 Task: Any year calendar (Ion theme) blue modern-simple.
Action: Key pressed y<Key.backspace><Key.caps_lock>YERALY<Key.space>CAK<Key.backspace><Key.backspace>ALENDER<Key.space>TEMPLATES
Screenshot: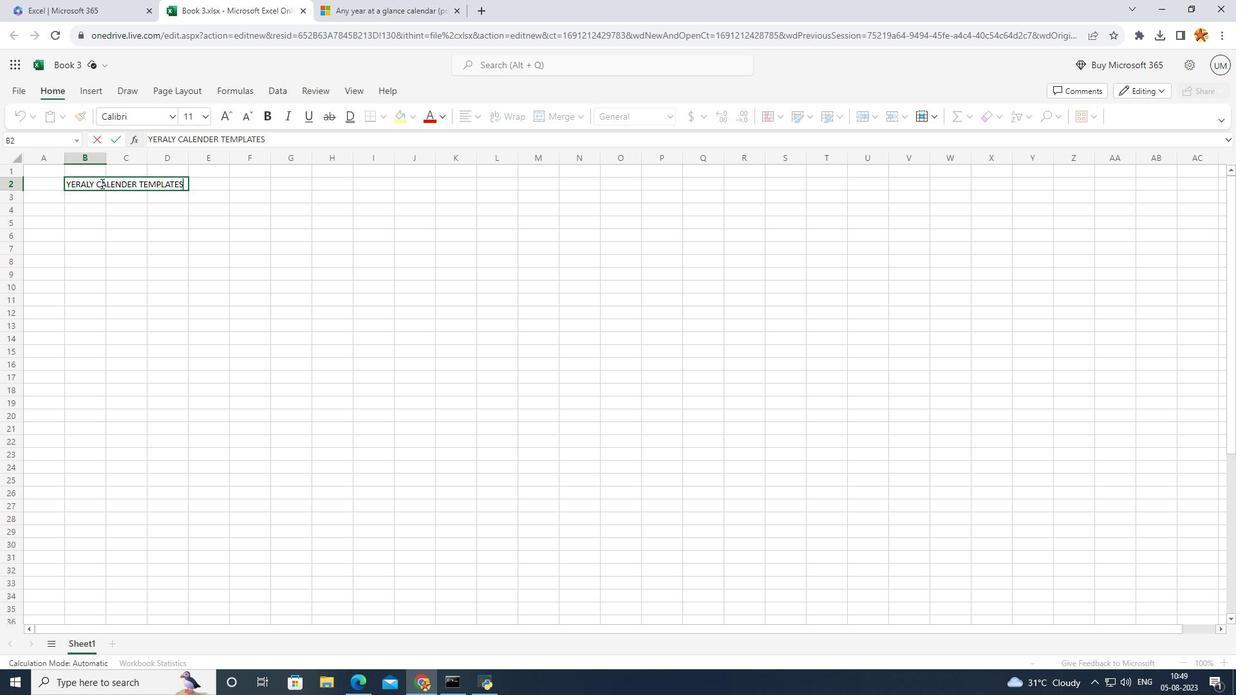 
Action: Mouse moved to (159, 356)
Screenshot: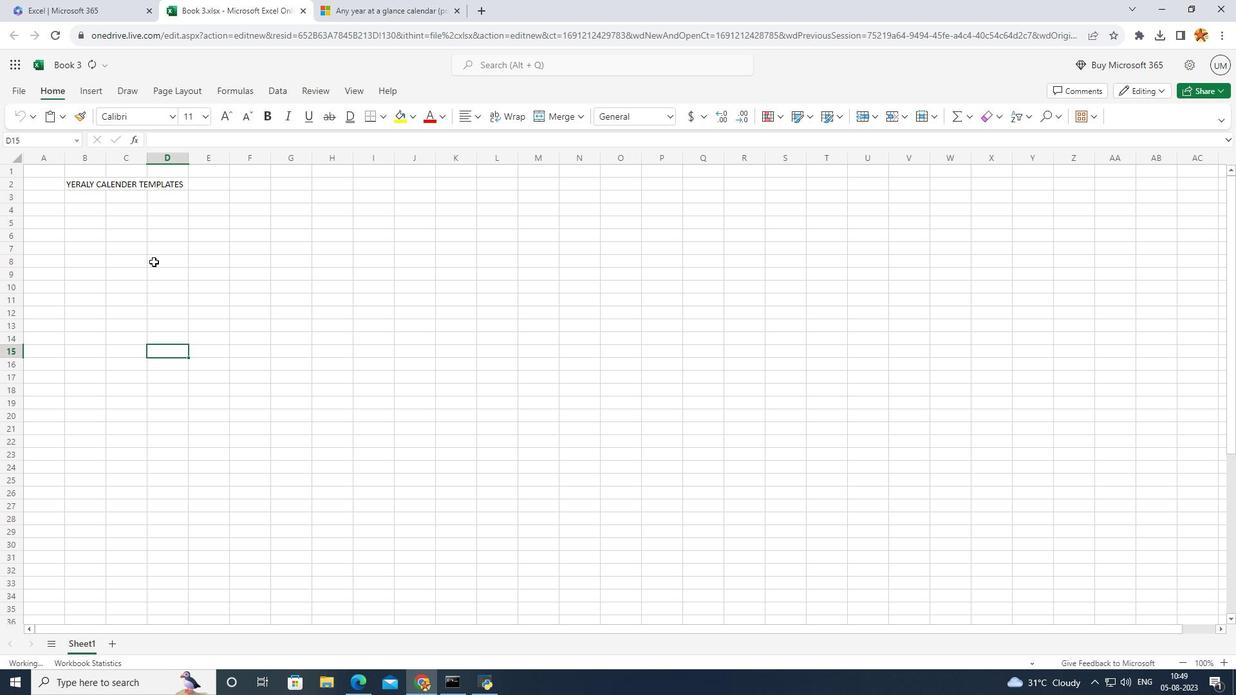 
Action: Mouse pressed left at (159, 356)
Screenshot: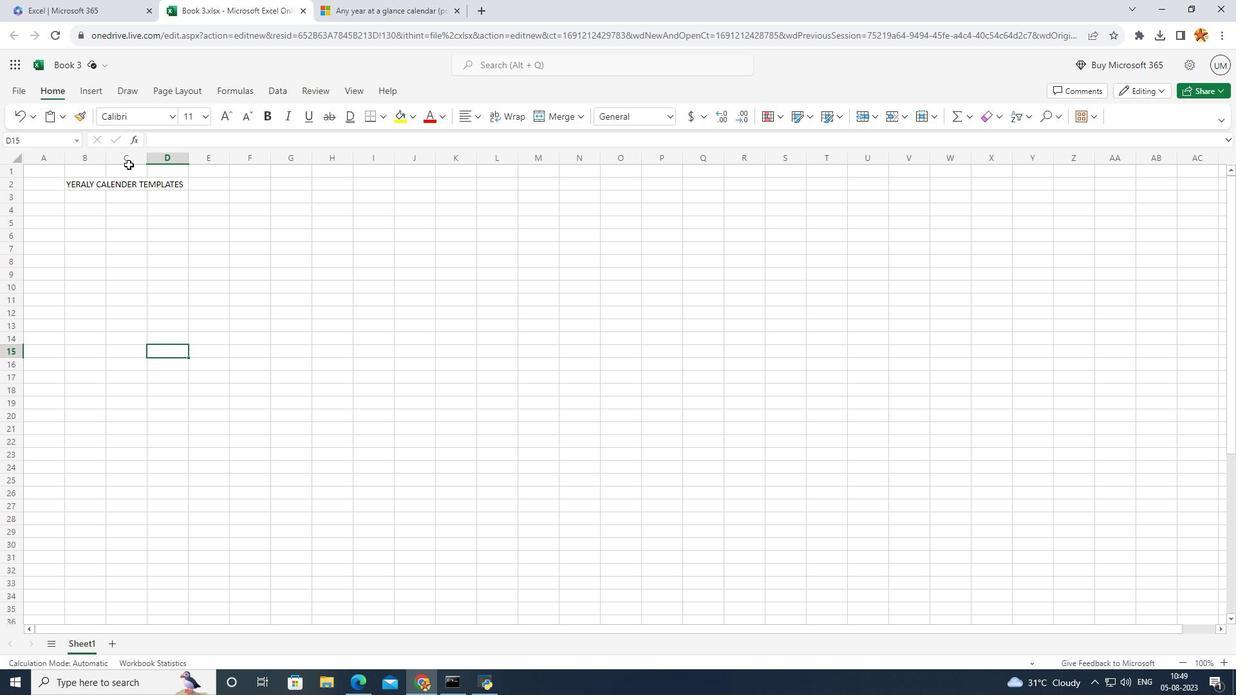 
Action: Mouse moved to (83, 180)
Screenshot: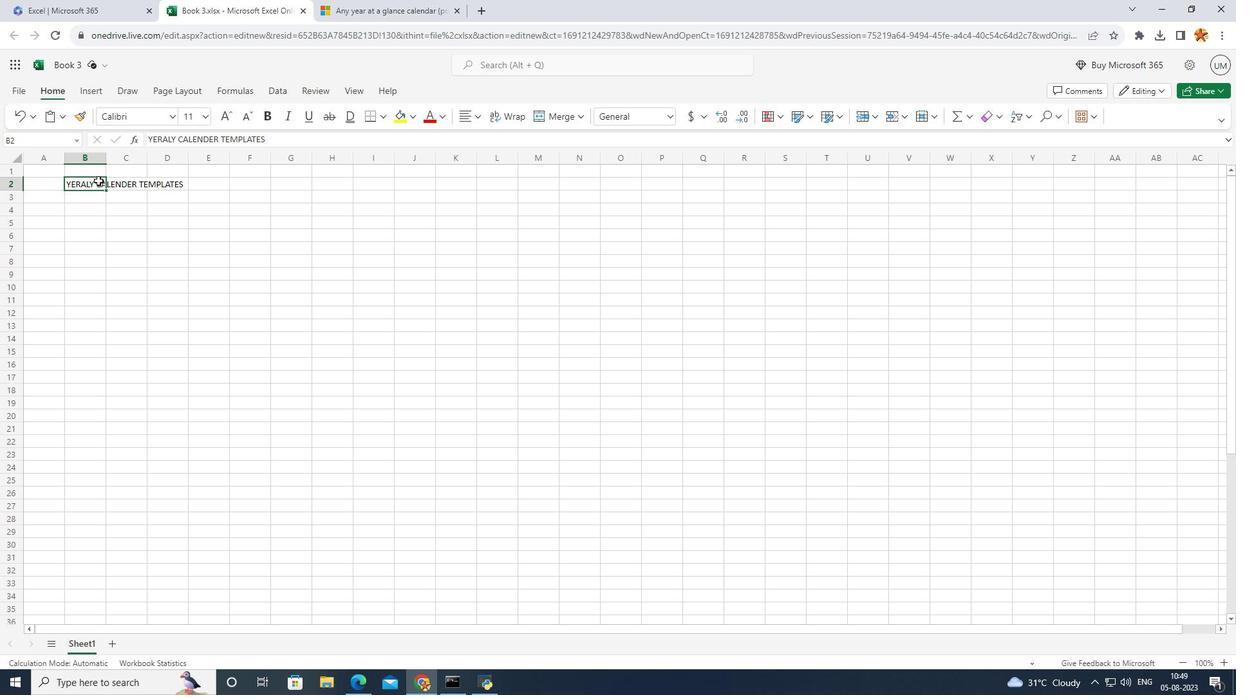 
Action: Mouse pressed left at (83, 180)
Screenshot: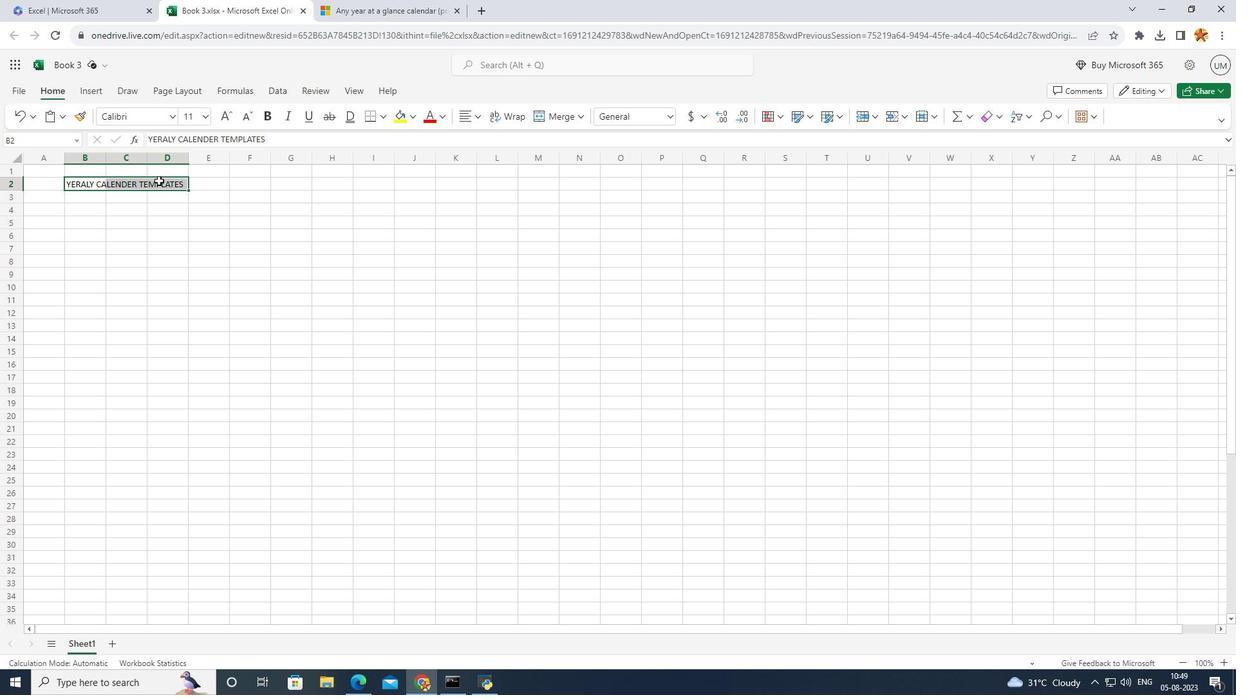 
Action: Mouse moved to (223, 113)
Screenshot: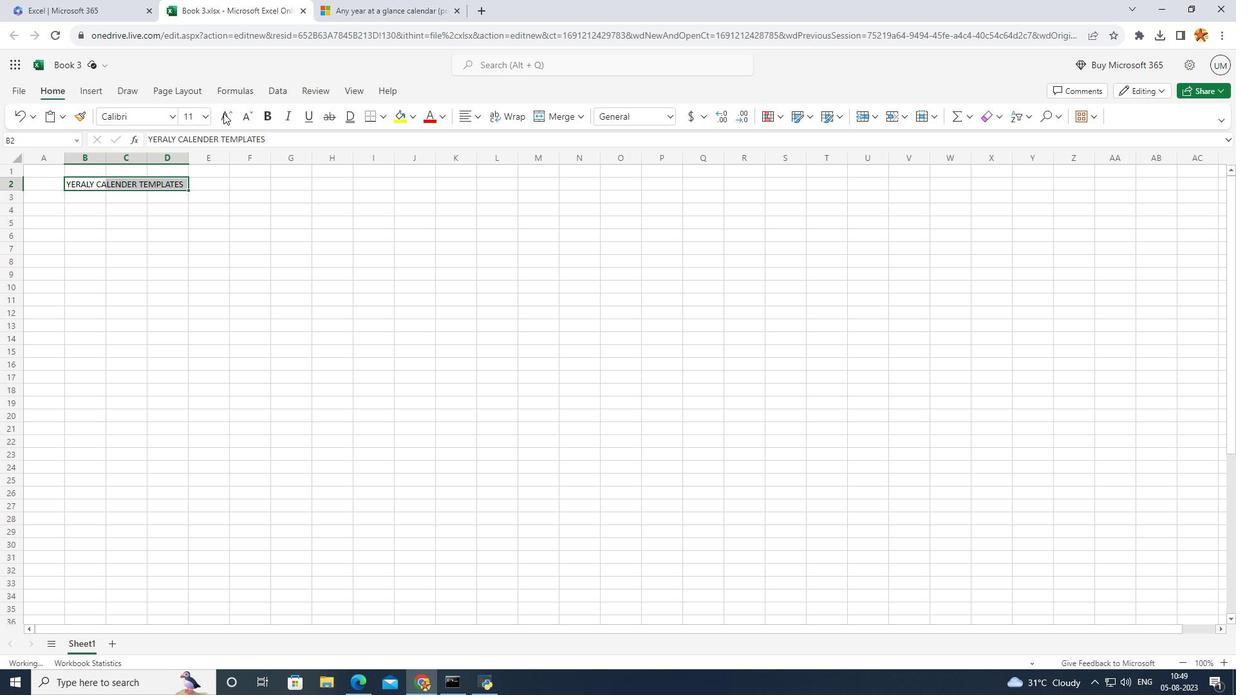 
Action: Mouse pressed left at (223, 113)
Screenshot: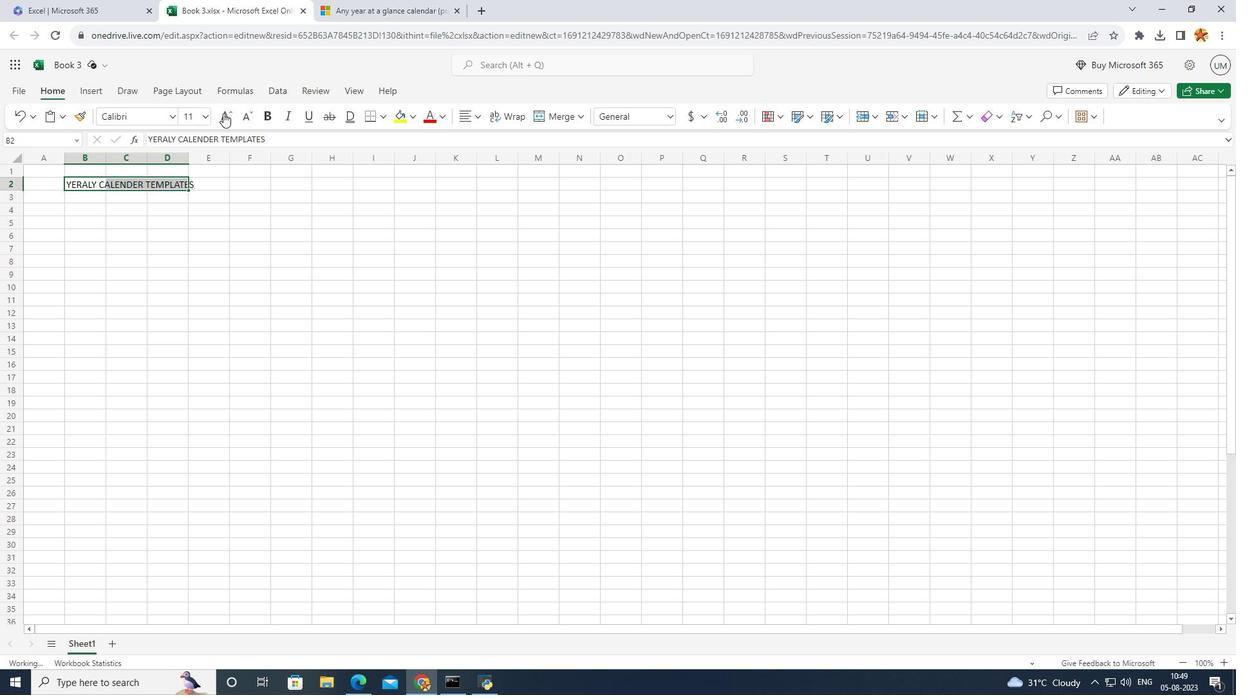 
Action: Mouse pressed left at (223, 113)
Screenshot: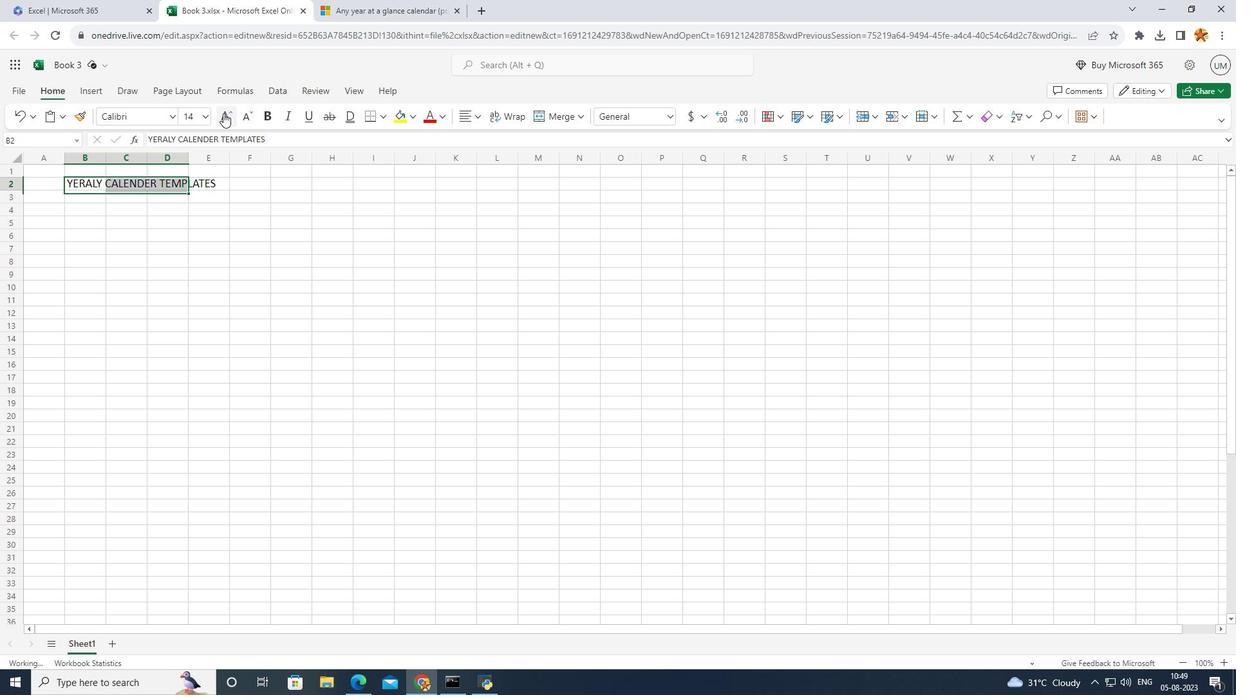 
Action: Mouse pressed left at (223, 113)
Screenshot: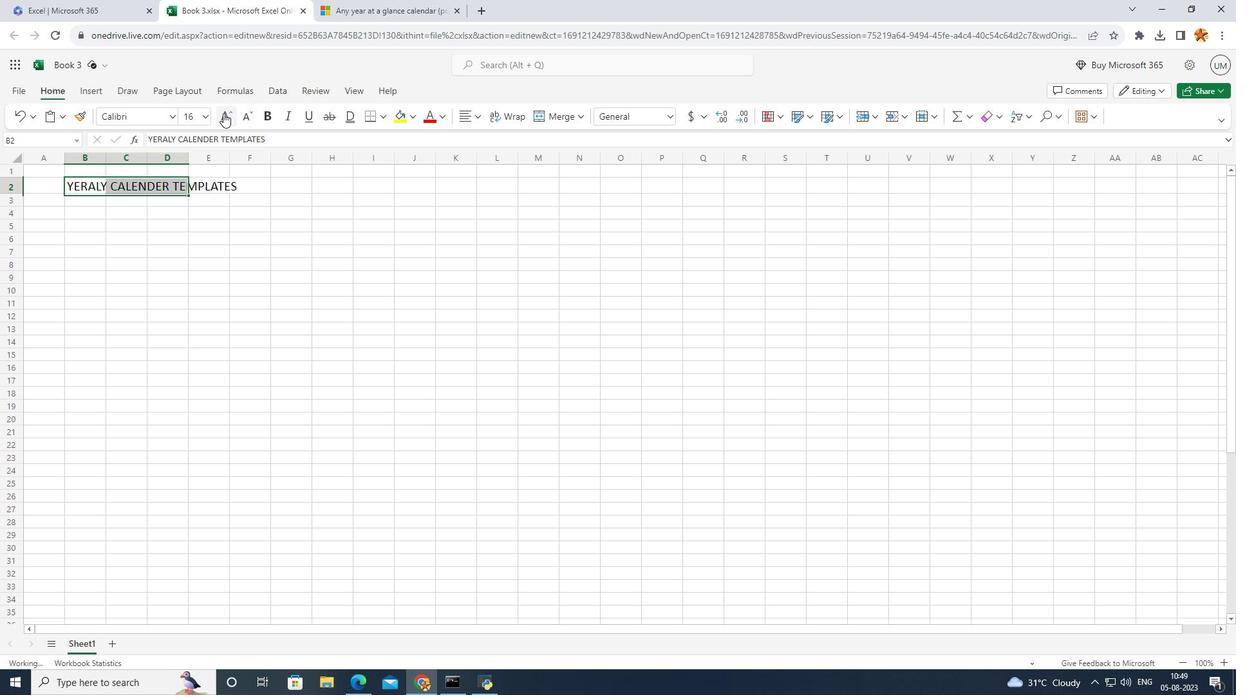 
Action: Mouse moved to (110, 182)
Screenshot: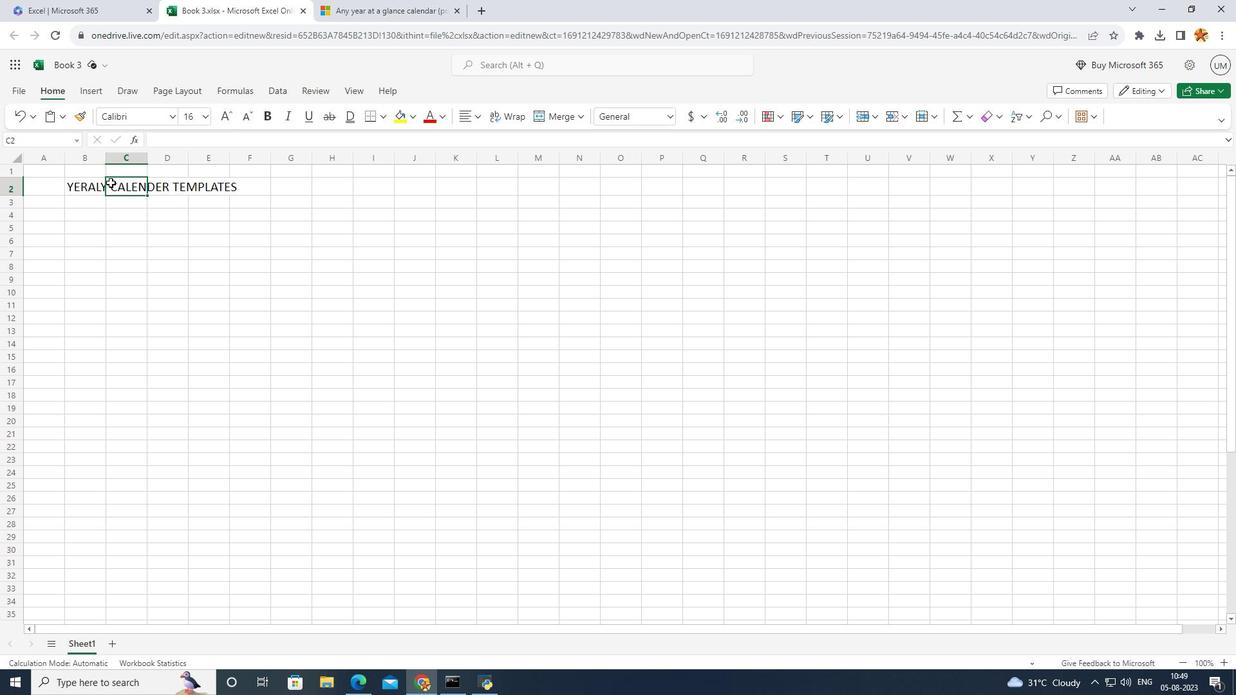 
Action: Mouse pressed left at (110, 182)
Screenshot: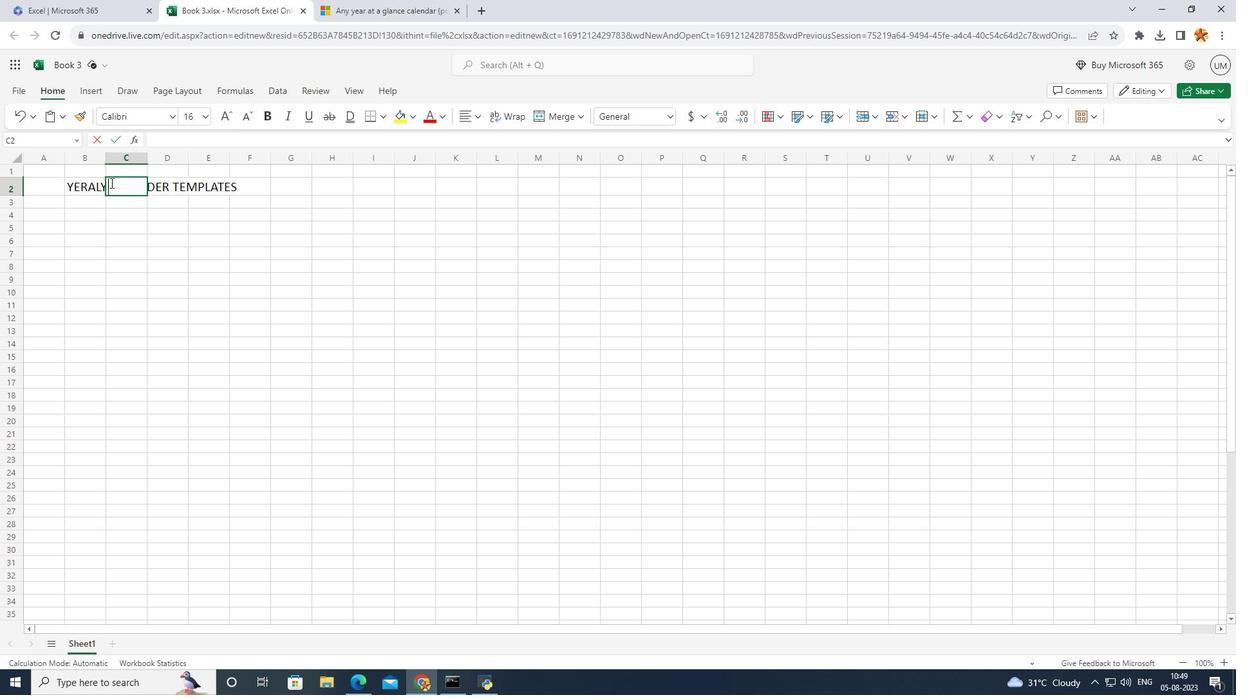 
Action: Mouse pressed left at (110, 182)
Screenshot: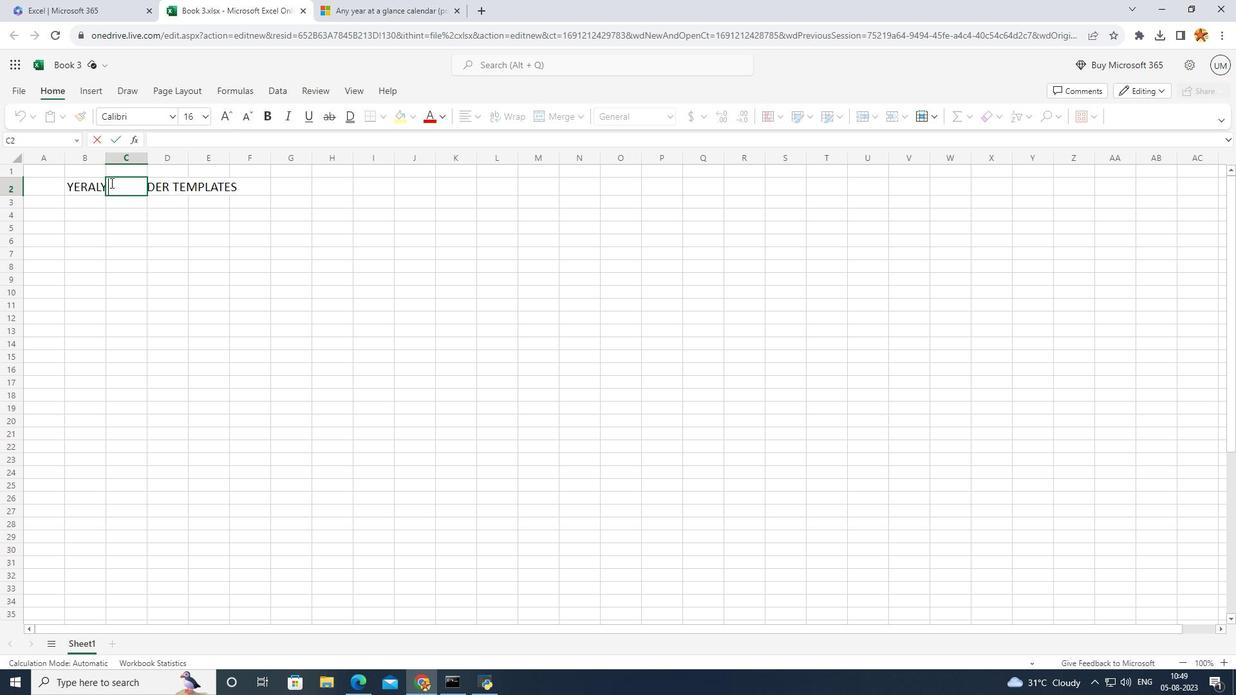 
Action: Mouse moved to (85, 183)
Screenshot: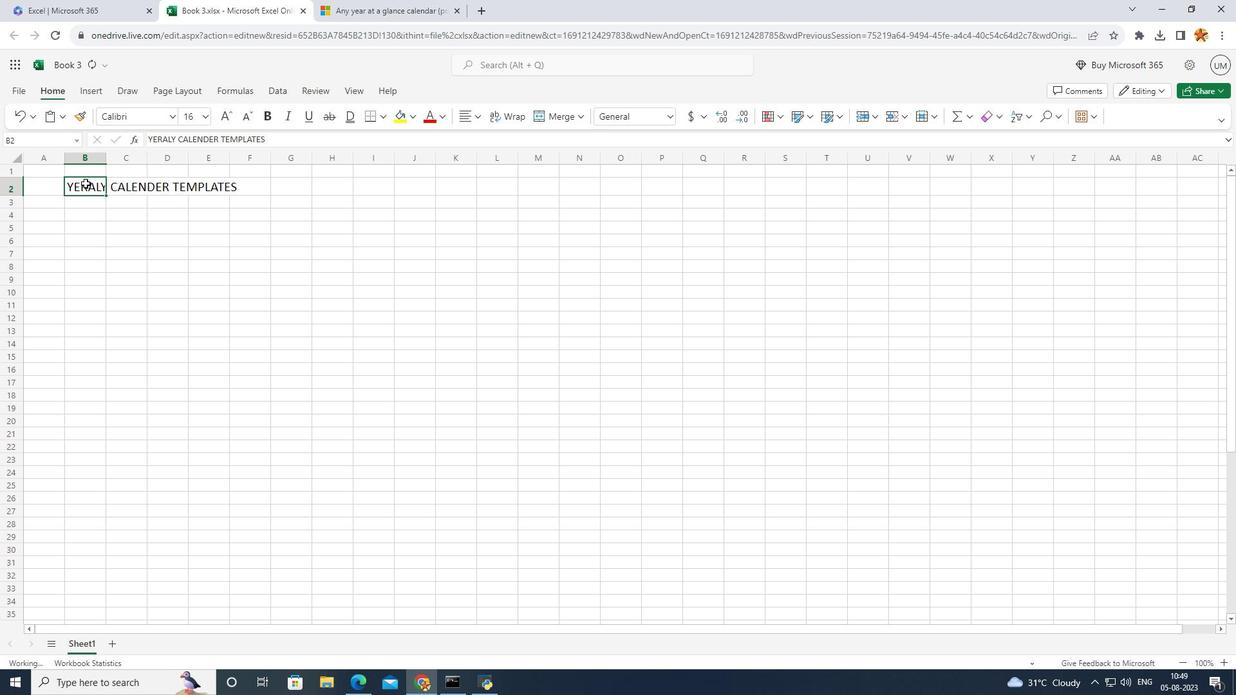 
Action: Mouse pressed left at (85, 183)
Screenshot: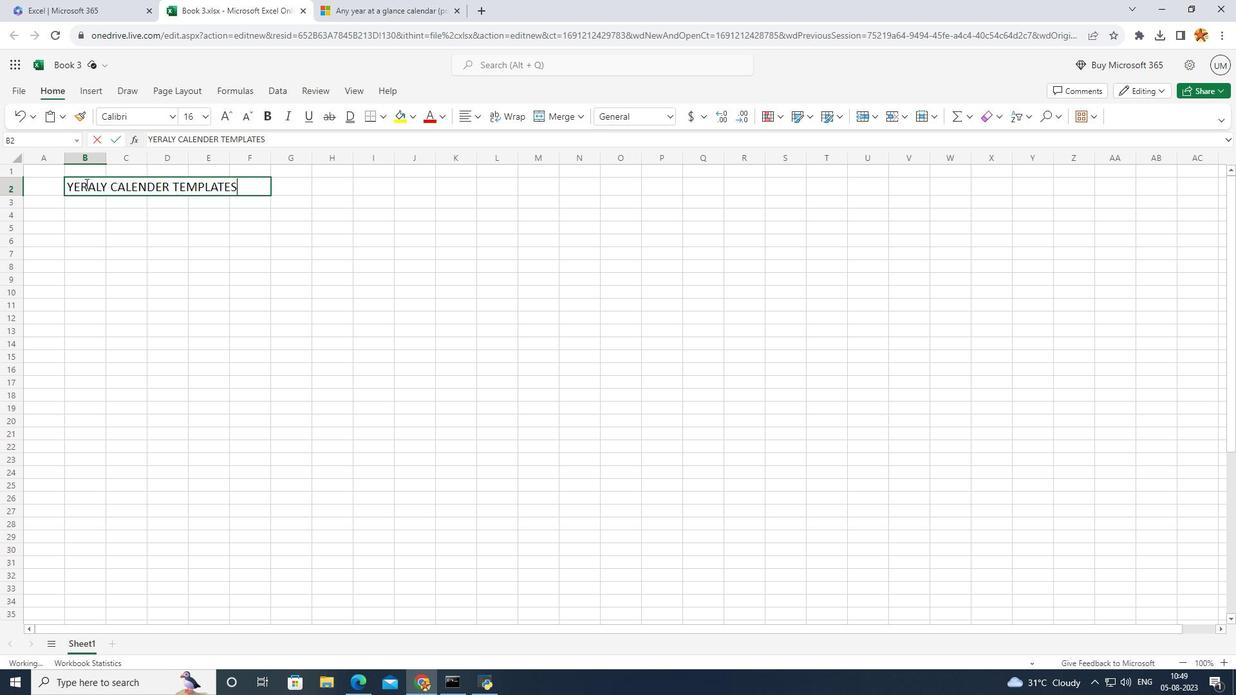 
Action: Mouse pressed left at (85, 183)
Screenshot: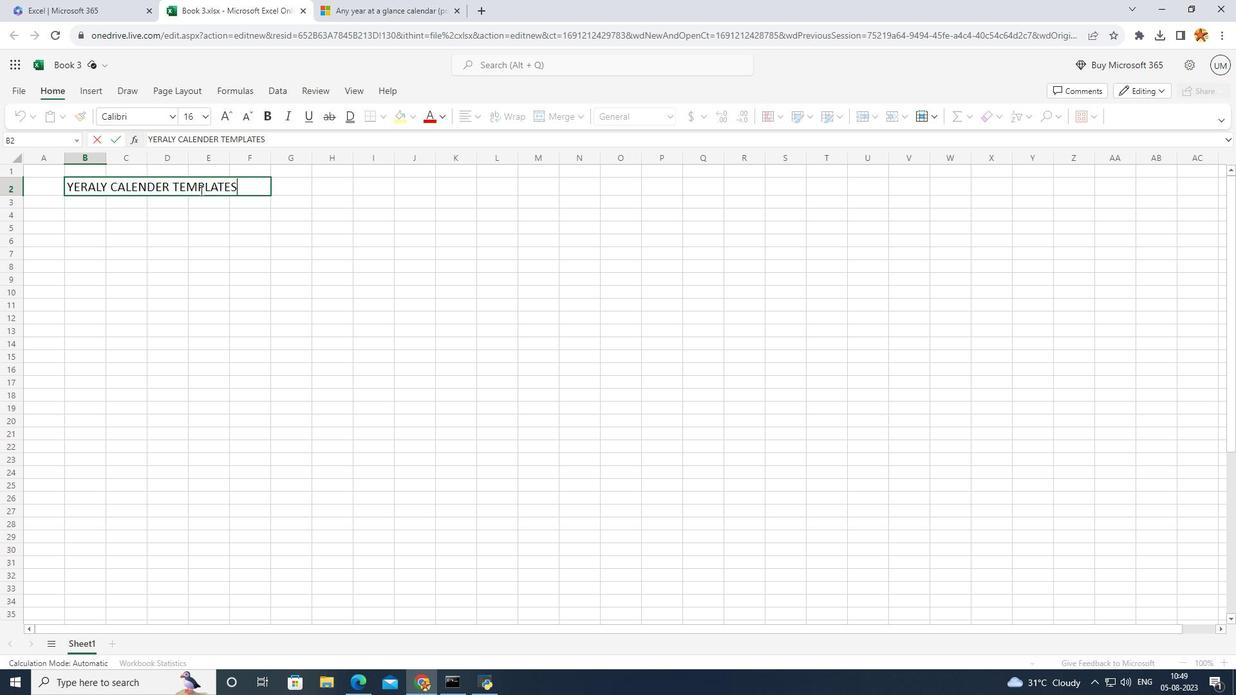 
Action: Mouse moved to (208, 189)
Screenshot: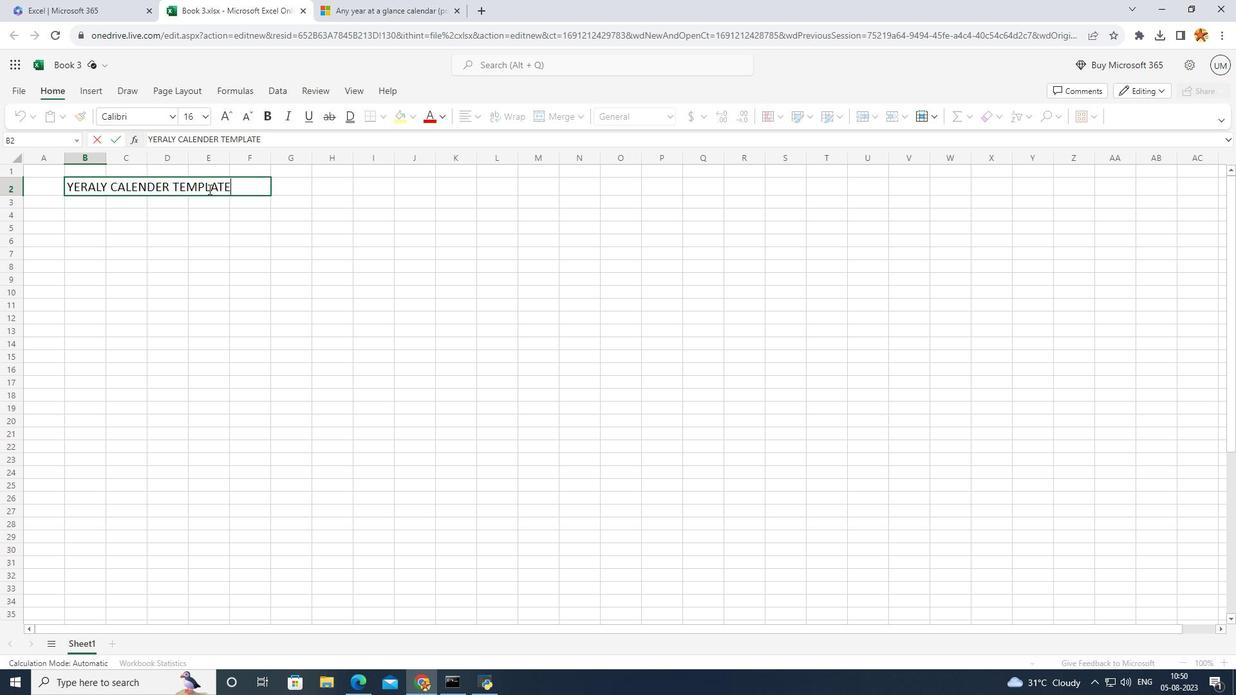 
Action: Key pressed <Key.backspace>
Screenshot: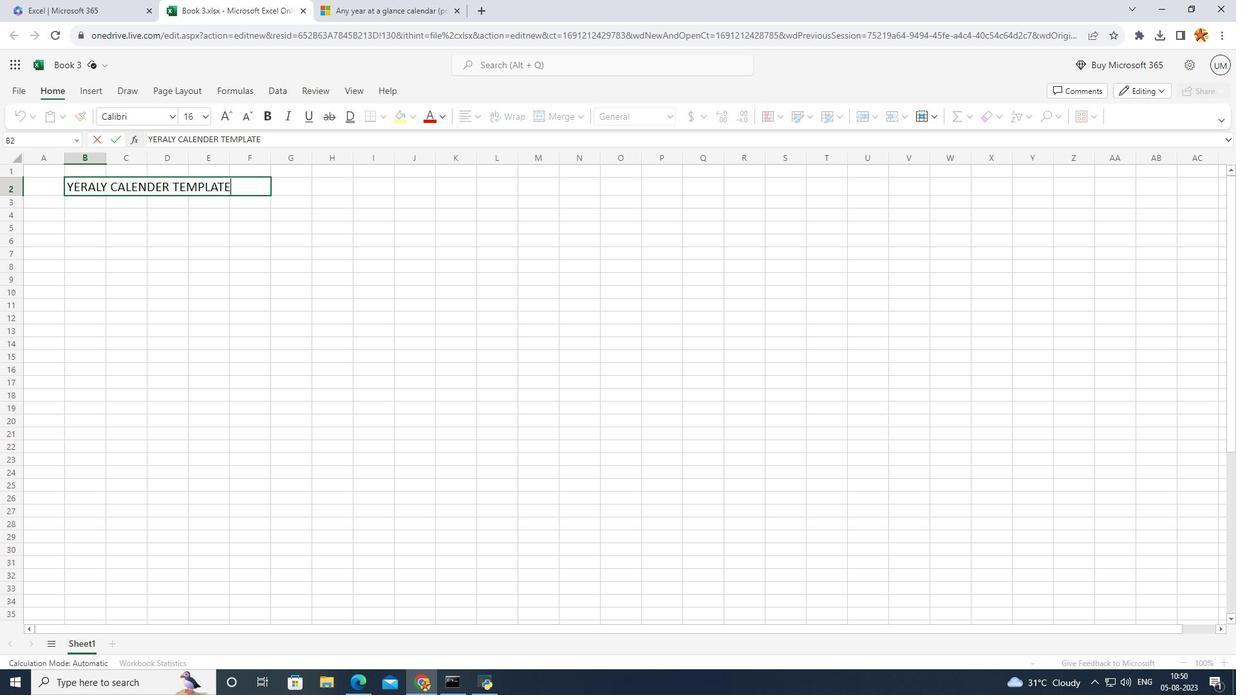 
Action: Mouse moved to (126, 271)
Screenshot: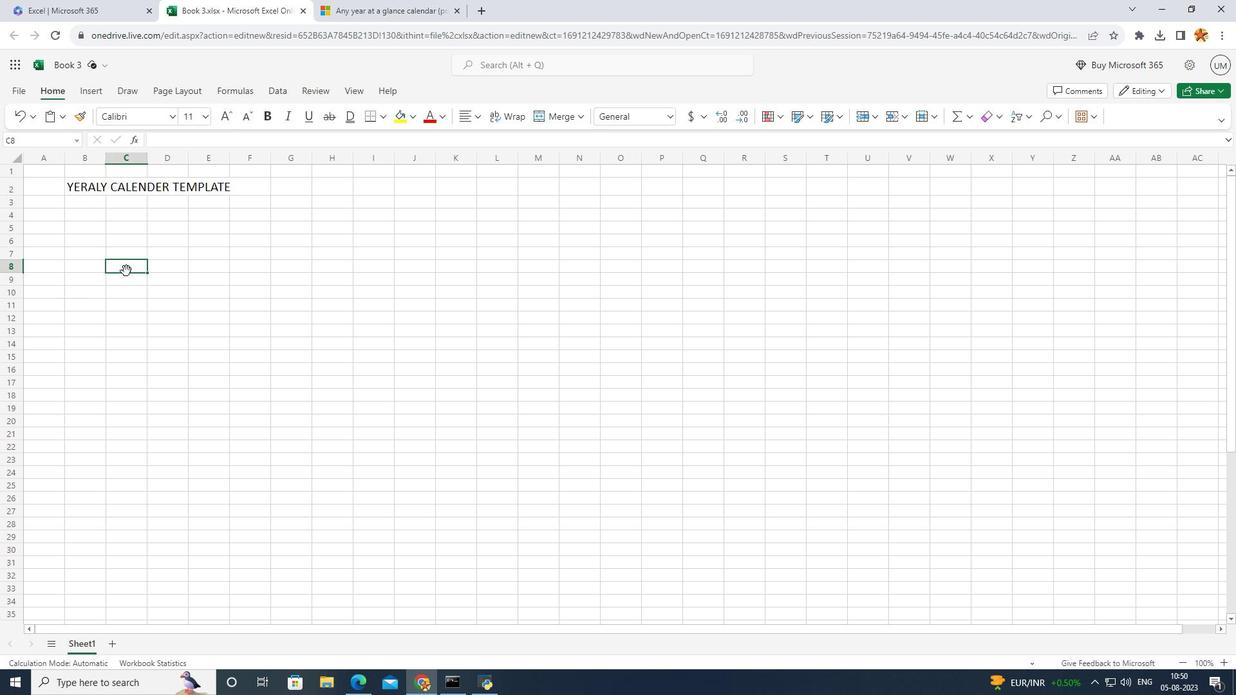 
Action: Mouse pressed left at (126, 271)
Screenshot: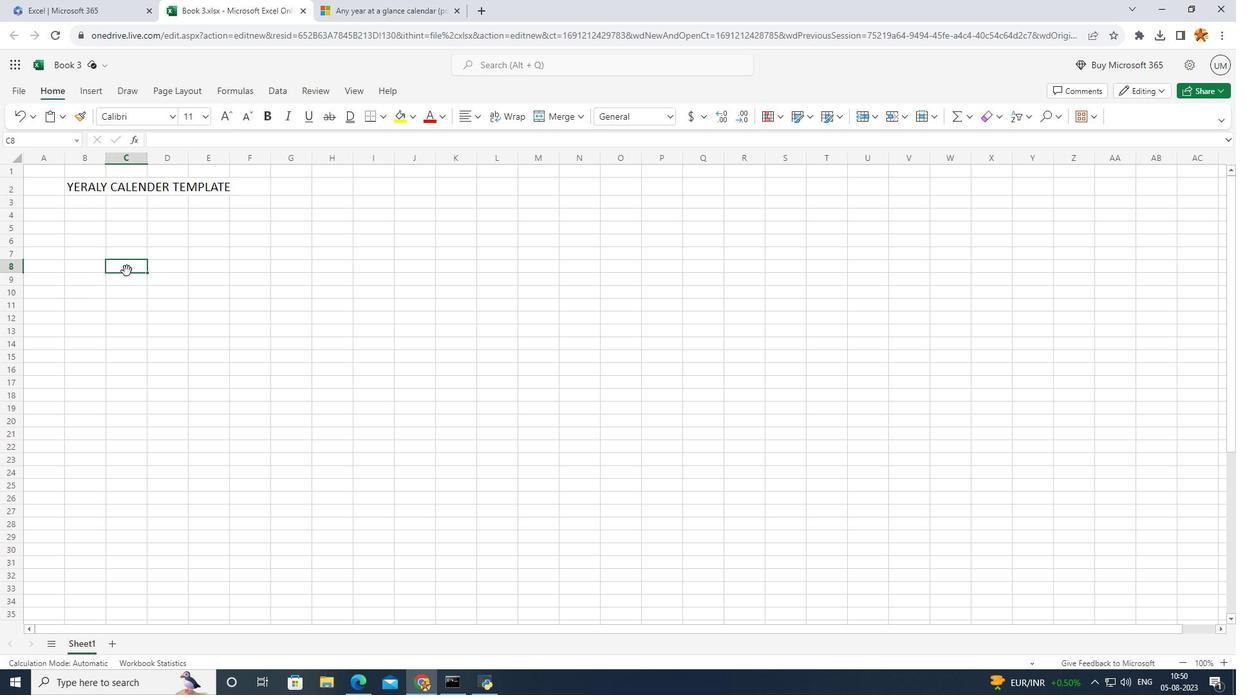 
Action: Mouse moved to (84, 188)
Screenshot: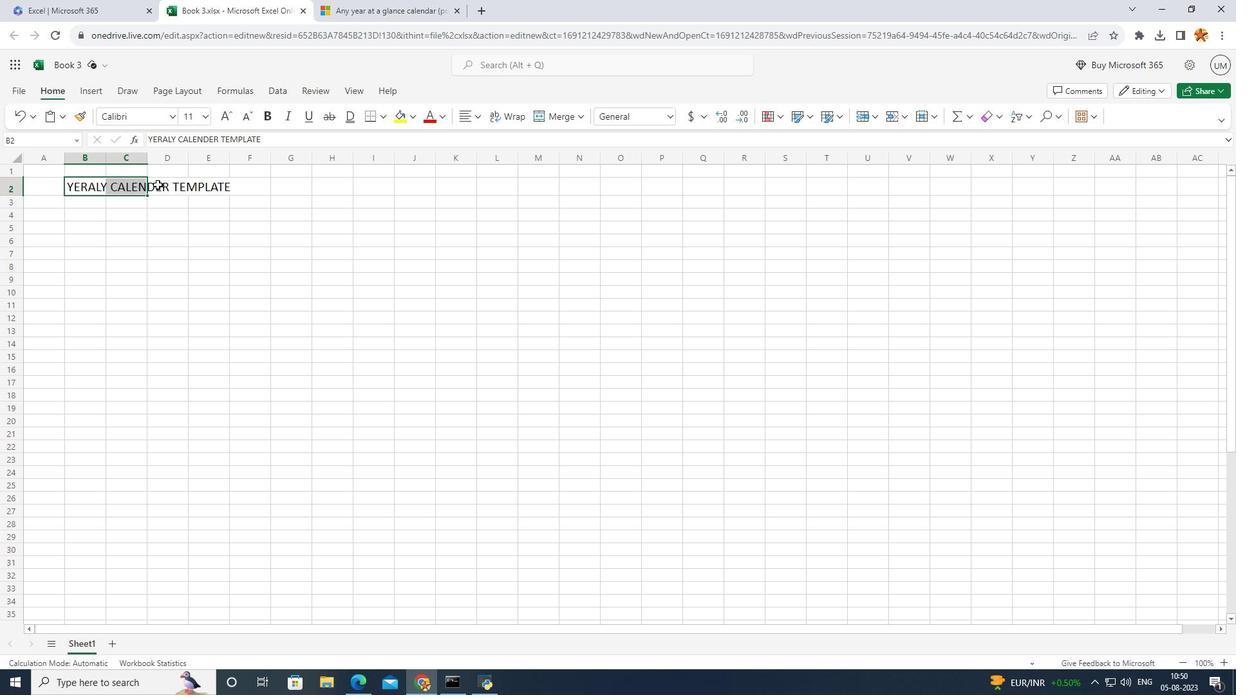
Action: Mouse pressed left at (84, 188)
Screenshot: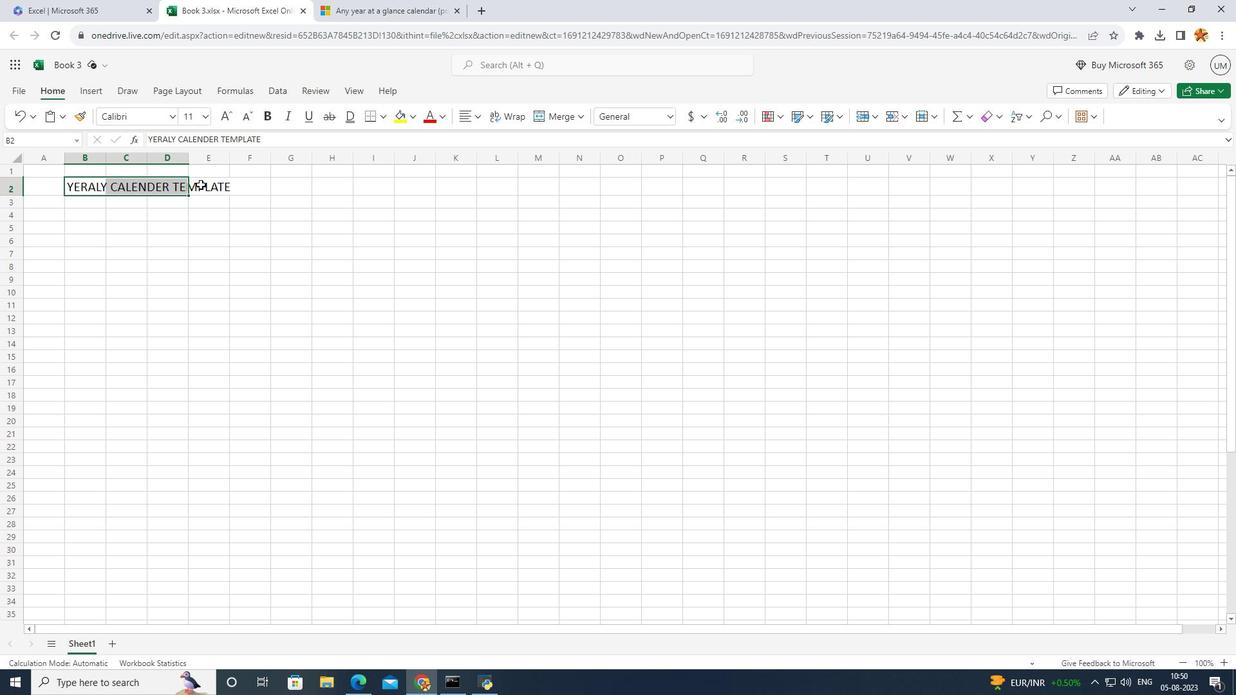
Action: Mouse moved to (127, 195)
Screenshot: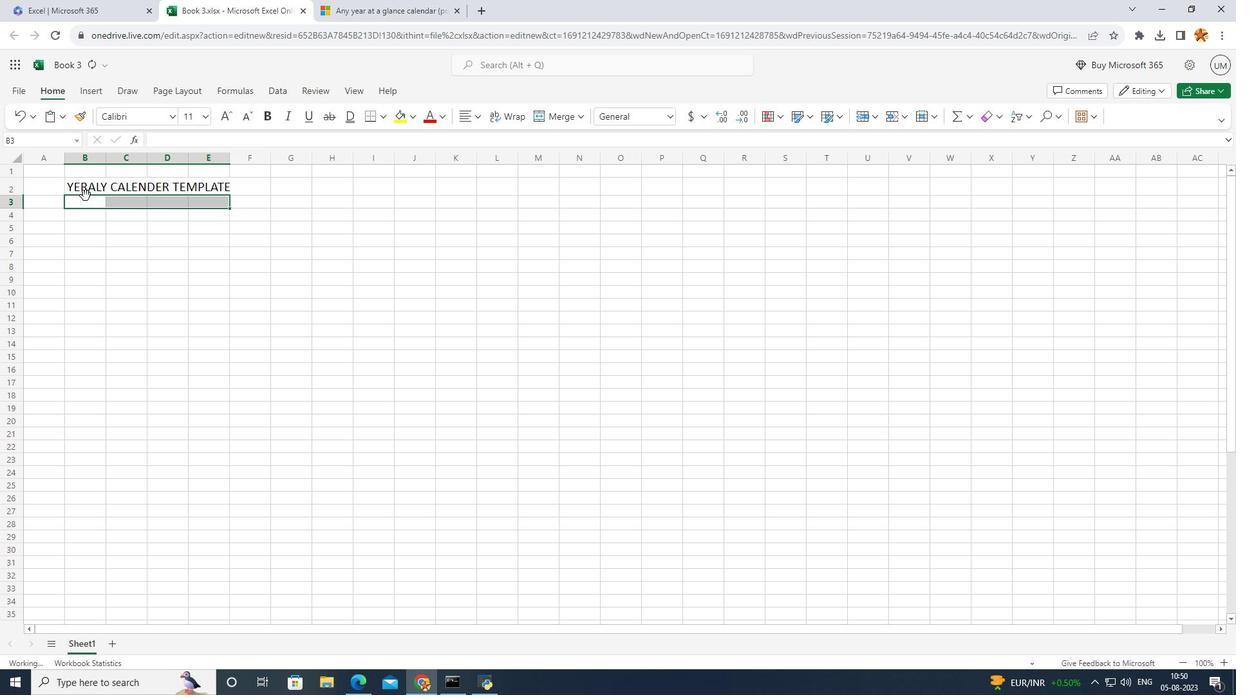 
Action: Mouse pressed left at (127, 195)
Screenshot: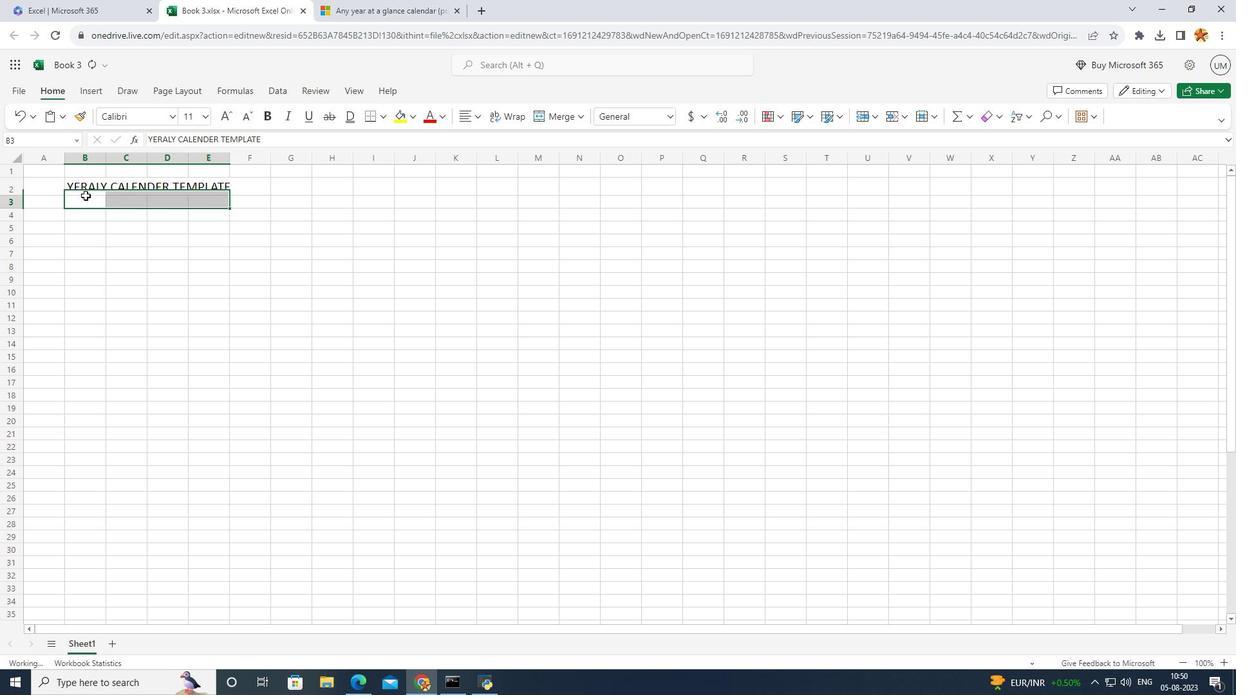 
Action: Mouse moved to (82, 198)
Screenshot: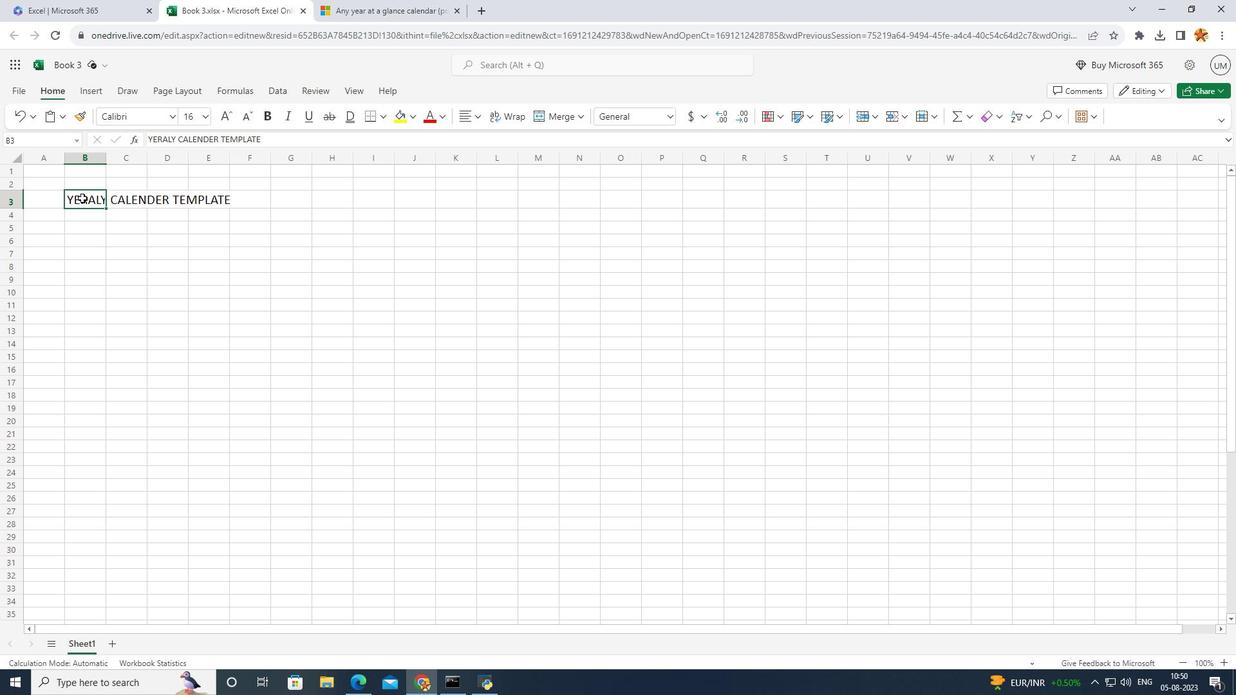 
Action: Mouse pressed left at (82, 198)
Screenshot: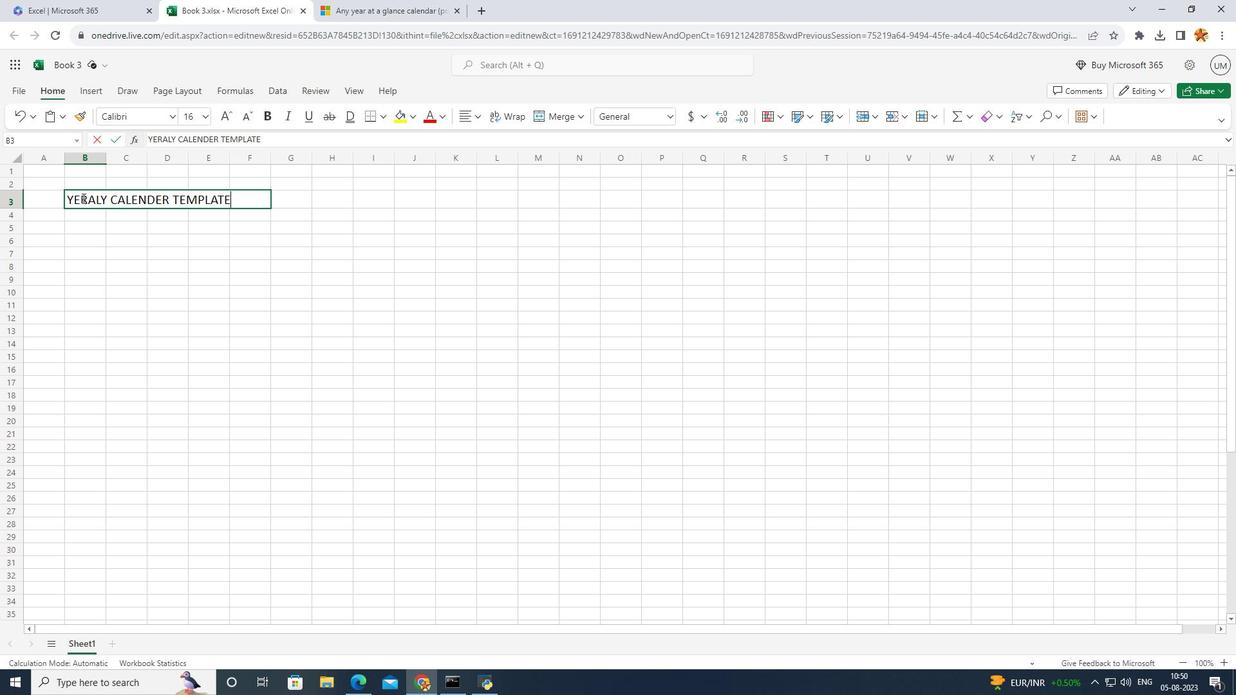 
Action: Mouse pressed left at (82, 198)
Screenshot: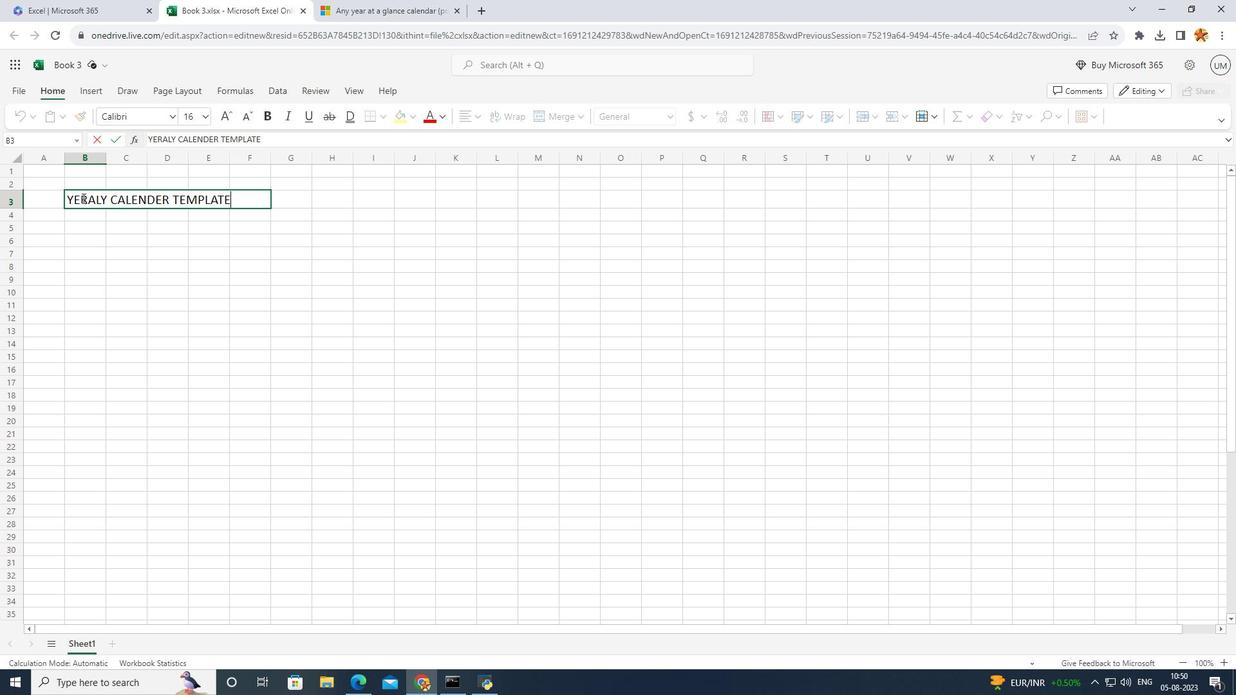 
Action: Mouse moved to (92, 195)
Screenshot: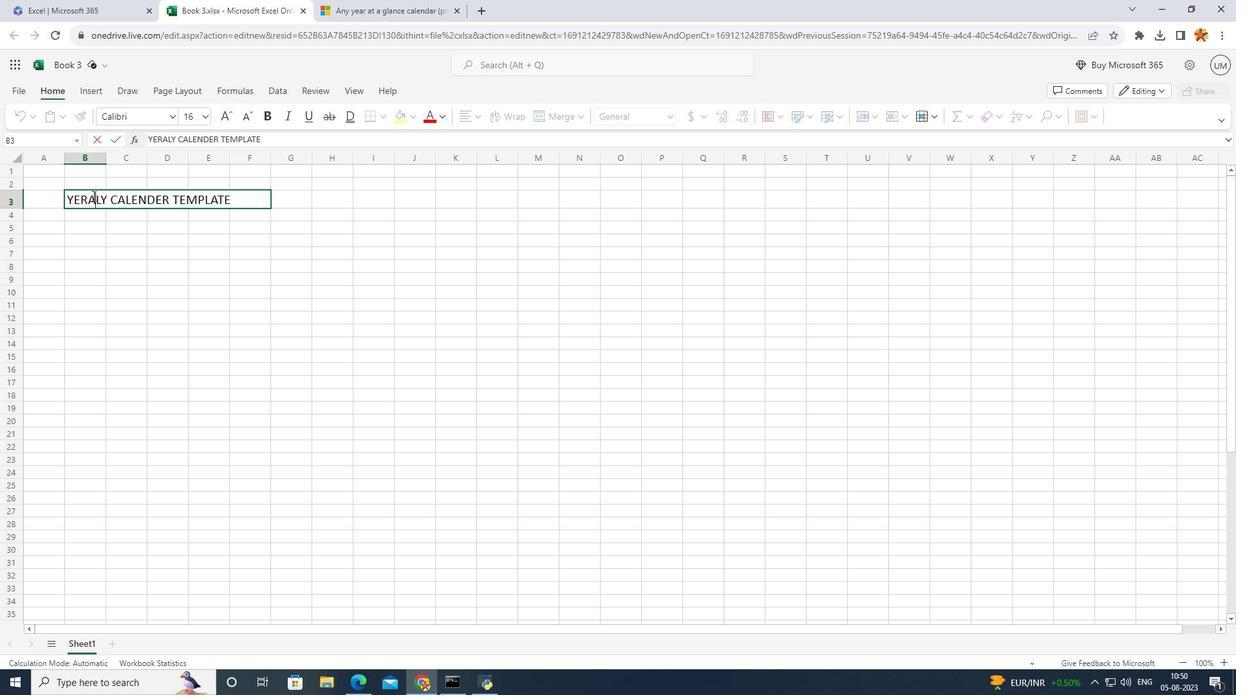 
Action: Mouse pressed left at (92, 195)
Screenshot: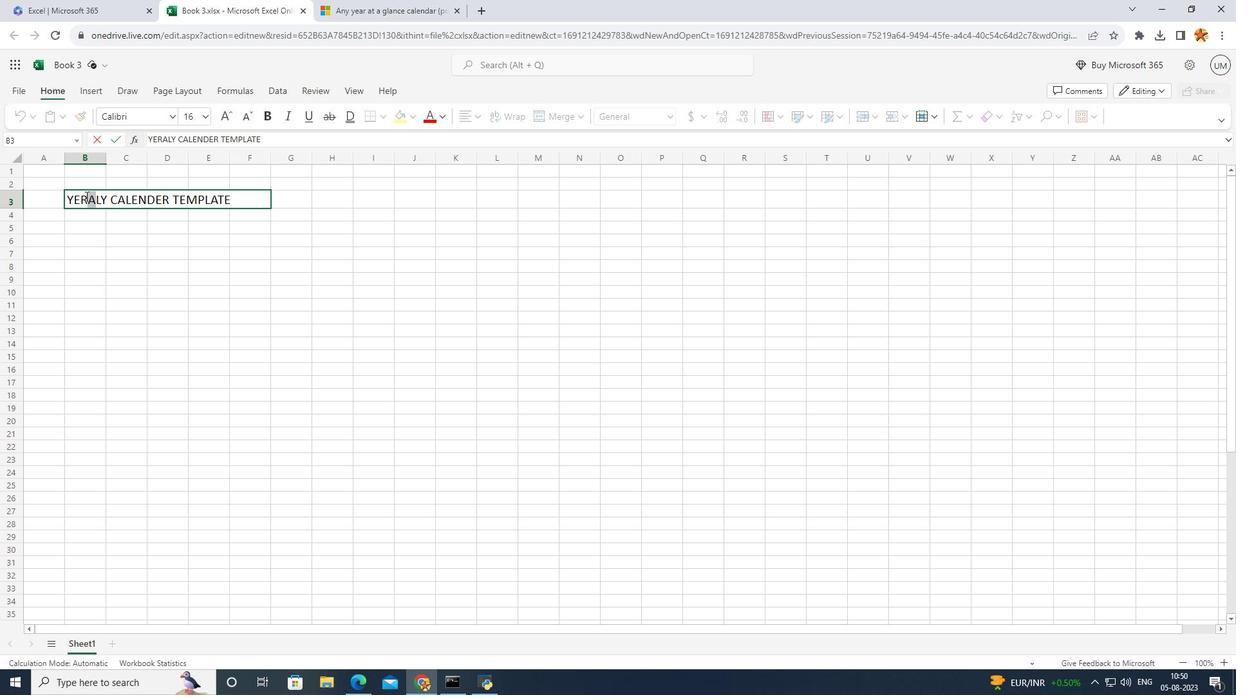 
Action: Mouse moved to (74, 198)
Screenshot: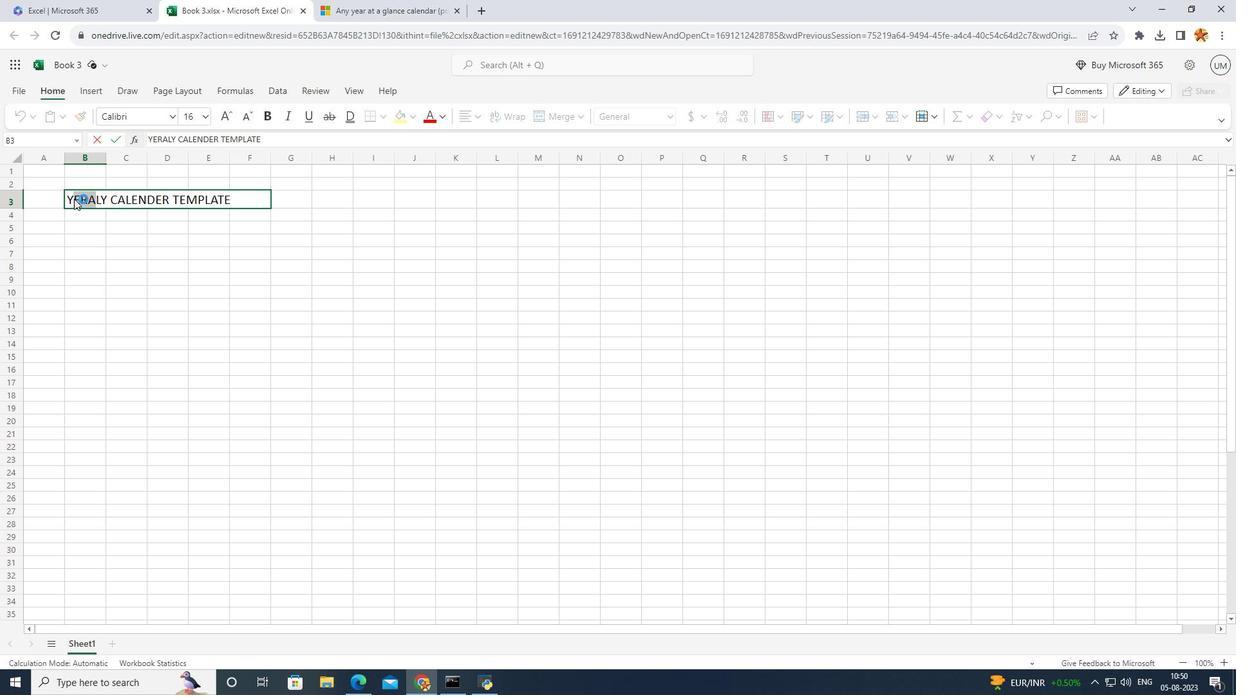 
Action: Key pressed EAR
Screenshot: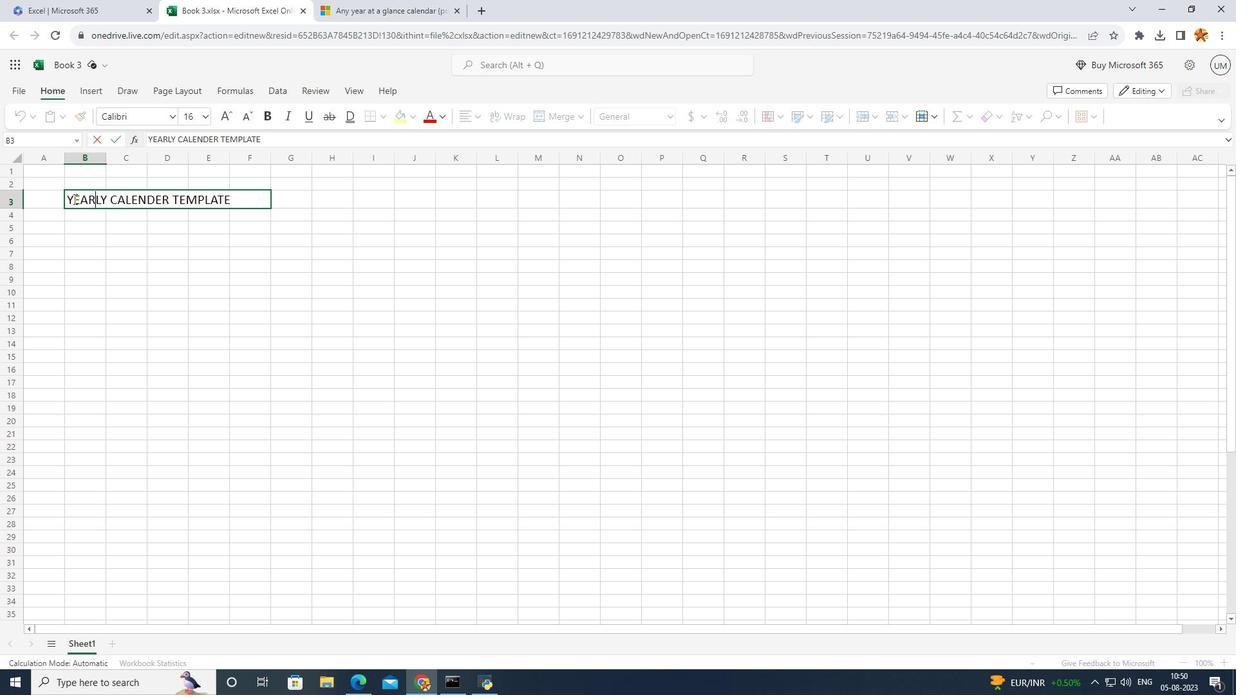 
Action: Mouse moved to (115, 257)
Screenshot: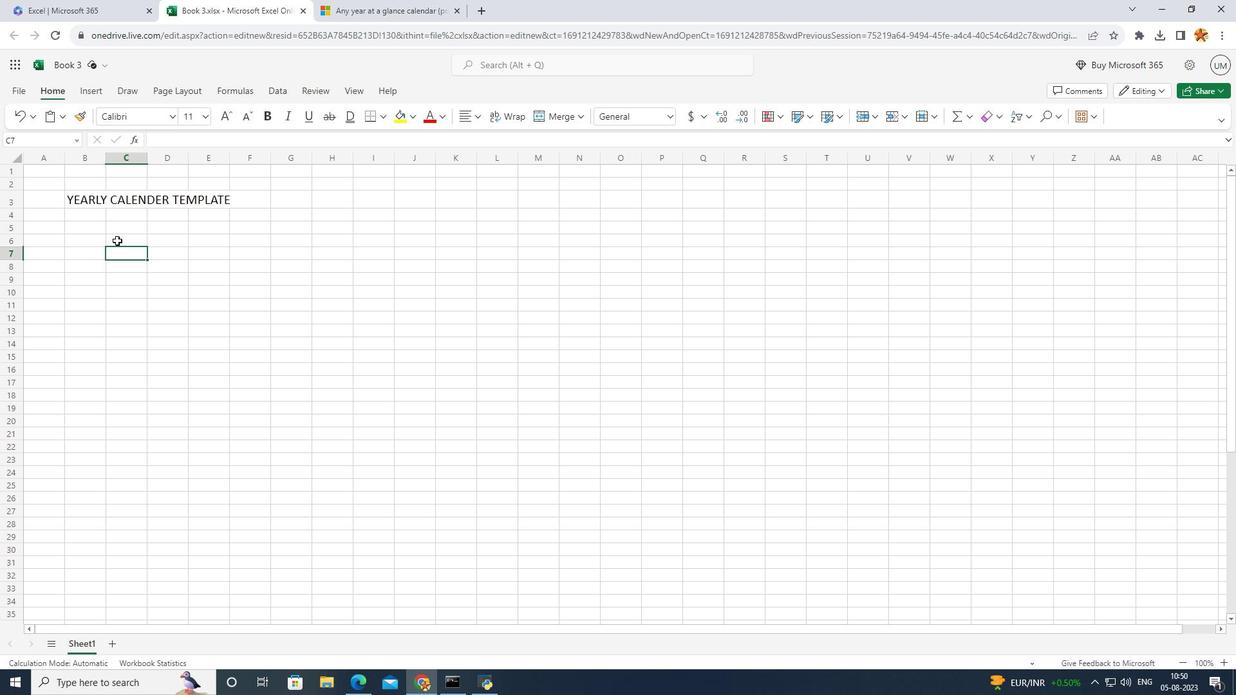 
Action: Mouse pressed left at (115, 257)
Screenshot: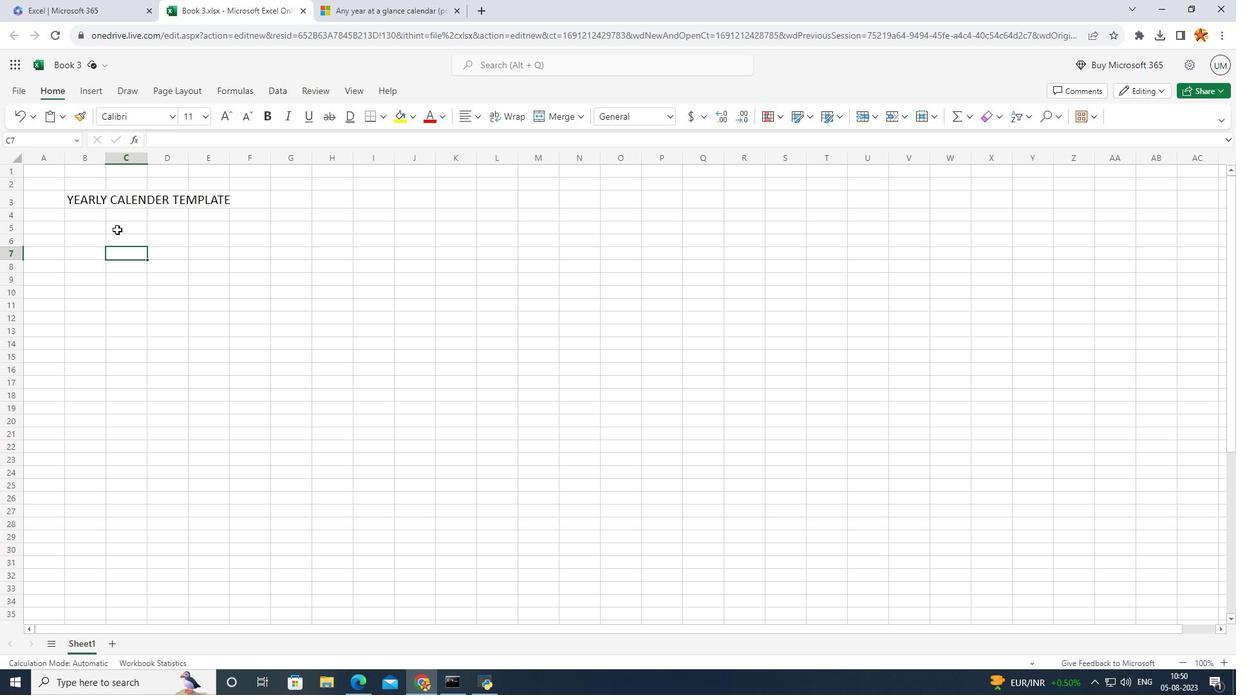 
Action: Mouse moved to (94, 197)
Screenshot: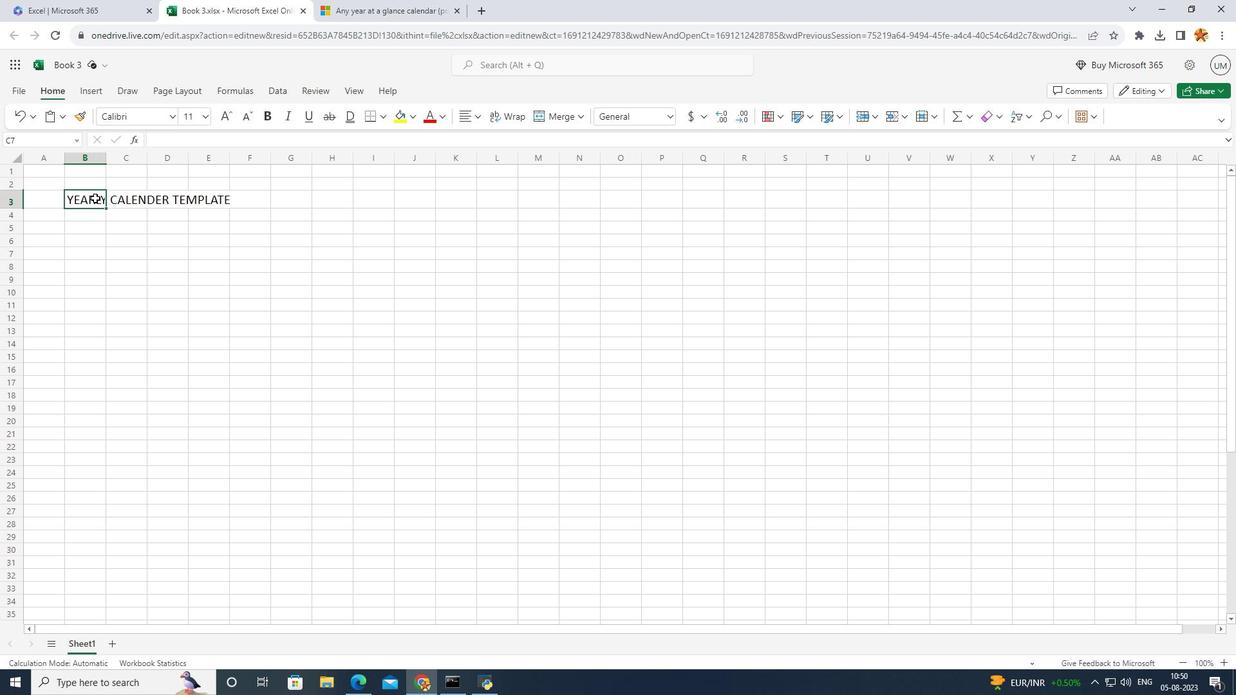 
Action: Mouse pressed left at (94, 197)
Screenshot: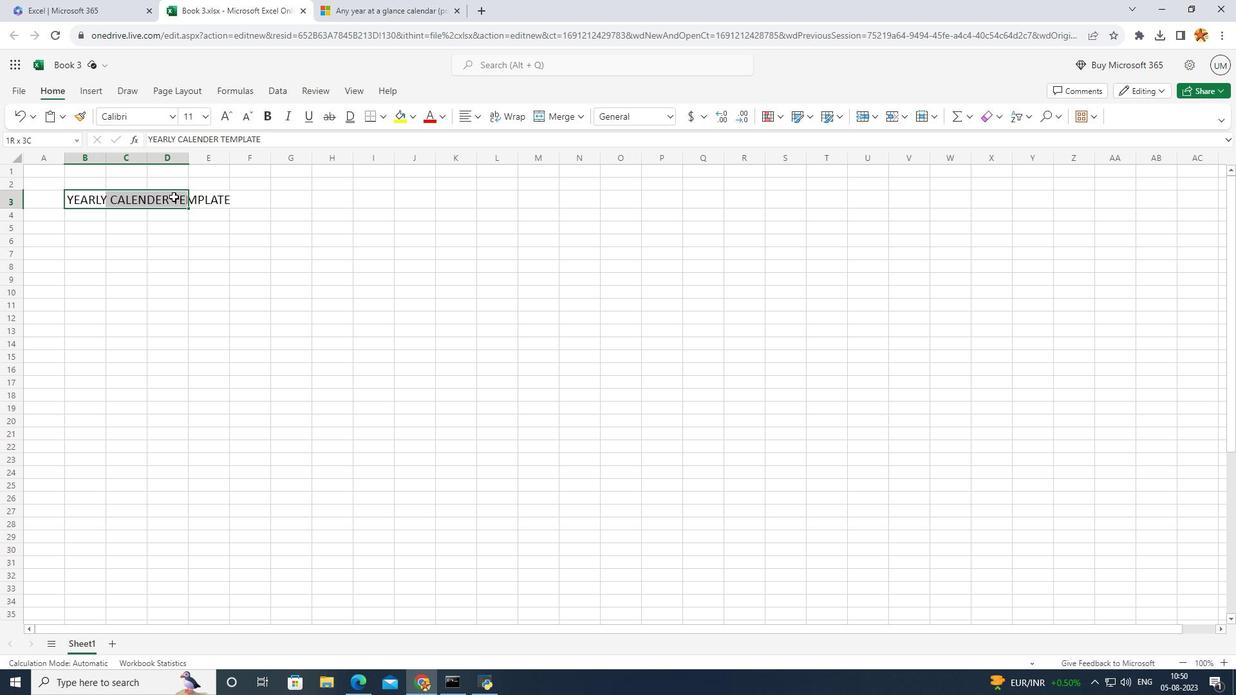 
Action: Mouse moved to (416, 124)
Screenshot: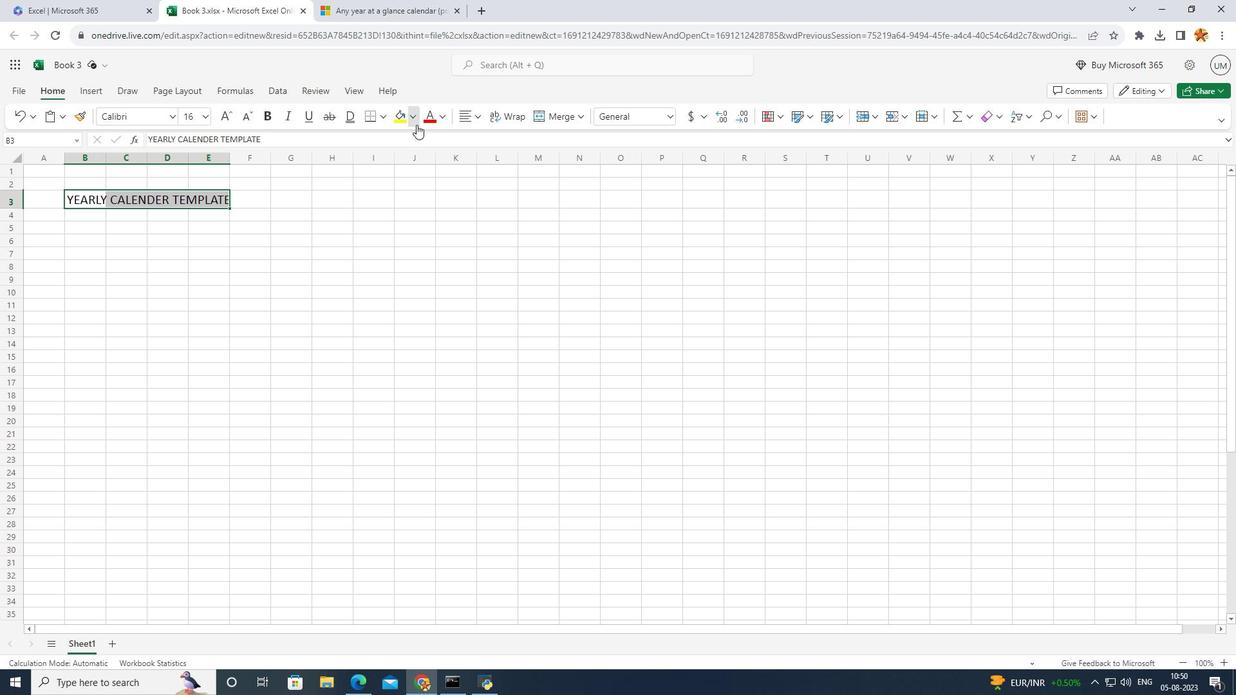 
Action: Mouse pressed left at (416, 124)
Screenshot: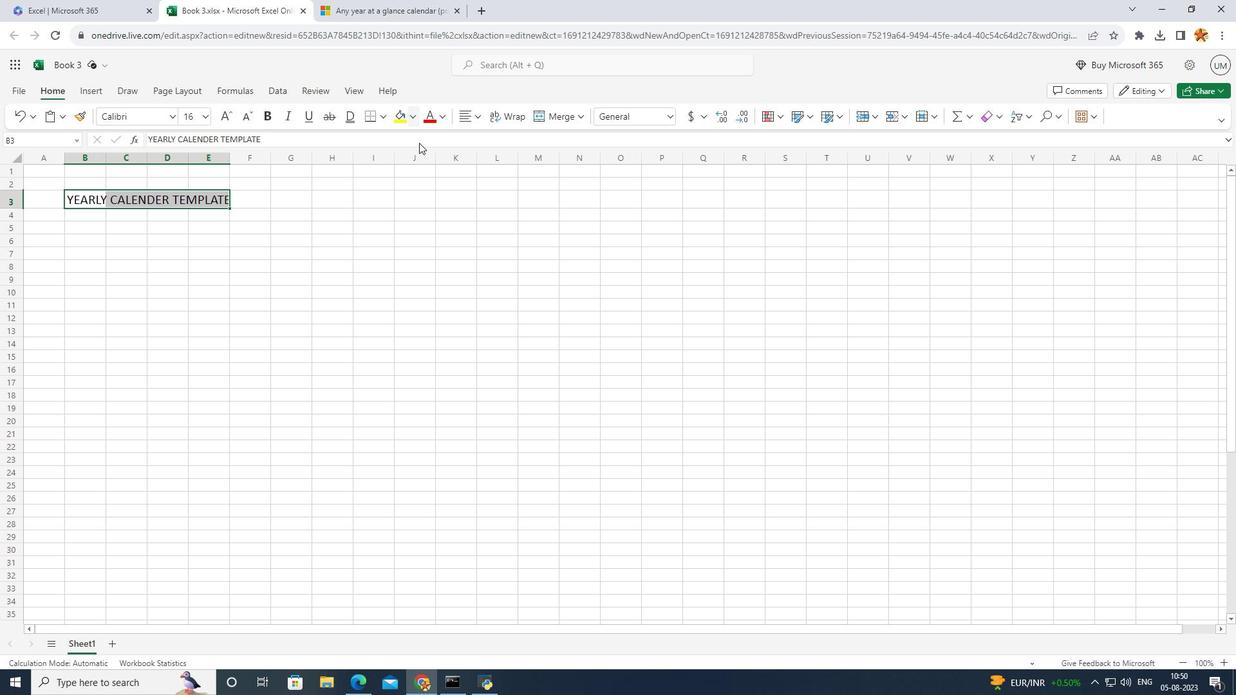 
Action: Mouse moved to (475, 206)
Screenshot: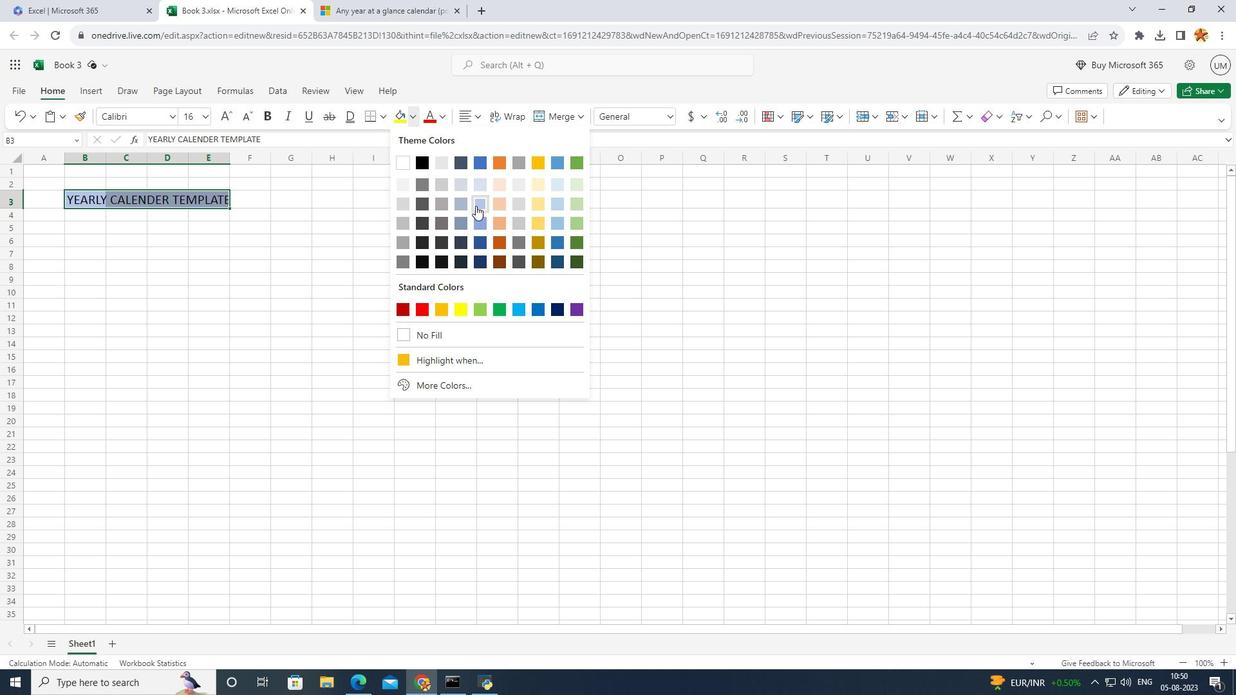 
Action: Mouse pressed left at (475, 206)
Screenshot: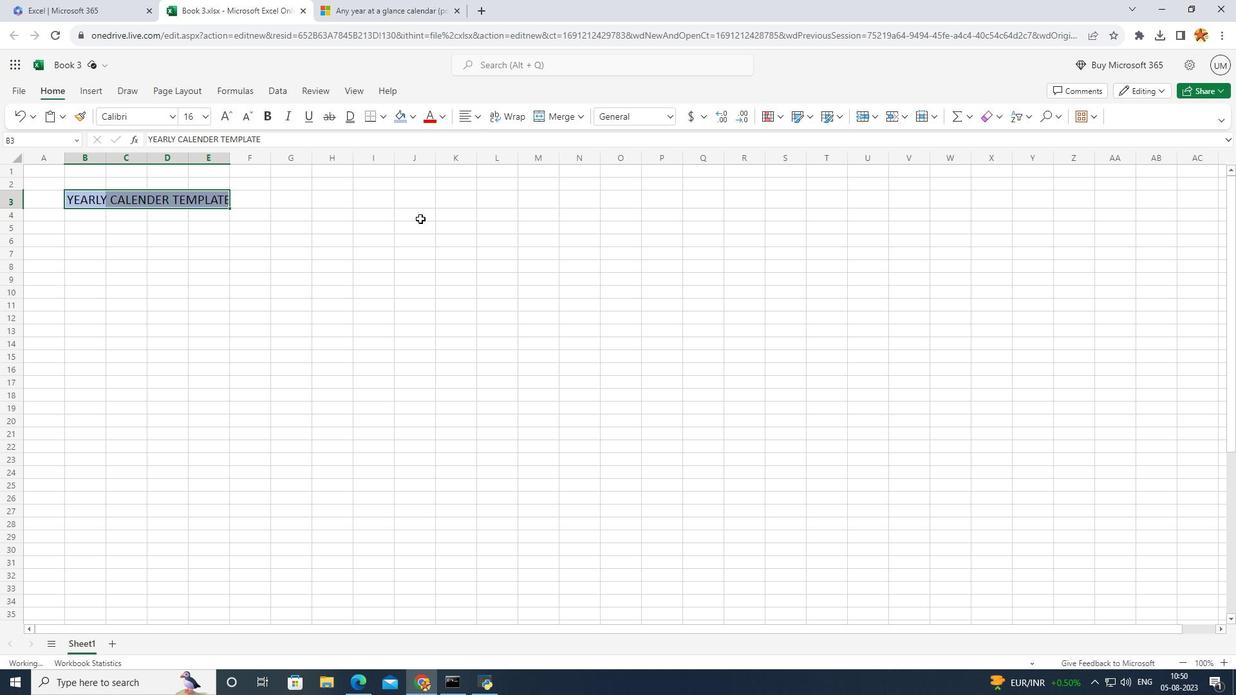 
Action: Mouse moved to (293, 231)
Screenshot: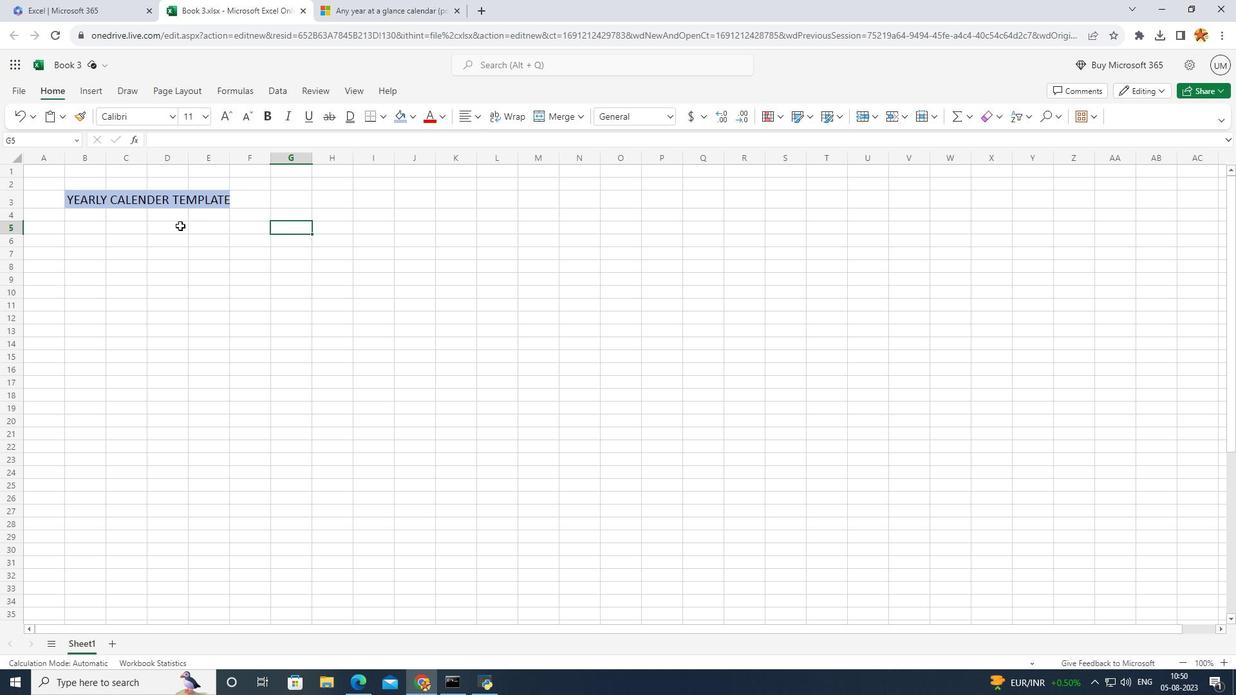 
Action: Mouse pressed left at (293, 231)
Screenshot: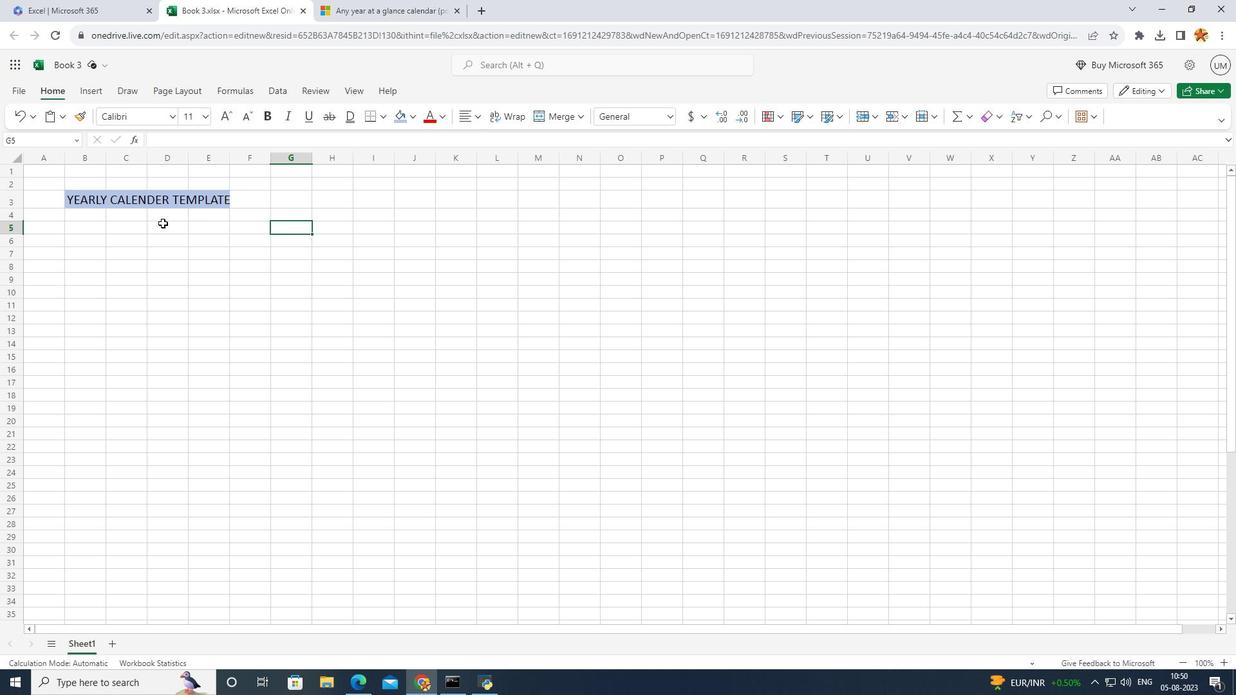 
Action: Mouse moved to (86, 220)
Screenshot: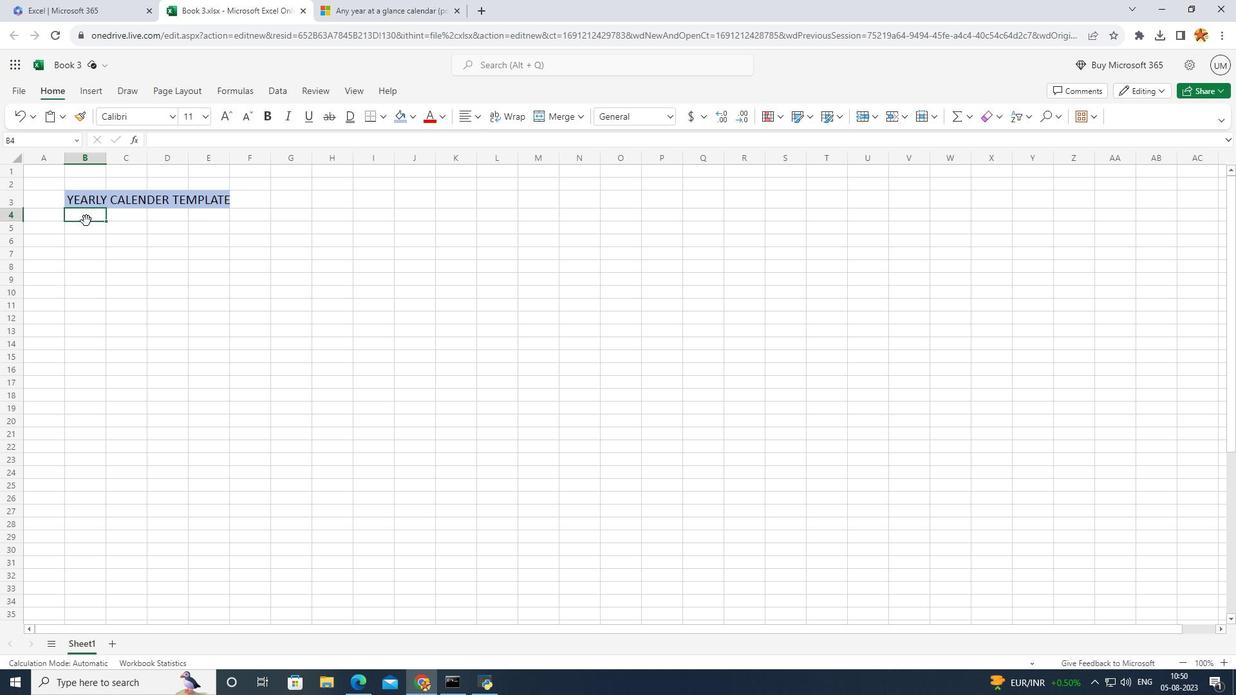 
Action: Mouse pressed left at (86, 220)
Screenshot: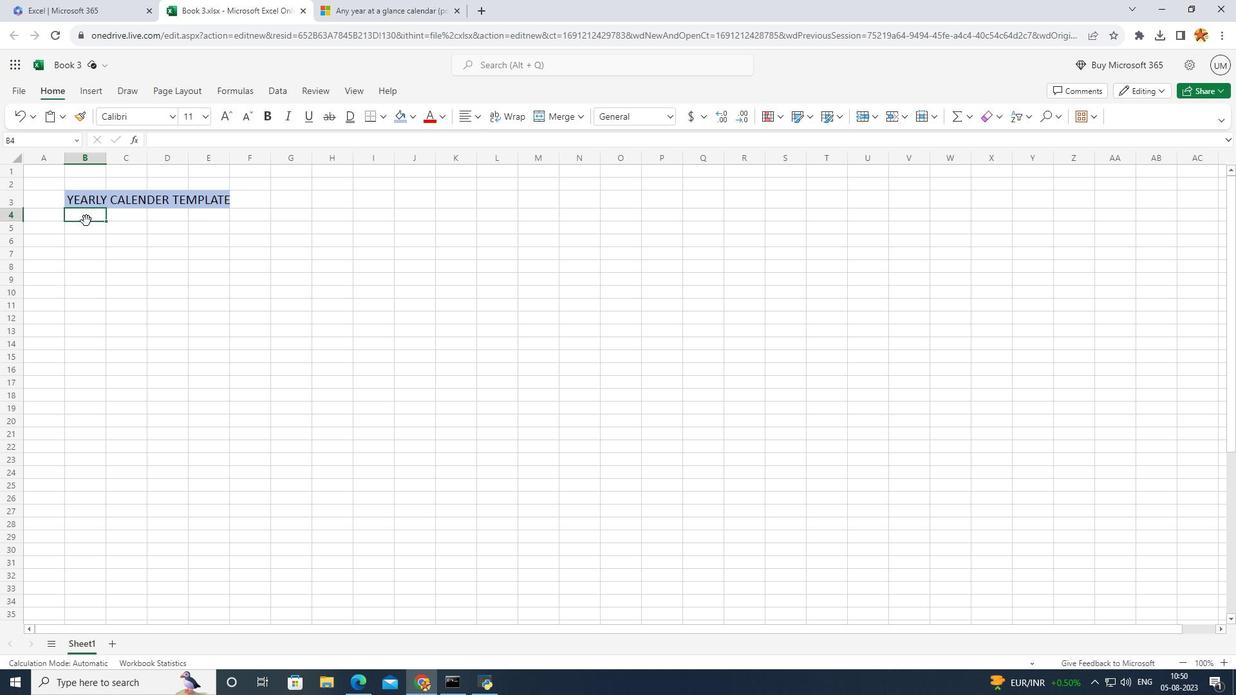 
Action: Key pressed TIME
Screenshot: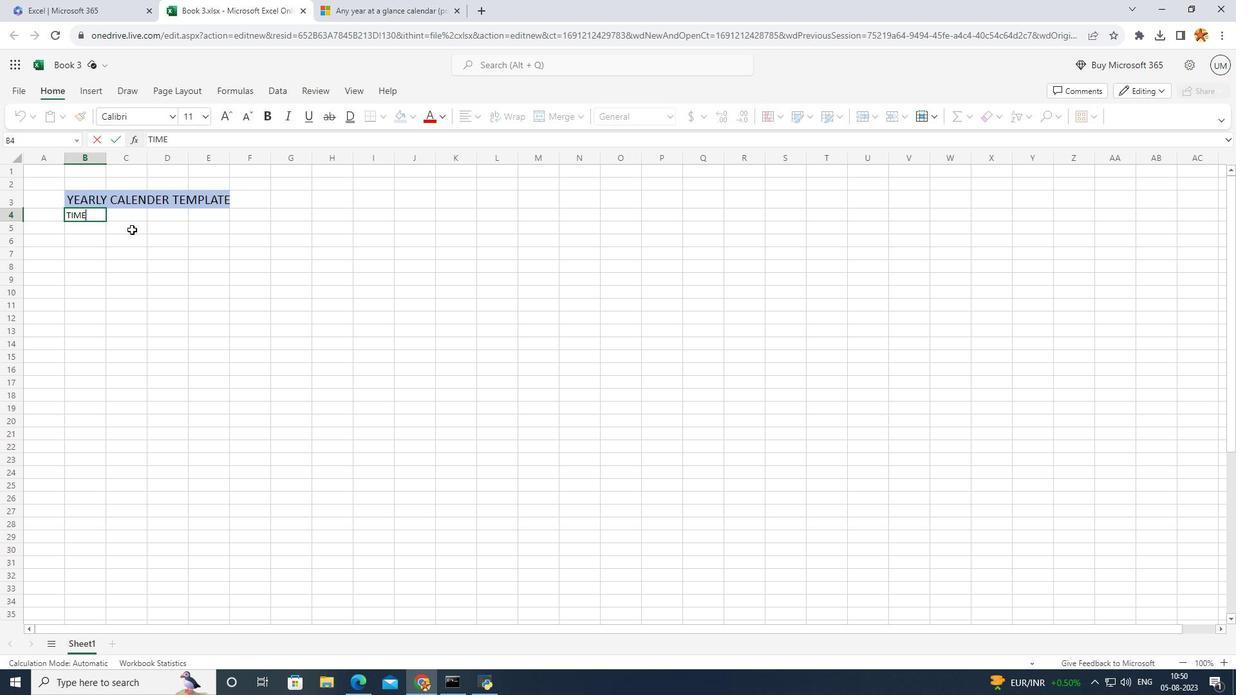 
Action: Mouse moved to (131, 229)
Screenshot: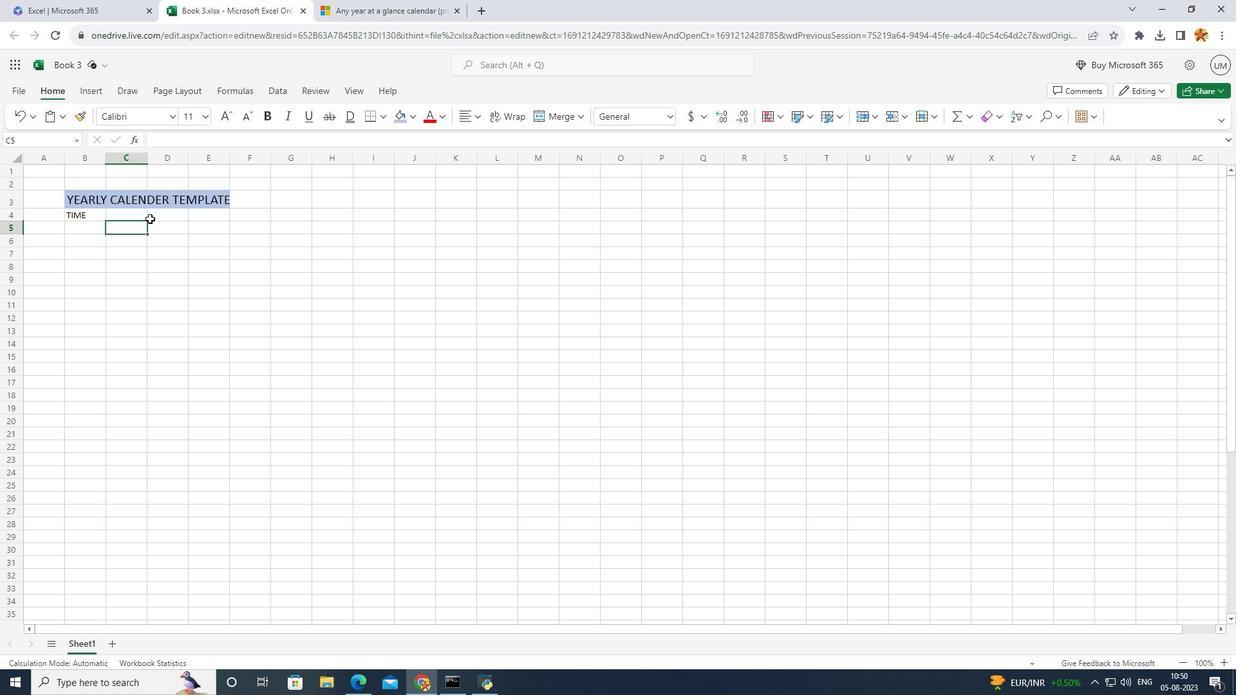 
Action: Mouse pressed left at (131, 229)
Screenshot: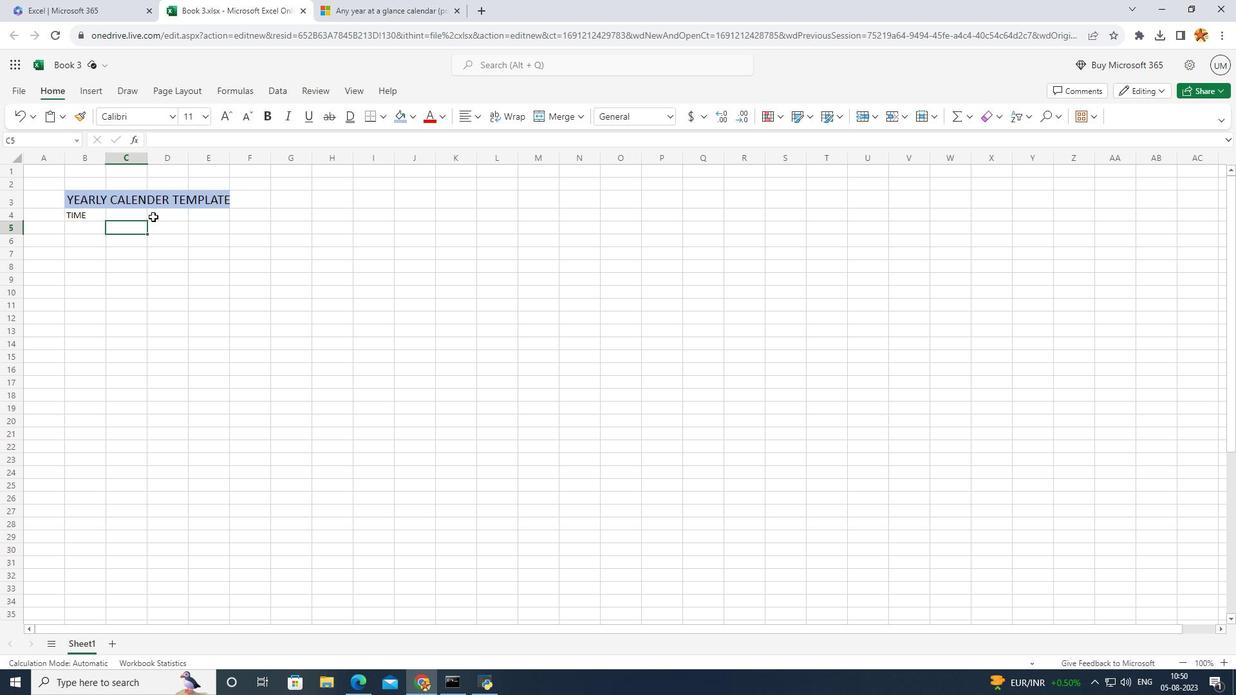 
Action: Mouse moved to (157, 215)
Screenshot: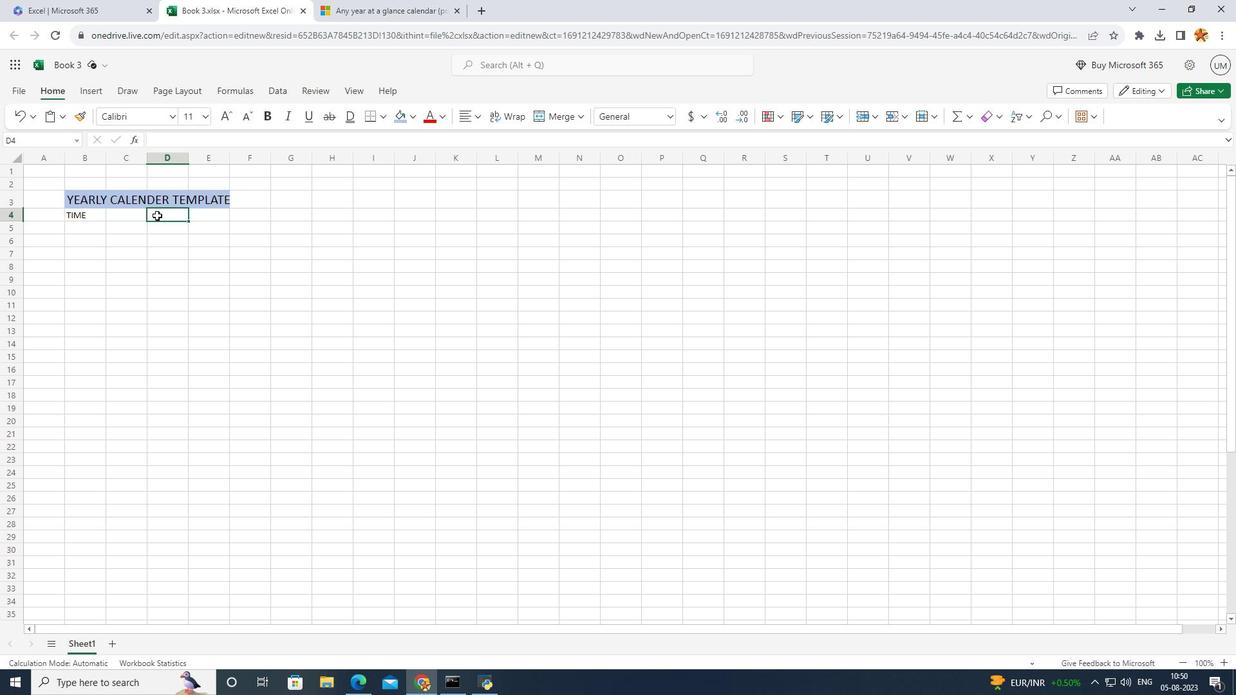 
Action: Mouse pressed left at (157, 215)
Screenshot: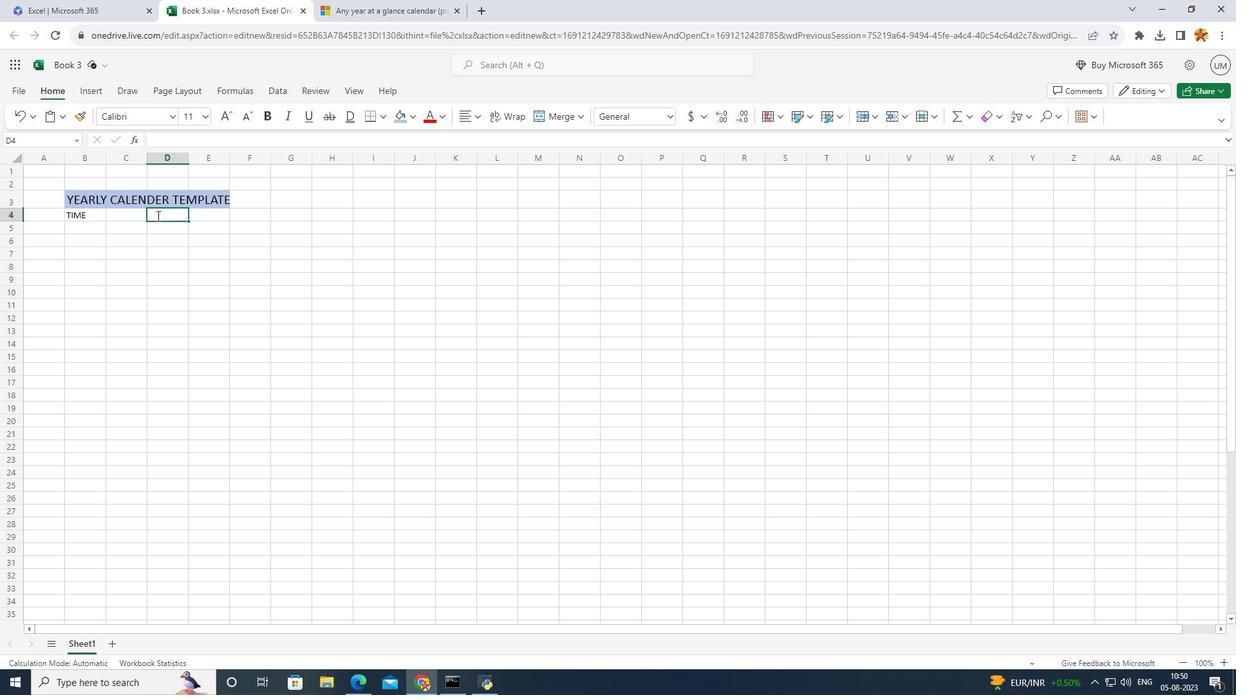
Action: Mouse pressed left at (157, 215)
Screenshot: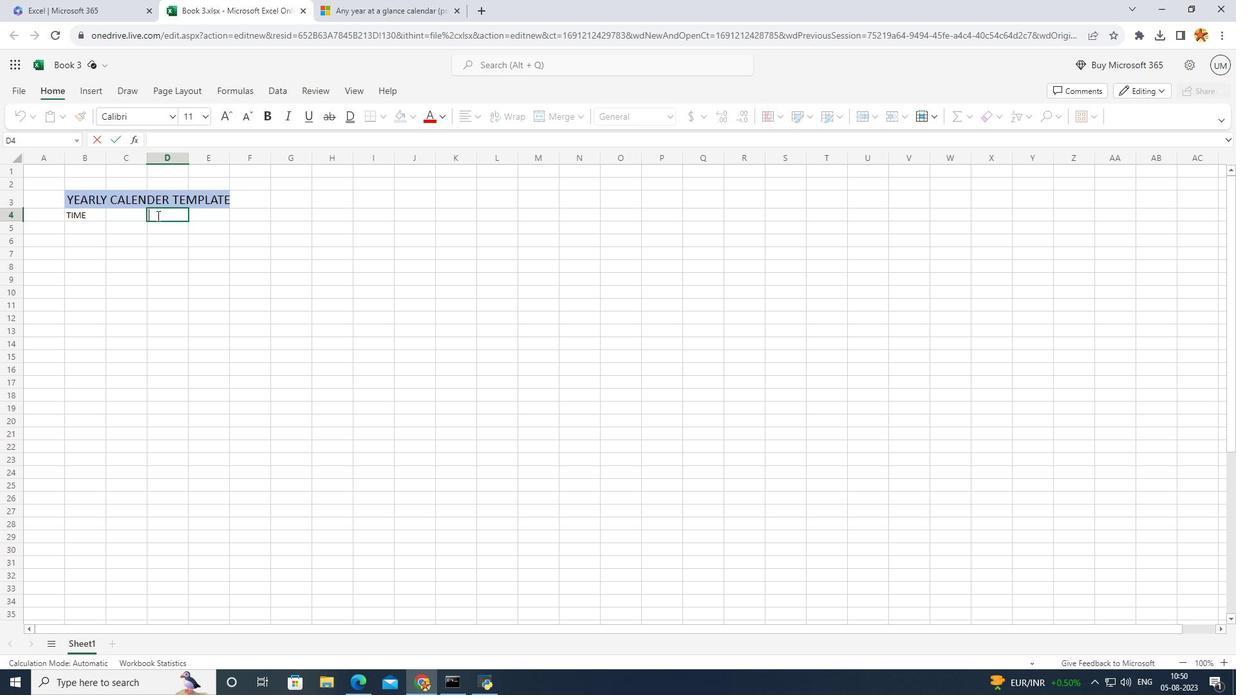 
Action: Key pressed START<Key.space>DAY
Screenshot: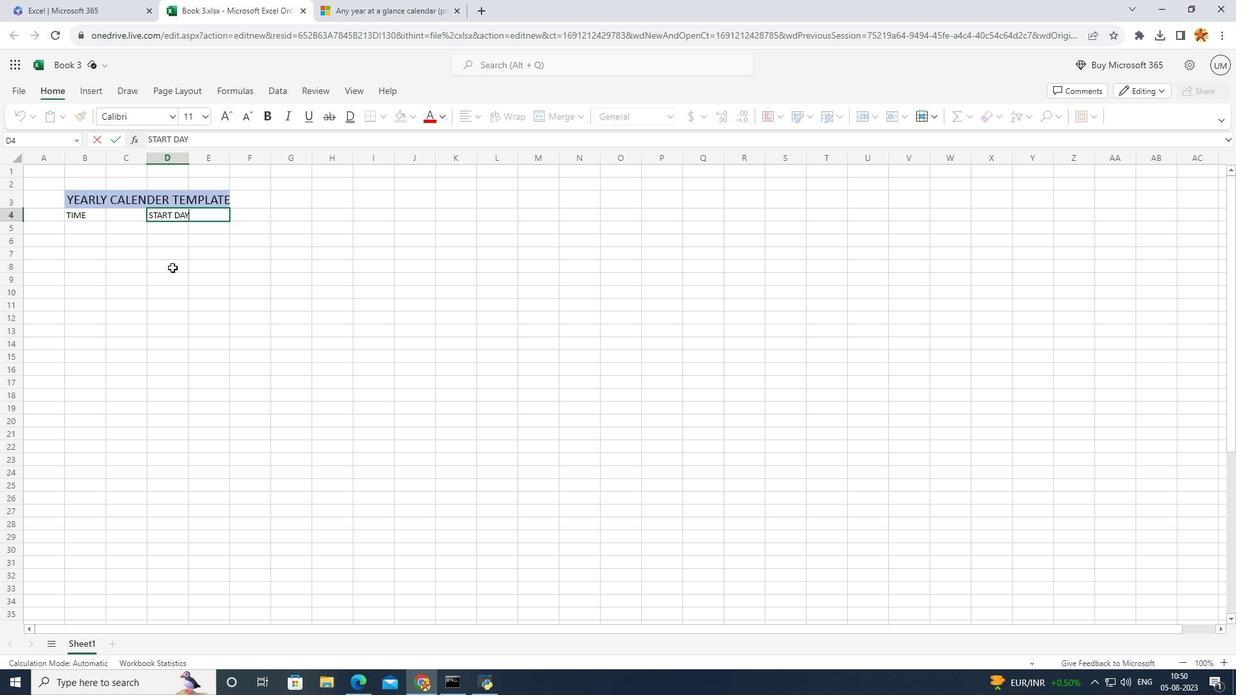 
Action: Mouse moved to (172, 267)
Screenshot: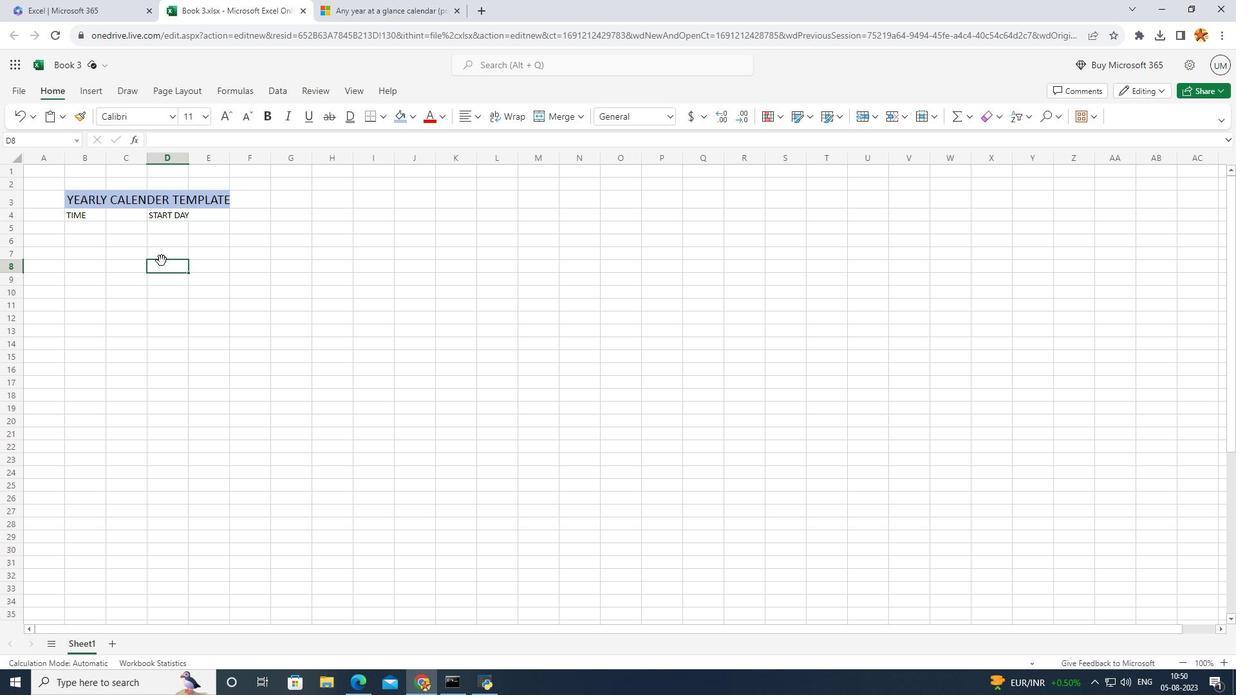 
Action: Mouse pressed left at (172, 267)
Screenshot: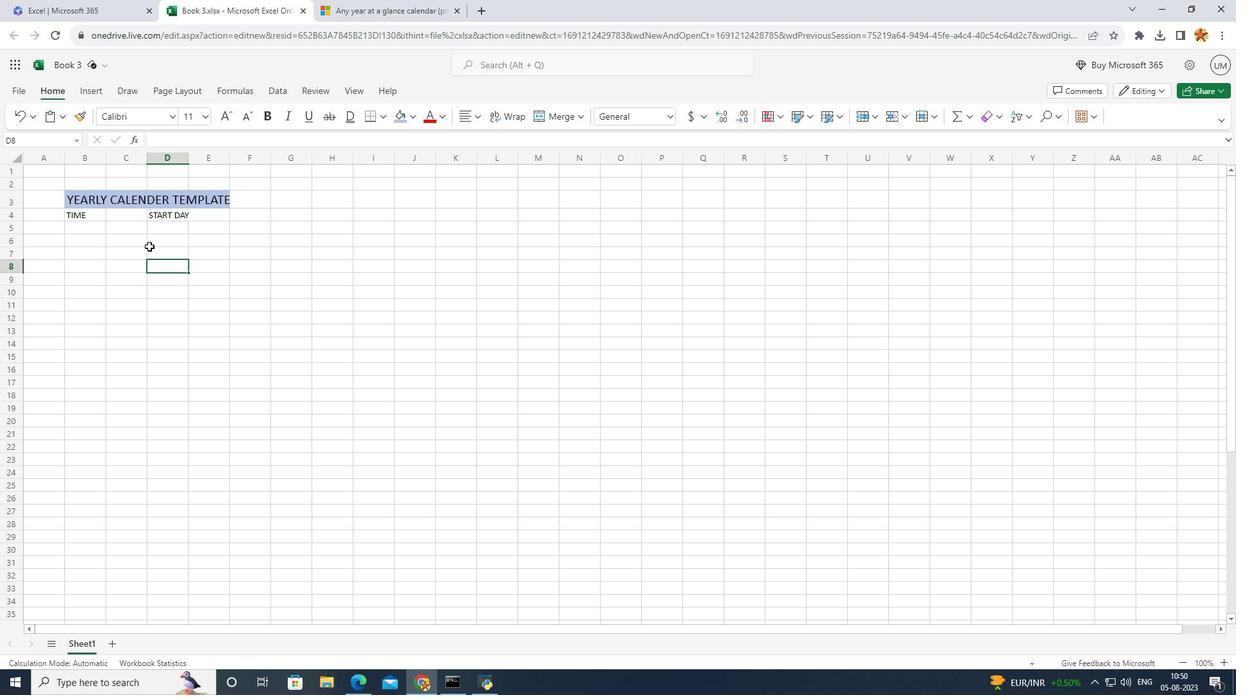 
Action: Mouse moved to (137, 239)
Screenshot: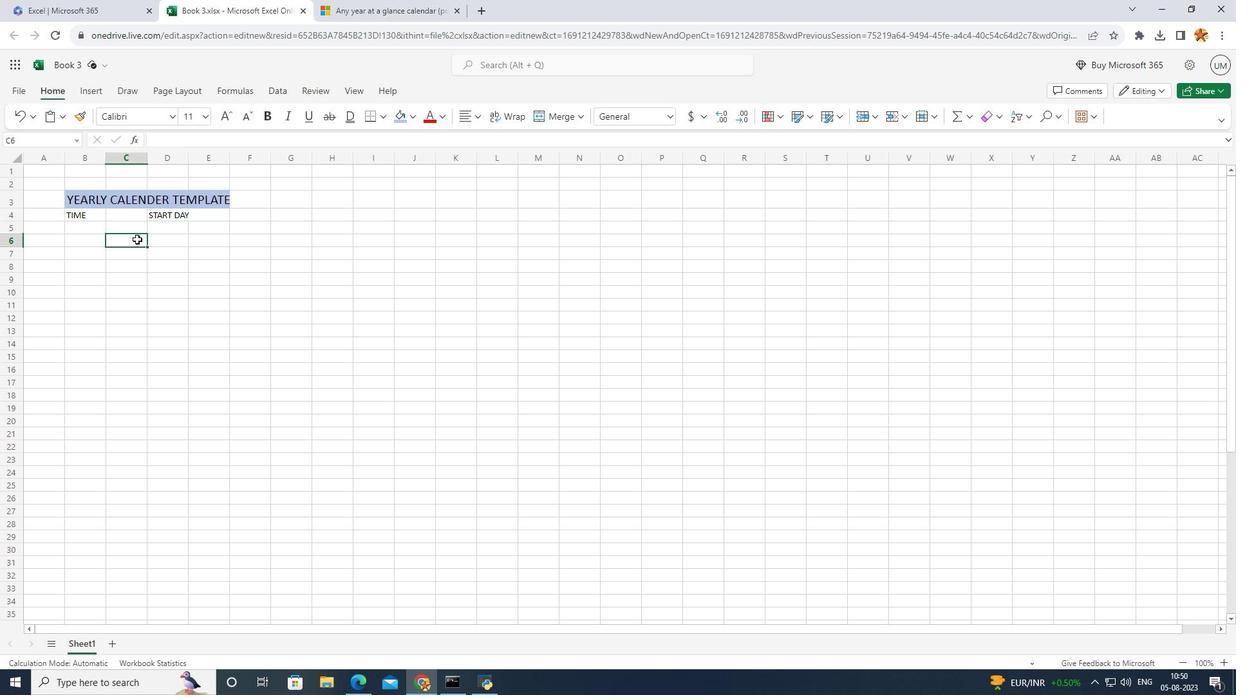 
Action: Mouse pressed left at (137, 239)
Screenshot: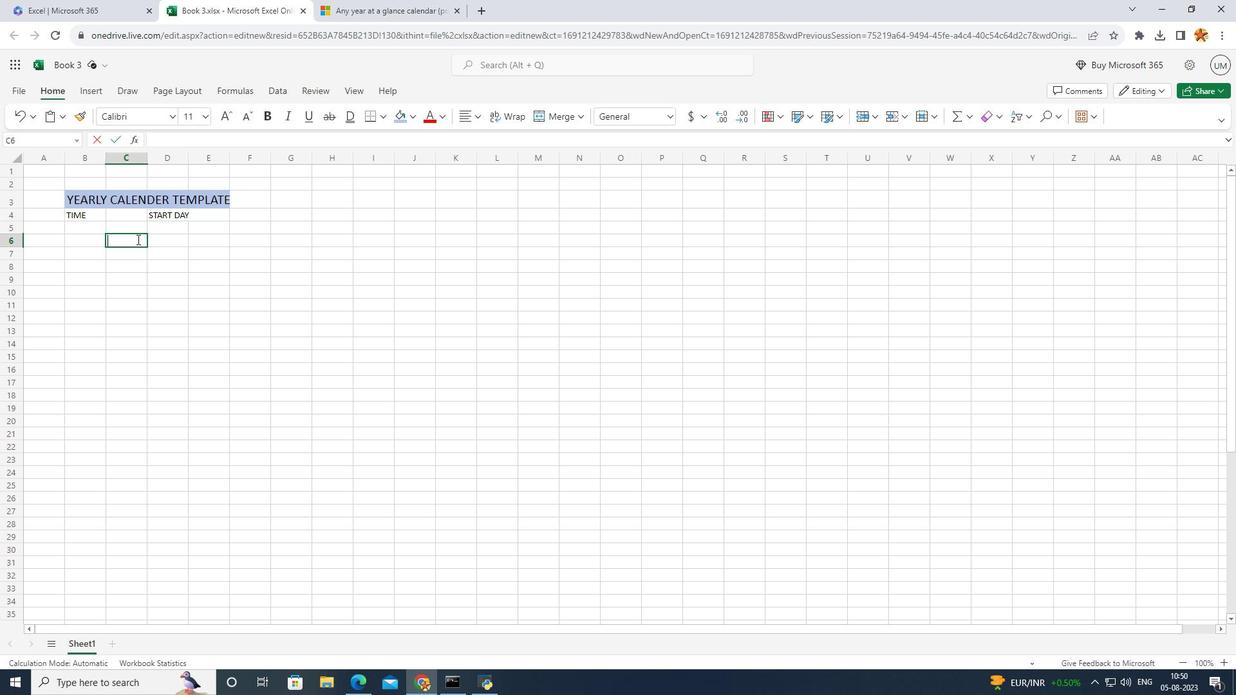 
Action: Mouse pressed left at (137, 239)
Screenshot: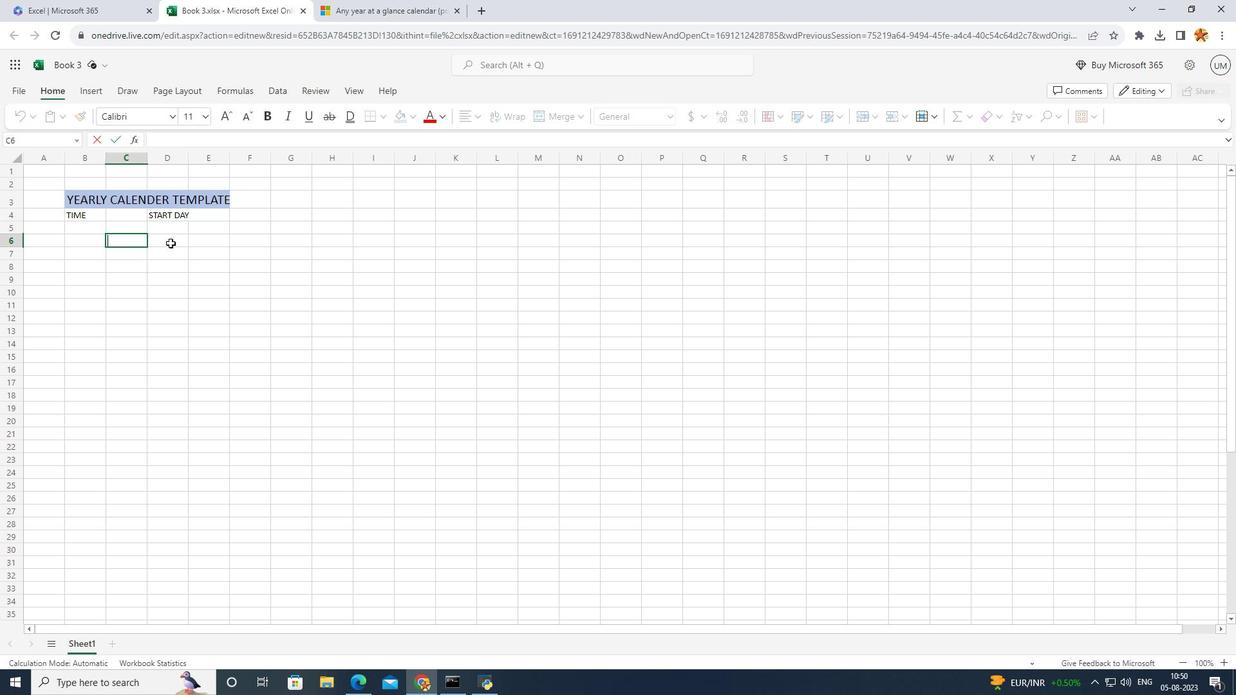 
Action: Mouse moved to (244, 240)
Screenshot: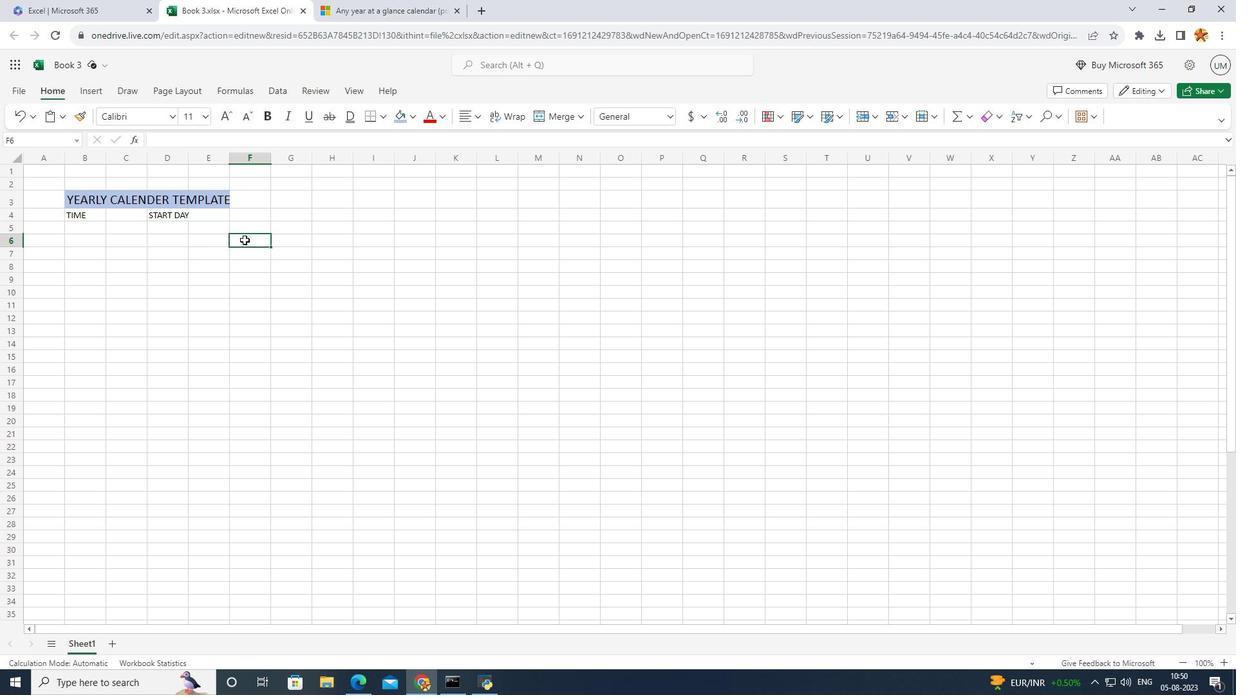 
Action: Mouse pressed left at (244, 240)
Screenshot: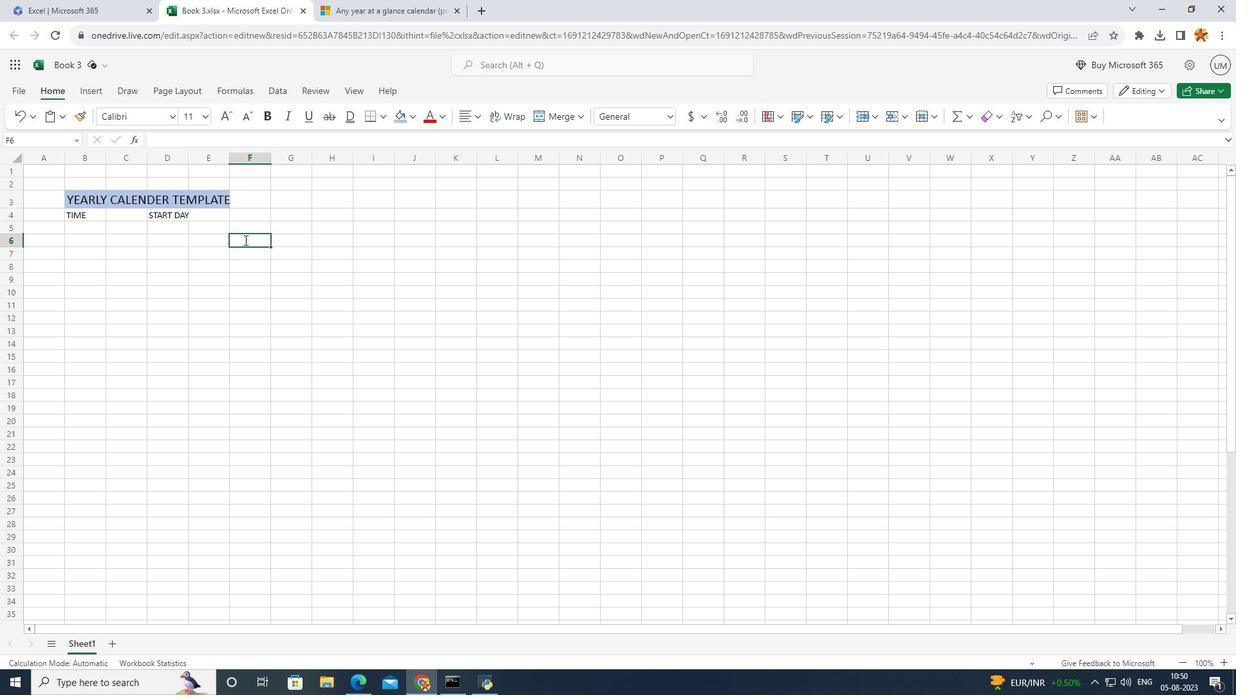 
Action: Mouse pressed left at (244, 240)
Screenshot: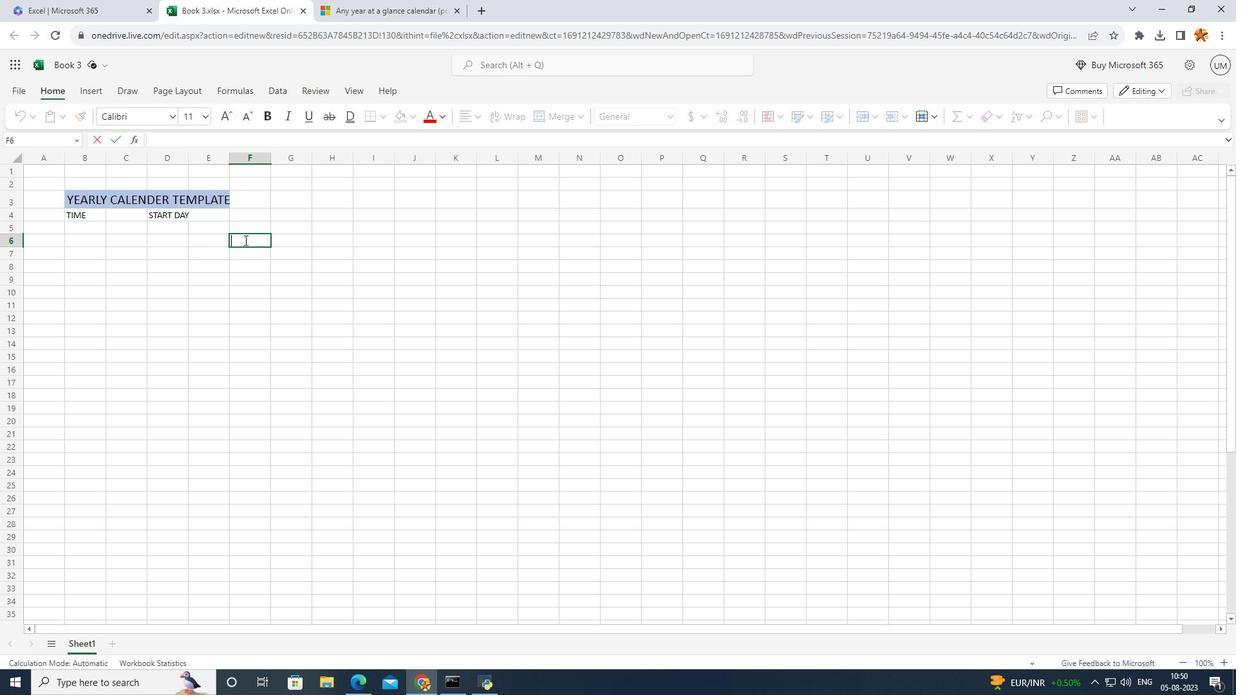 
Action: Key pressed E
Screenshot: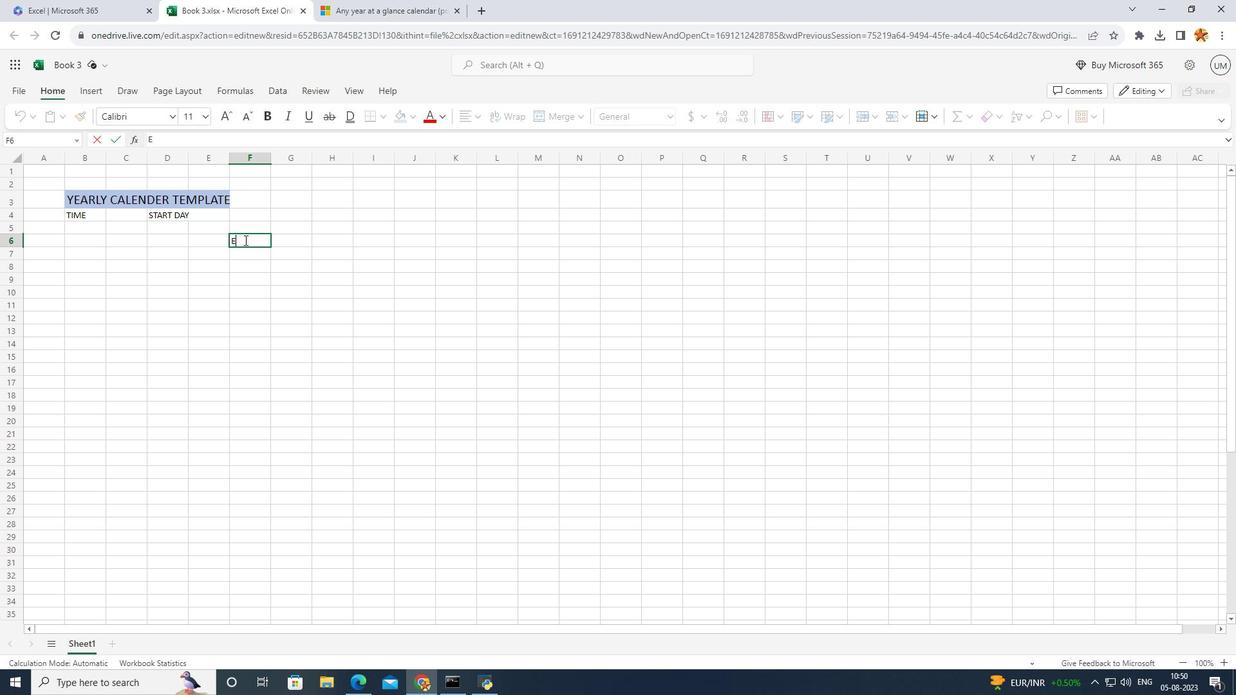 
Action: Mouse moved to (245, 239)
Screenshot: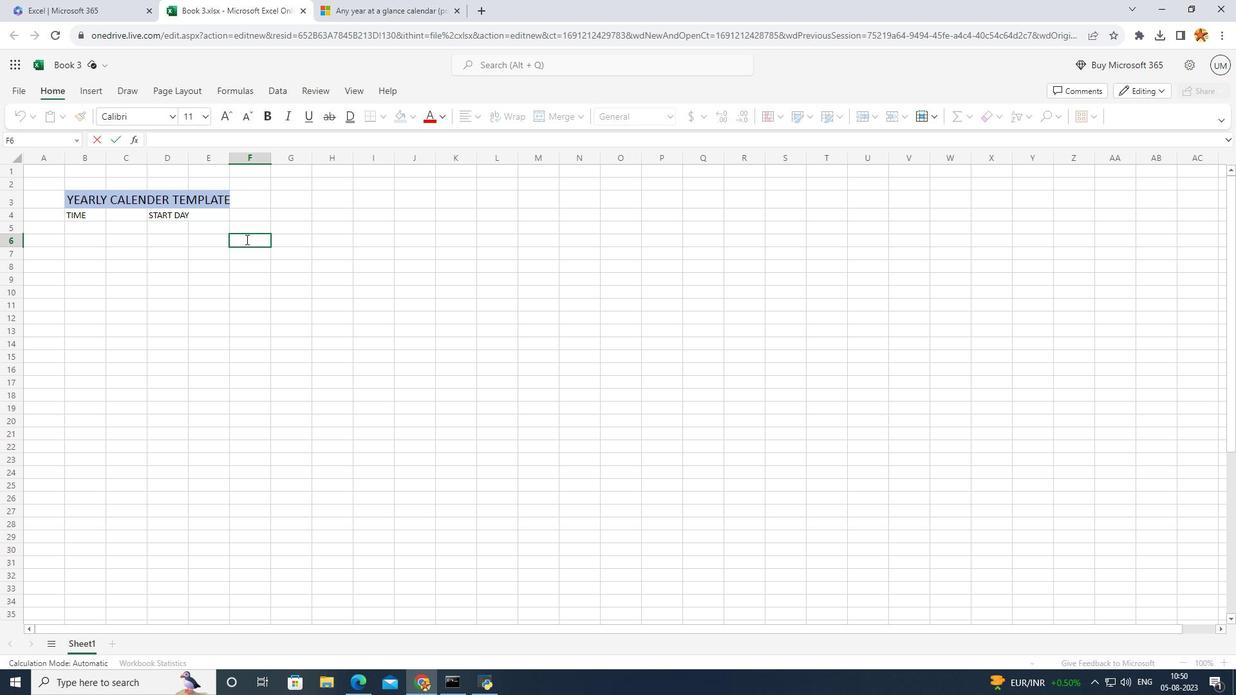 
Action: Key pressed <Key.backspace>CALENDAR<Key.space>
Screenshot: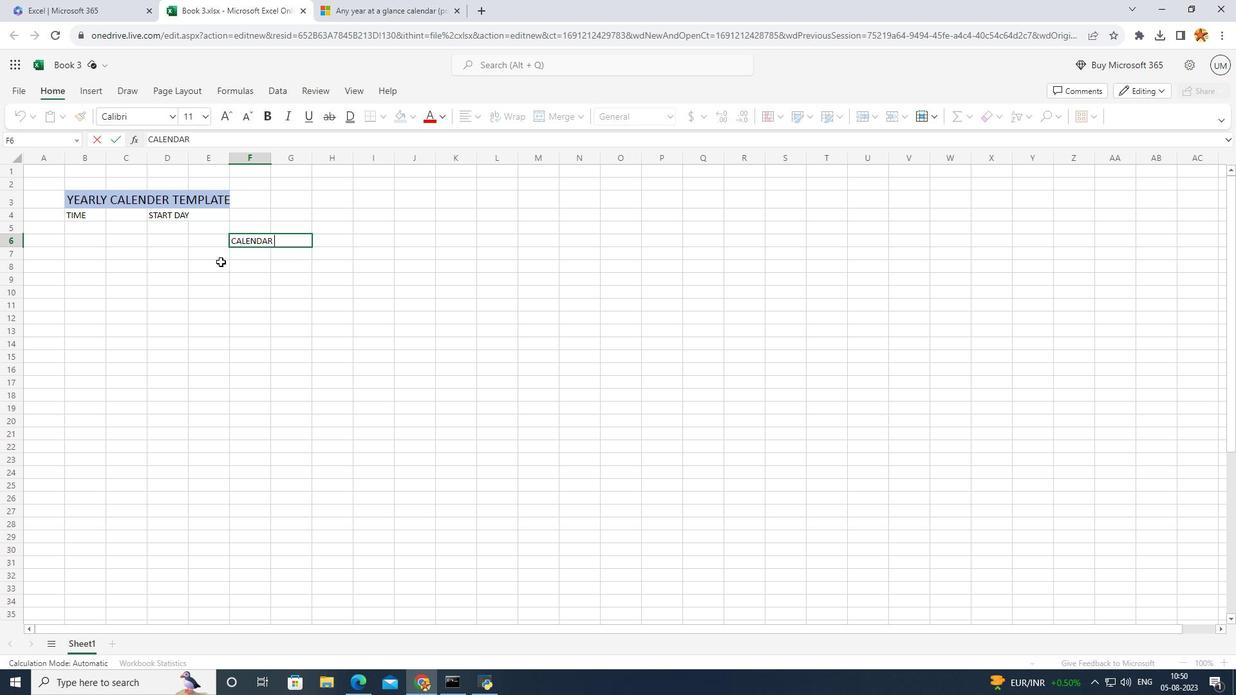 
Action: Mouse moved to (196, 278)
Screenshot: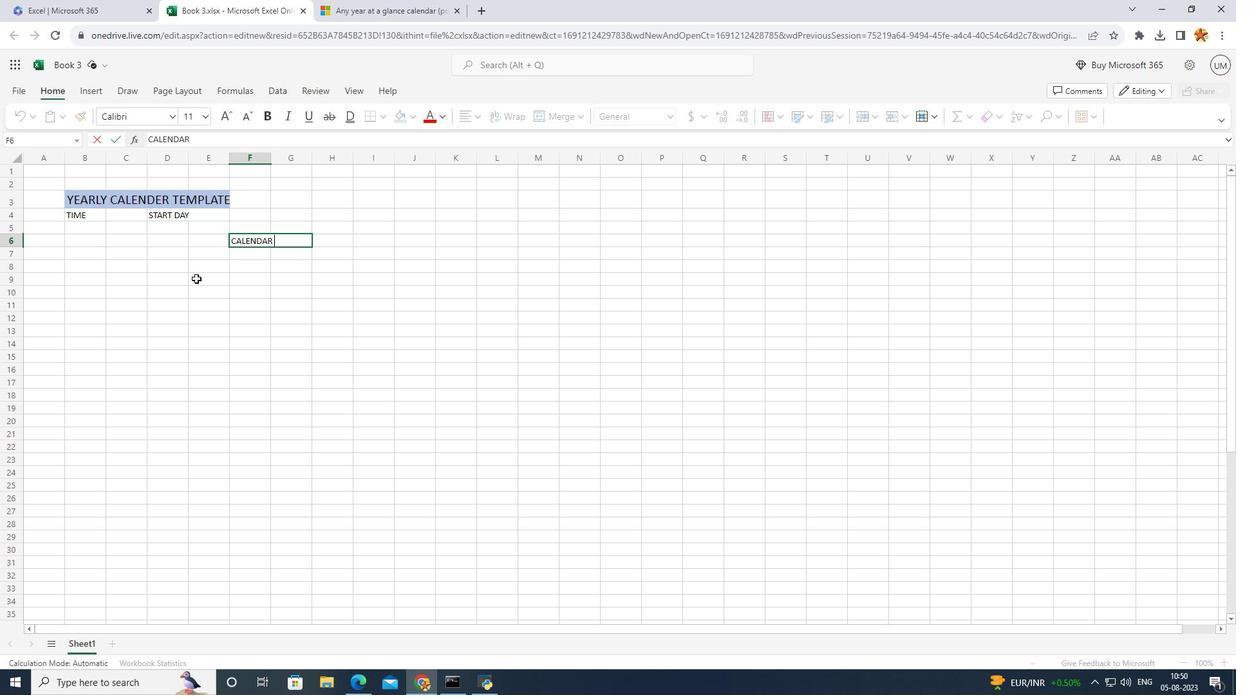 
Action: Key pressed <Key.space><Key.space><Key.space><Key.space>2020<Key.enter>
Screenshot: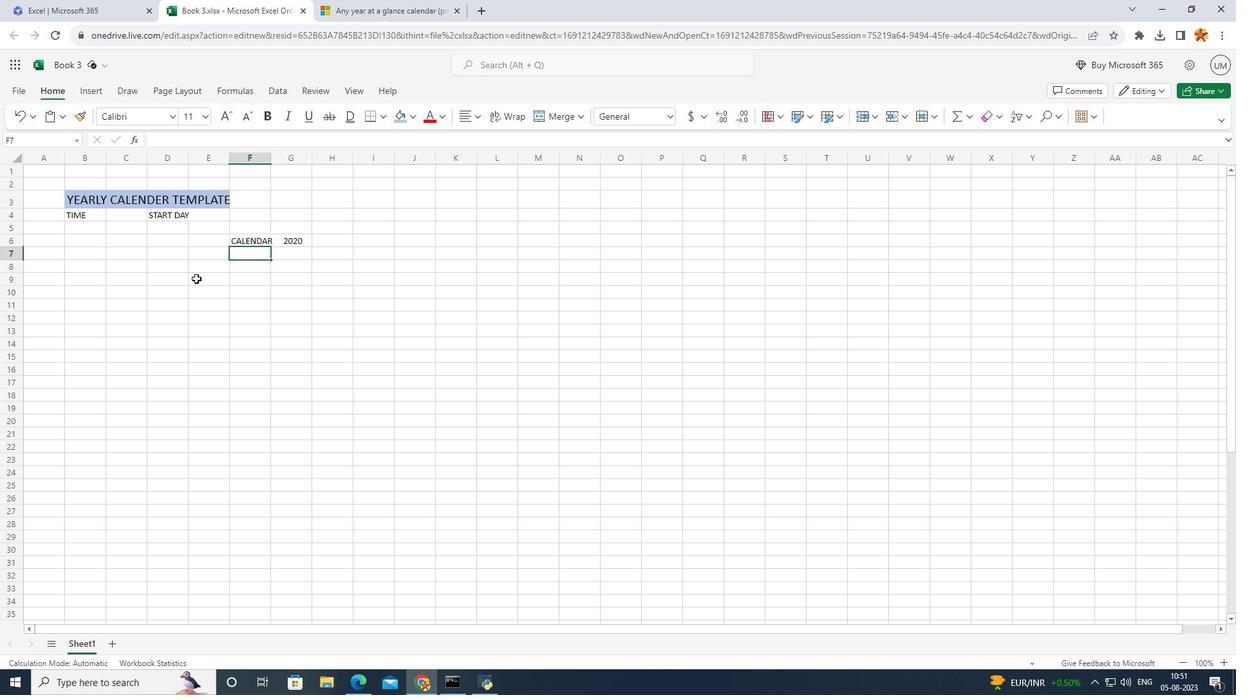 
Action: Mouse moved to (379, 323)
Screenshot: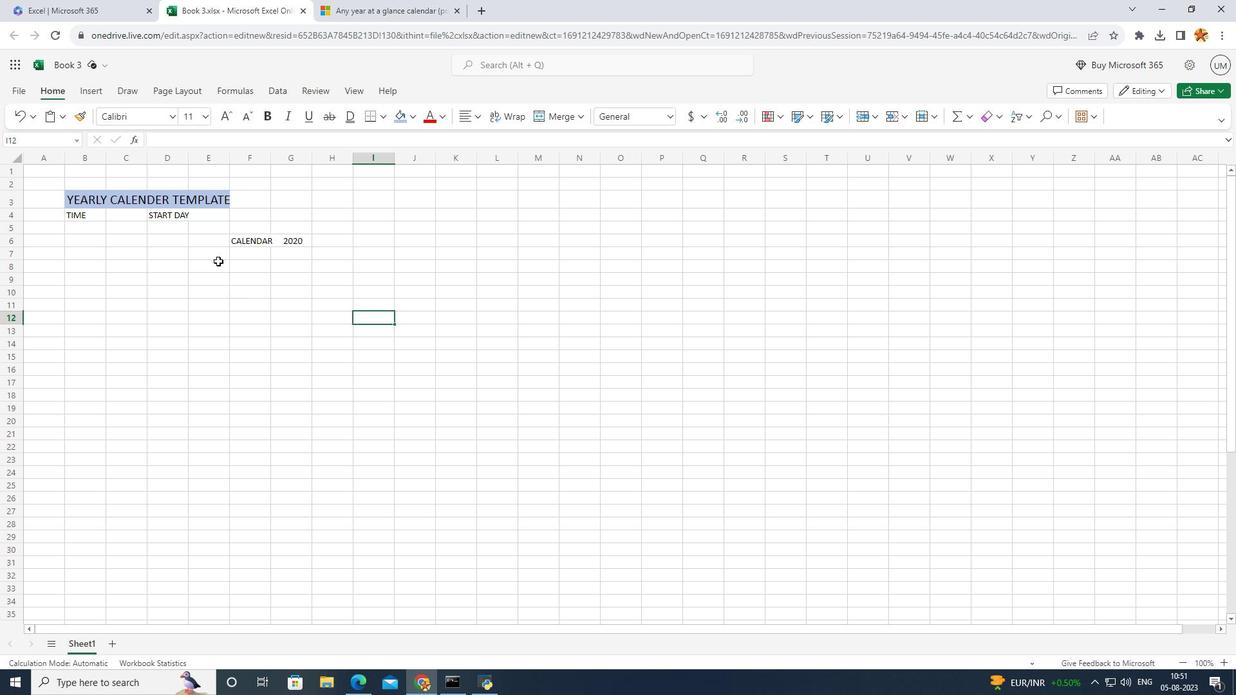 
Action: Mouse pressed left at (379, 323)
Screenshot: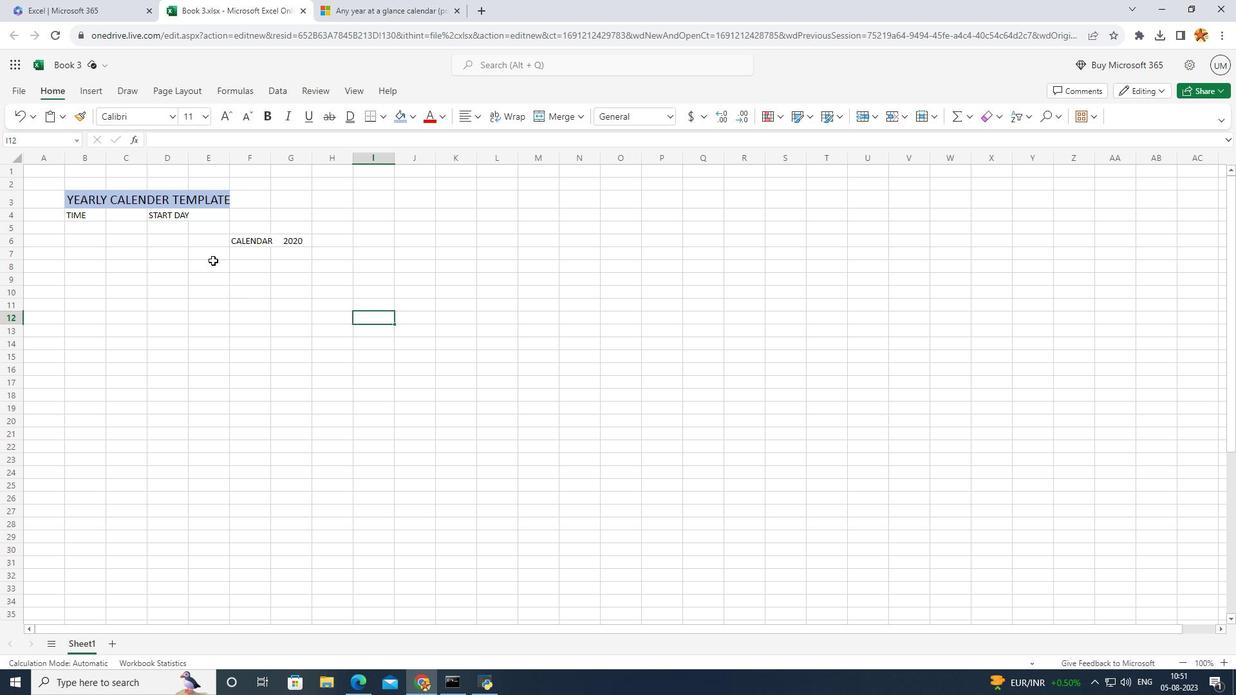 
Action: Mouse moved to (123, 255)
Screenshot: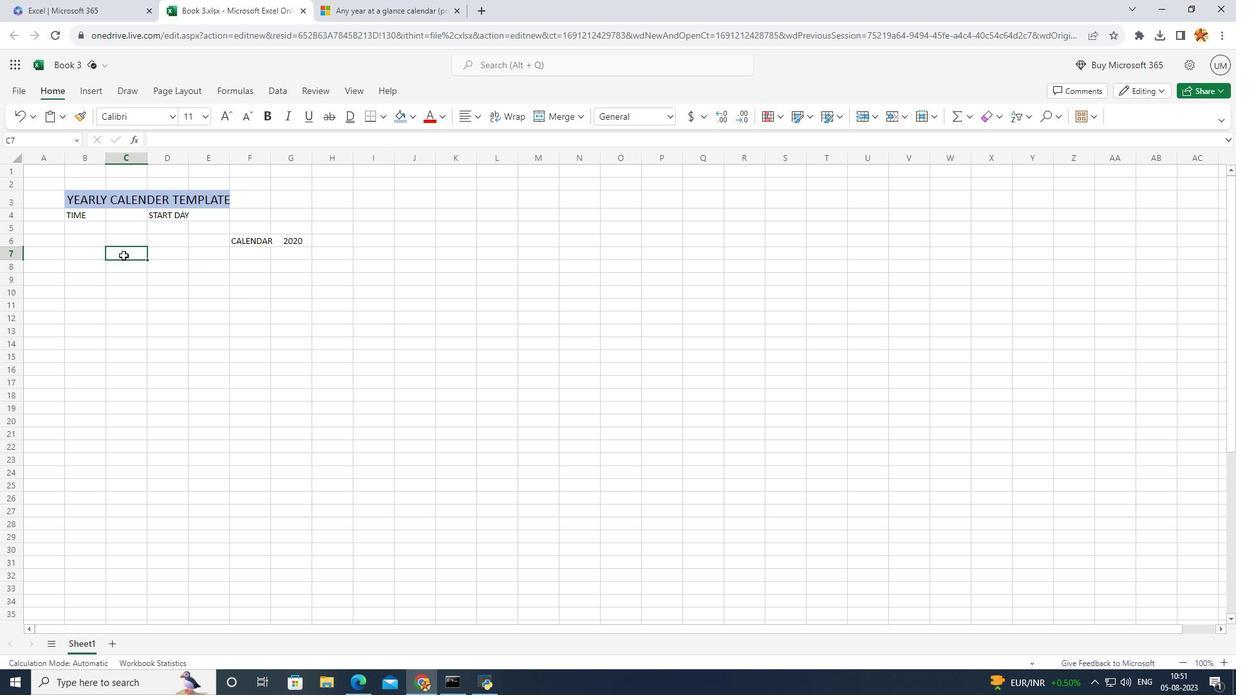 
Action: Mouse pressed left at (123, 255)
Screenshot: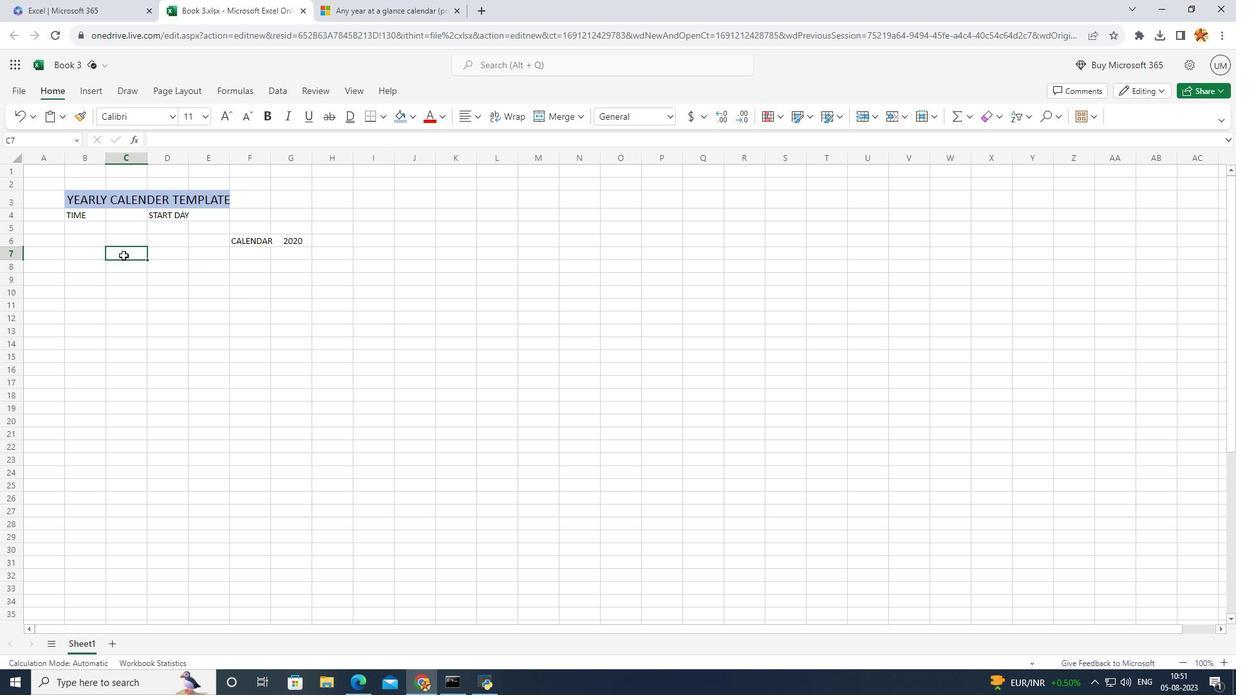
Action: Mouse pressed left at (123, 255)
Screenshot: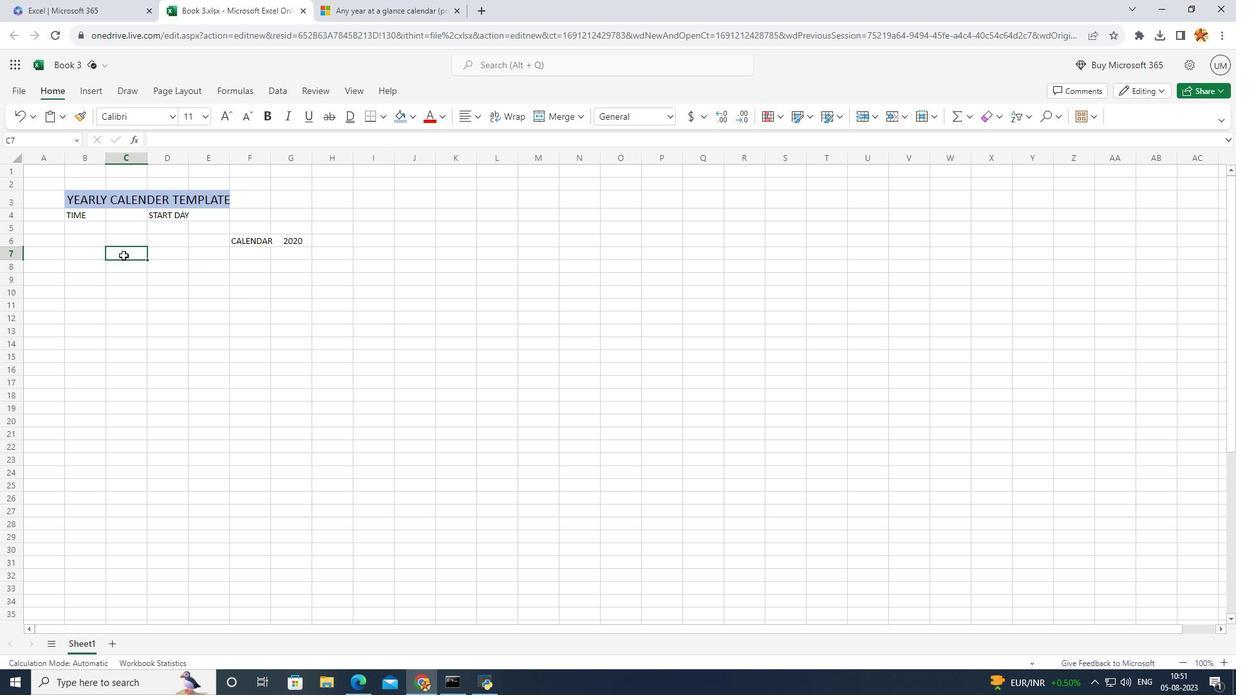 
Action: Mouse pressed left at (123, 255)
Screenshot: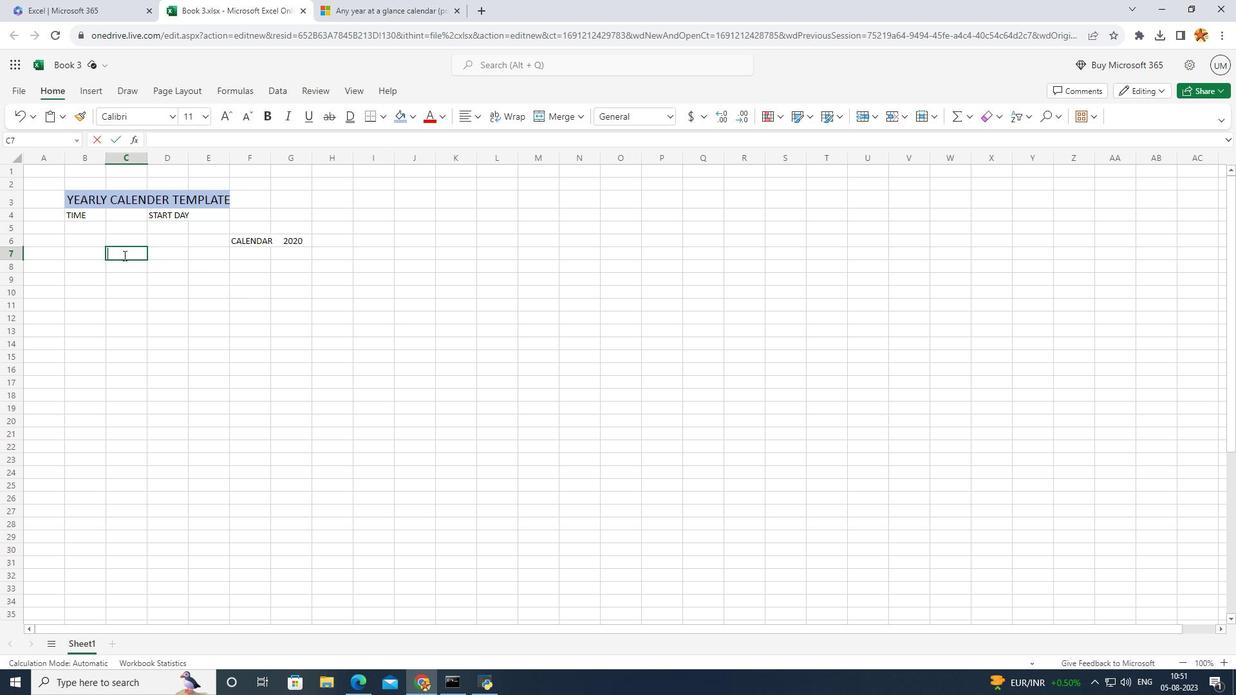 
Action: Mouse pressed left at (123, 255)
Screenshot: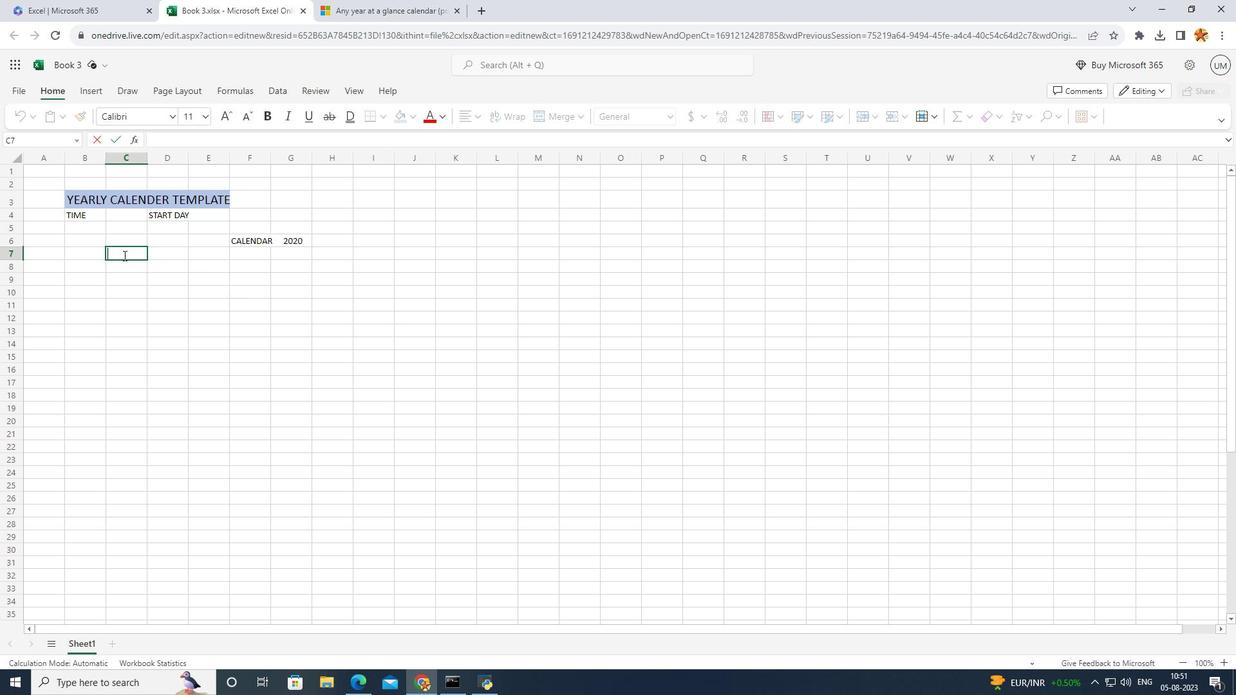 
Action: Key pressed JANUARY
Screenshot: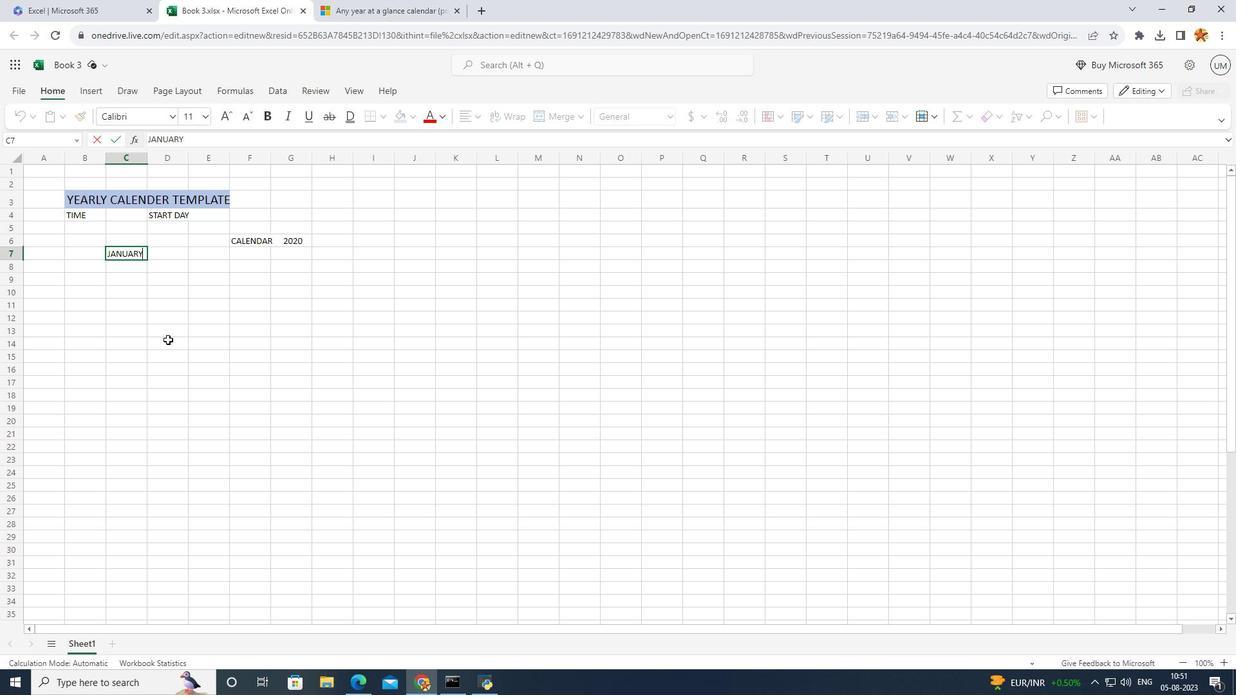 
Action: Mouse moved to (168, 339)
Screenshot: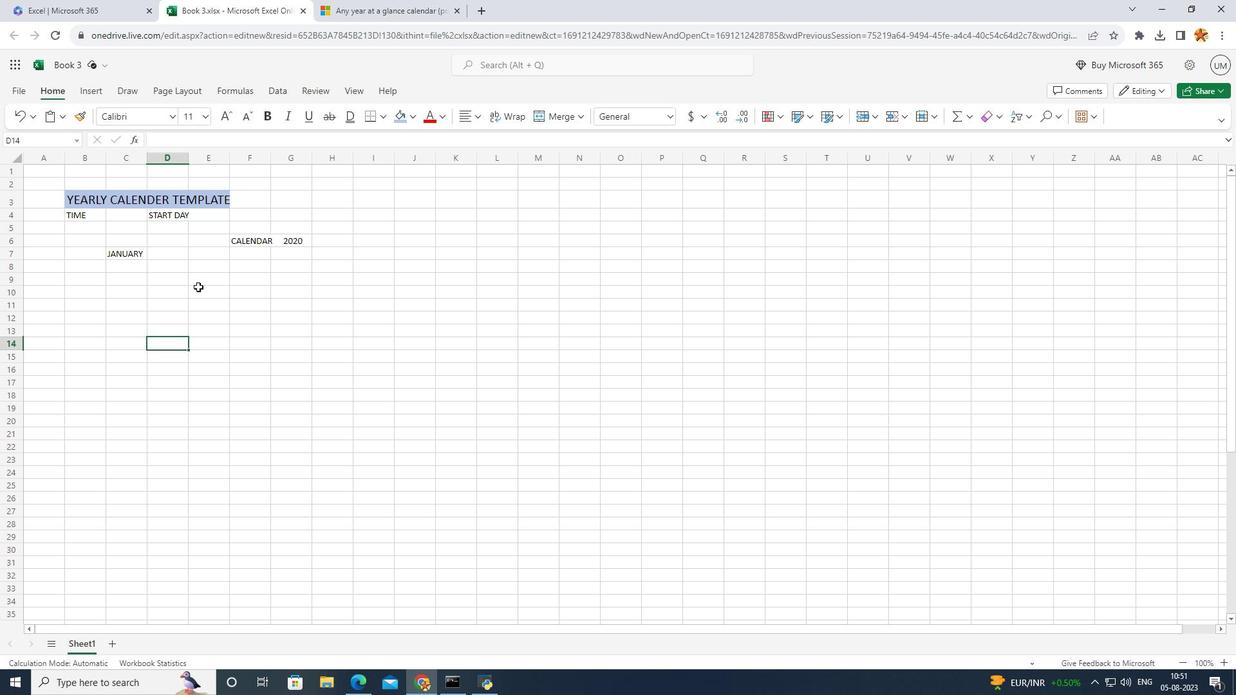 
Action: Mouse pressed left at (168, 339)
Screenshot: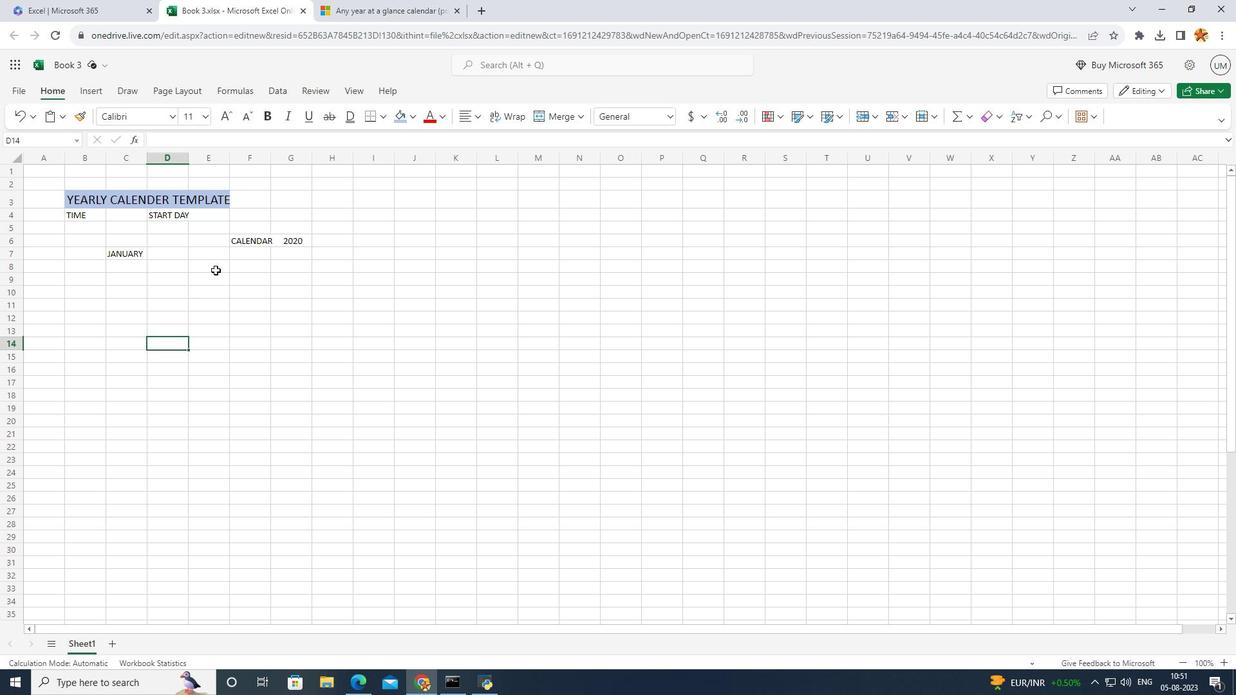 
Action: Mouse moved to (74, 265)
Screenshot: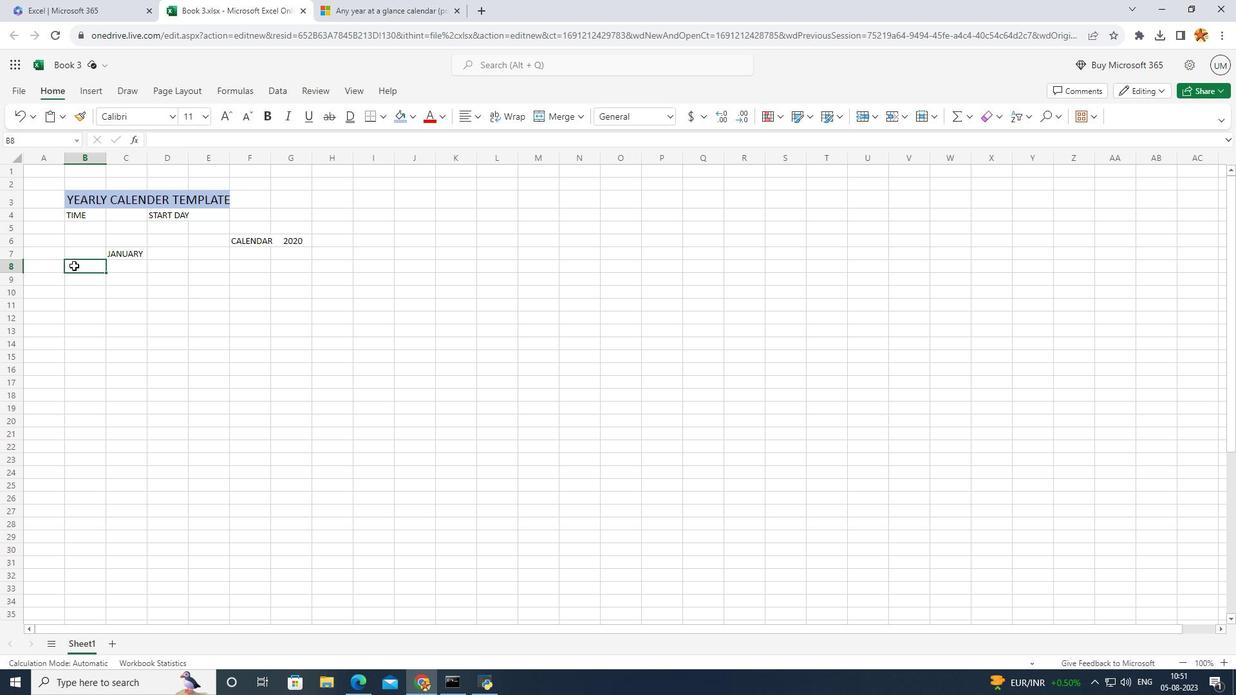 
Action: Mouse pressed left at (74, 265)
Screenshot: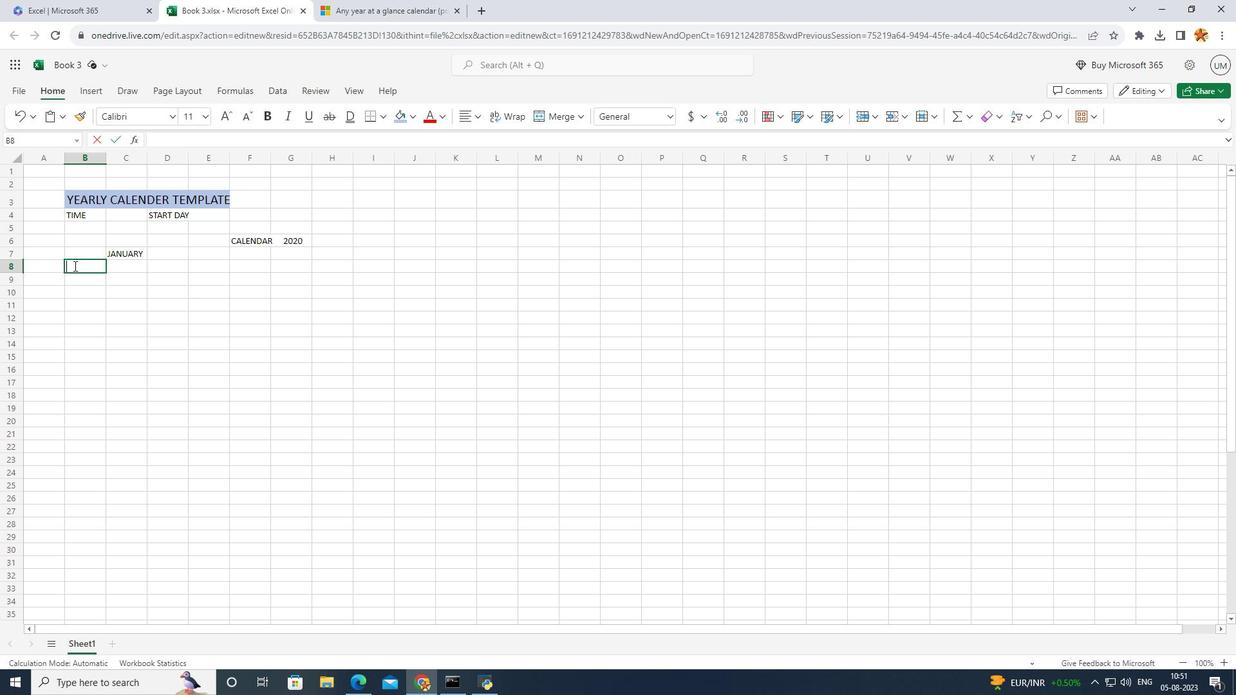 
Action: Mouse pressed left at (74, 265)
Screenshot: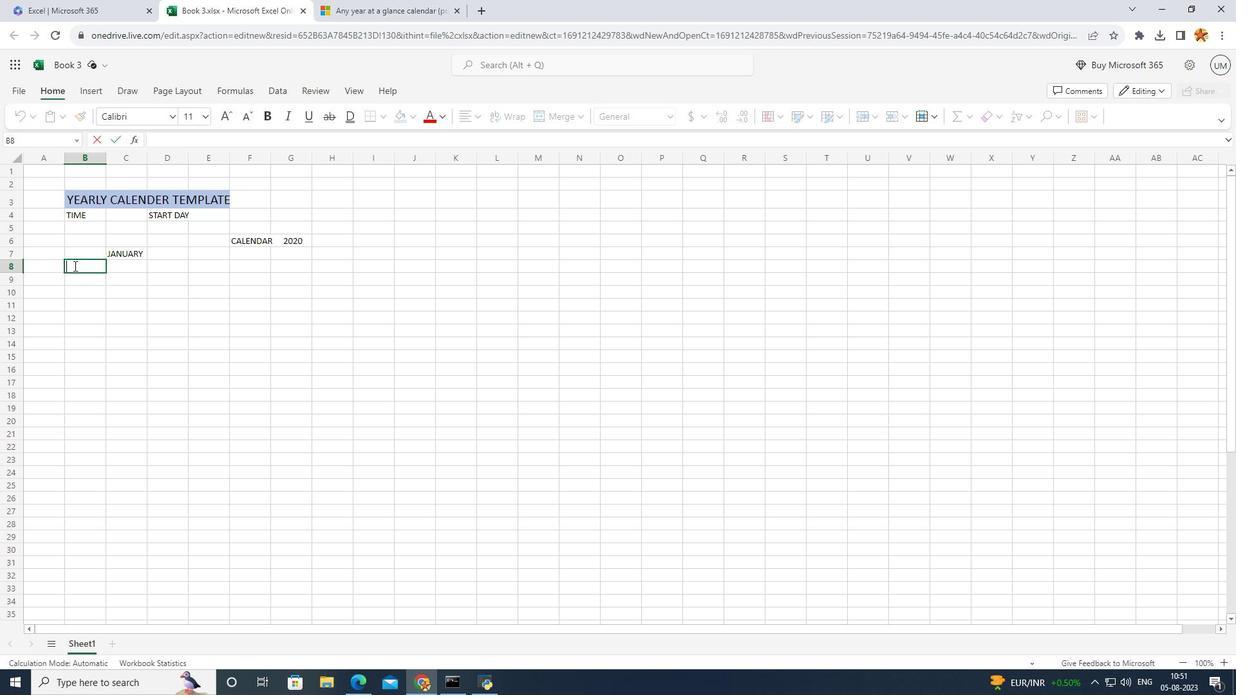
Action: Key pressed SUN
Screenshot: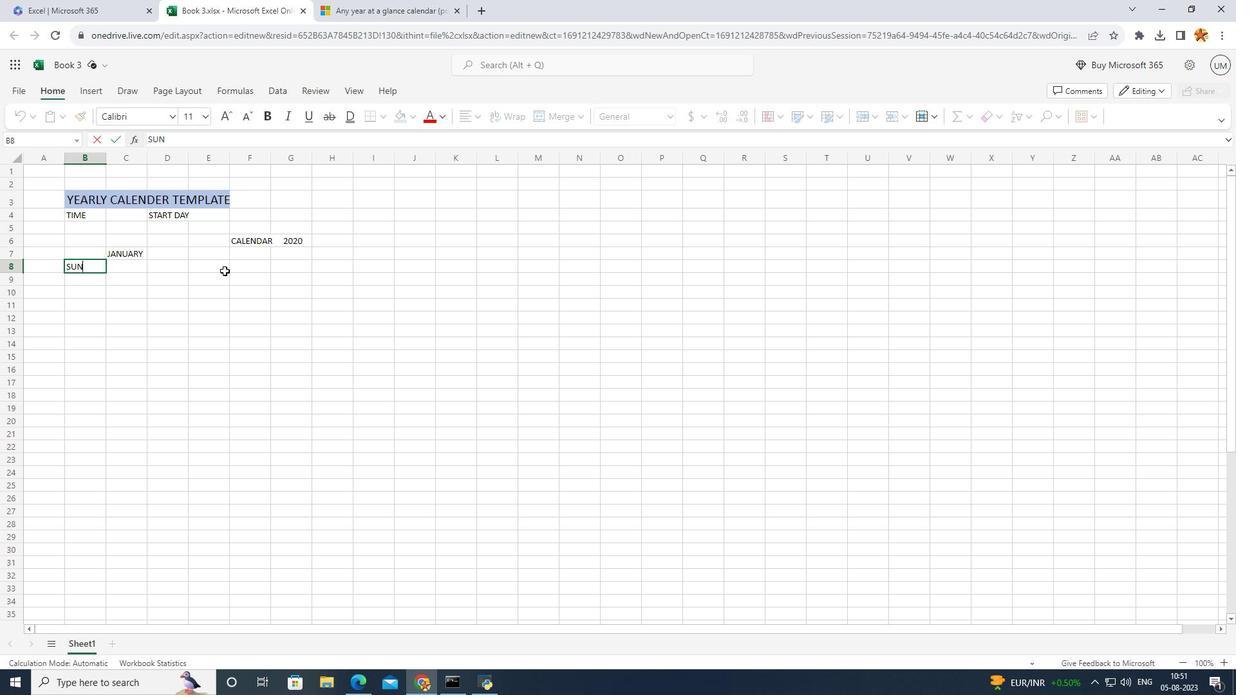 
Action: Mouse moved to (128, 267)
Screenshot: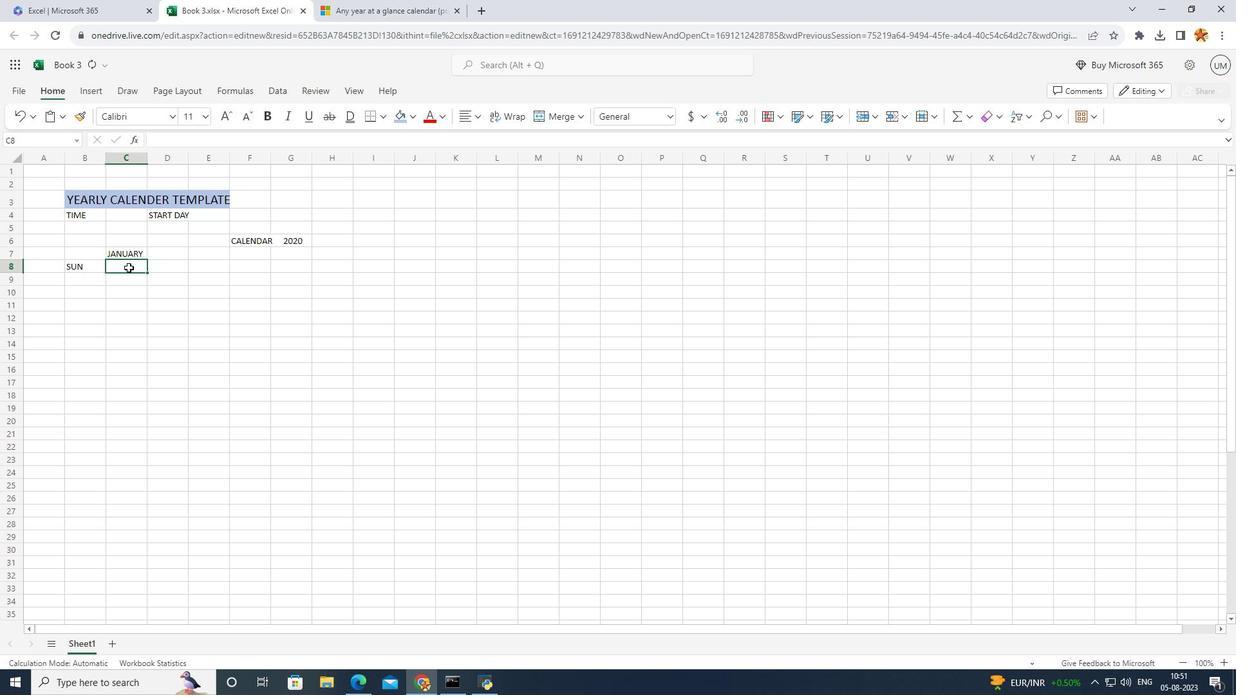 
Action: Mouse pressed left at (128, 267)
Screenshot: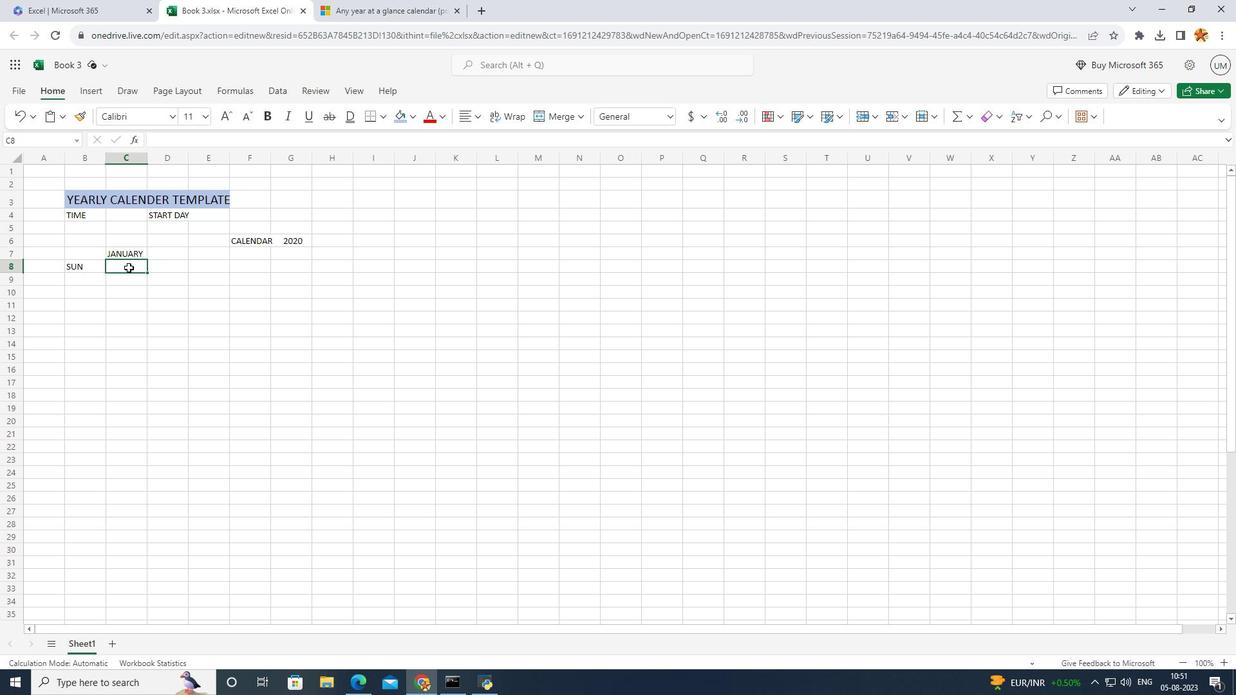 
Action: Mouse pressed left at (128, 267)
Screenshot: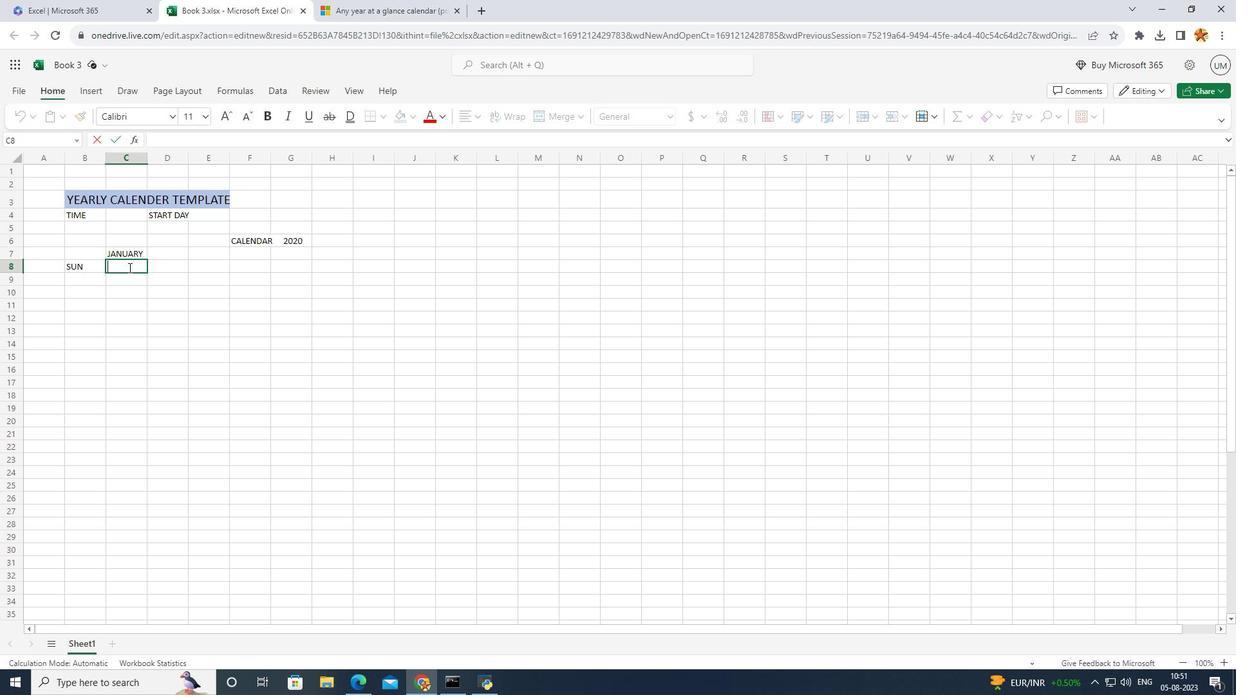 
Action: Key pressed MOB
Screenshot: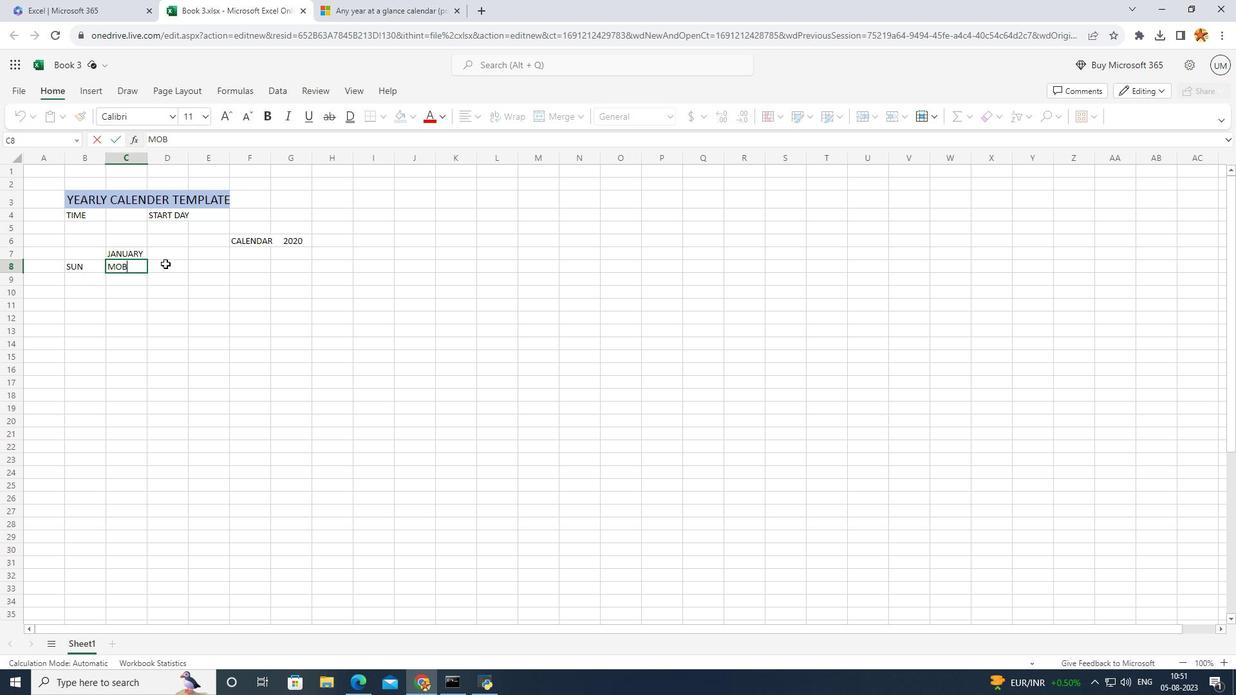 
Action: Mouse moved to (165, 263)
Screenshot: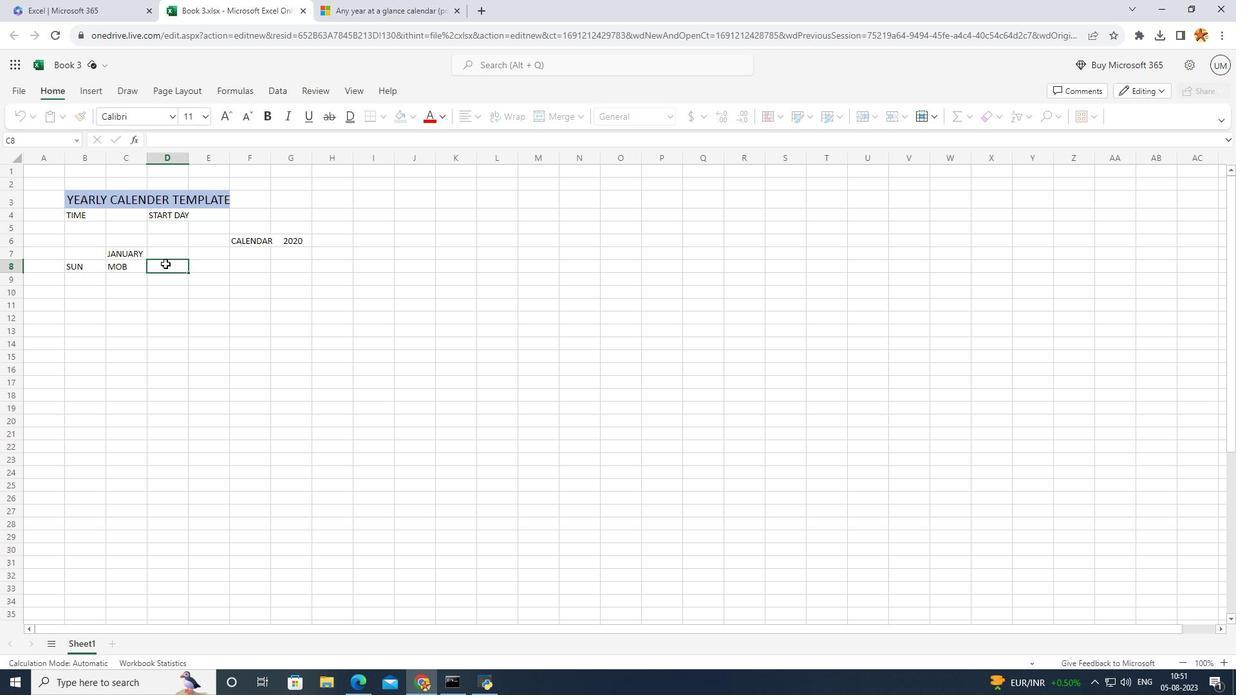 
Action: Mouse pressed left at (165, 263)
Screenshot: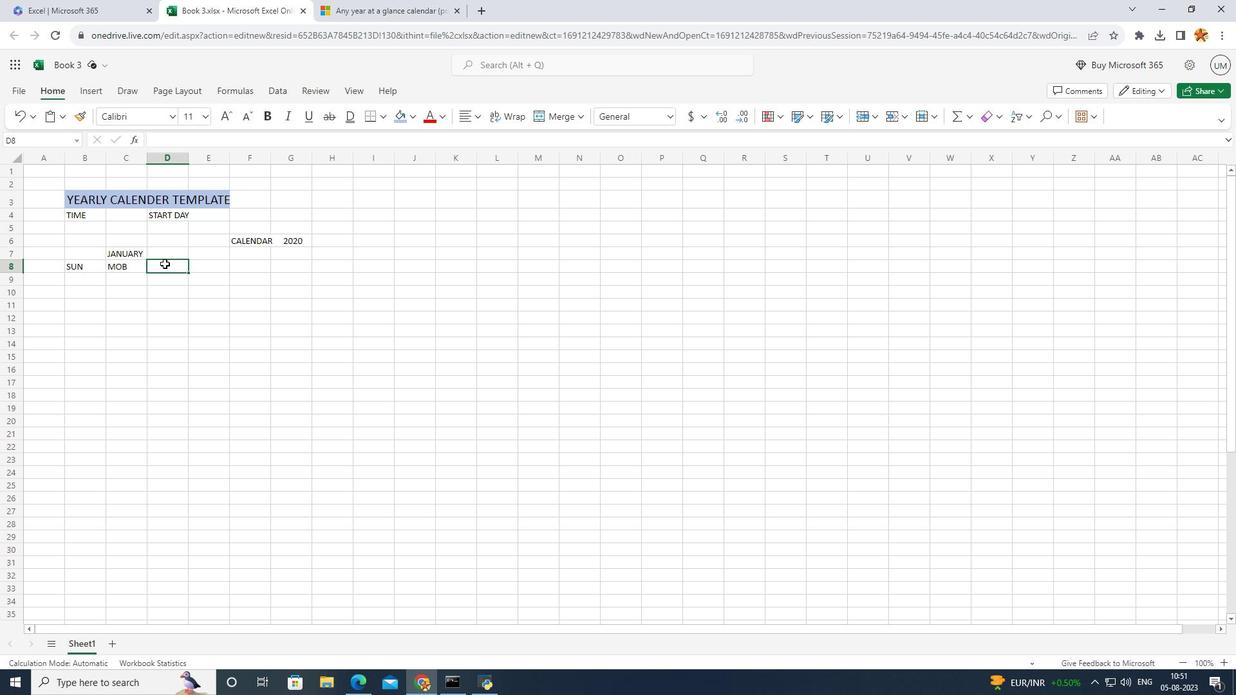 
Action: Mouse moved to (121, 267)
Screenshot: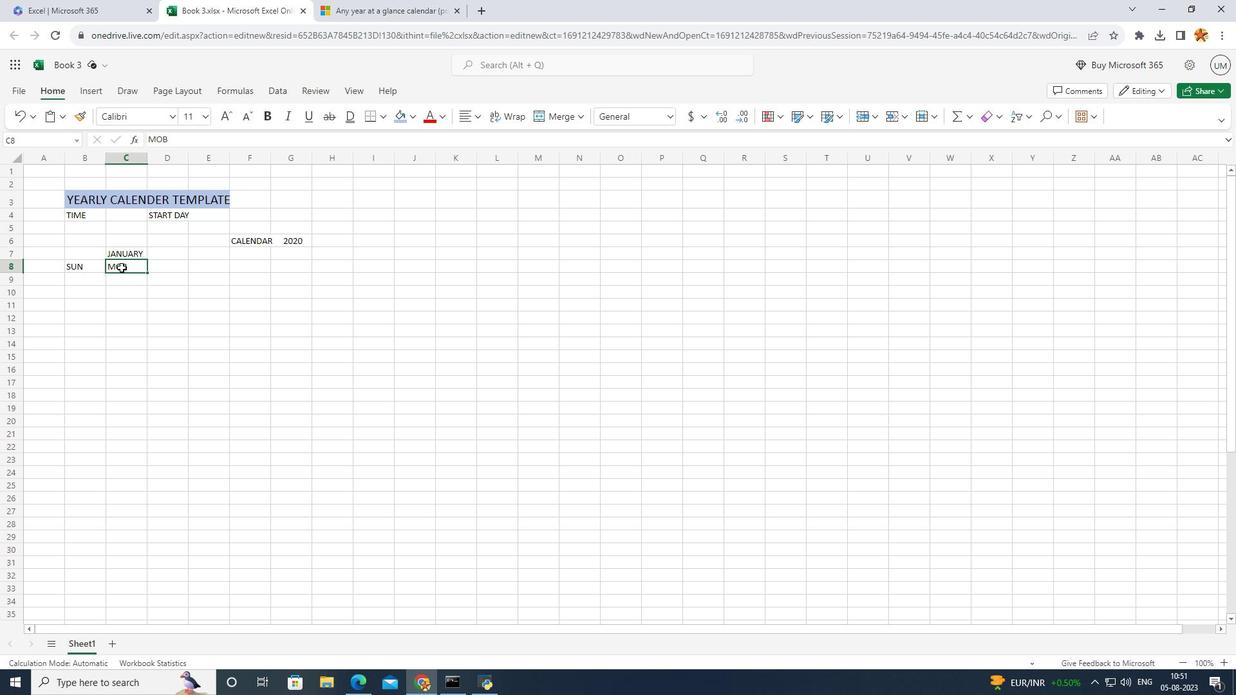 
Action: Mouse pressed left at (121, 267)
Screenshot: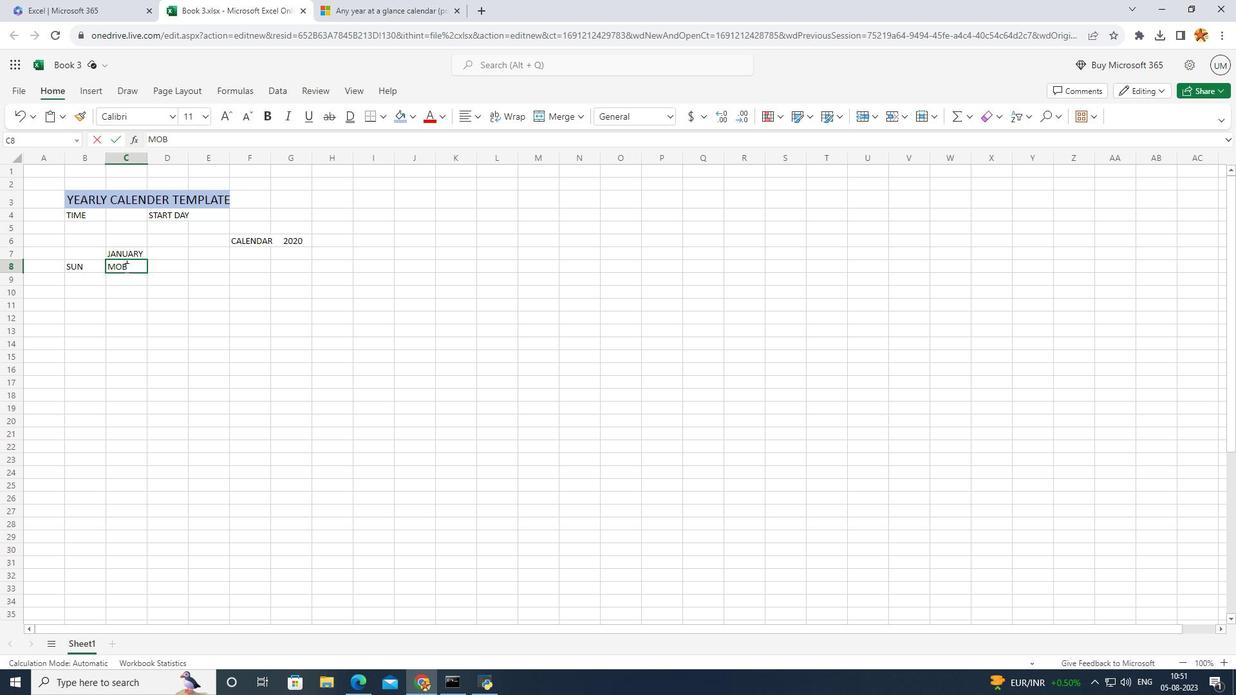 
Action: Mouse pressed left at (121, 267)
Screenshot: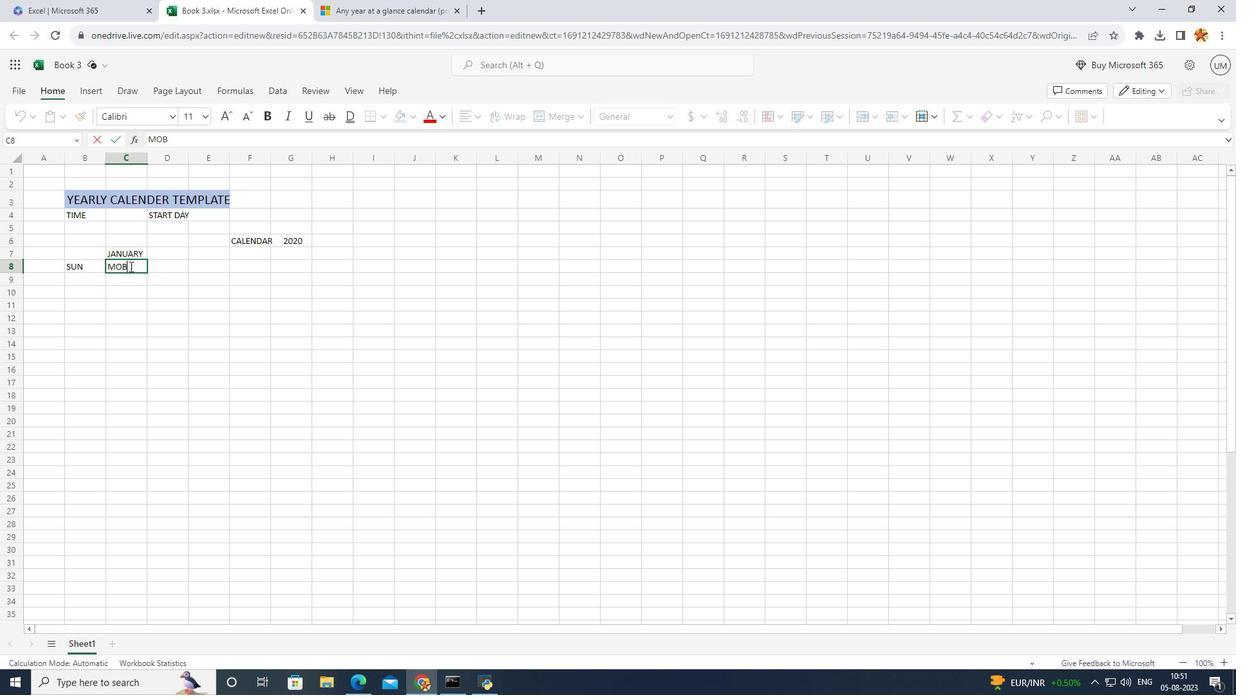 
Action: Mouse moved to (130, 266)
Screenshot: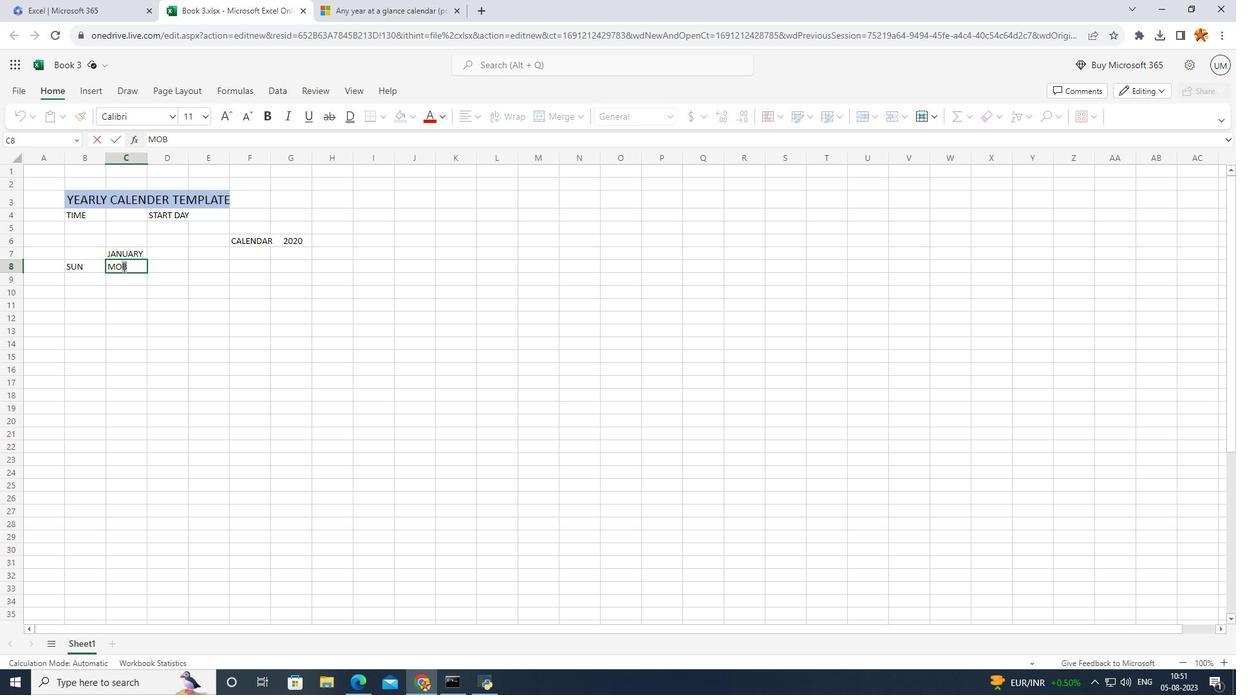 
Action: Mouse pressed left at (130, 266)
Screenshot: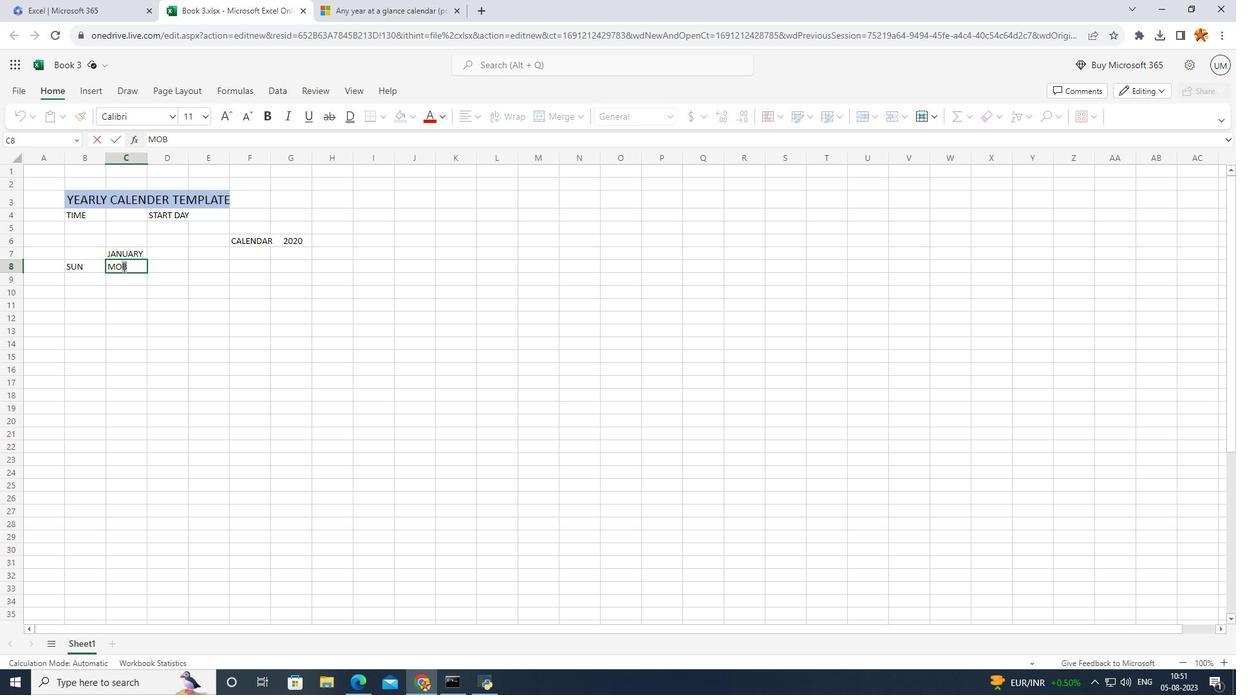 
Action: Mouse moved to (122, 267)
Screenshot: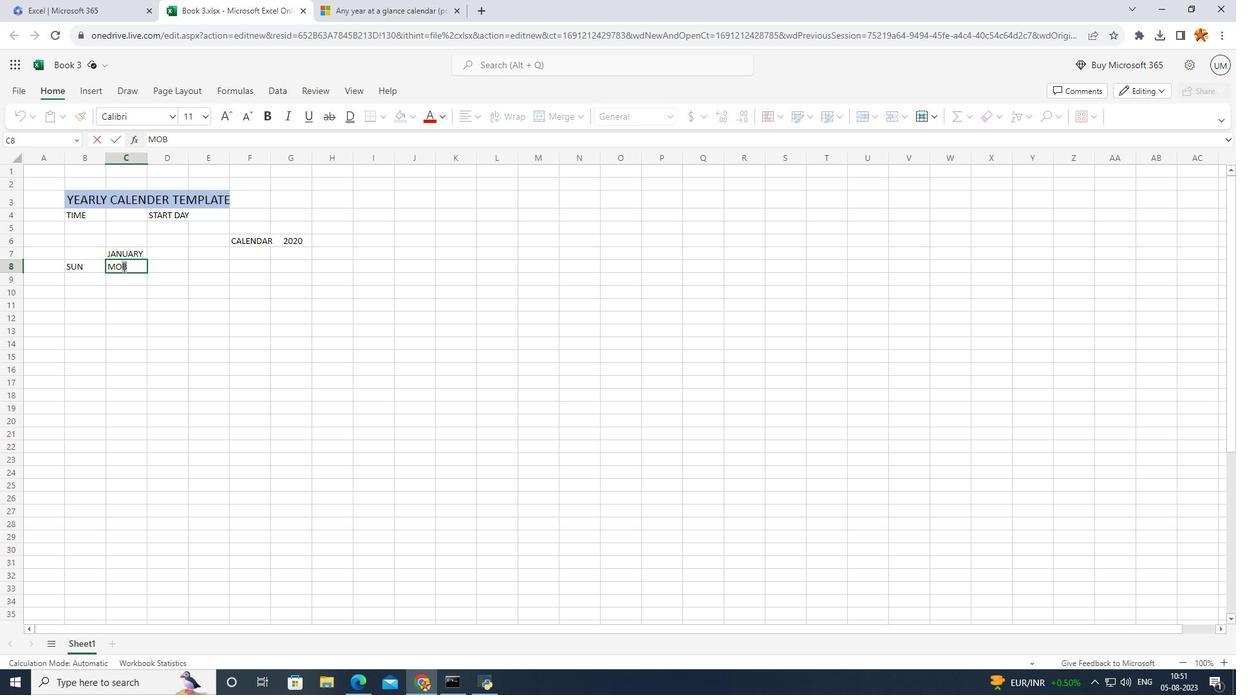 
Action: Key pressed N
Screenshot: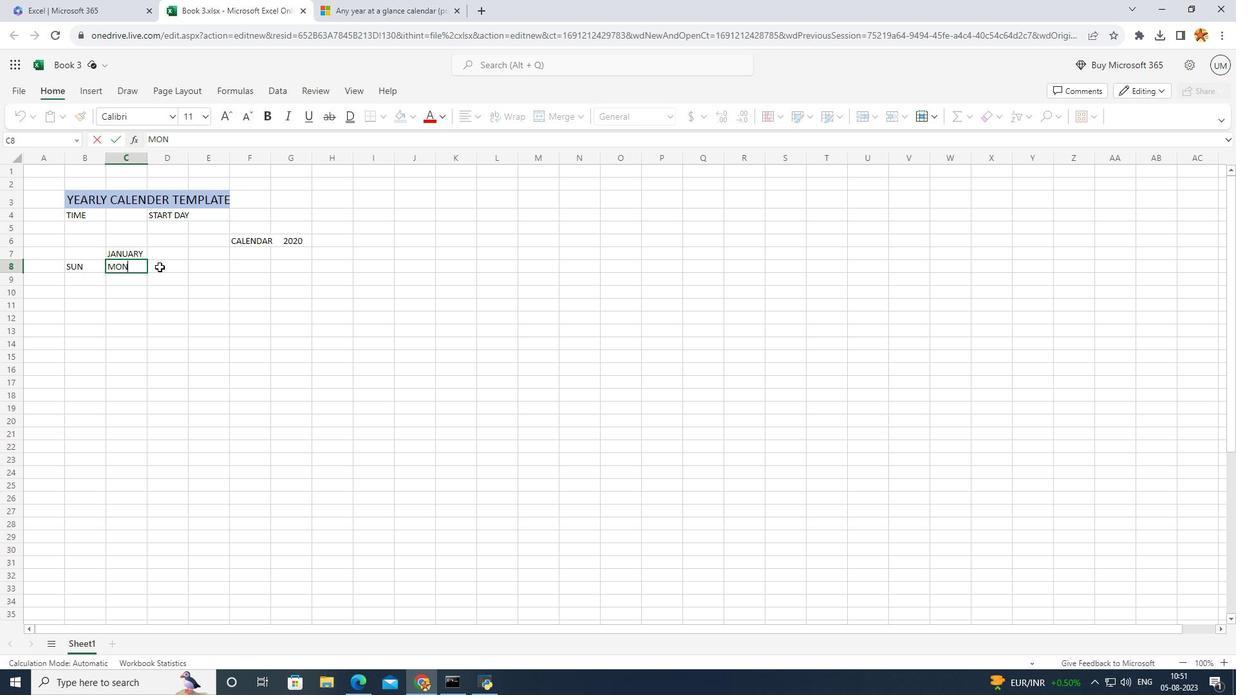 
Action: Mouse moved to (159, 267)
Screenshot: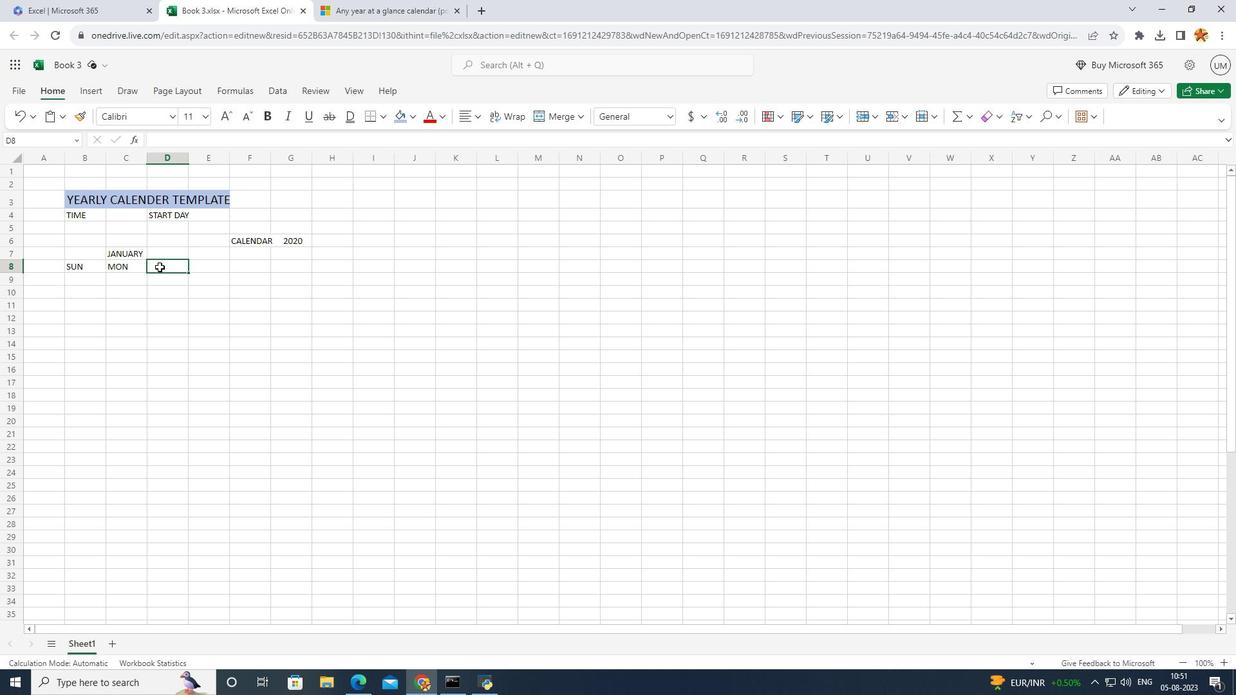 
Action: Mouse pressed left at (159, 267)
Screenshot: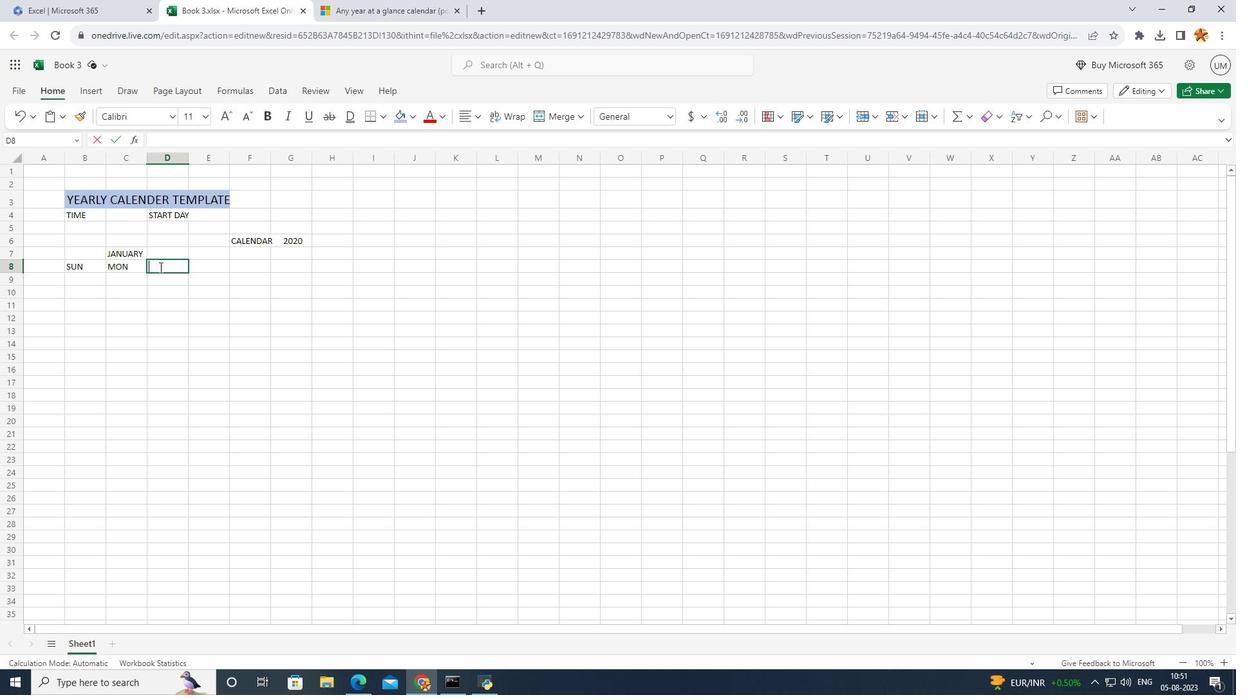 
Action: Mouse pressed left at (159, 267)
Screenshot: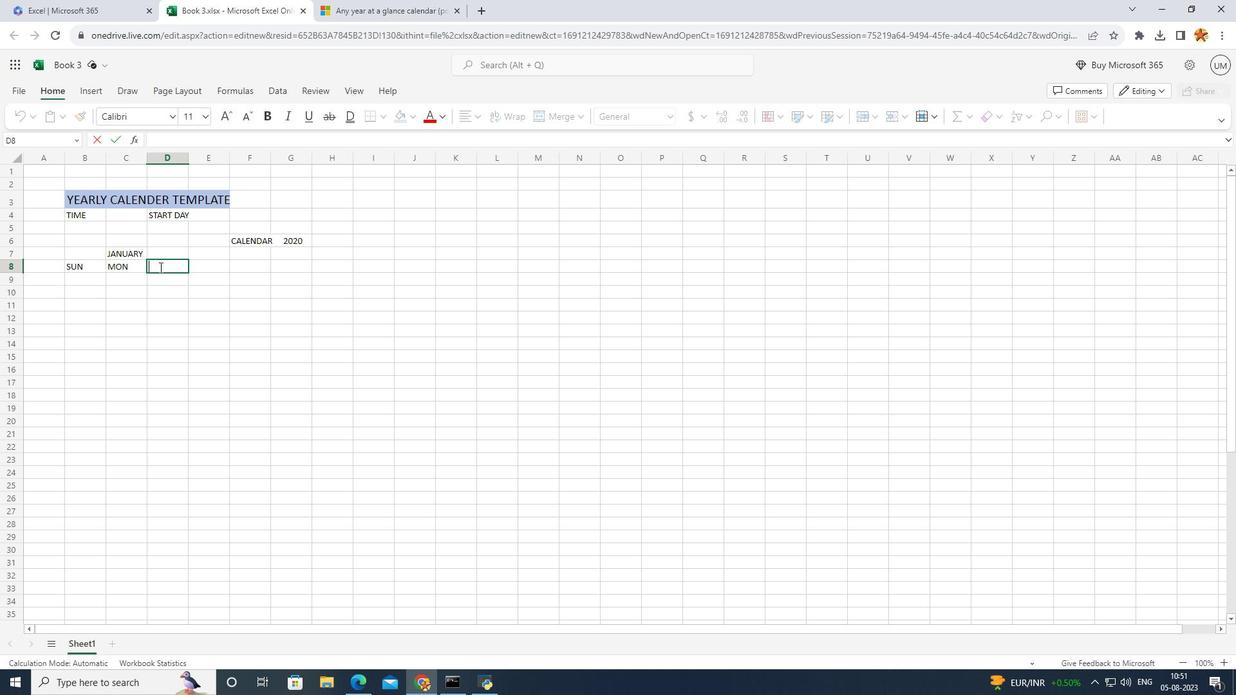 
Action: Key pressed T
Screenshot: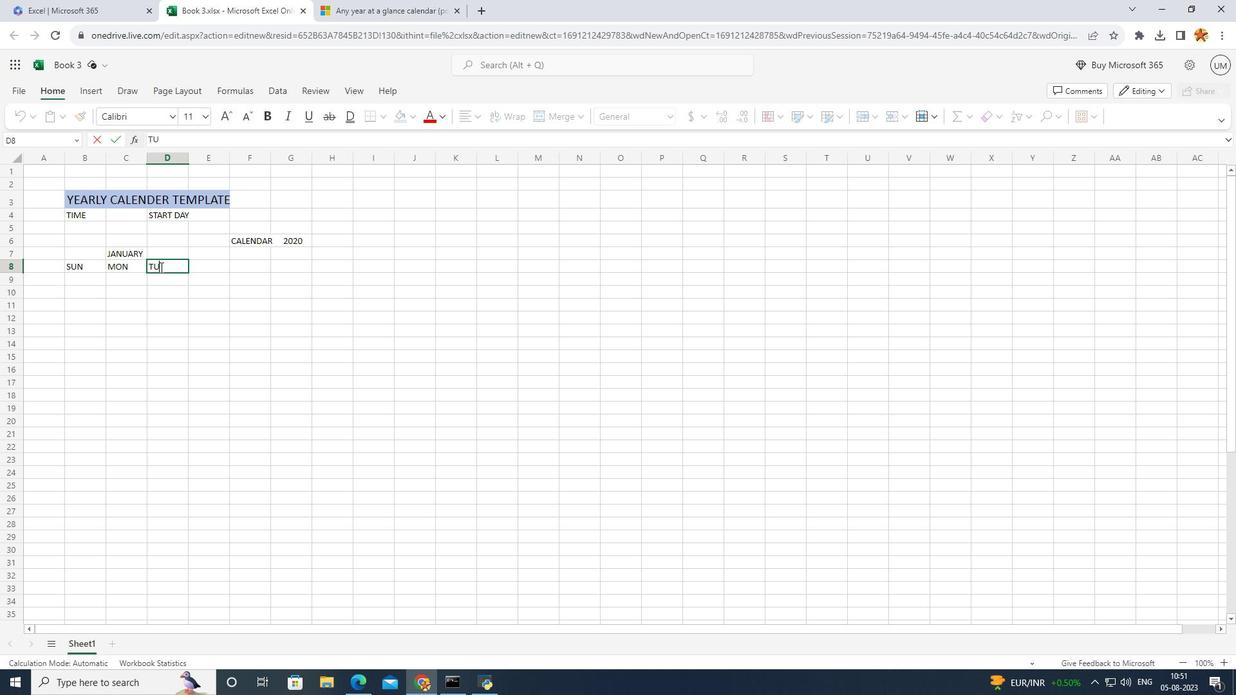 
Action: Mouse moved to (160, 267)
Screenshot: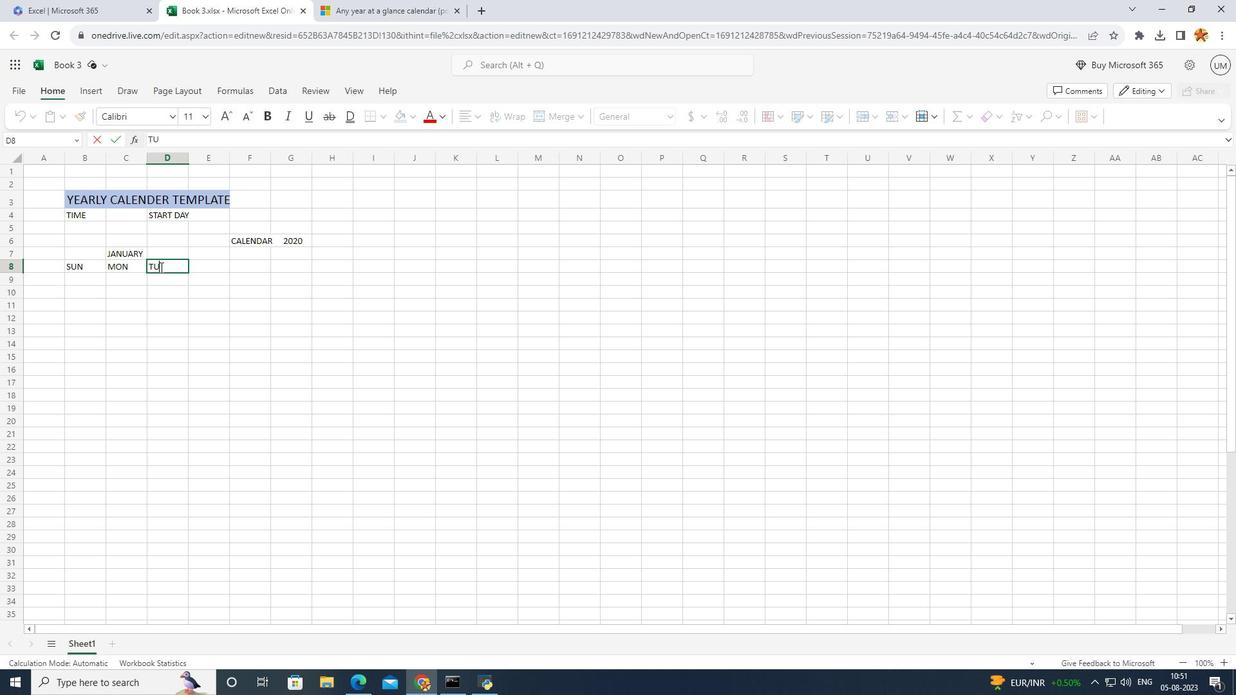 
Action: Key pressed UE
Screenshot: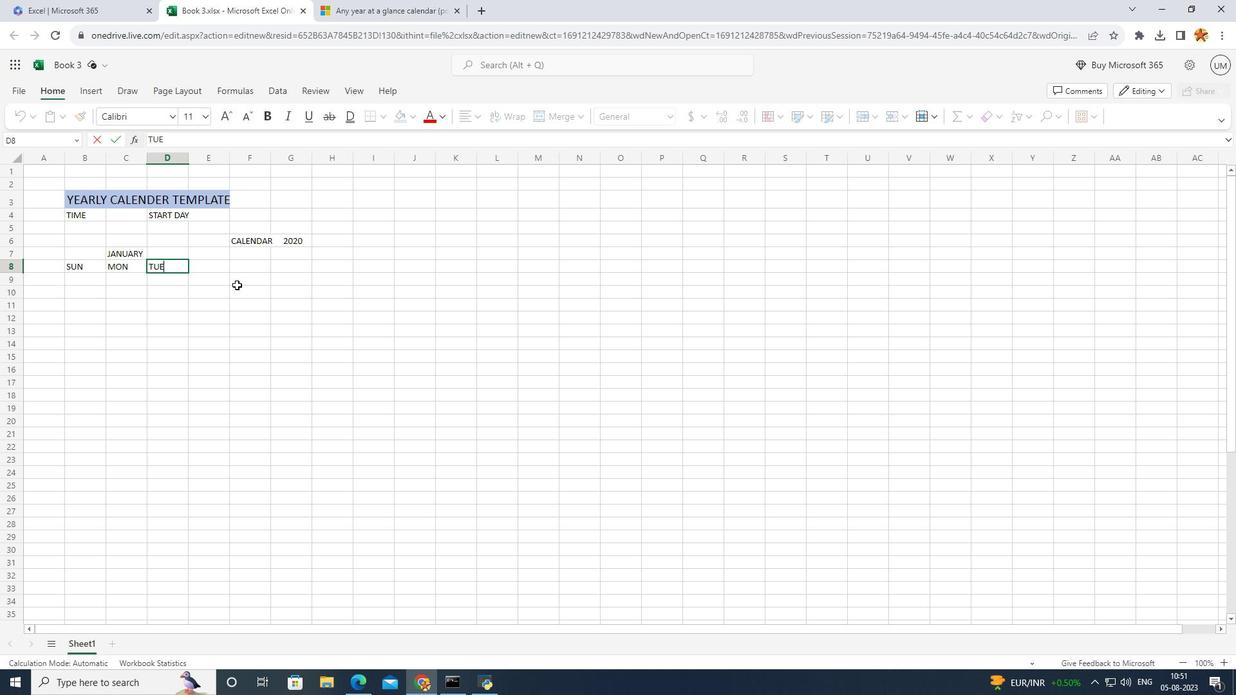 
Action: Mouse moved to (216, 267)
Screenshot: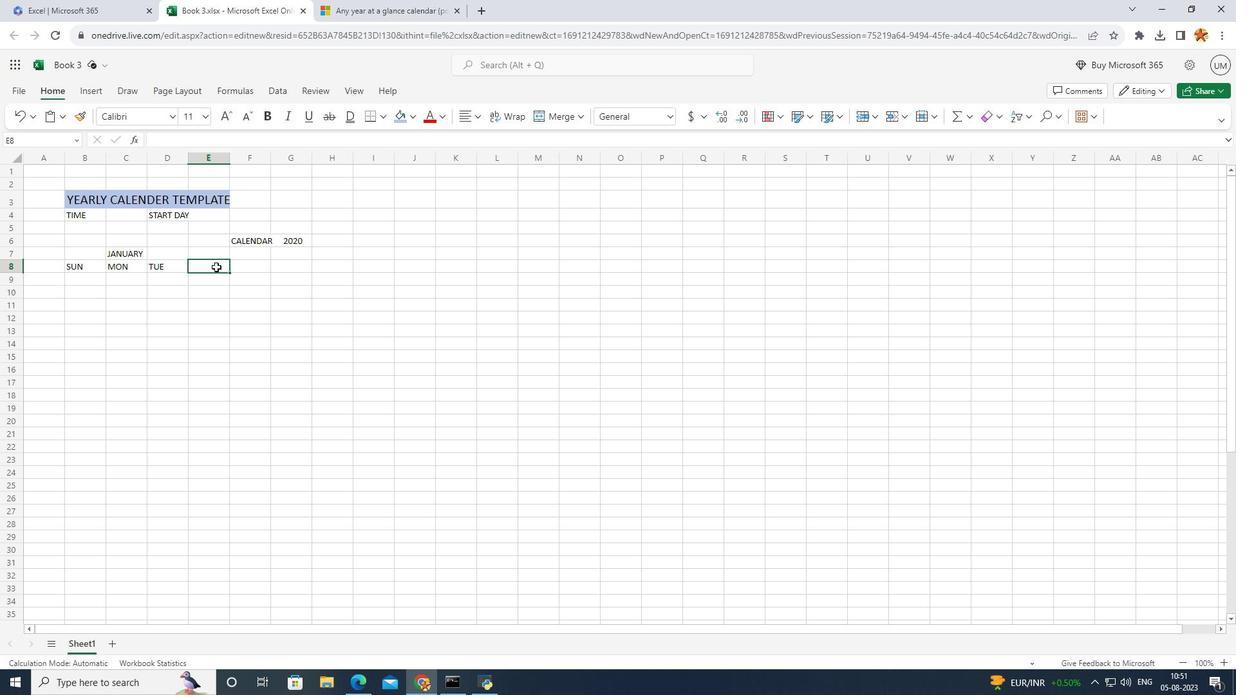 
Action: Mouse pressed left at (216, 267)
Screenshot: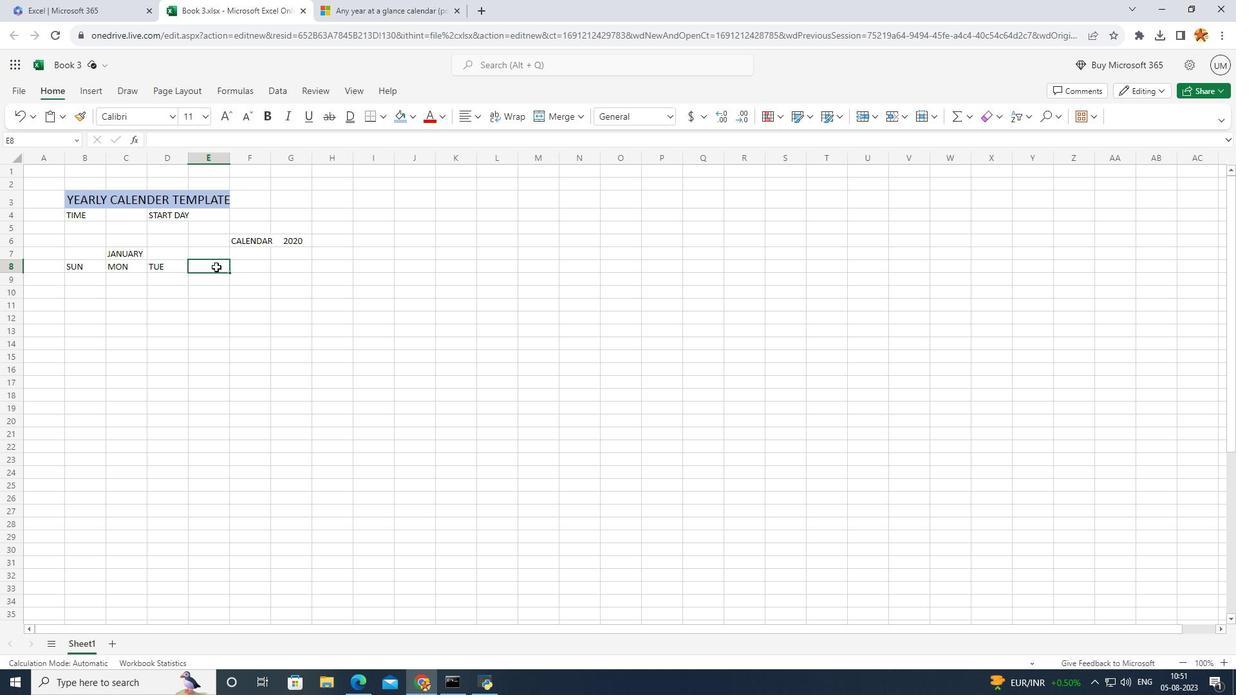 
Action: Key pressed WED
Screenshot: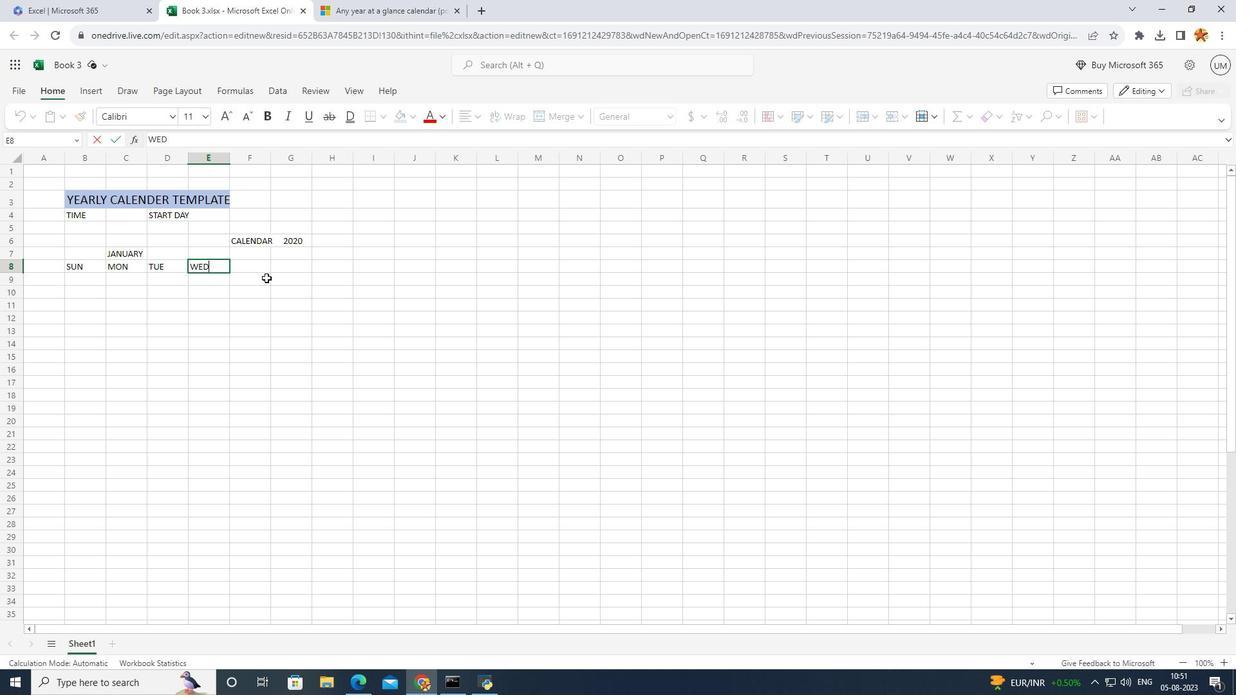 
Action: Mouse moved to (253, 264)
Screenshot: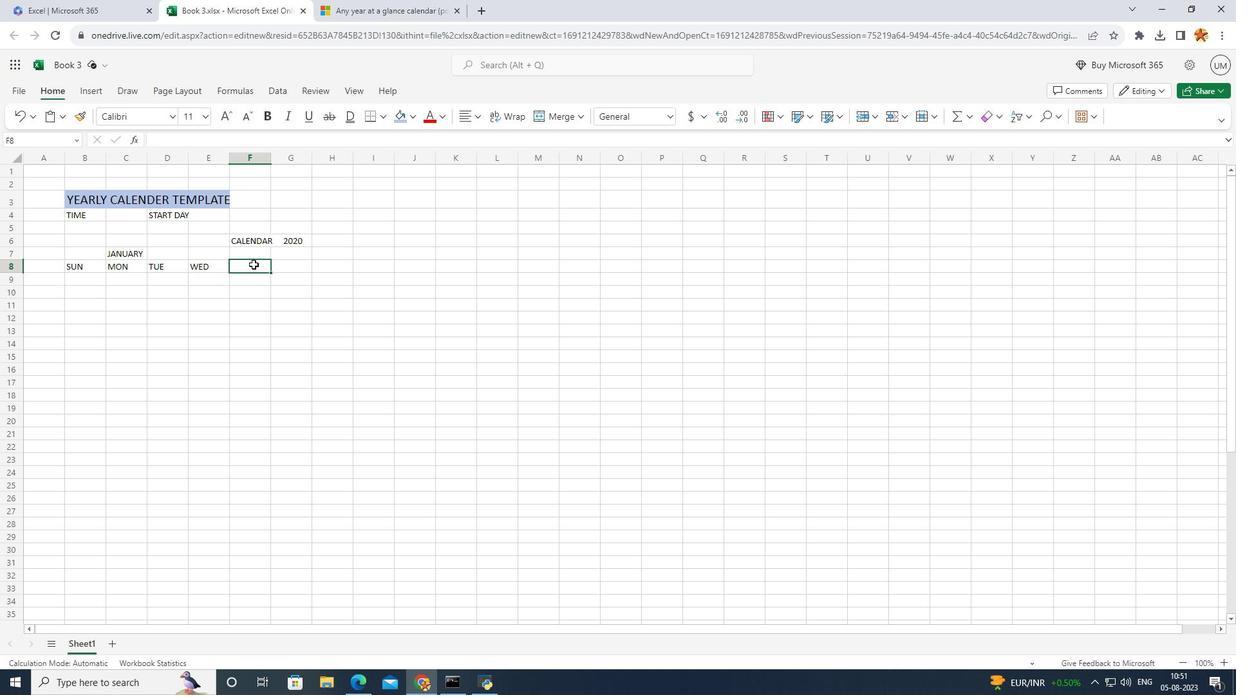 
Action: Mouse pressed left at (253, 264)
Screenshot: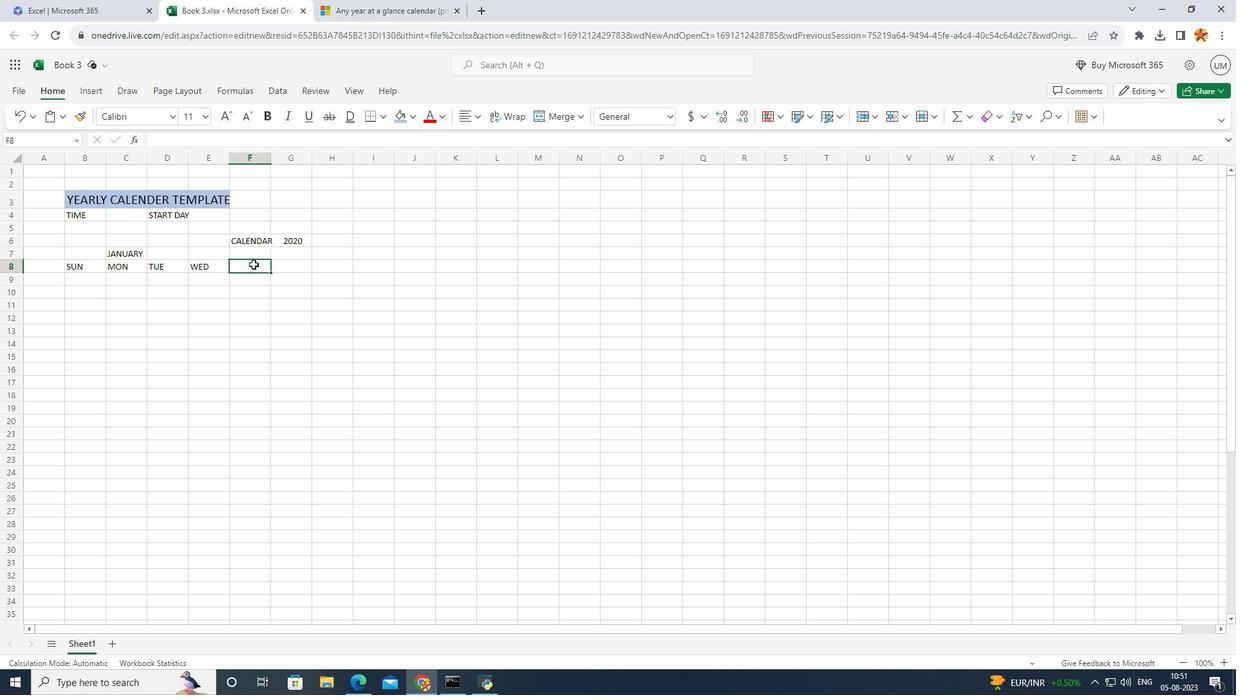 
Action: Key pressed THU
Screenshot: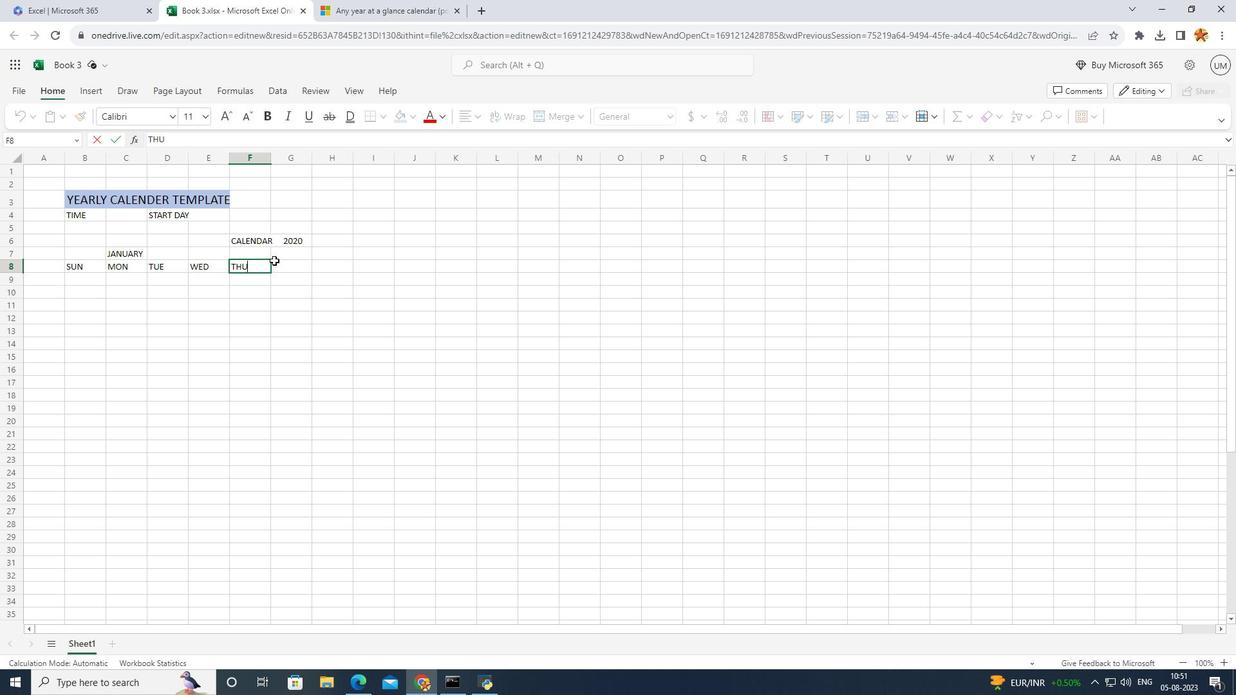 
Action: Mouse moved to (274, 265)
Screenshot: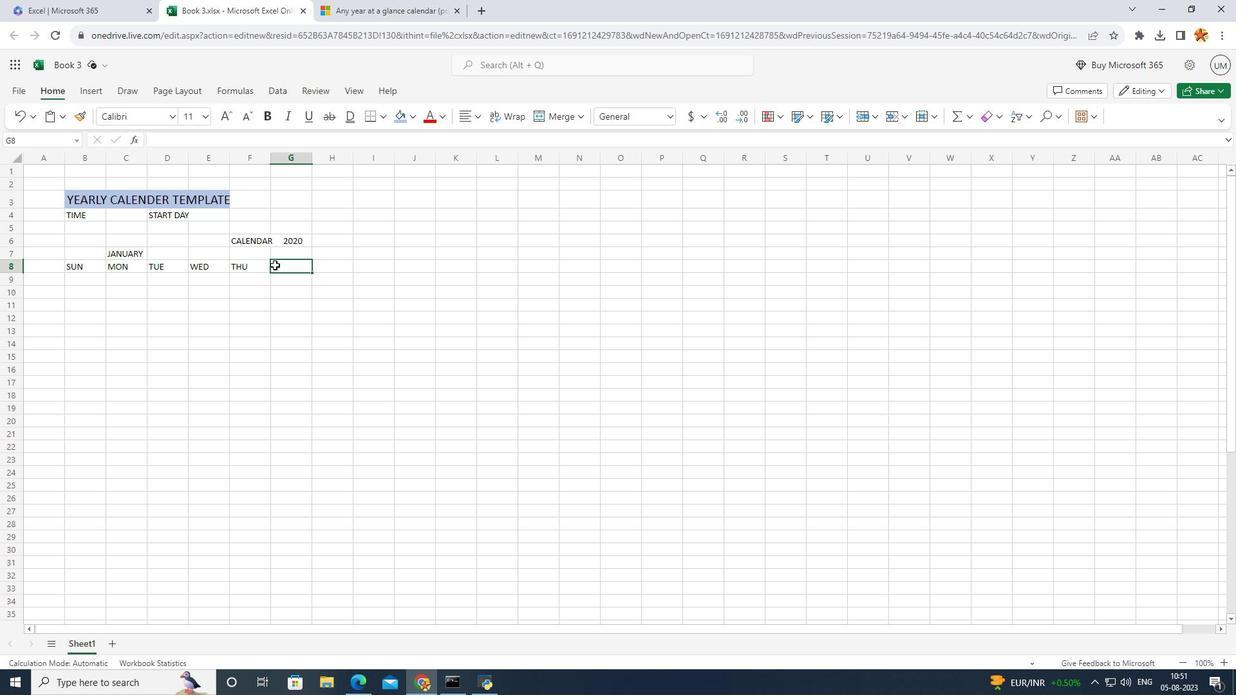 
Action: Mouse pressed left at (274, 265)
Screenshot: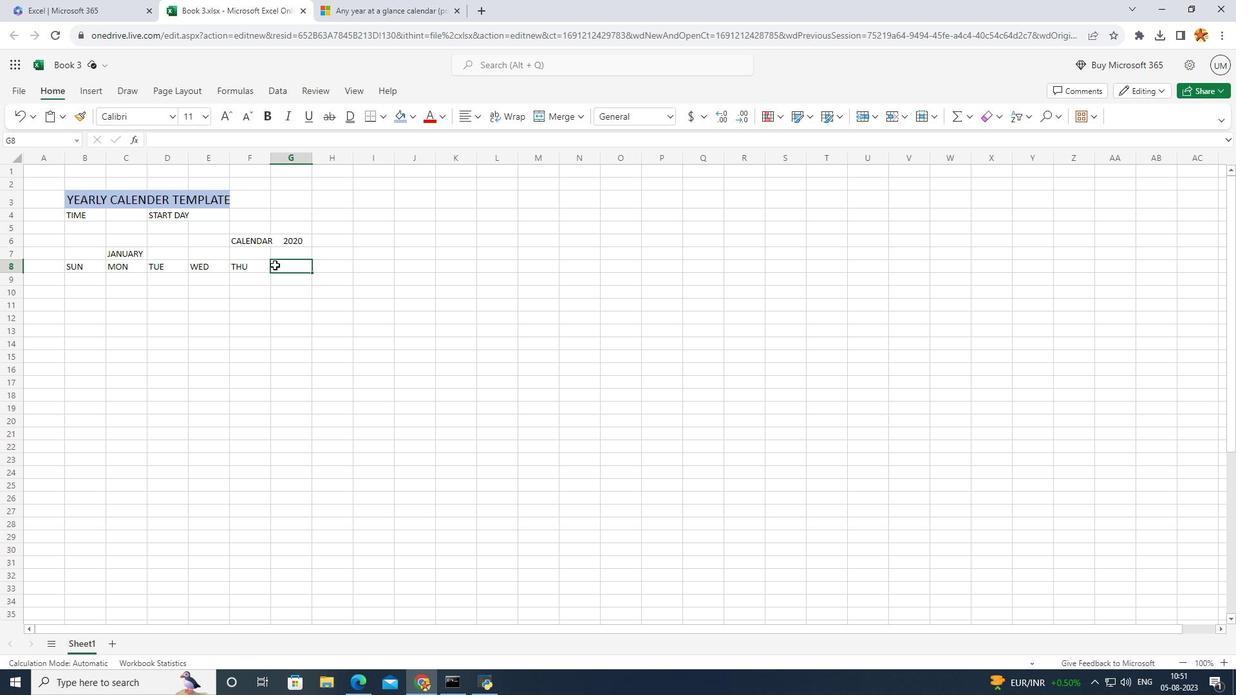 
Action: Key pressed FRI
Screenshot: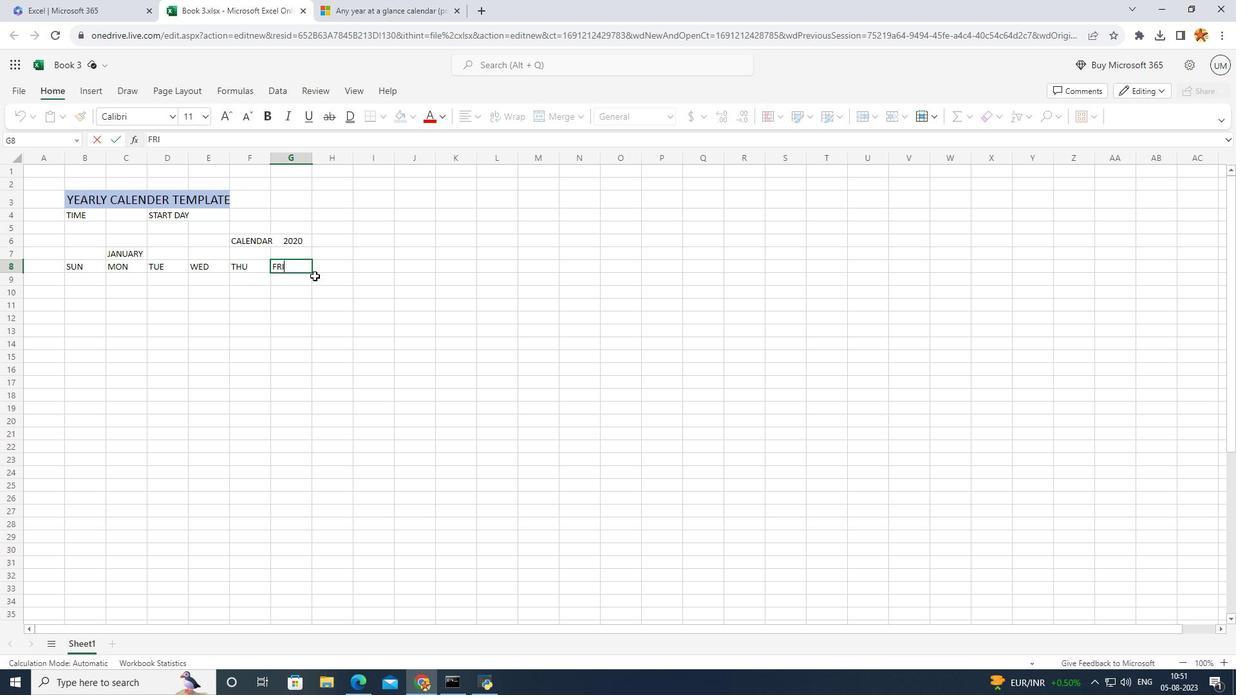 
Action: Mouse moved to (332, 268)
Screenshot: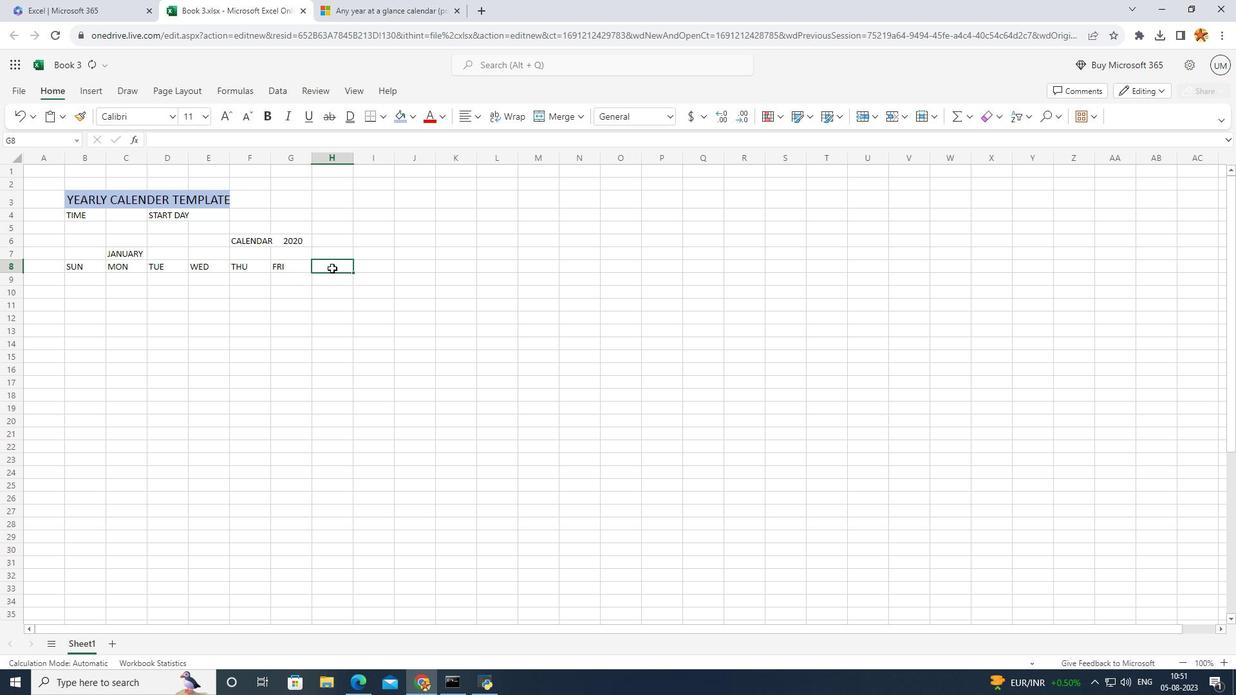 
Action: Mouse pressed left at (332, 268)
Screenshot: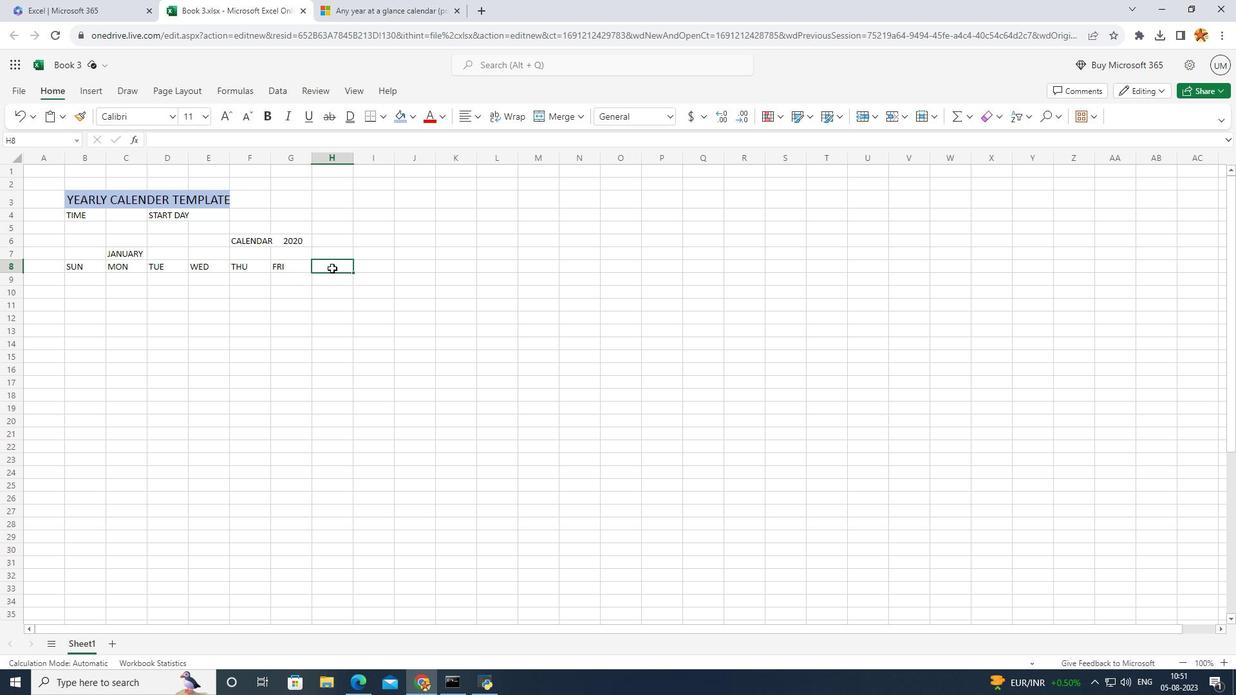 
Action: Key pressed D<Key.backspace>
Screenshot: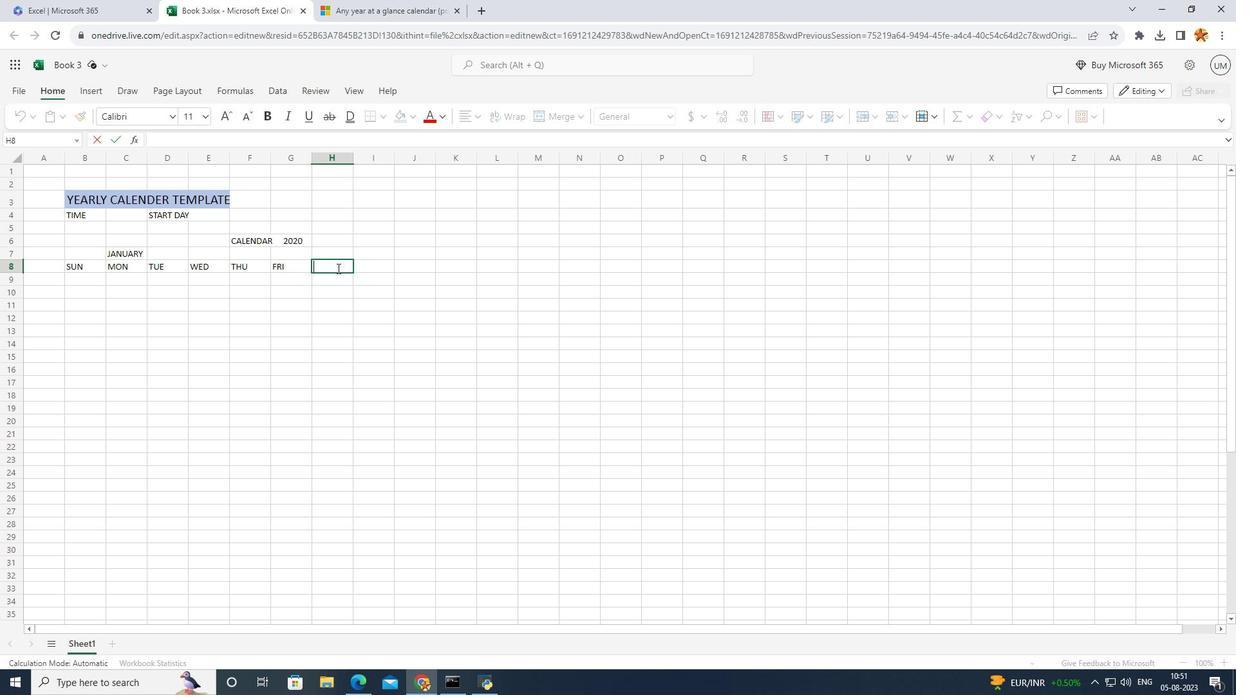 
Action: Mouse moved to (337, 268)
Screenshot: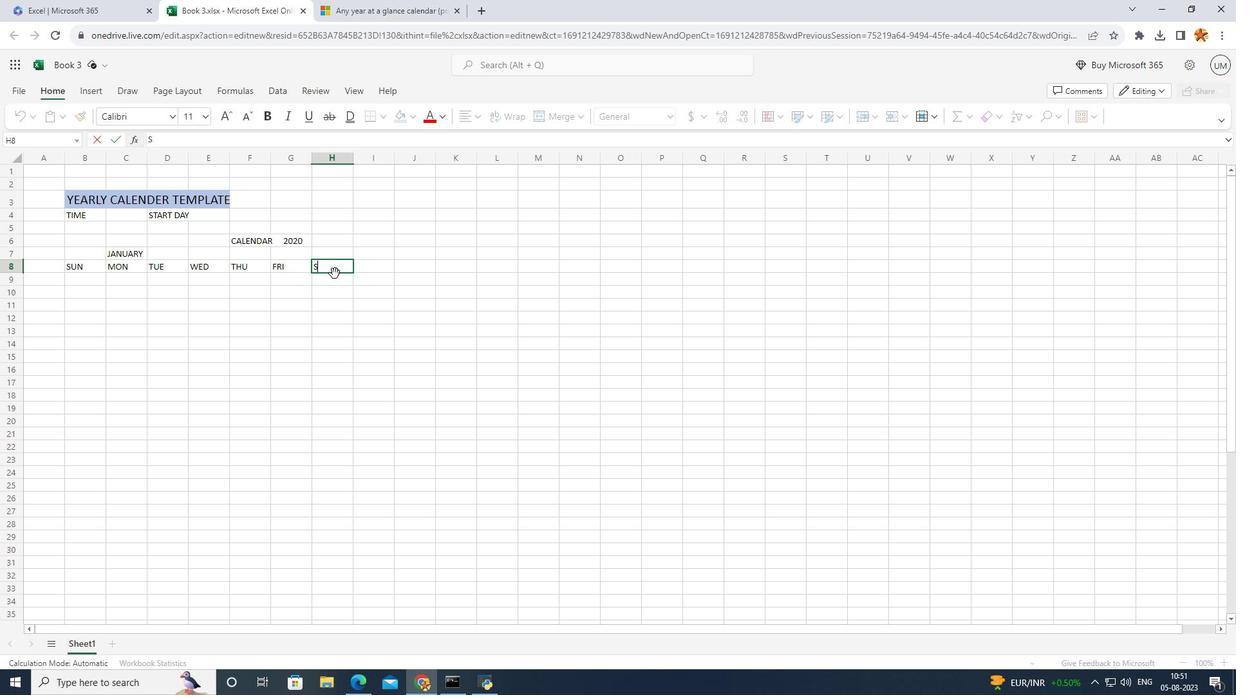 
Action: Key pressed S
Screenshot: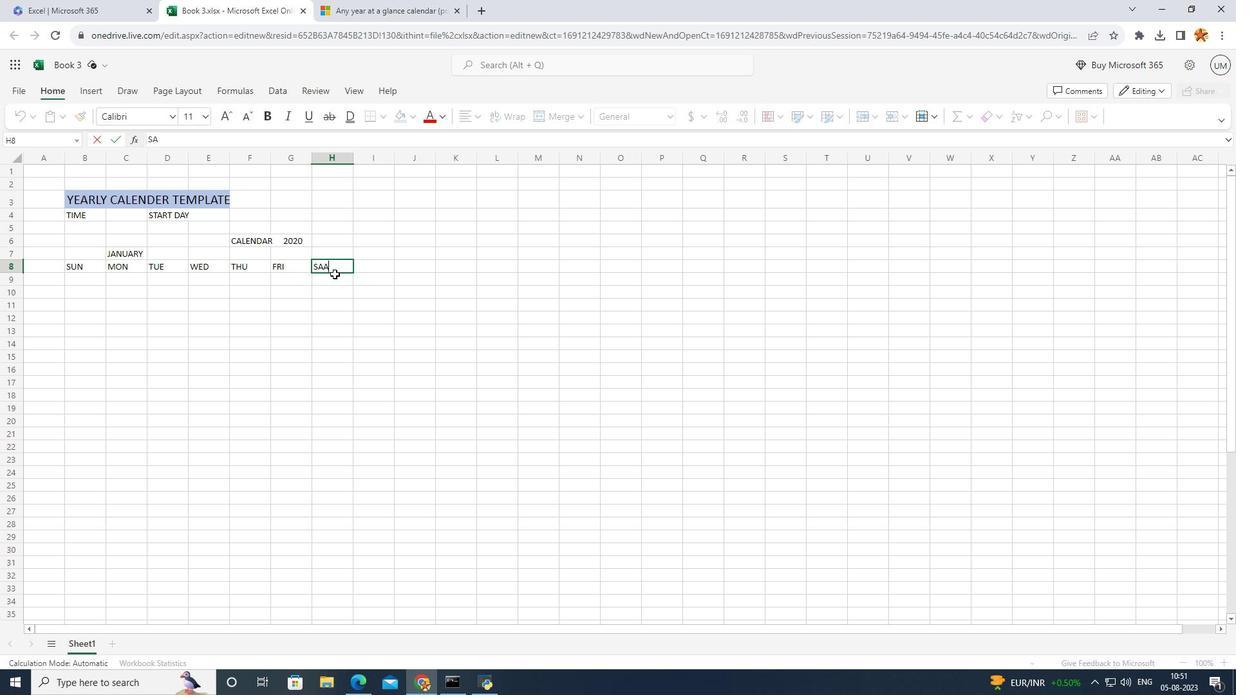
Action: Mouse moved to (334, 274)
Screenshot: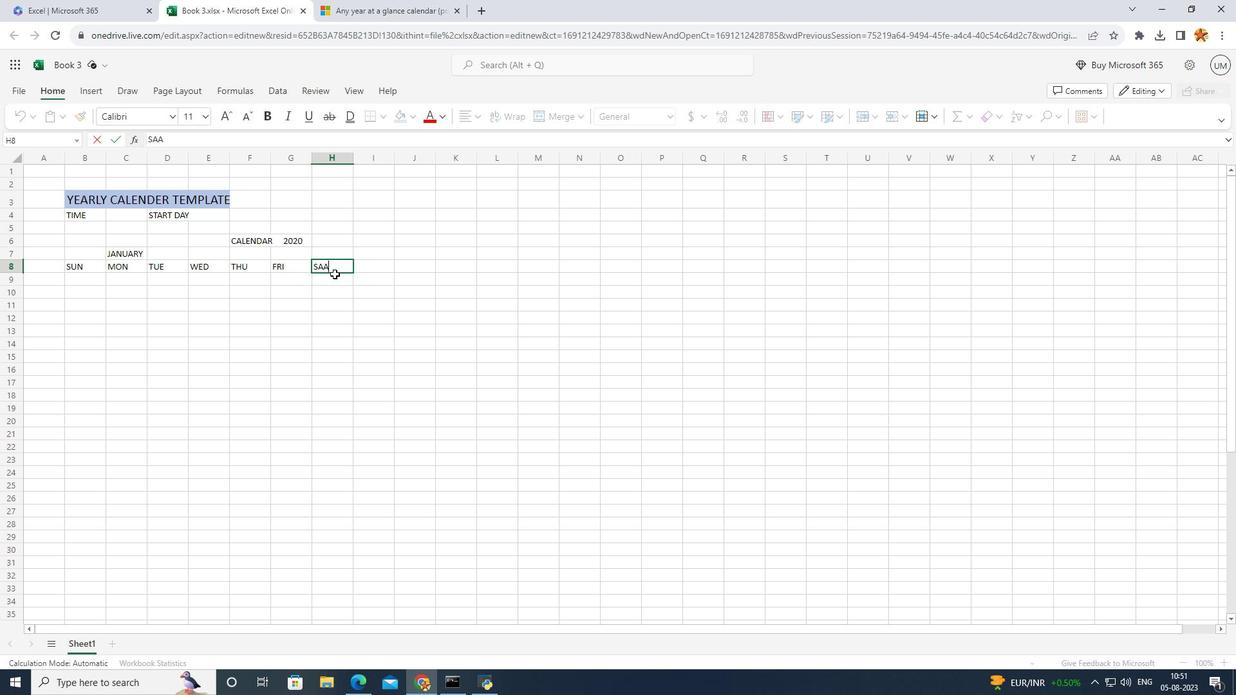 
Action: Key pressed AAT
Screenshot: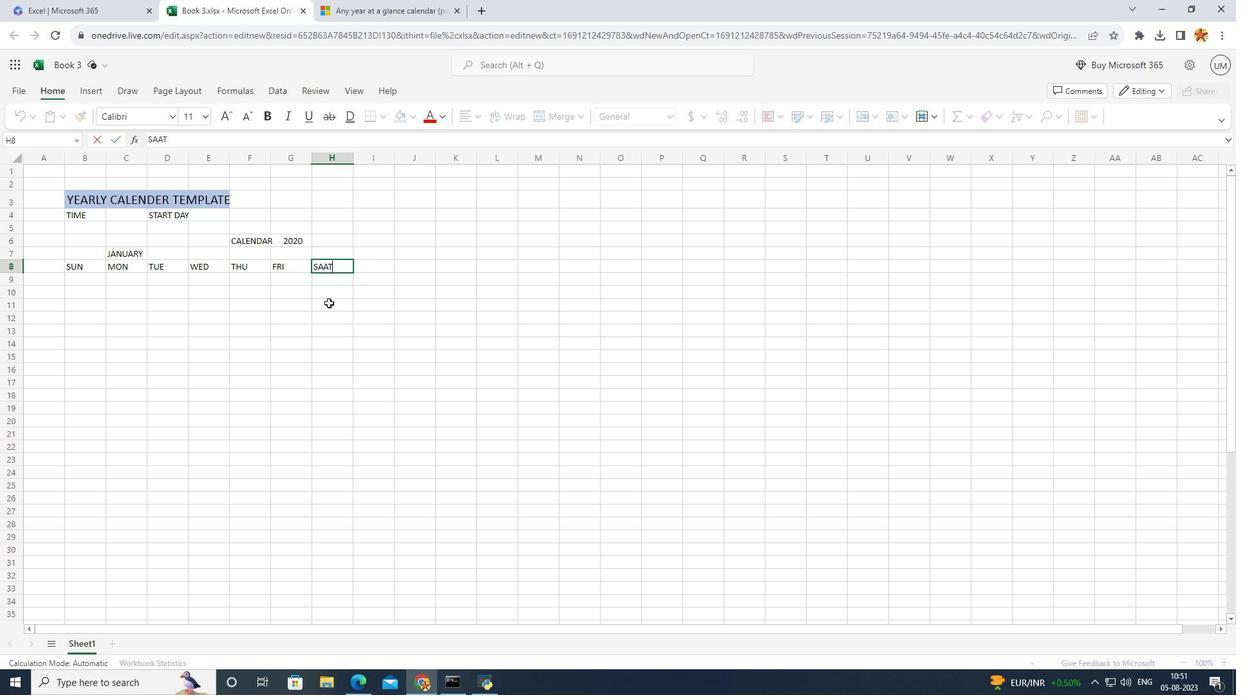 
Action: Mouse moved to (328, 303)
Screenshot: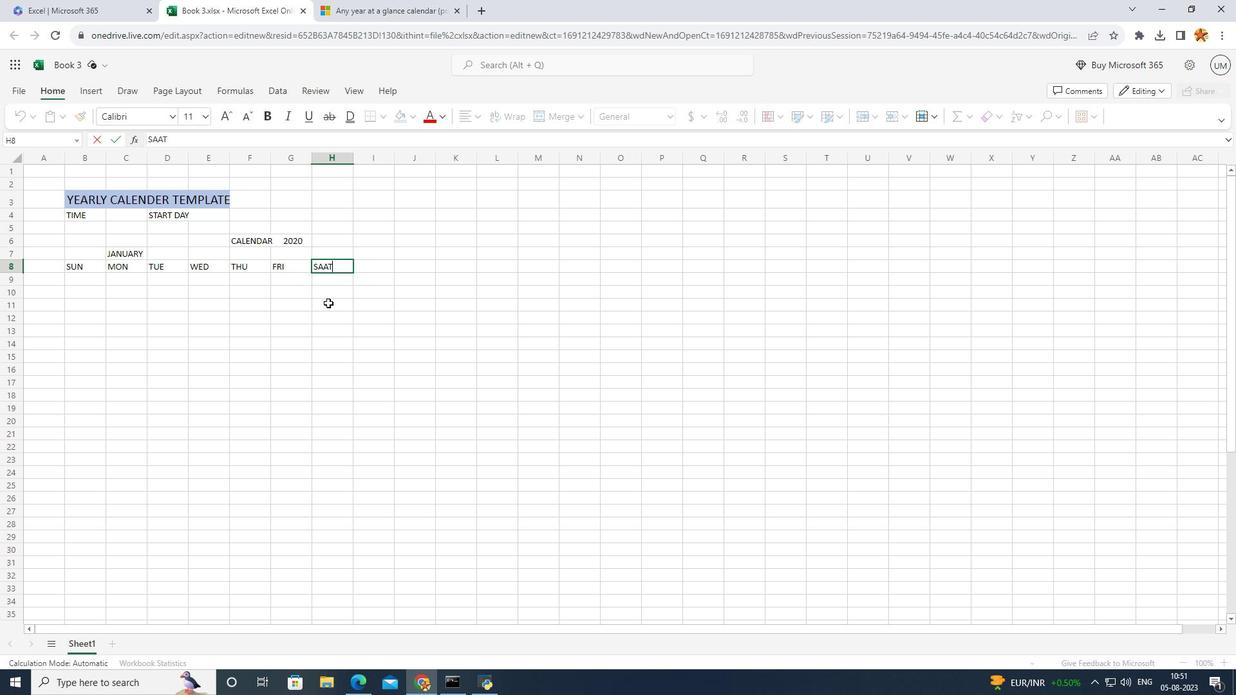 
Action: Key pressed <Key.backspace>
Screenshot: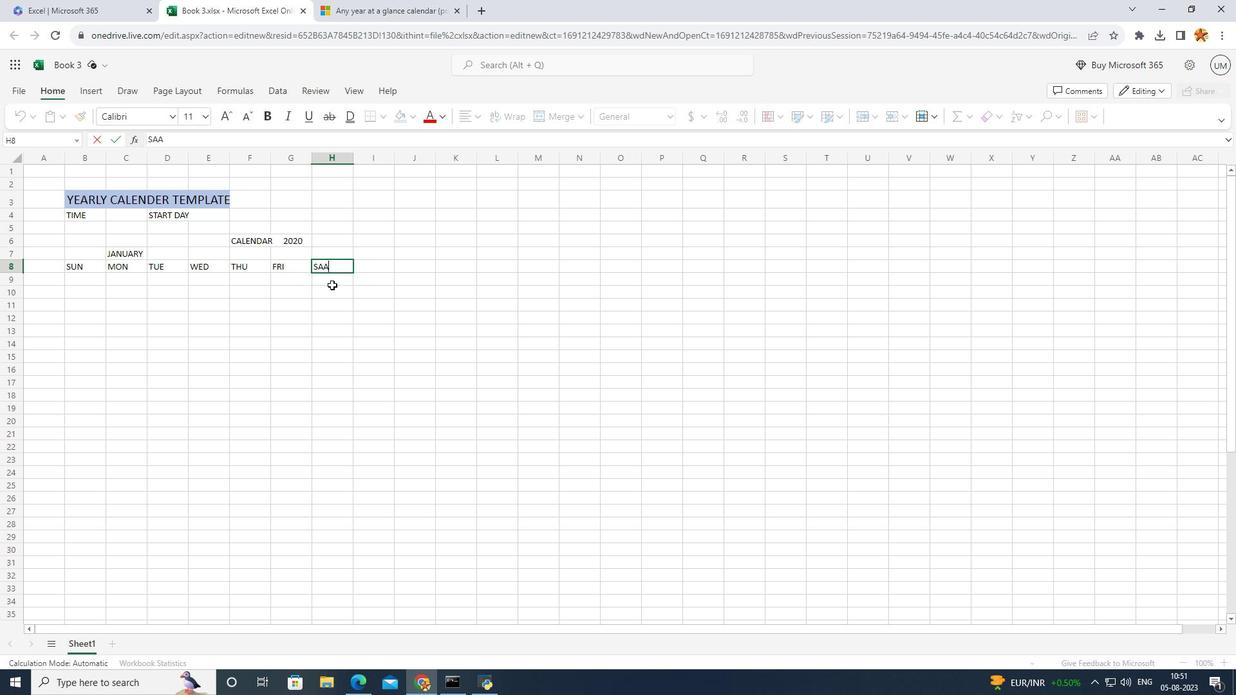 
Action: Mouse moved to (332, 285)
Screenshot: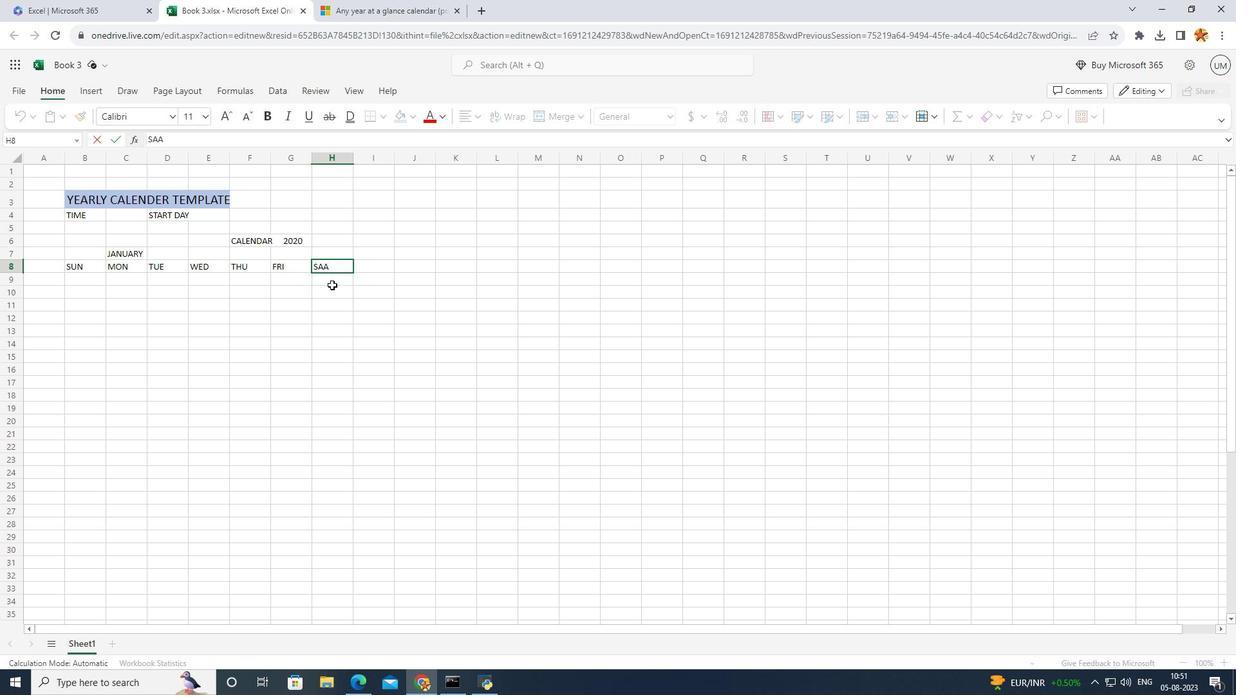 
Action: Key pressed <Key.backspace>
Screenshot: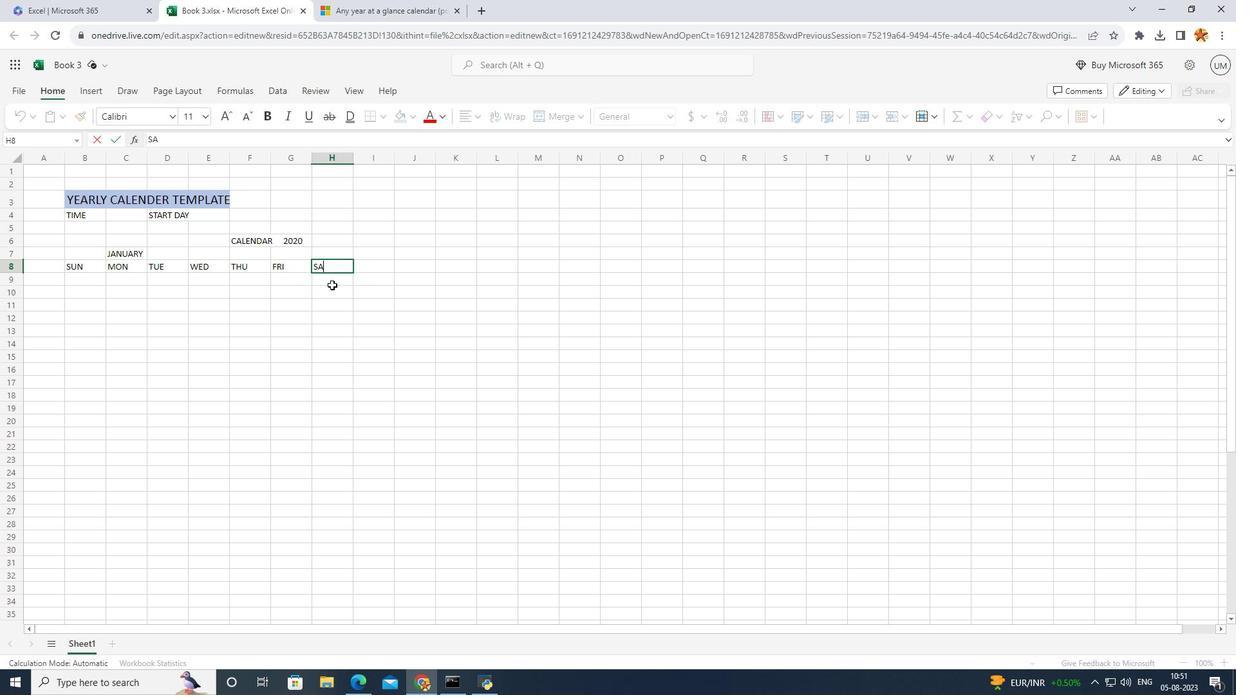 
Action: Mouse moved to (330, 285)
Screenshot: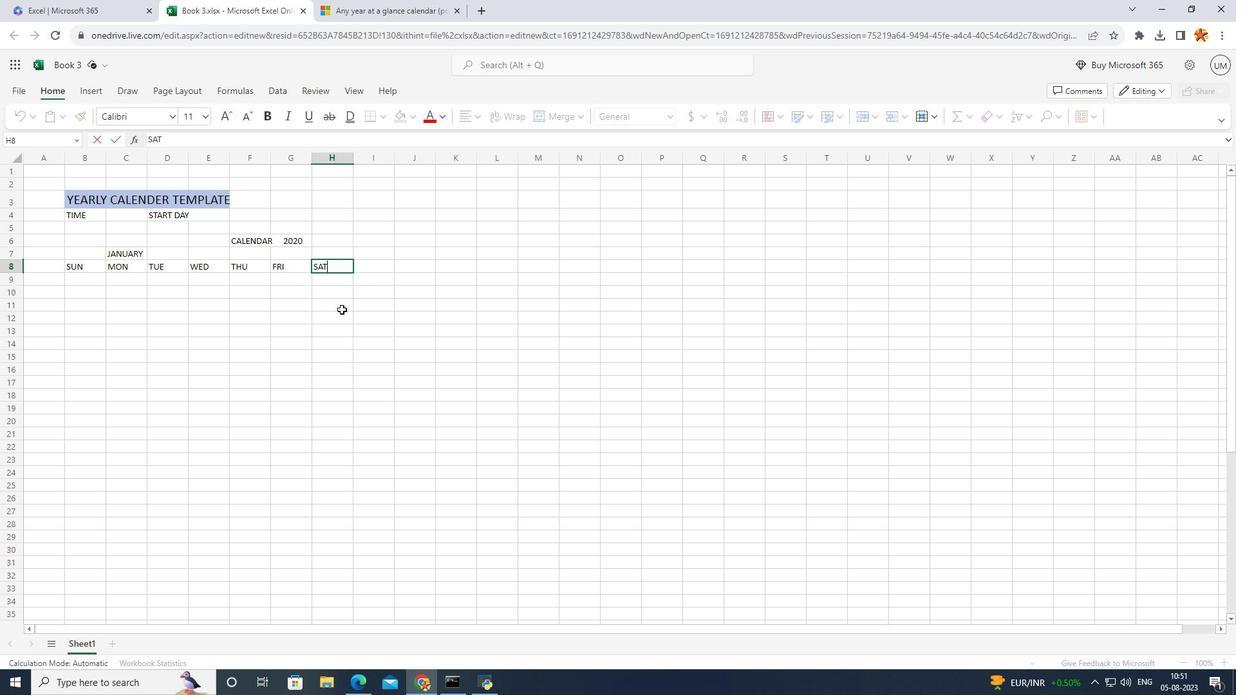 
Action: Key pressed T
Screenshot: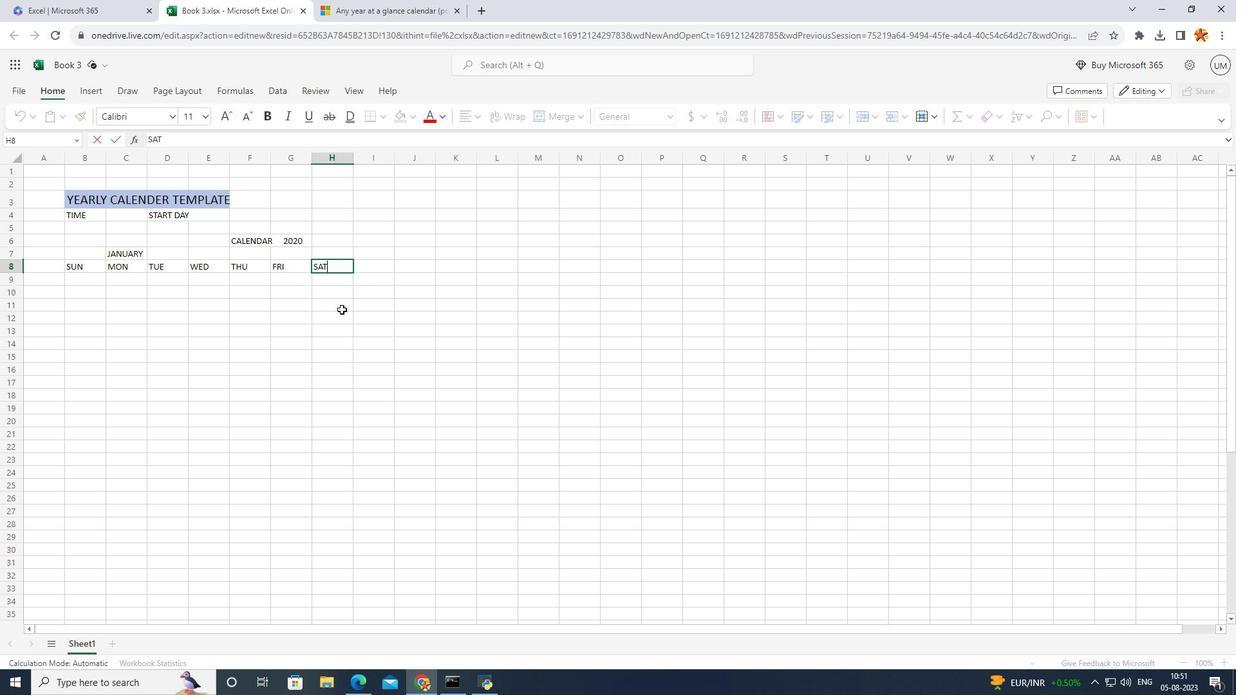 
Action: Mouse moved to (341, 309)
Screenshot: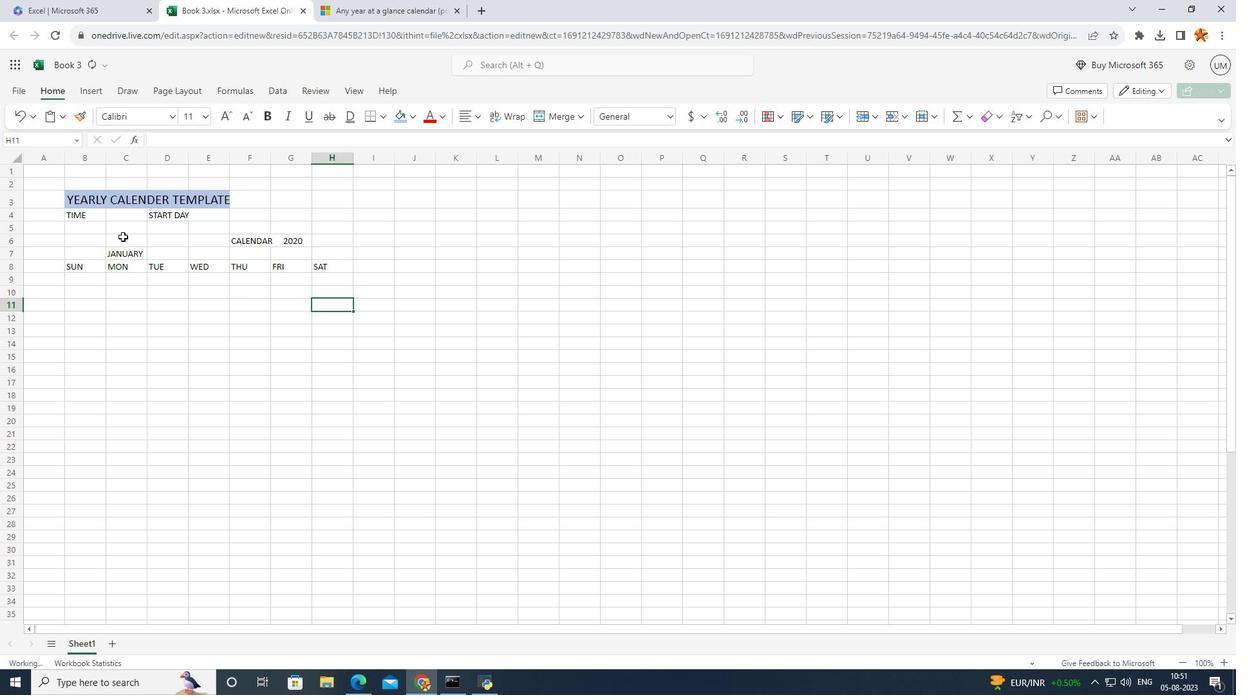 
Action: Mouse pressed left at (341, 309)
Screenshot: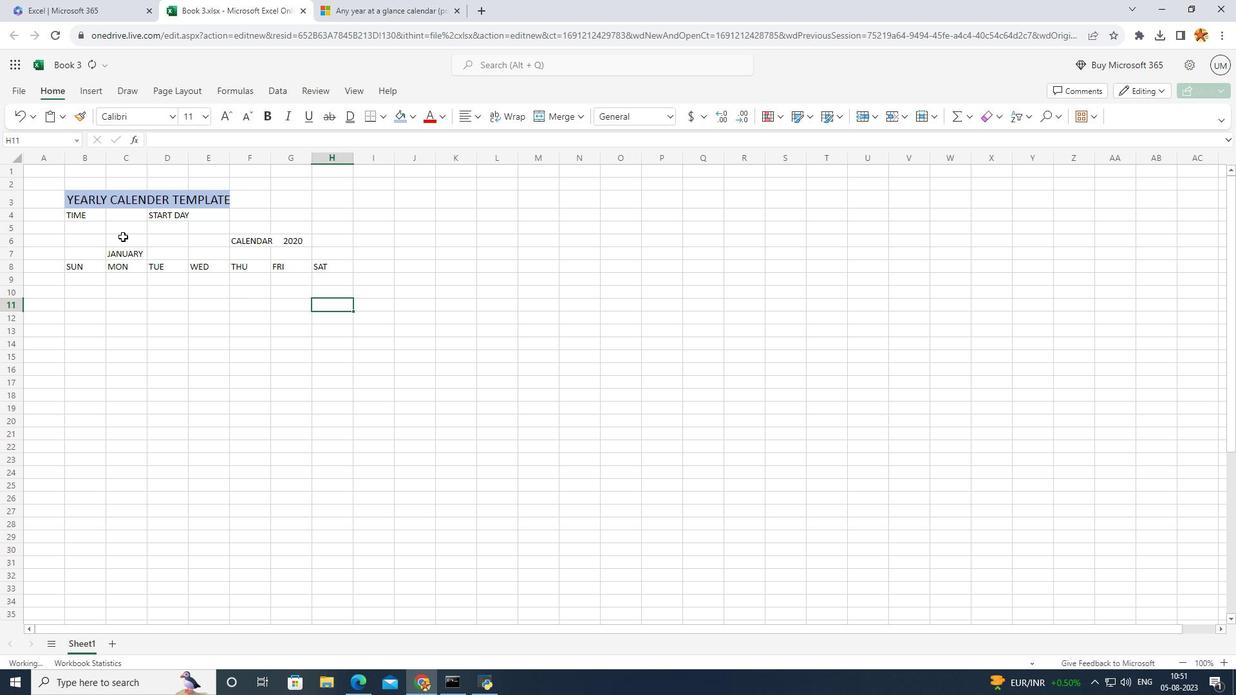 
Action: Mouse moved to (119, 253)
Screenshot: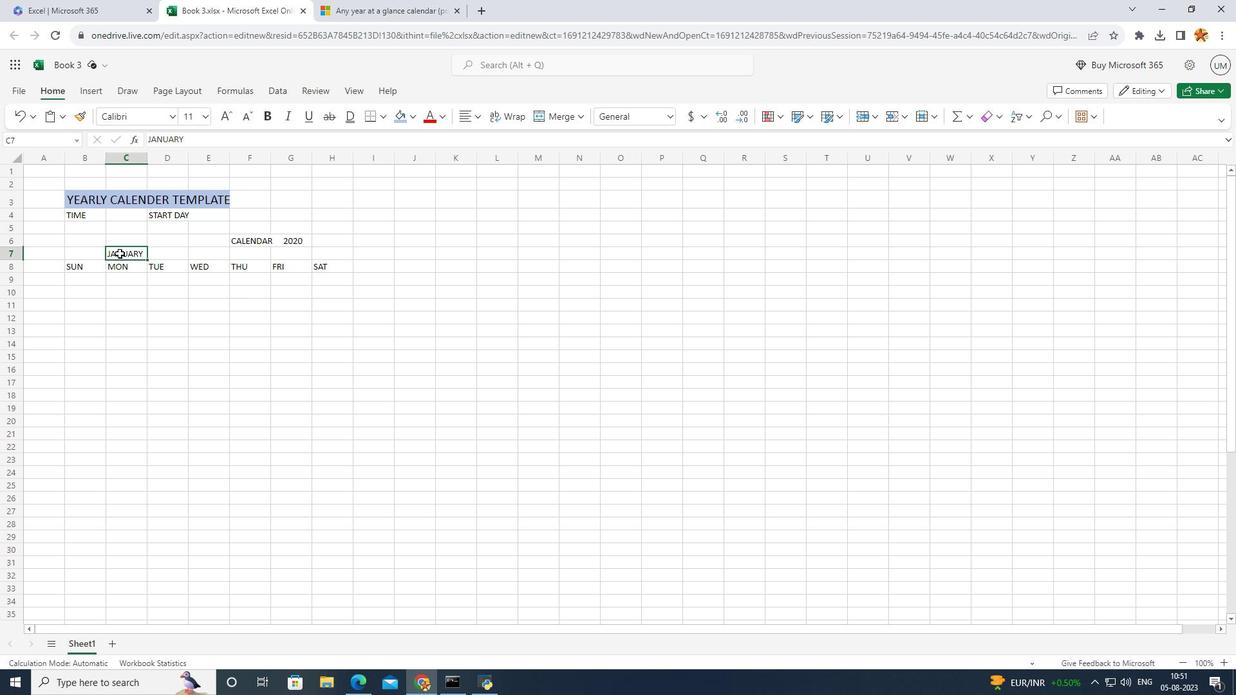 
Action: Mouse pressed left at (119, 253)
Screenshot: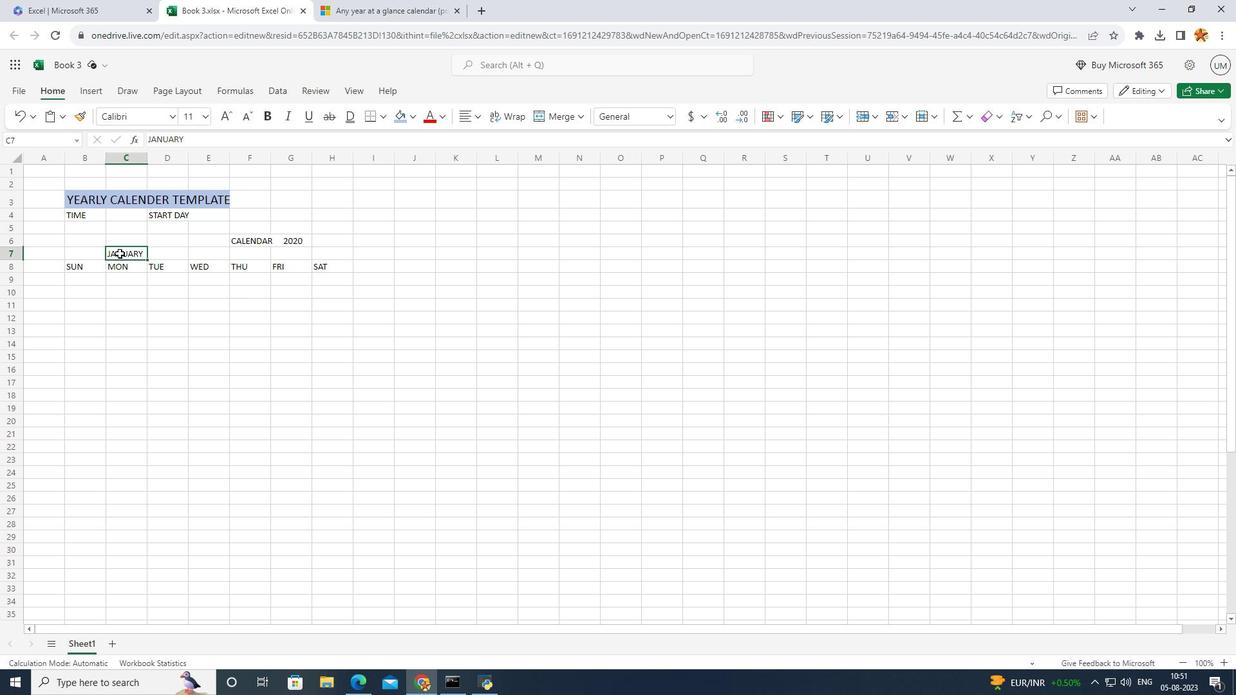 
Action: Mouse pressed right at (119, 253)
Screenshot: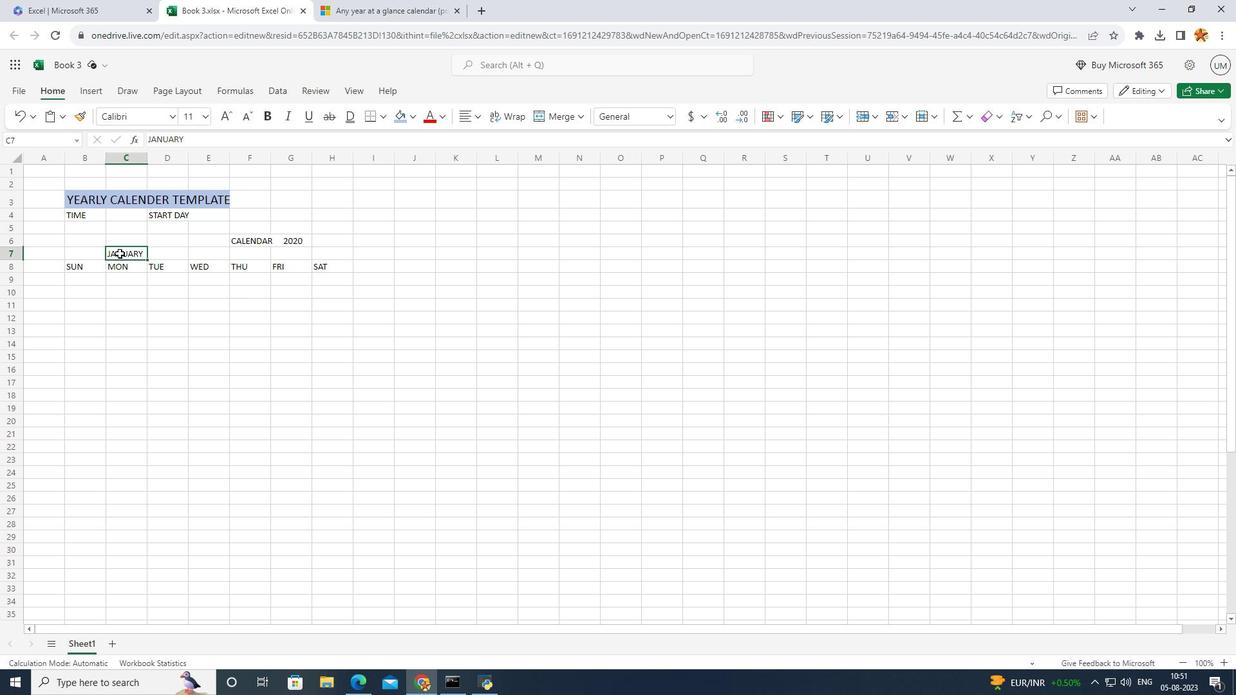 
Action: Mouse moved to (131, 283)
Screenshot: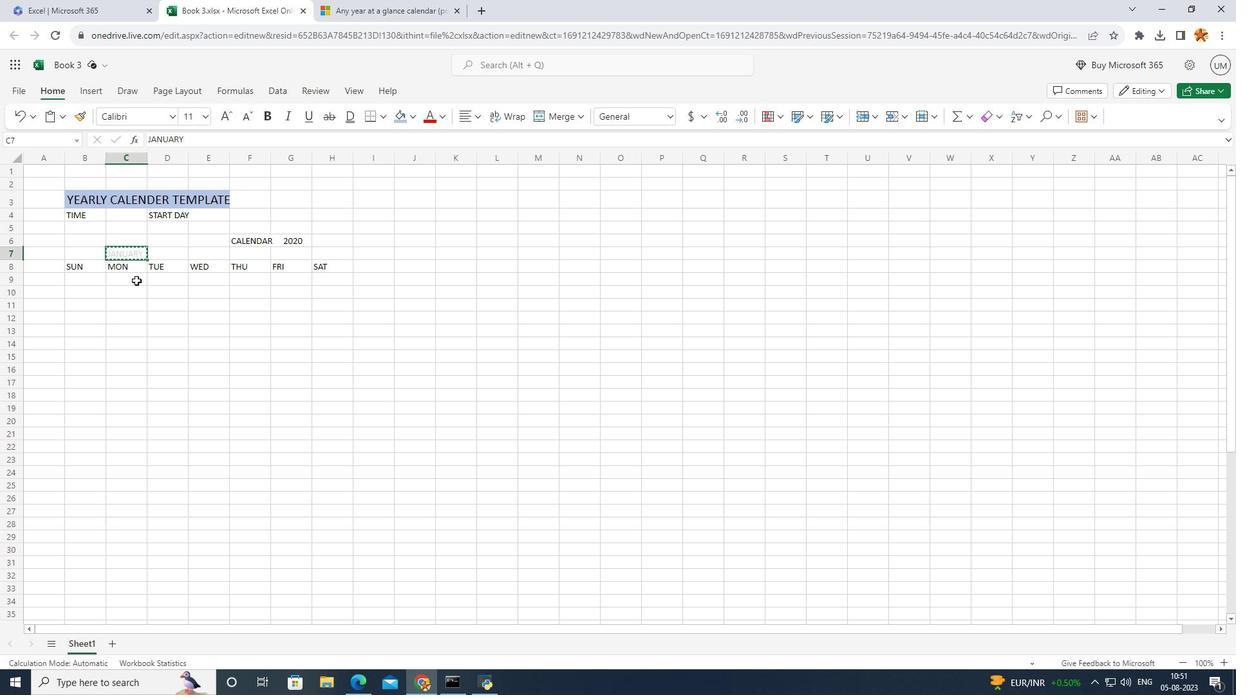
Action: Mouse pressed left at (131, 283)
Screenshot: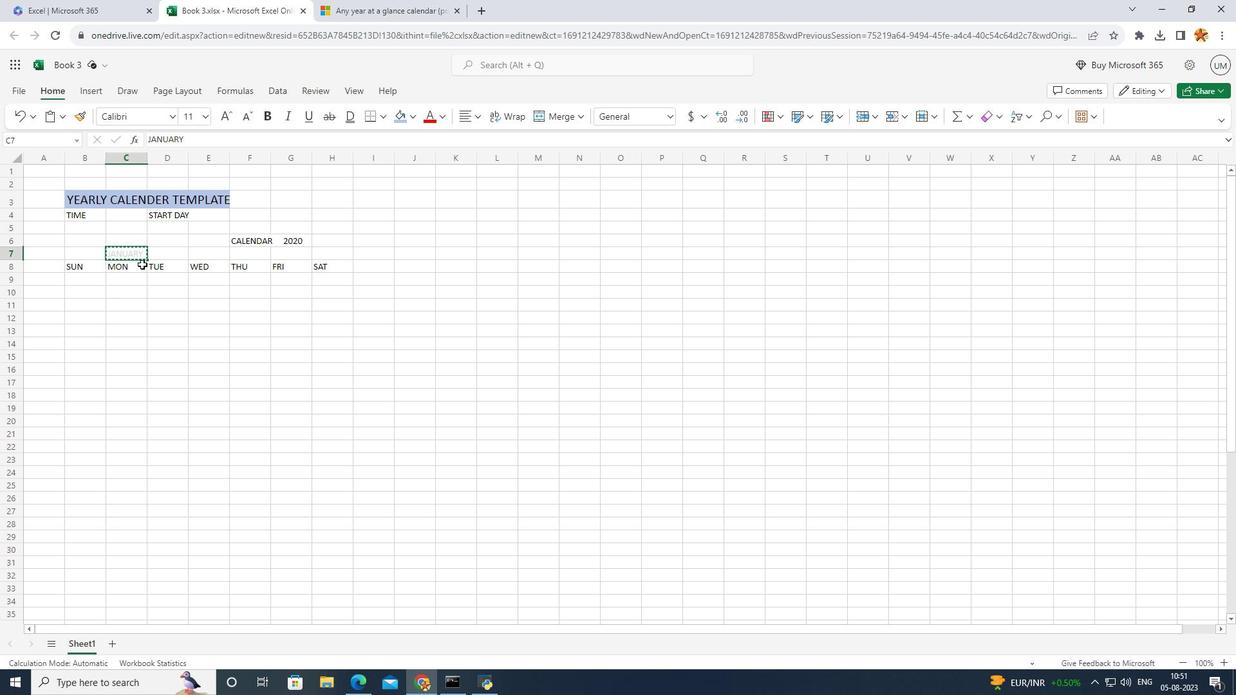 
Action: Mouse moved to (164, 253)
Screenshot: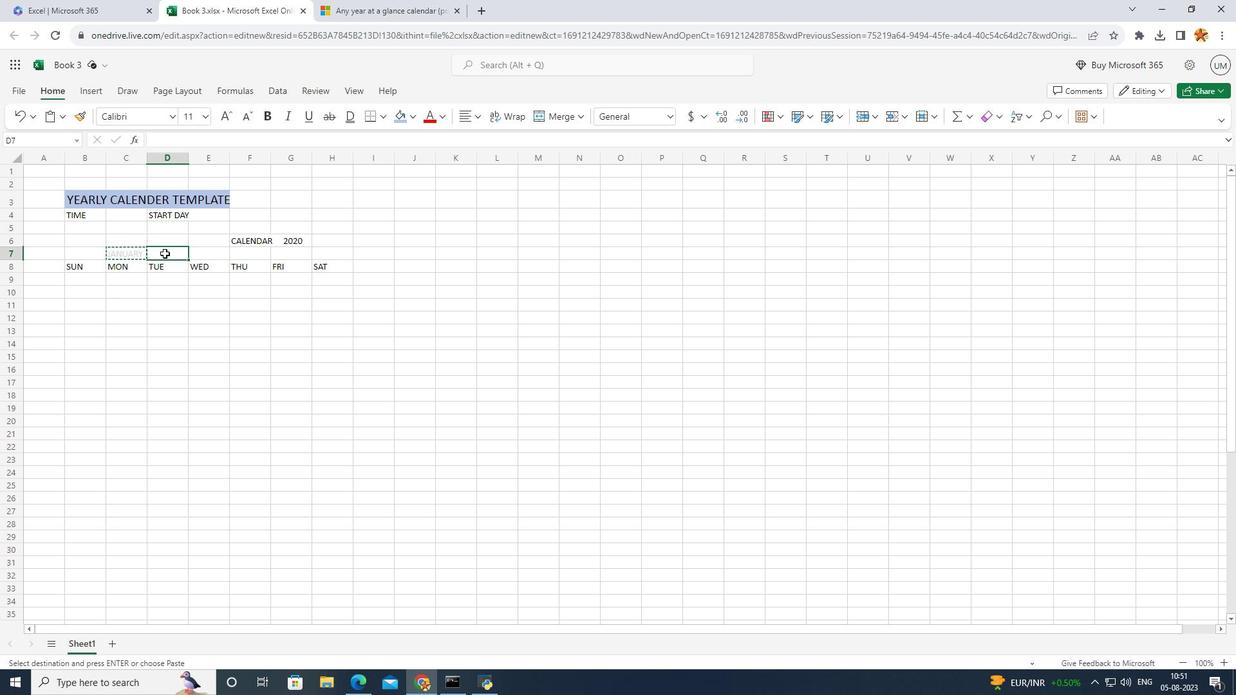 
Action: Mouse pressed left at (164, 253)
Screenshot: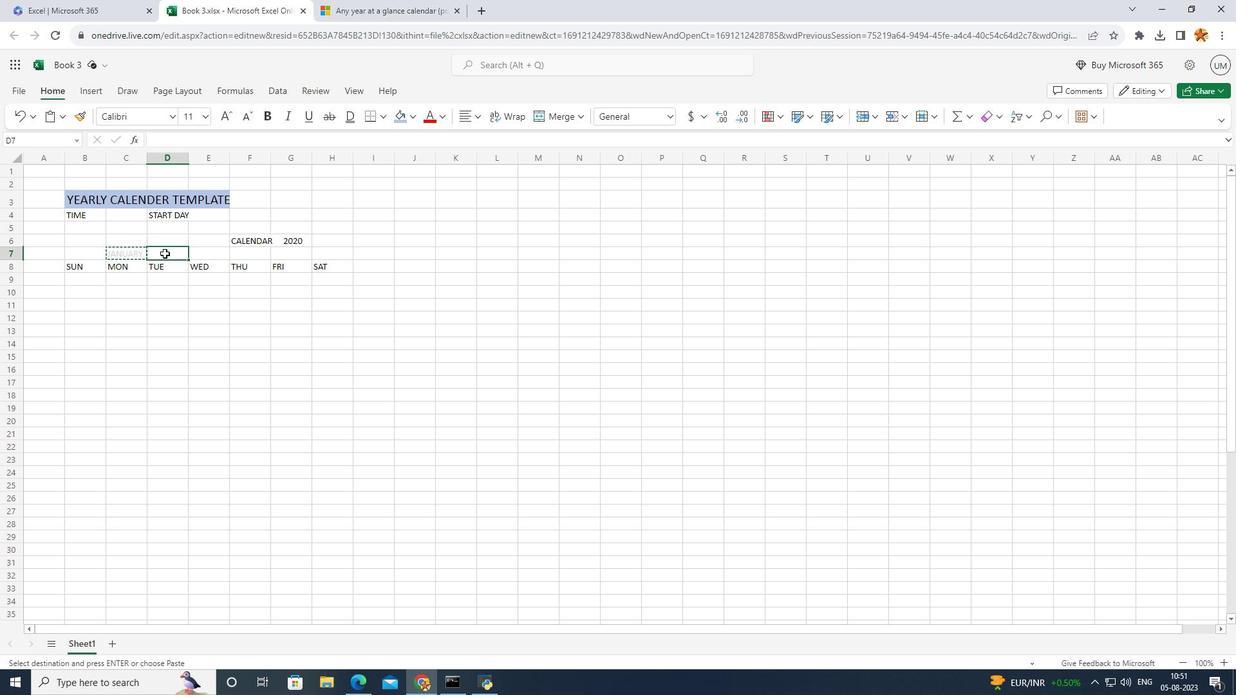 
Action: Key pressed ctrl+V
Screenshot: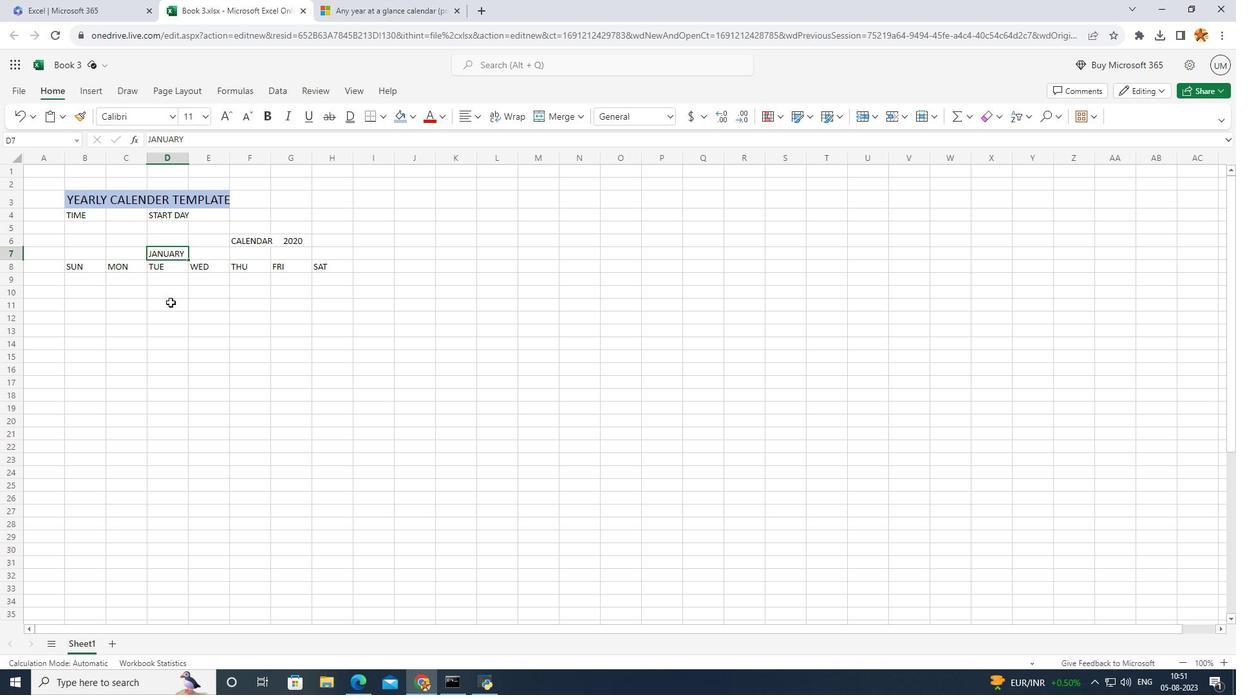 
Action: Mouse moved to (169, 341)
Screenshot: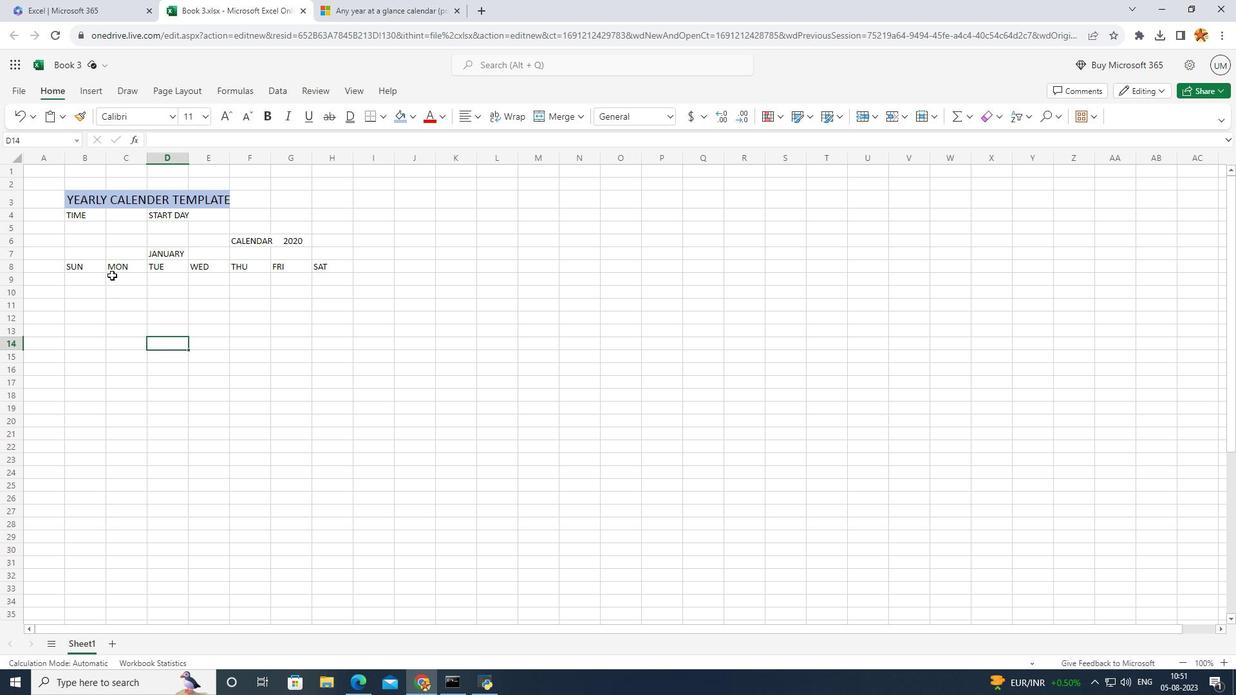 
Action: Mouse pressed left at (169, 341)
Screenshot: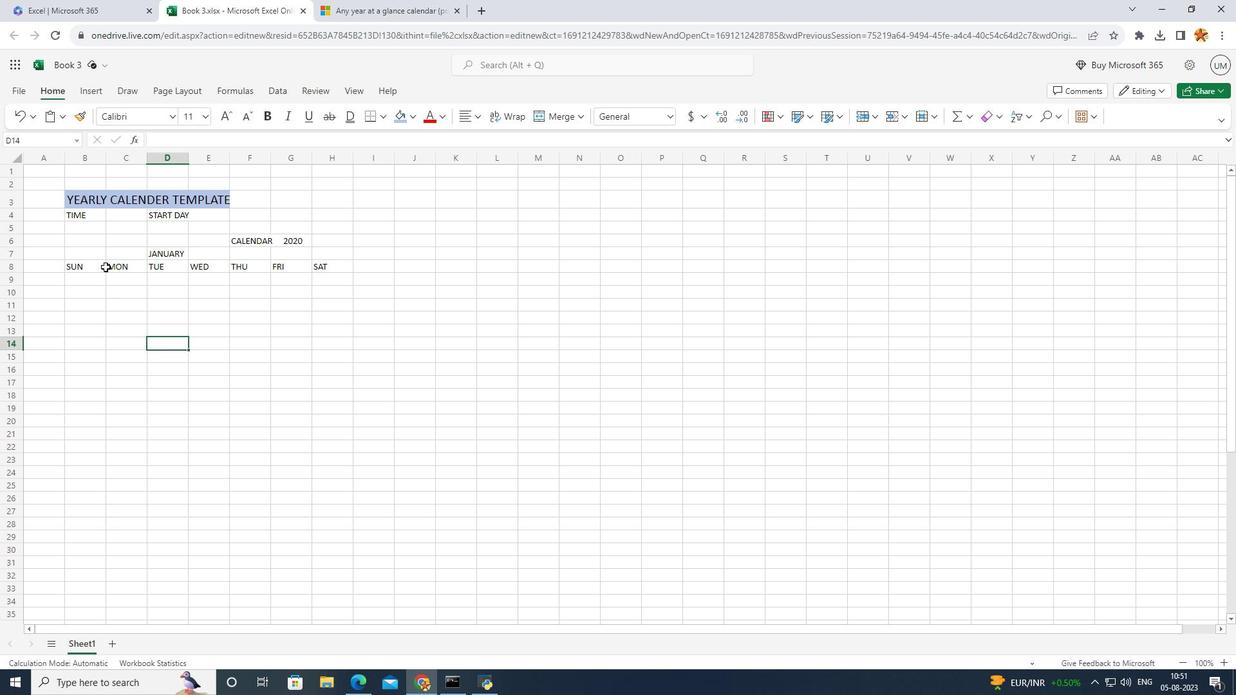 
Action: Mouse moved to (88, 267)
Screenshot: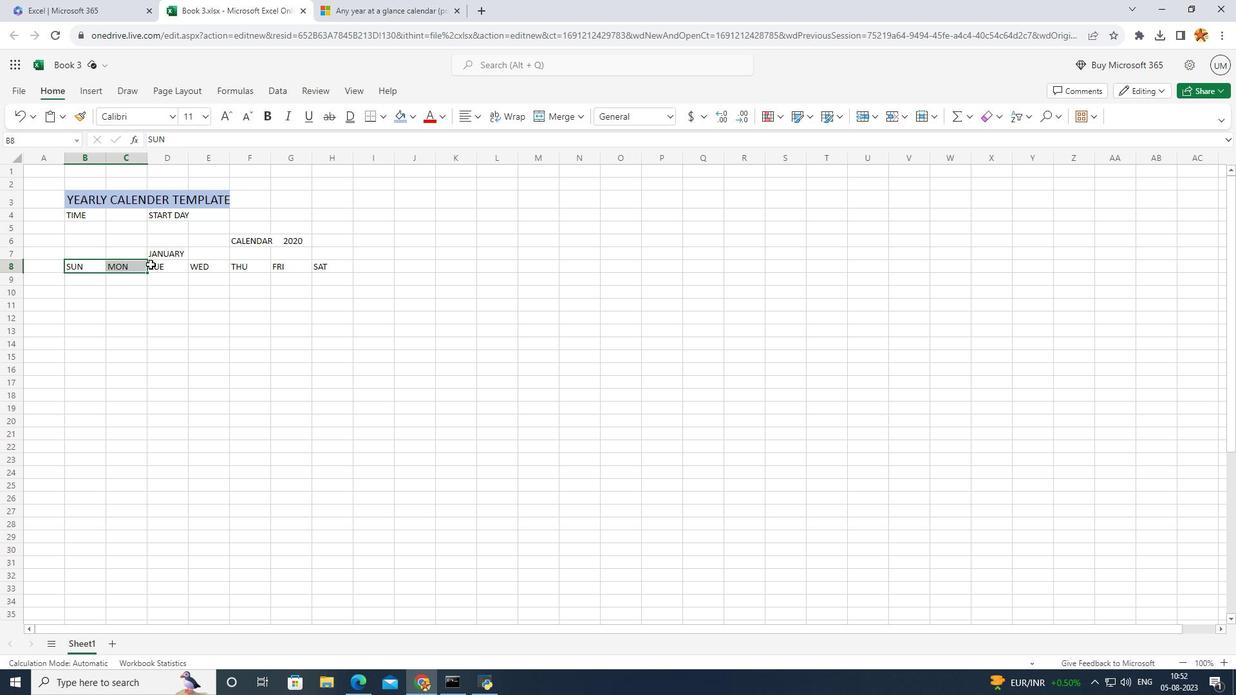 
Action: Mouse pressed left at (88, 267)
Screenshot: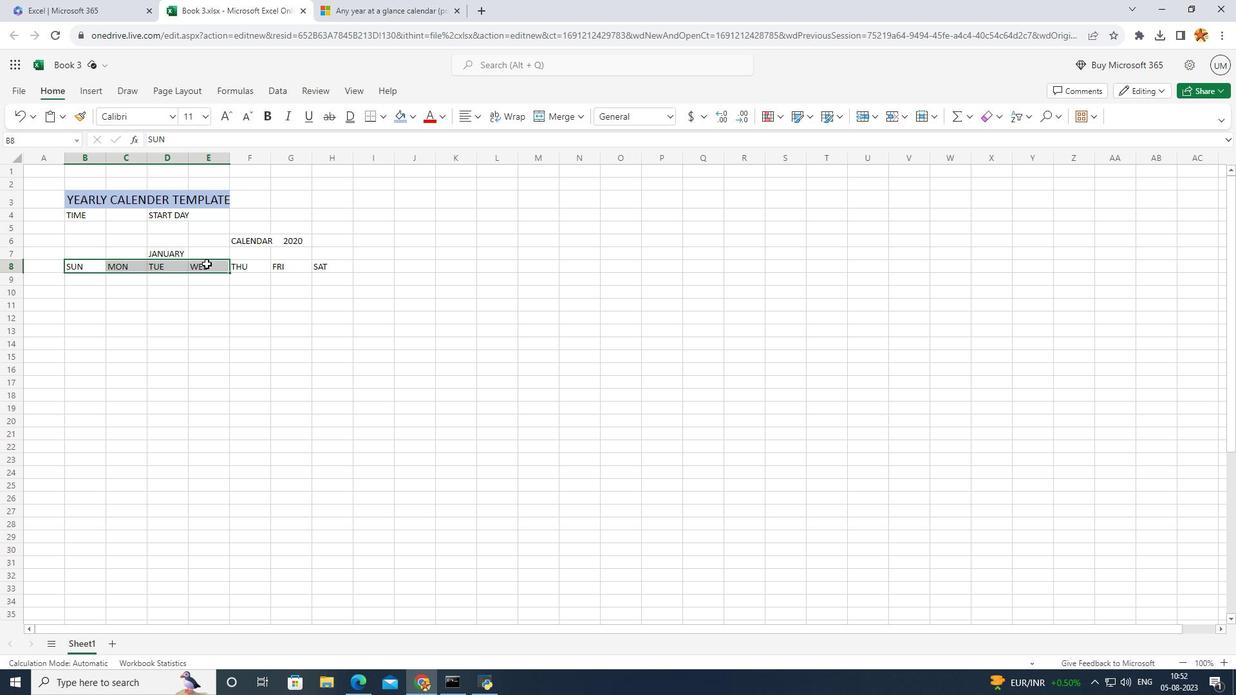 
Action: Mouse moved to (379, 272)
Screenshot: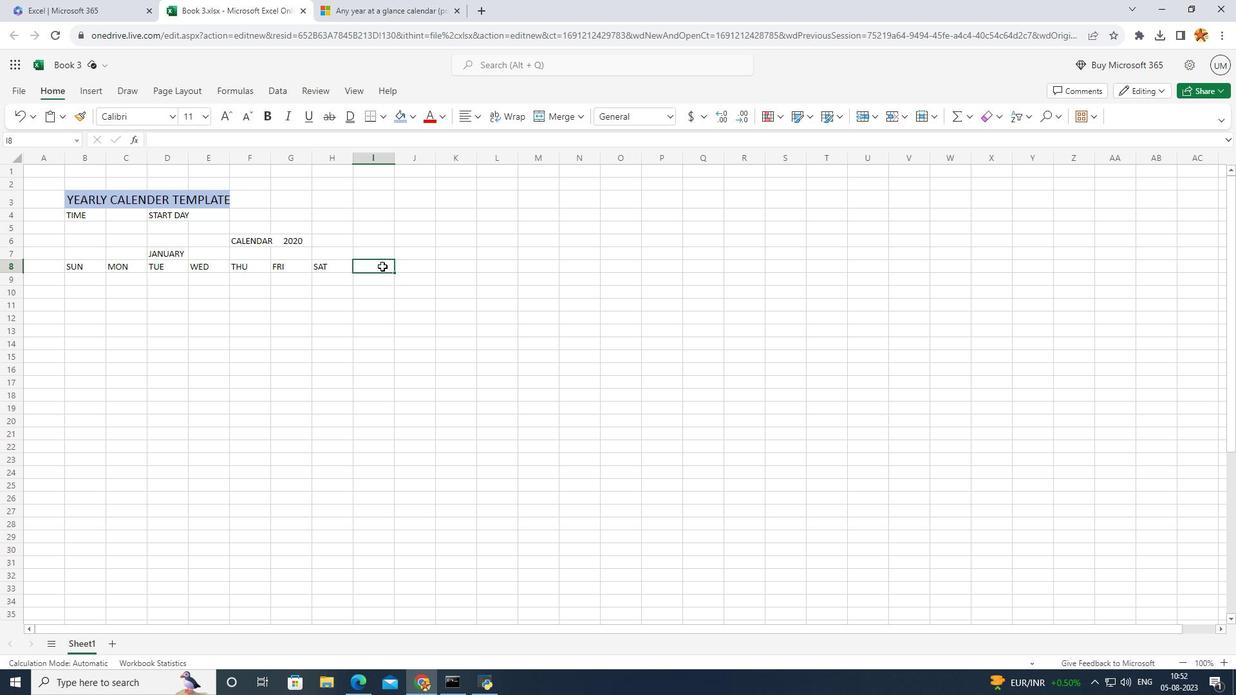 
Action: Mouse pressed left at (379, 272)
Screenshot: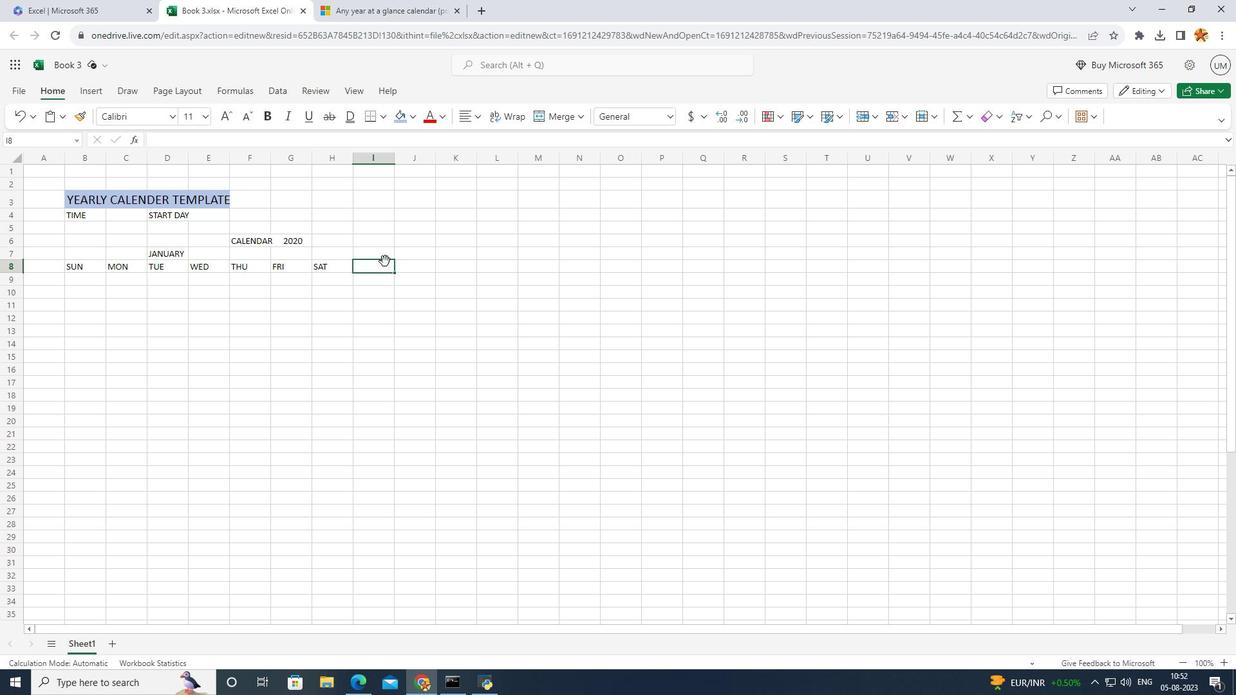 
Action: Mouse moved to (416, 253)
Screenshot: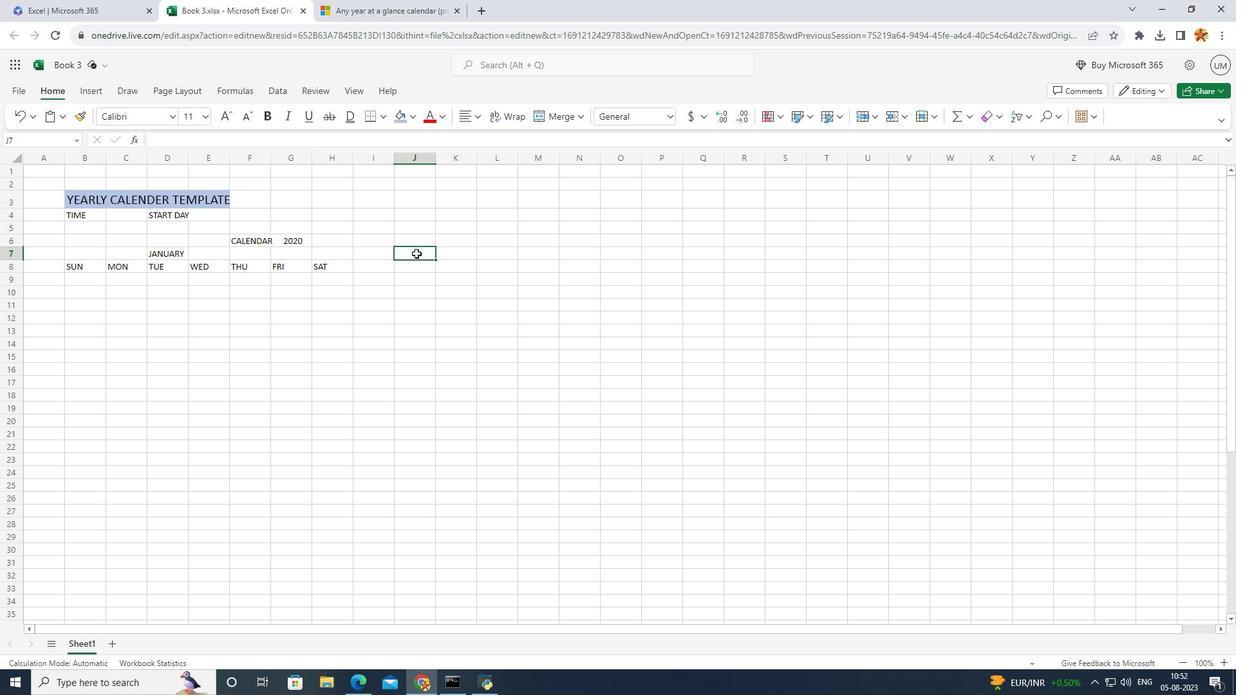 
Action: Mouse pressed left at (416, 253)
Screenshot: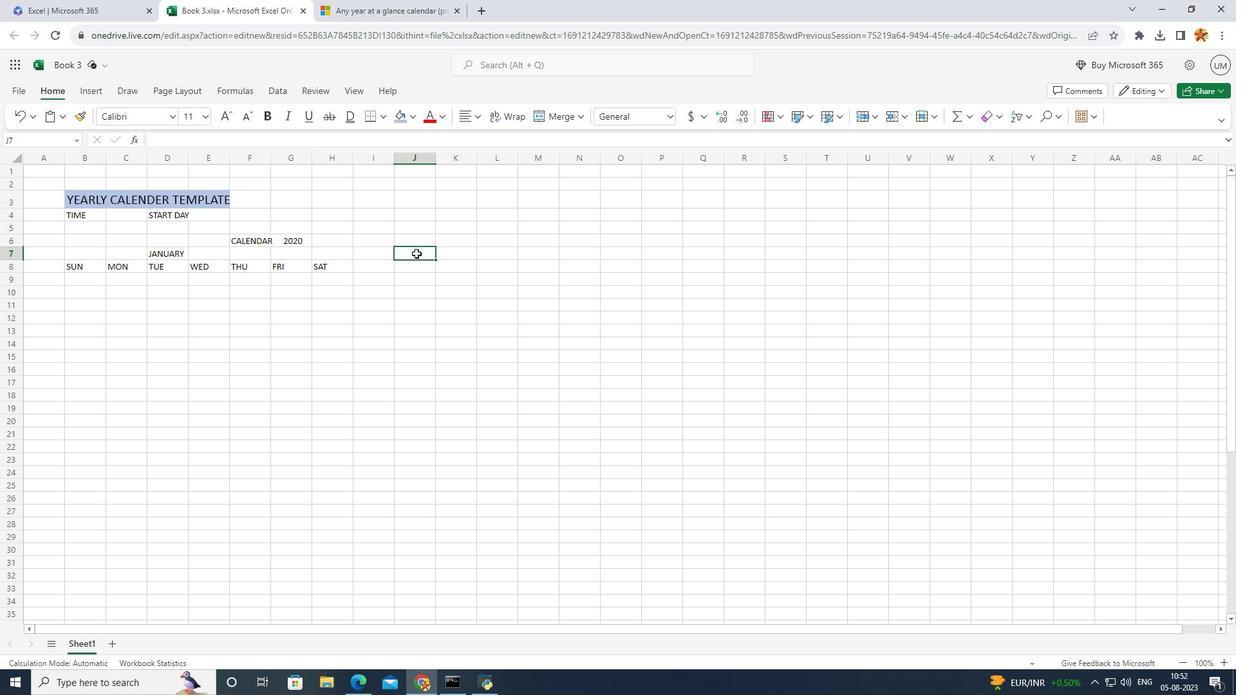 
Action: Mouse pressed left at (416, 253)
Screenshot: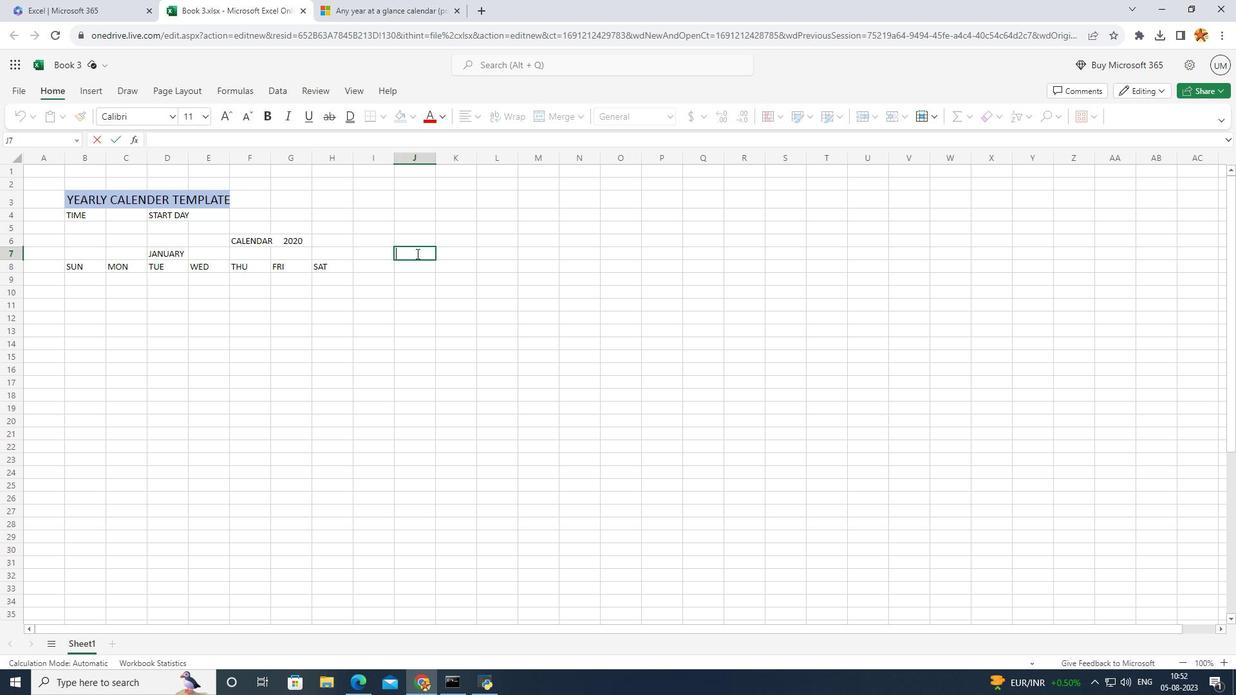 
Action: Key pressed FR
Screenshot: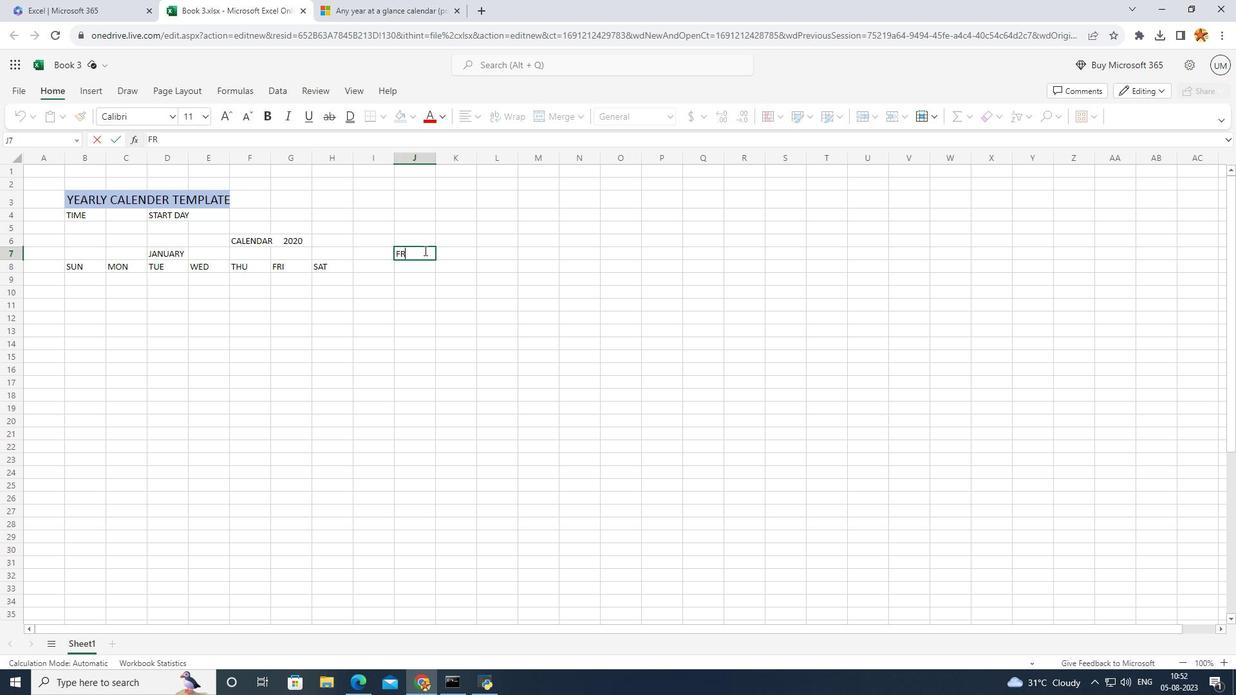 
Action: Mouse moved to (513, 251)
Screenshot: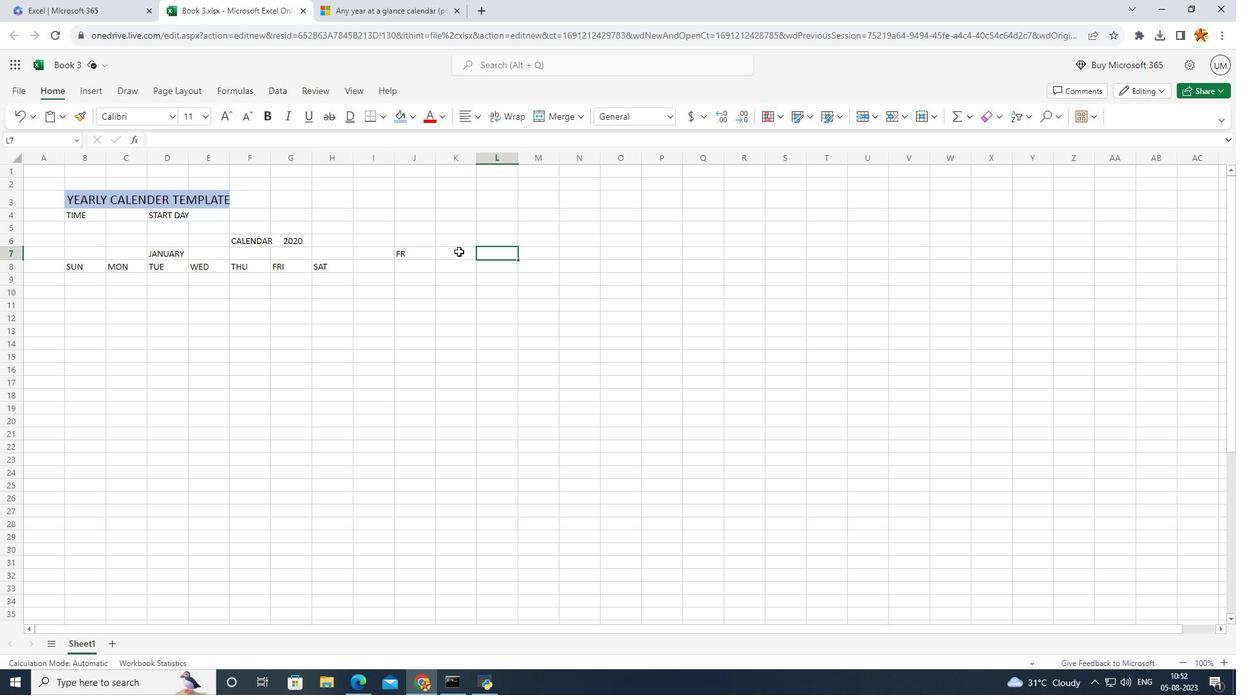 
Action: Mouse pressed left at (513, 251)
Screenshot: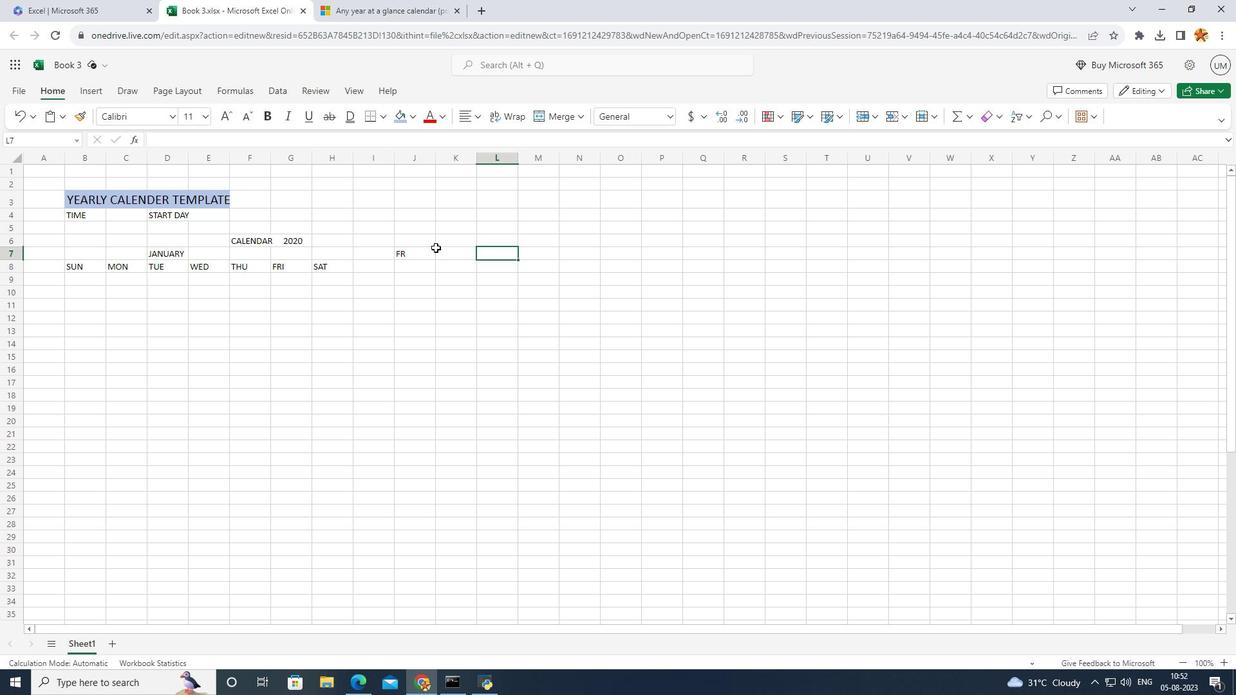 
Action: Mouse moved to (424, 247)
Screenshot: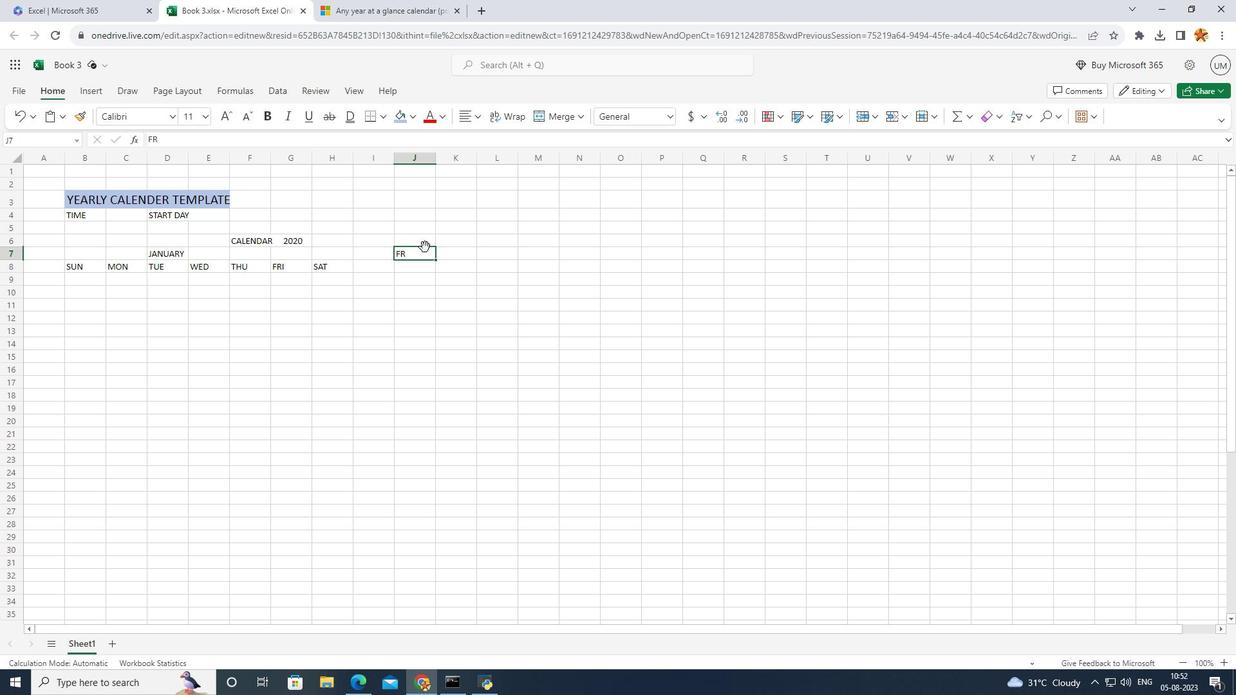 
Action: Mouse pressed left at (424, 247)
Screenshot: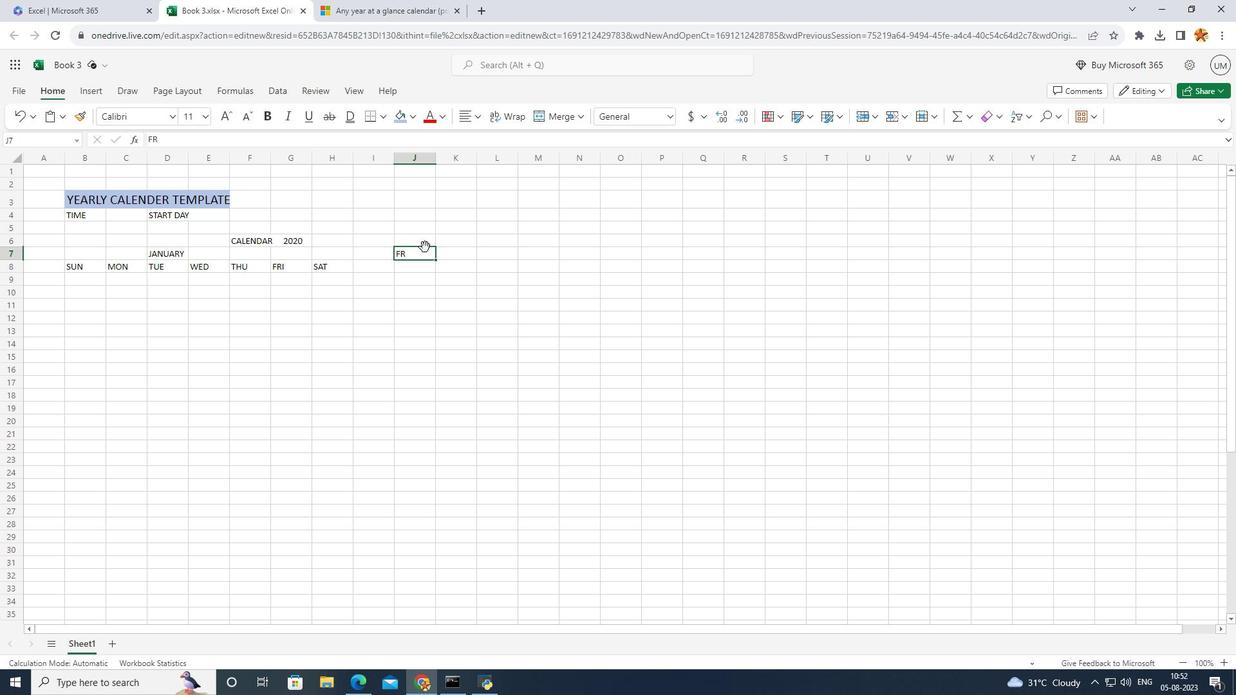 
Action: Key pressed <Key.backspace><Key.backspace>
Screenshot: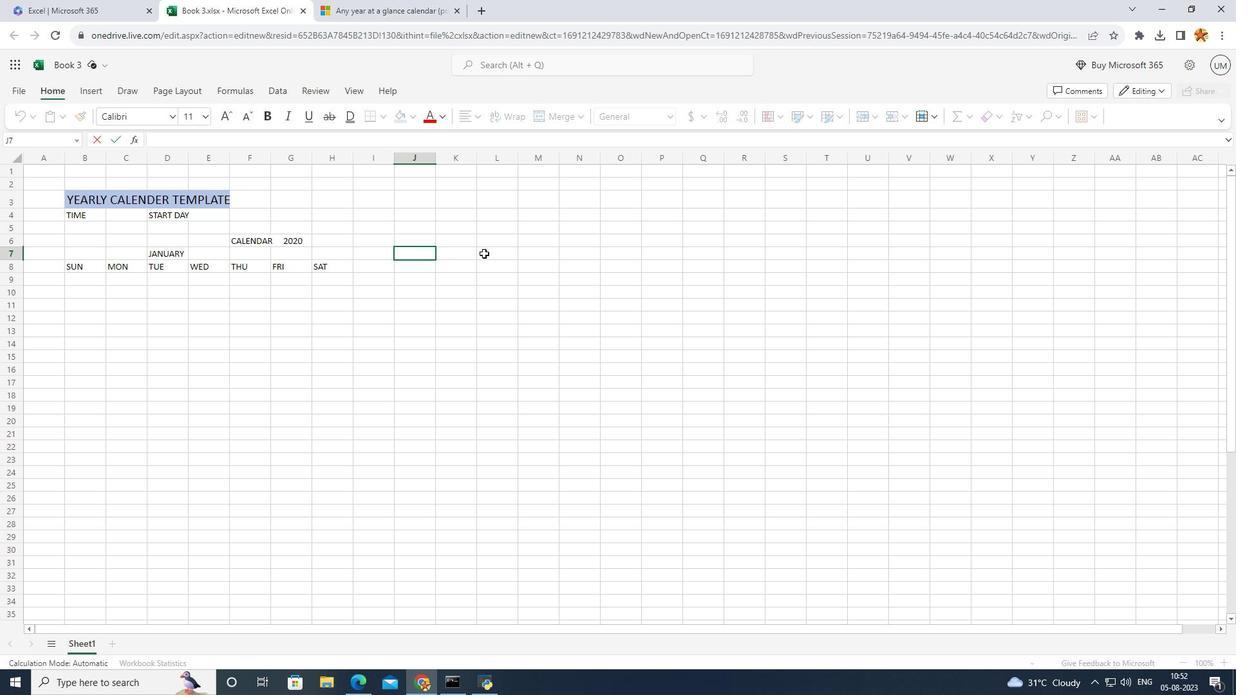 
Action: Mouse moved to (484, 253)
Screenshot: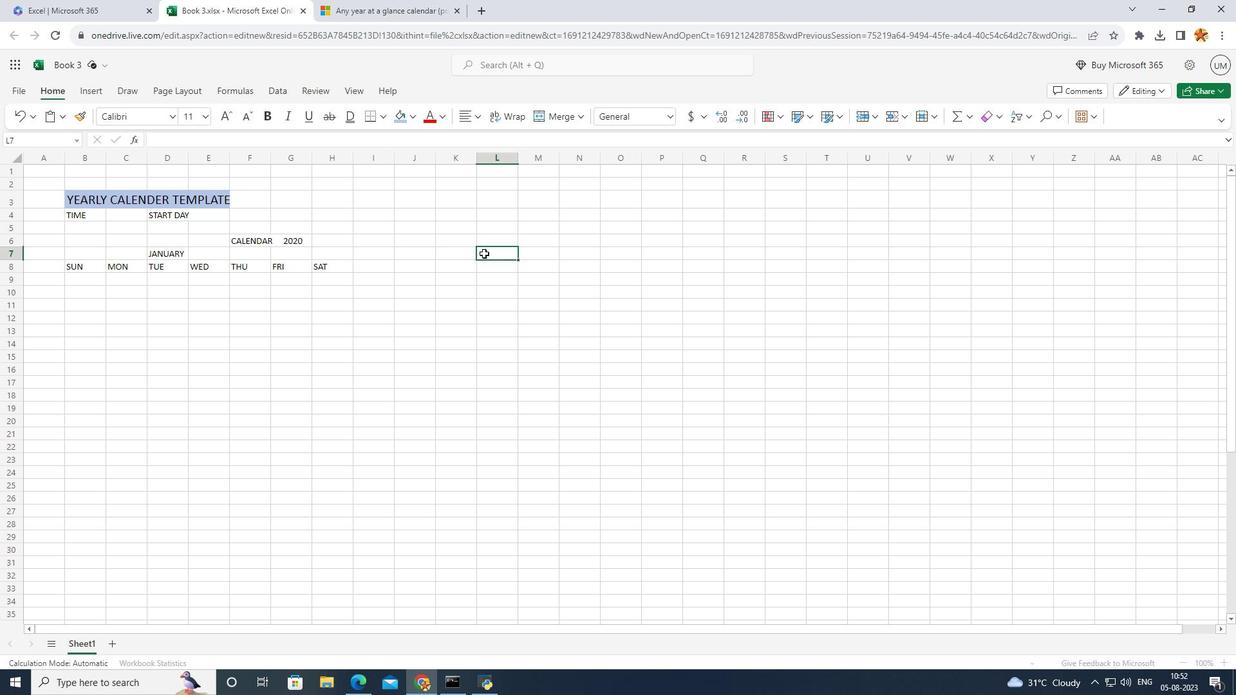 
Action: Mouse pressed left at (484, 253)
Screenshot: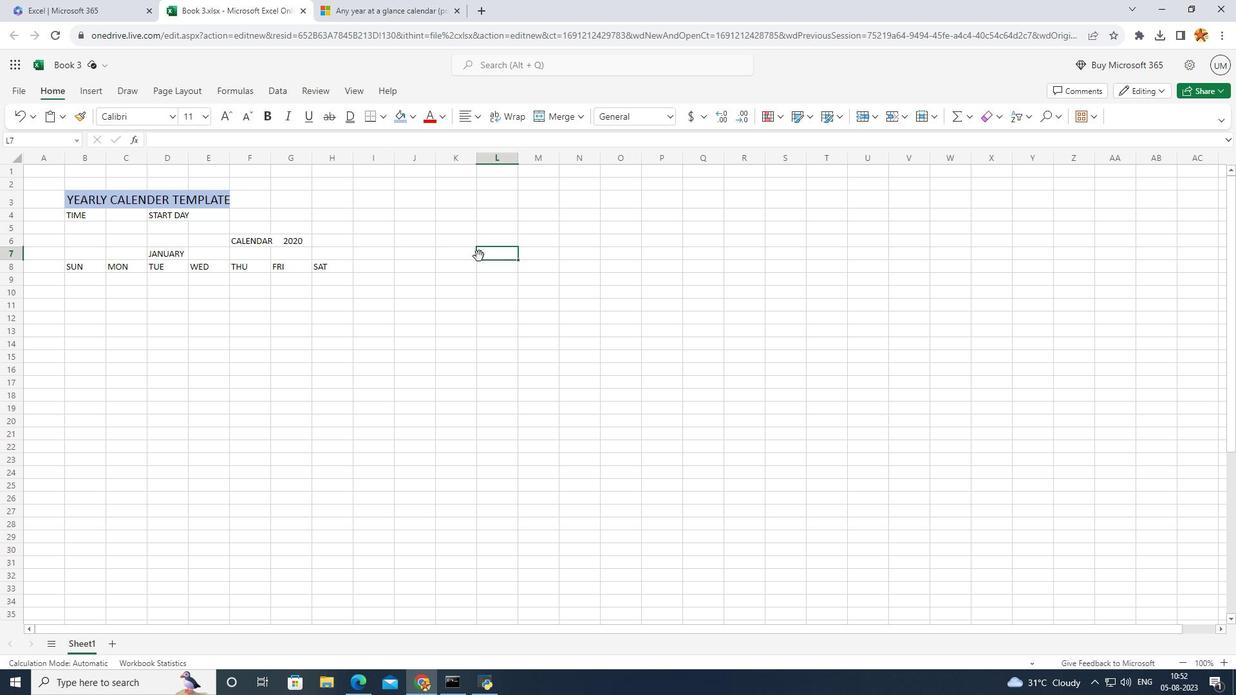 
Action: Mouse moved to (477, 256)
Screenshot: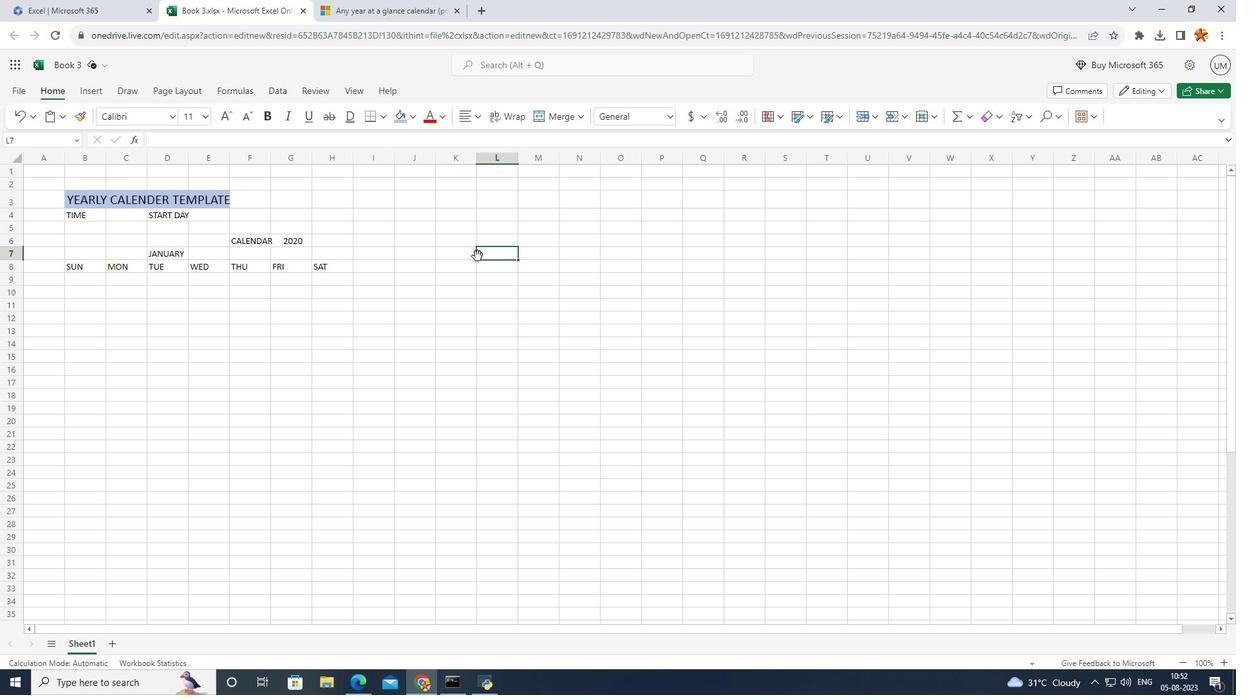 
Action: Key pressed FR<Key.backspace>EBRUAAR<Key.backspace>T<Key.backspace>RU<Key.backspace><Key.backspace><Key.backspace>RY
Screenshot: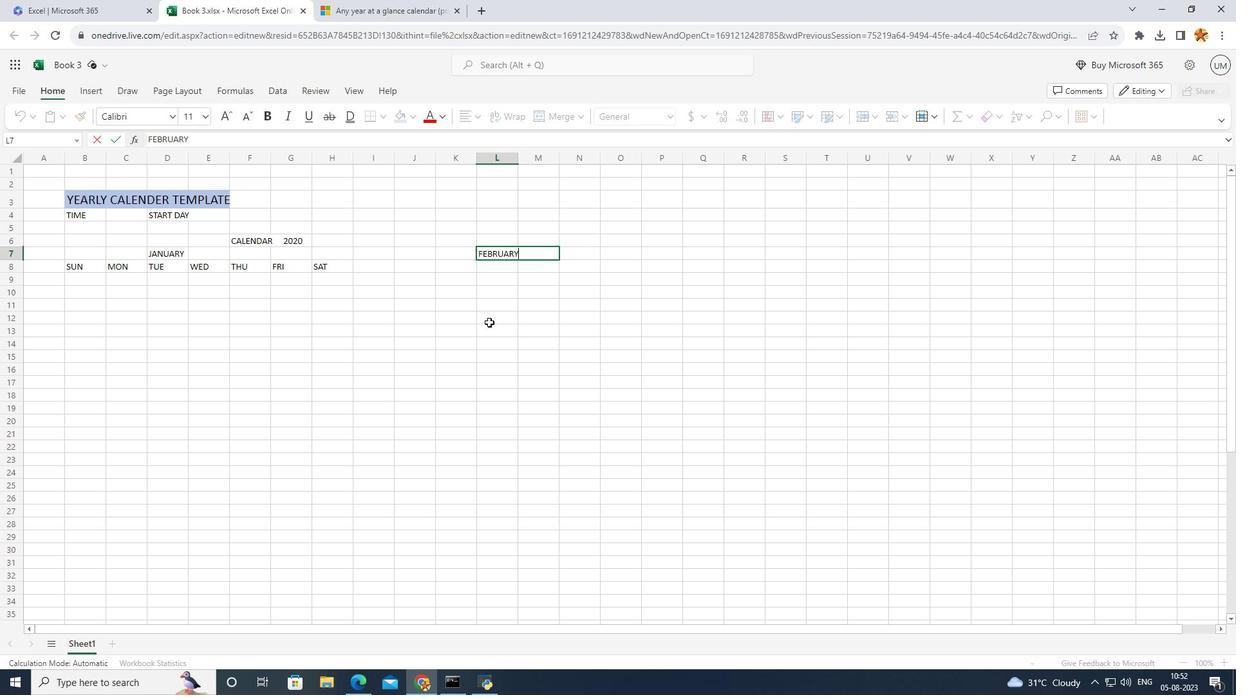 
Action: Mouse moved to (489, 322)
Screenshot: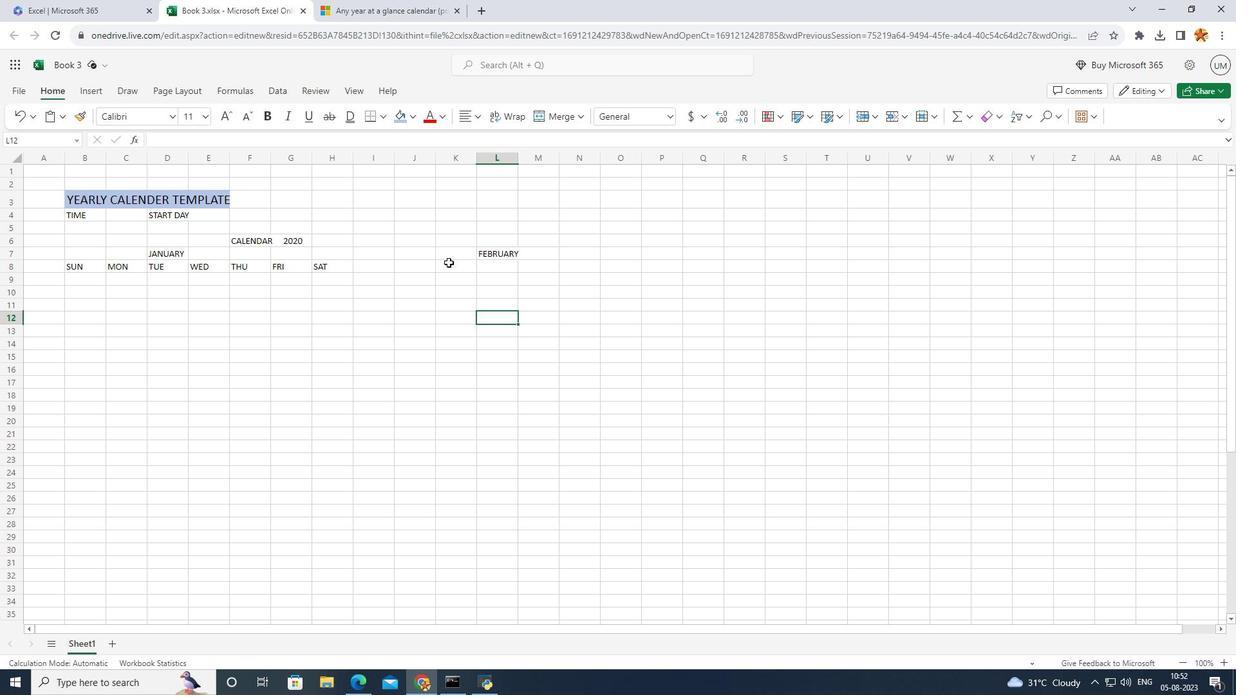 
Action: Mouse pressed left at (489, 322)
Screenshot: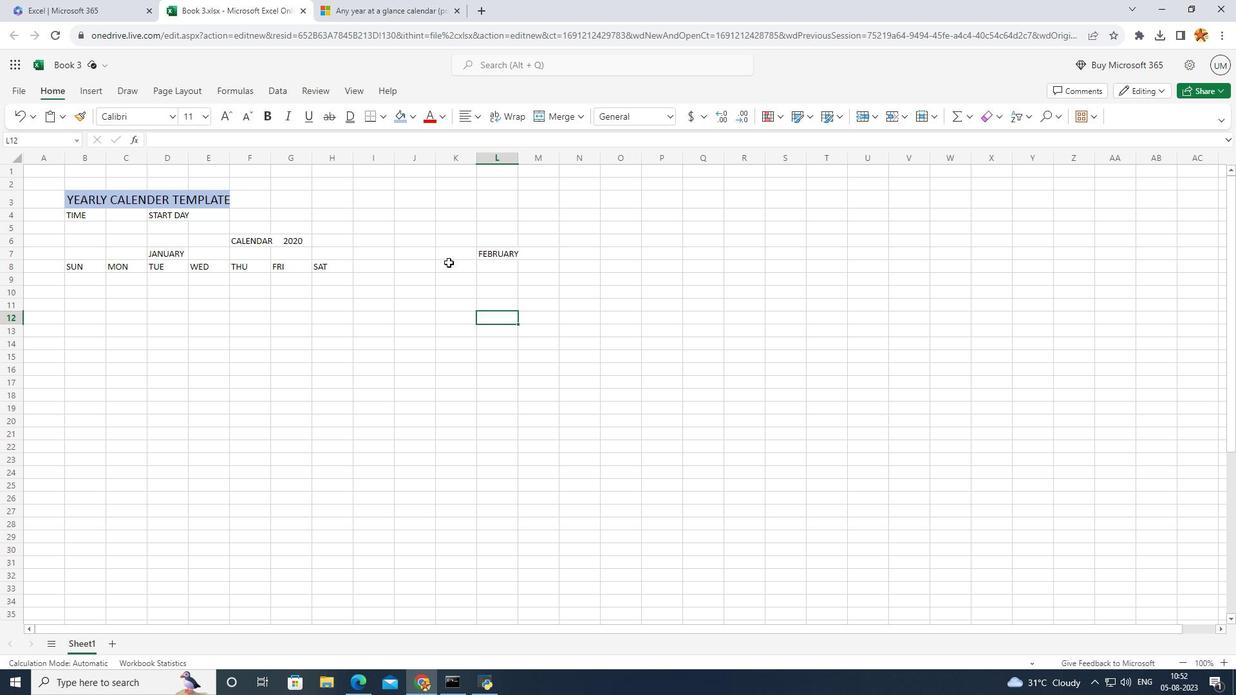 
Action: Mouse moved to (383, 269)
Screenshot: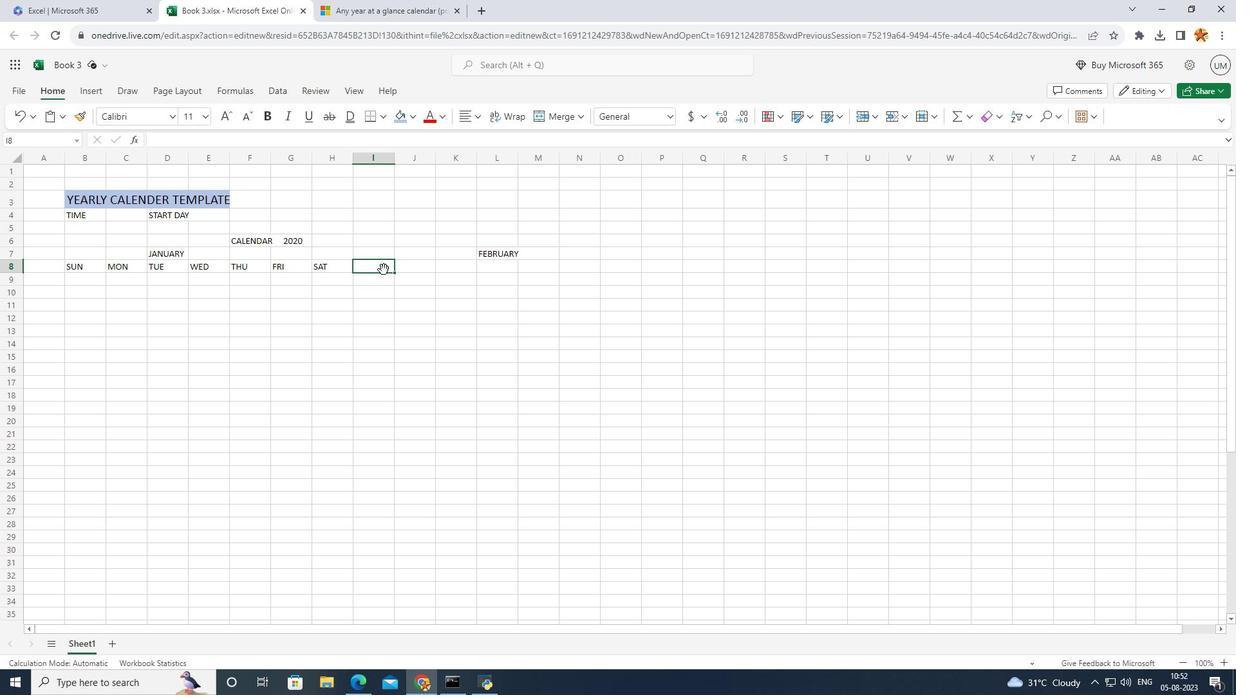 
Action: Mouse pressed left at (383, 269)
Screenshot: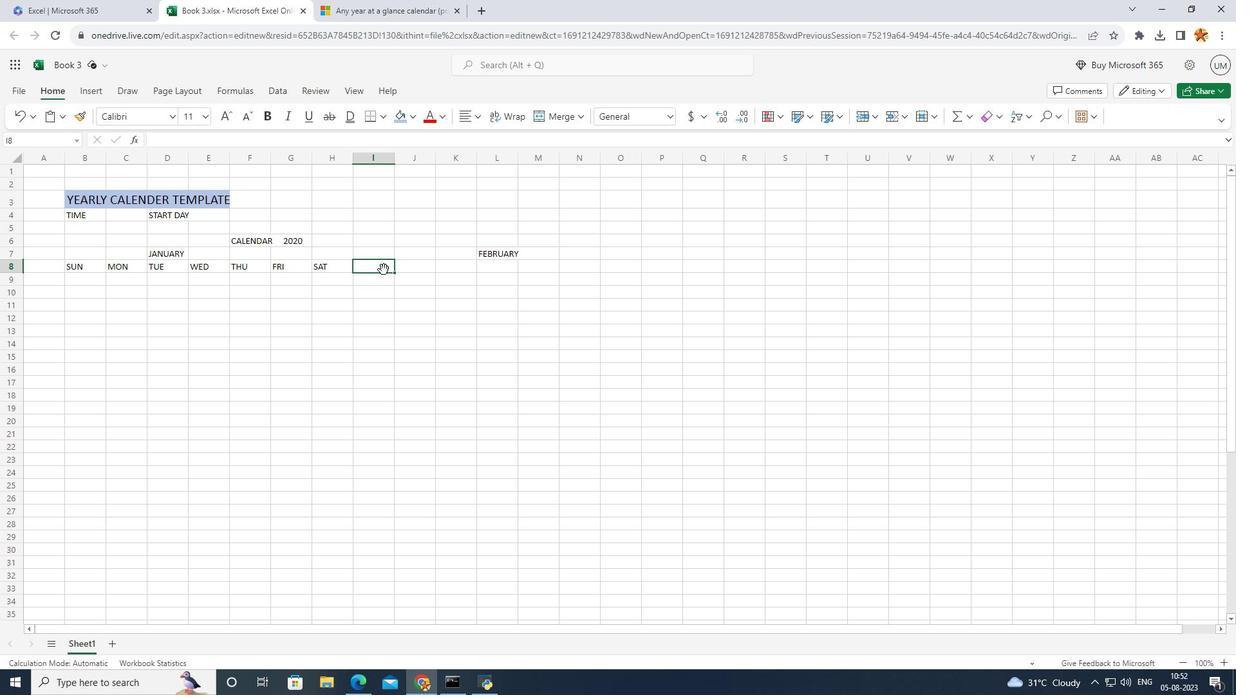 
Action: Mouse pressed left at (383, 269)
Screenshot: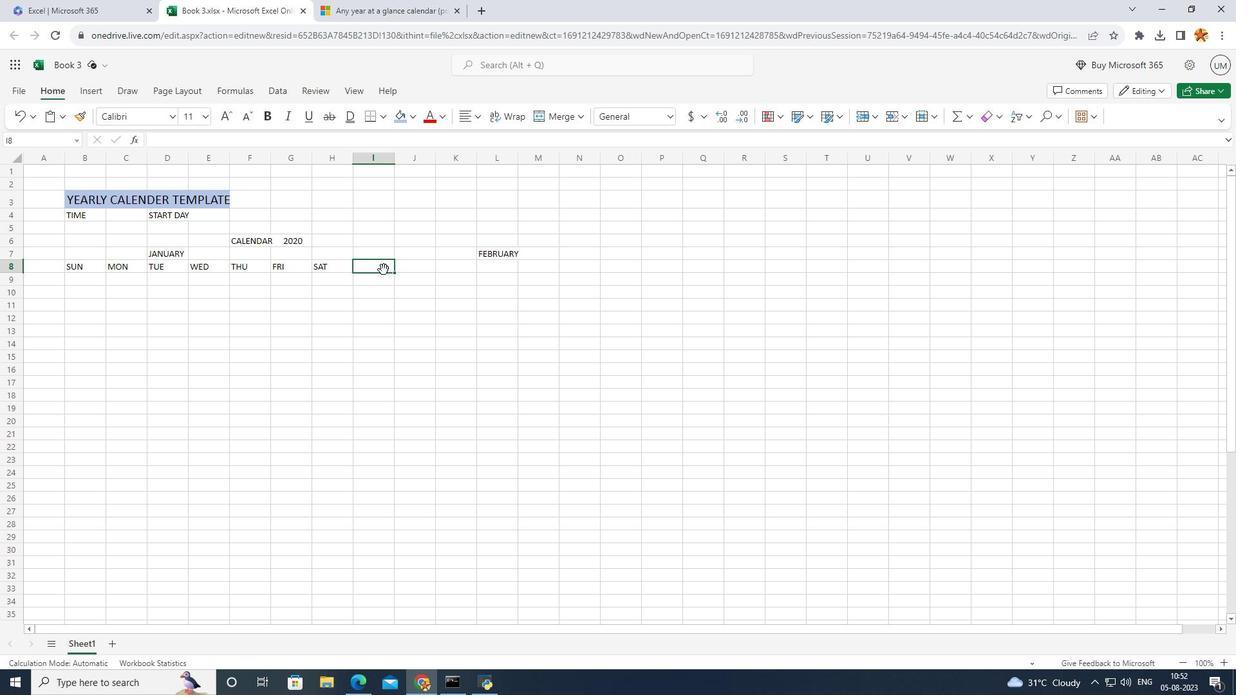 
Action: Key pressed SUN
Screenshot: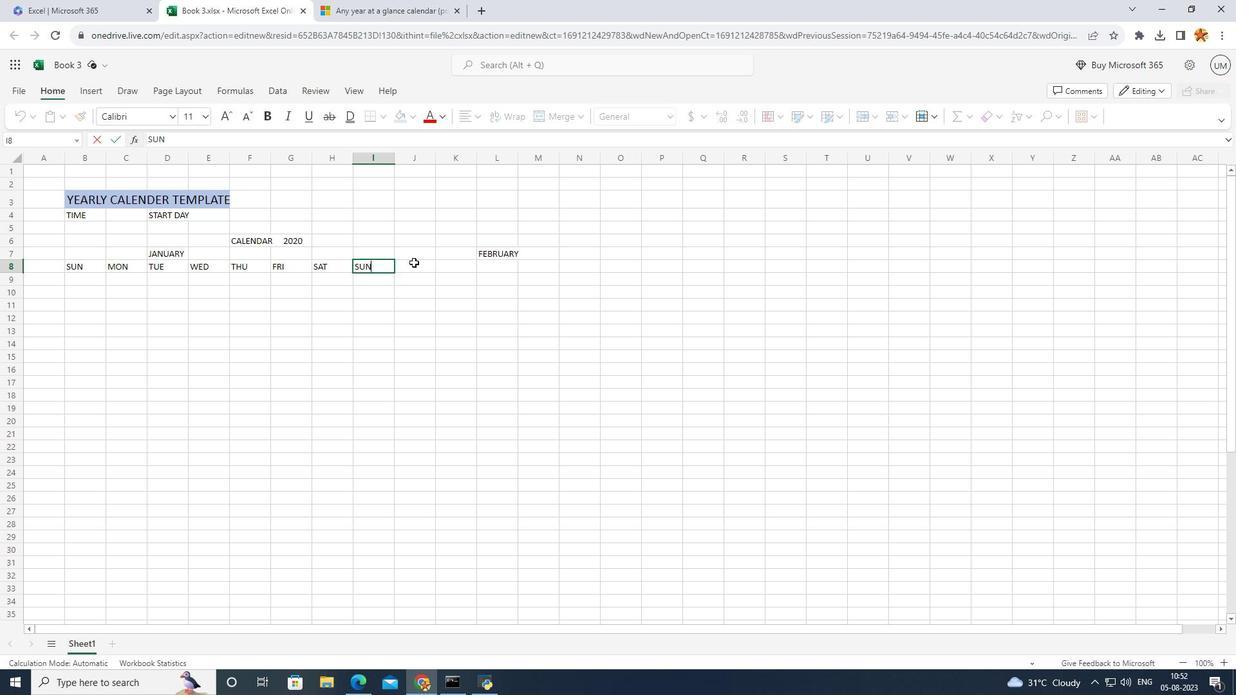 
Action: Mouse moved to (414, 262)
Screenshot: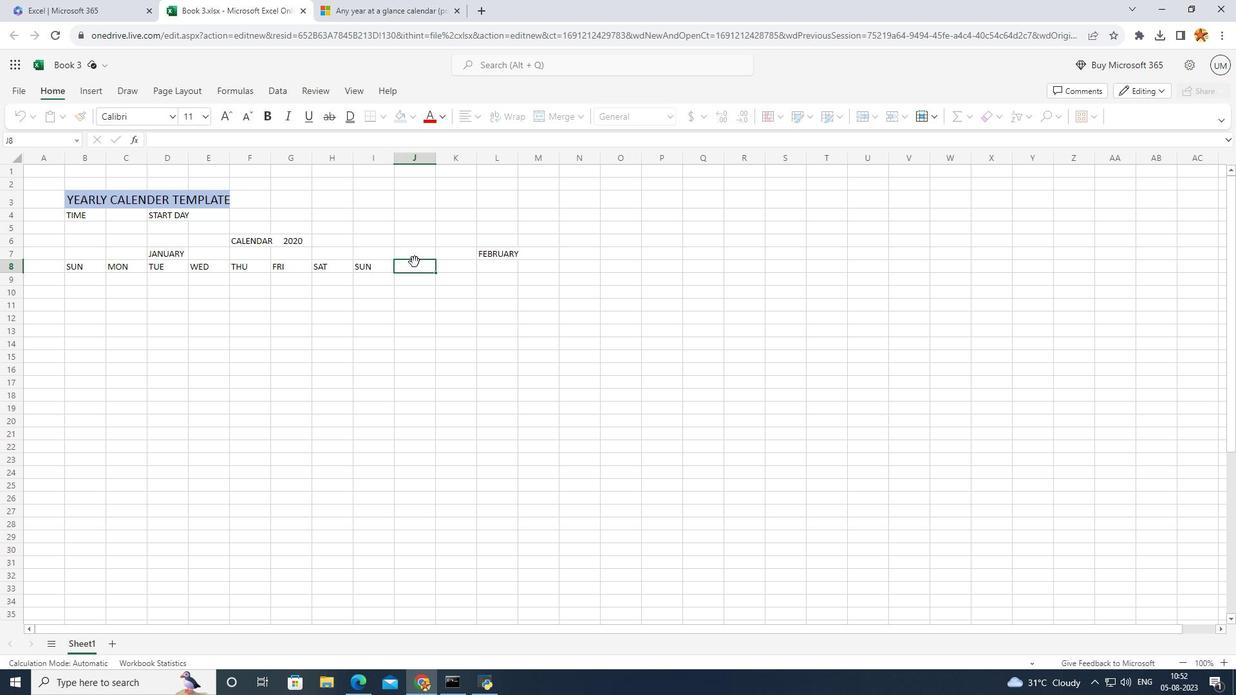 
Action: Mouse pressed left at (414, 262)
Screenshot: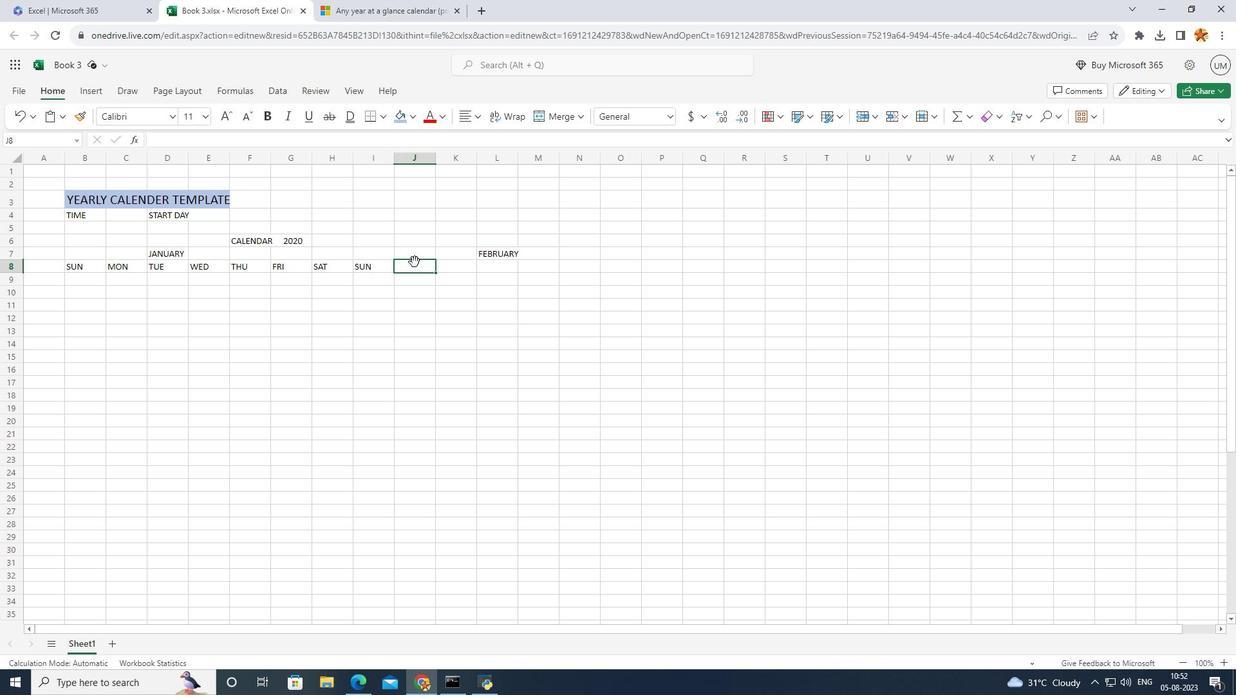 
Action: Key pressed MON
Screenshot: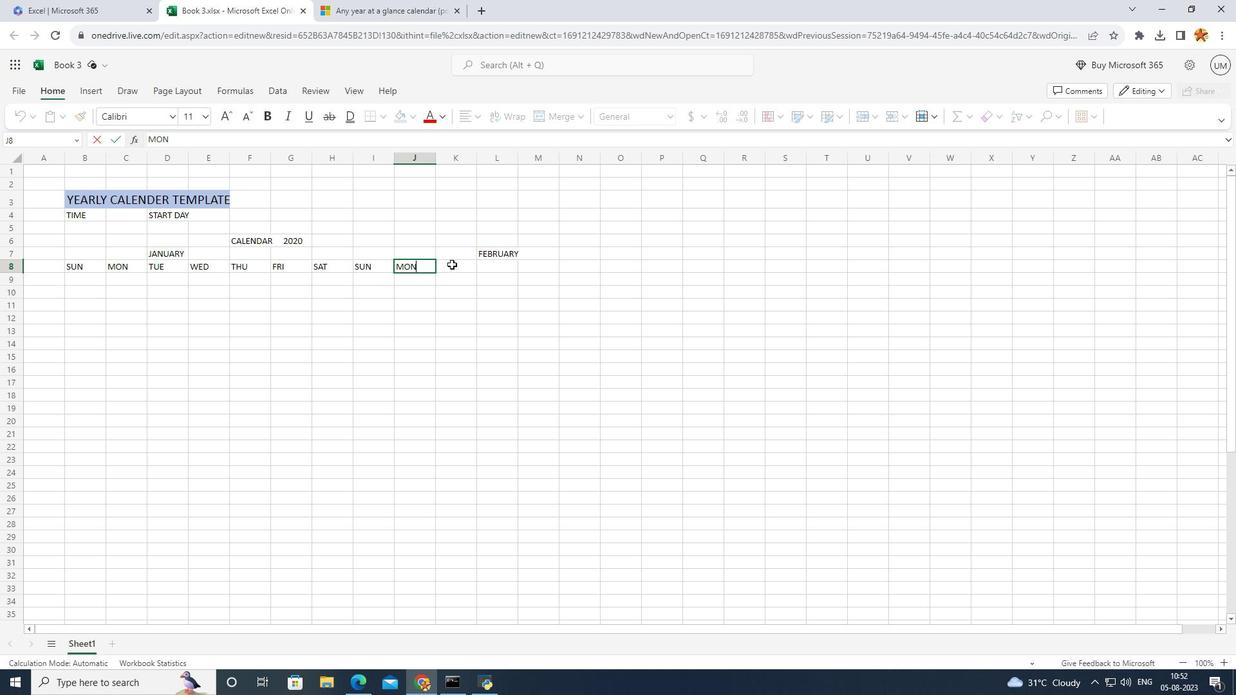
Action: Mouse moved to (462, 263)
Screenshot: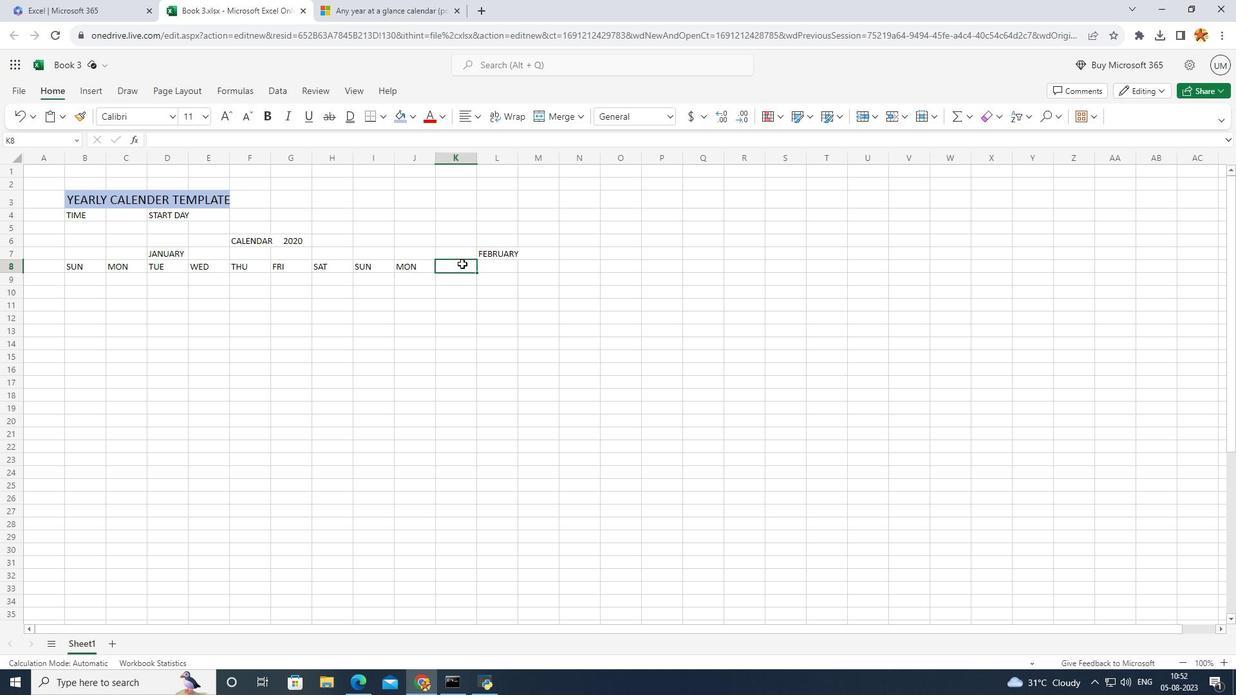 
Action: Mouse pressed left at (462, 263)
Screenshot: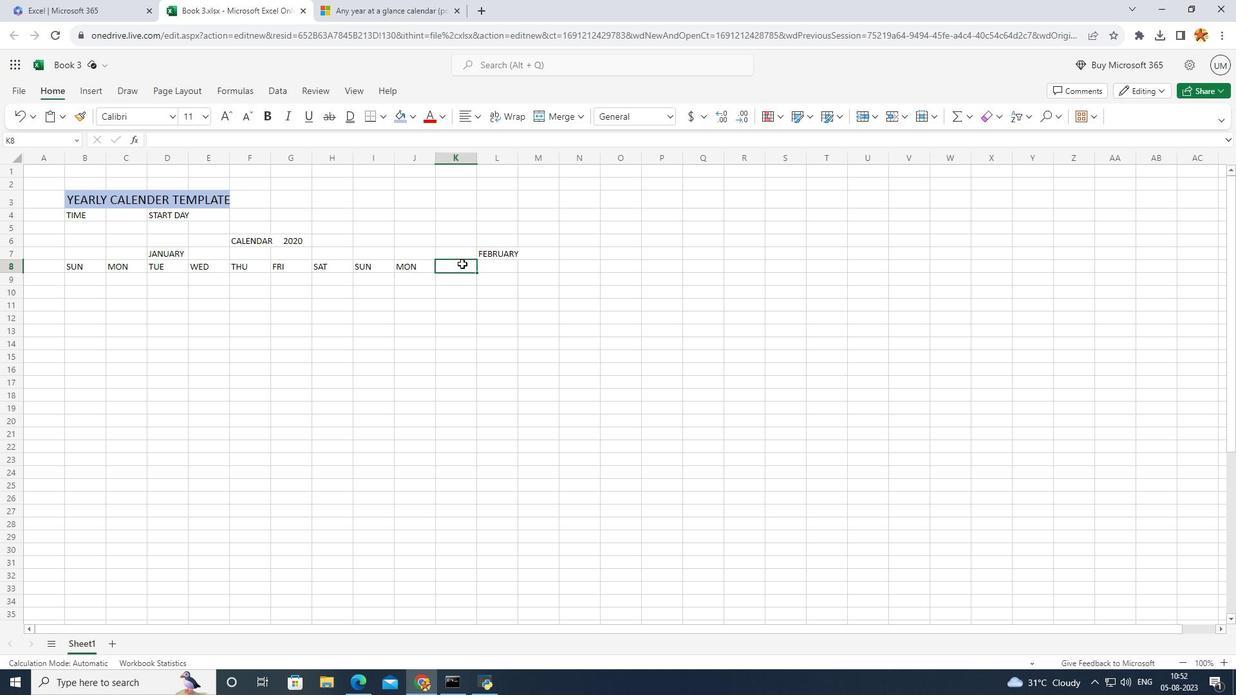 
Action: Key pressed TUE
Screenshot: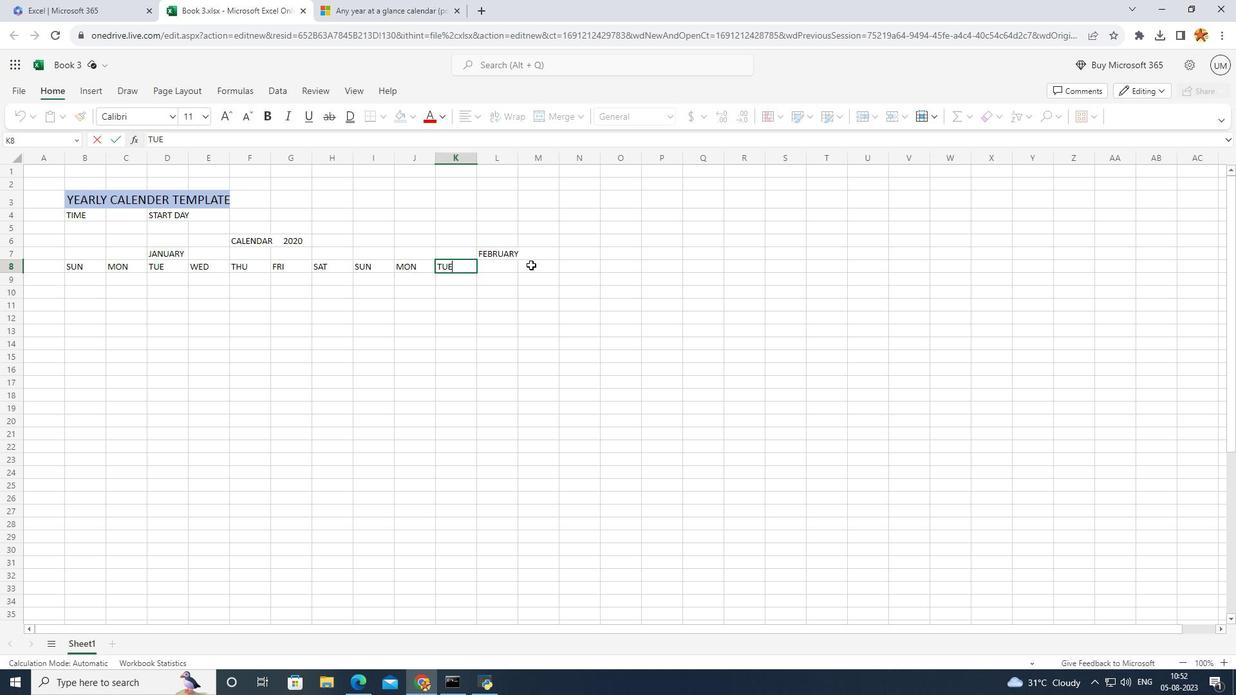 
Action: Mouse moved to (531, 265)
Screenshot: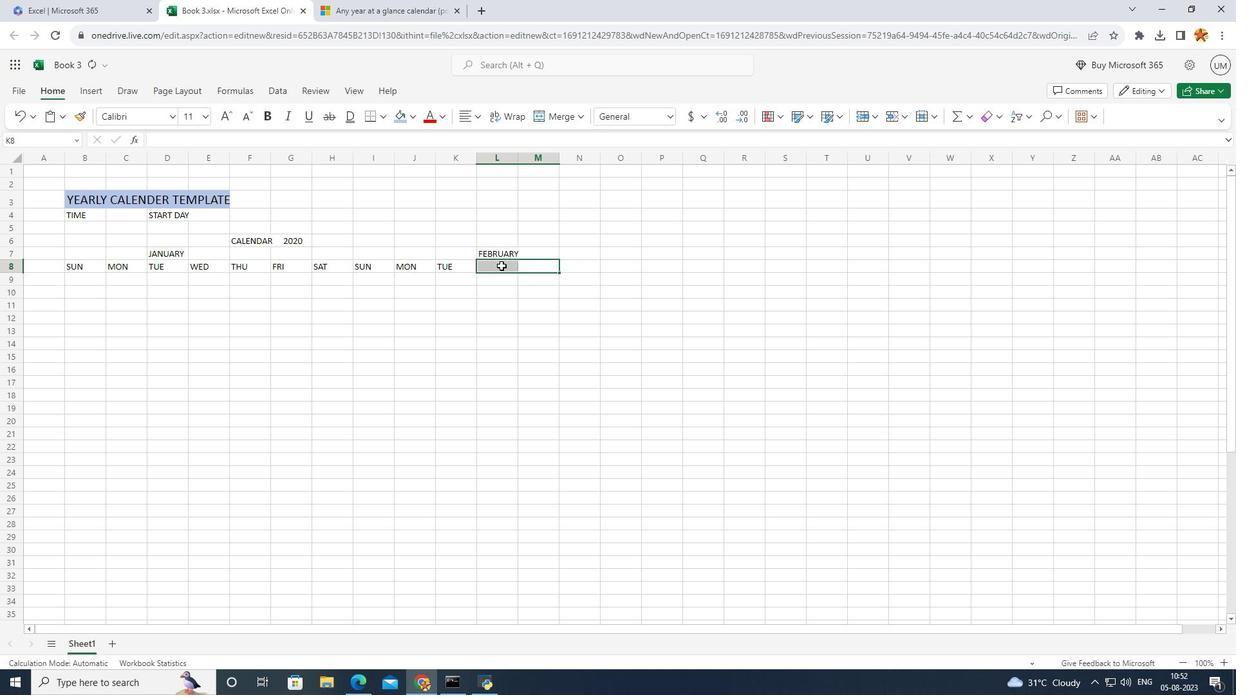 
Action: Mouse pressed left at (531, 265)
Screenshot: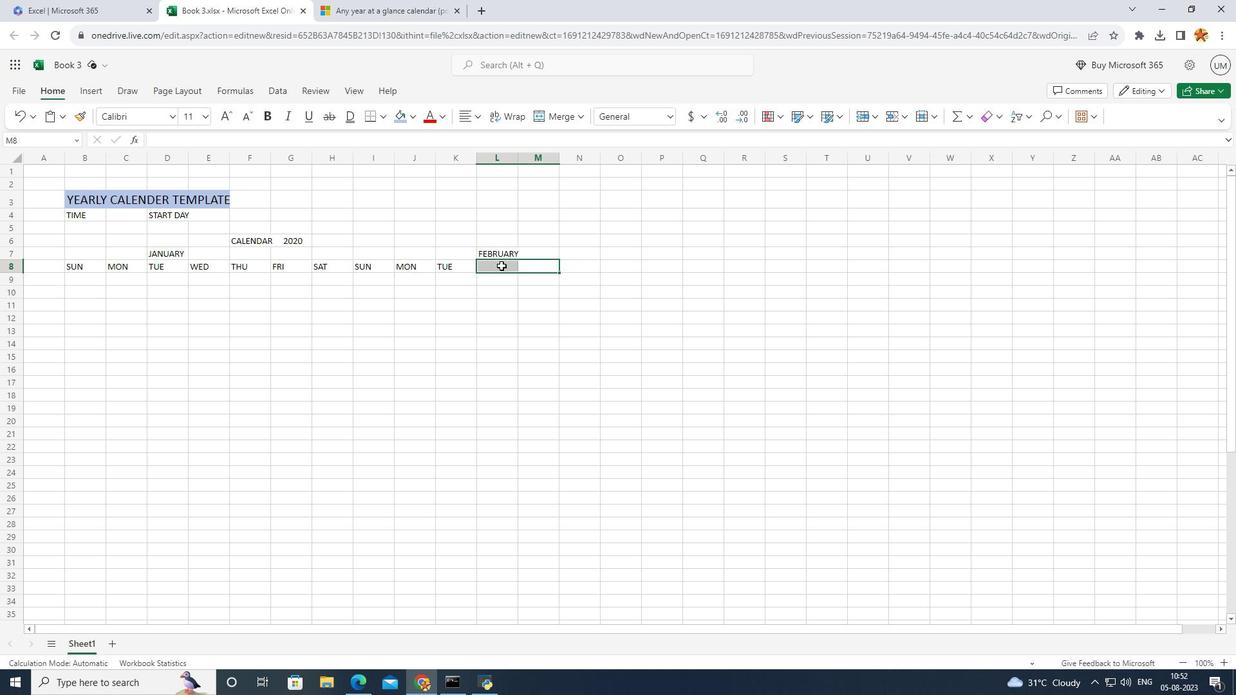 
Action: Mouse moved to (501, 265)
Screenshot: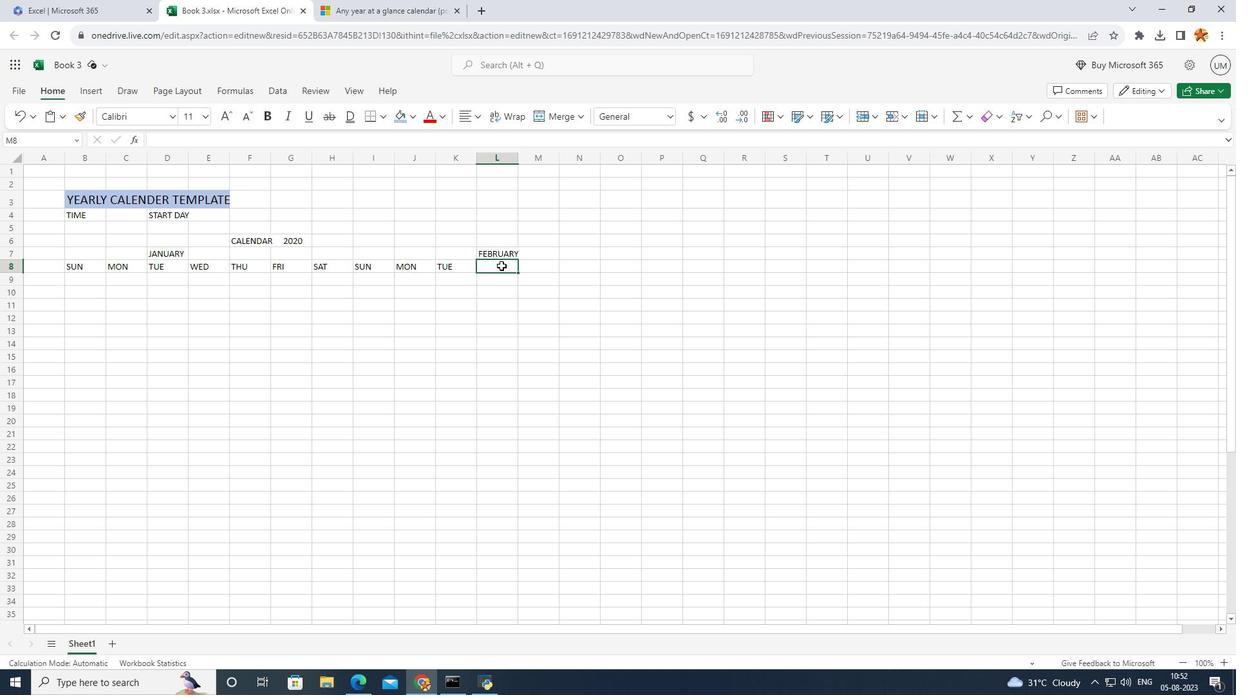 
Action: Mouse pressed left at (501, 265)
Screenshot: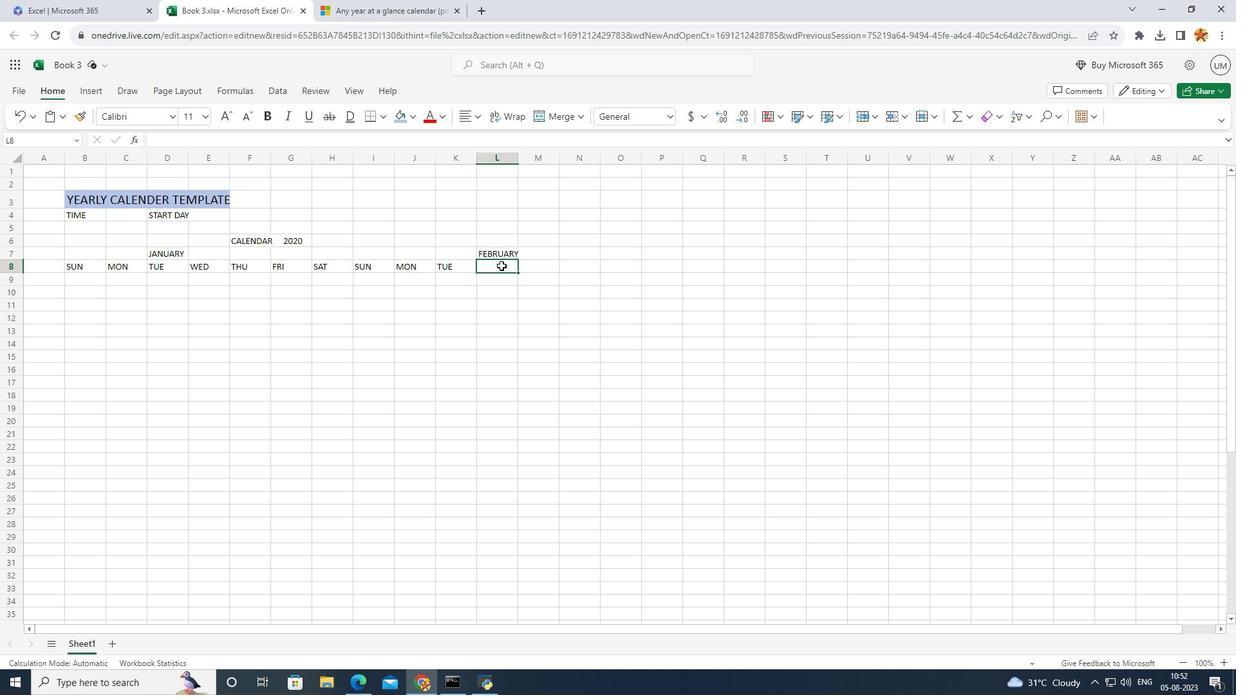
Action: Key pressed WED
Screenshot: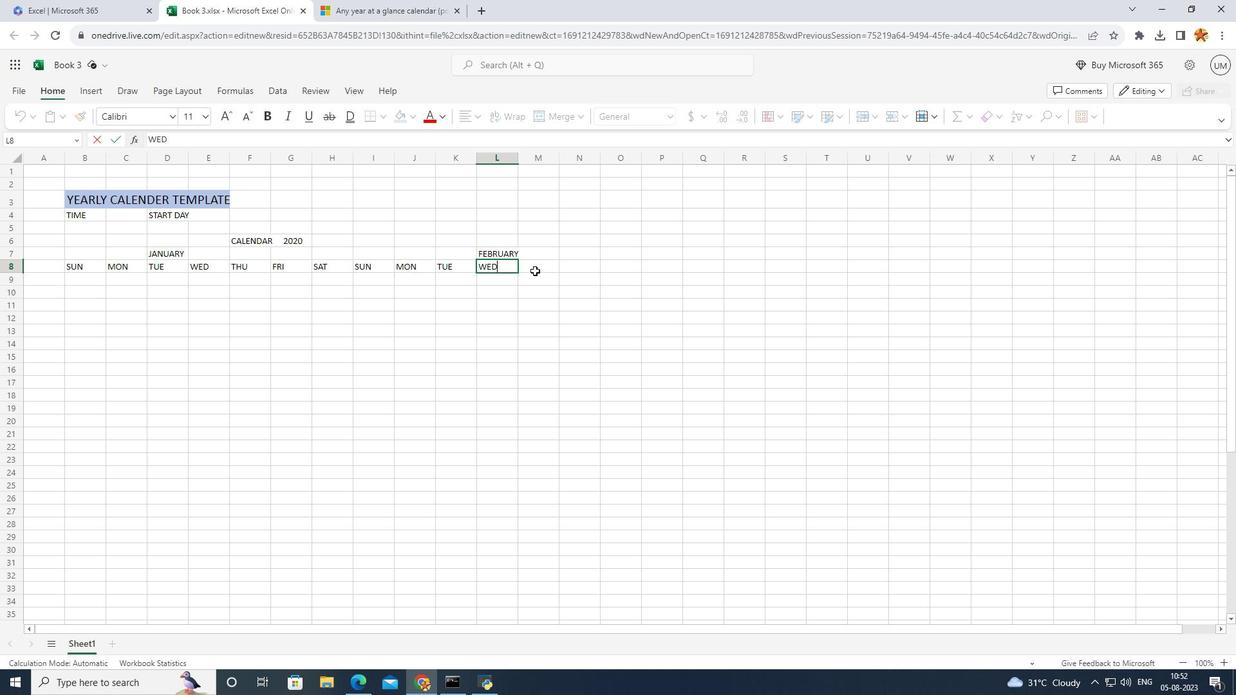 
Action: Mouse moved to (535, 271)
Screenshot: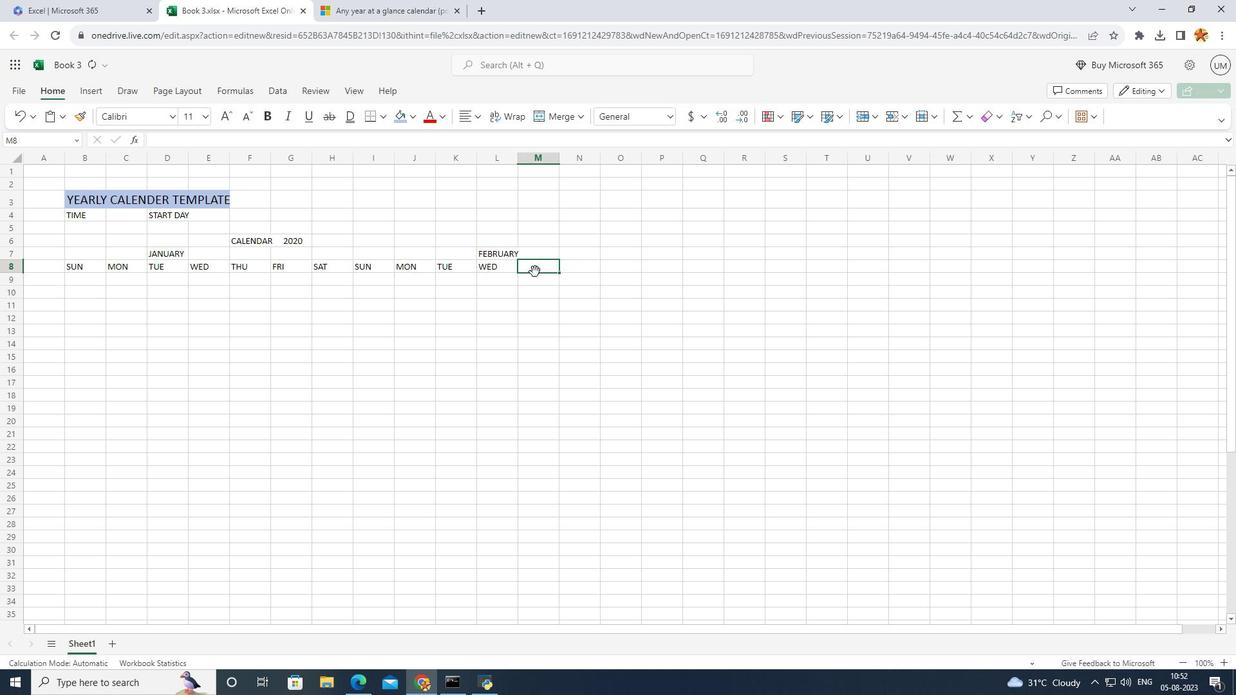 
Action: Mouse pressed left at (535, 271)
Screenshot: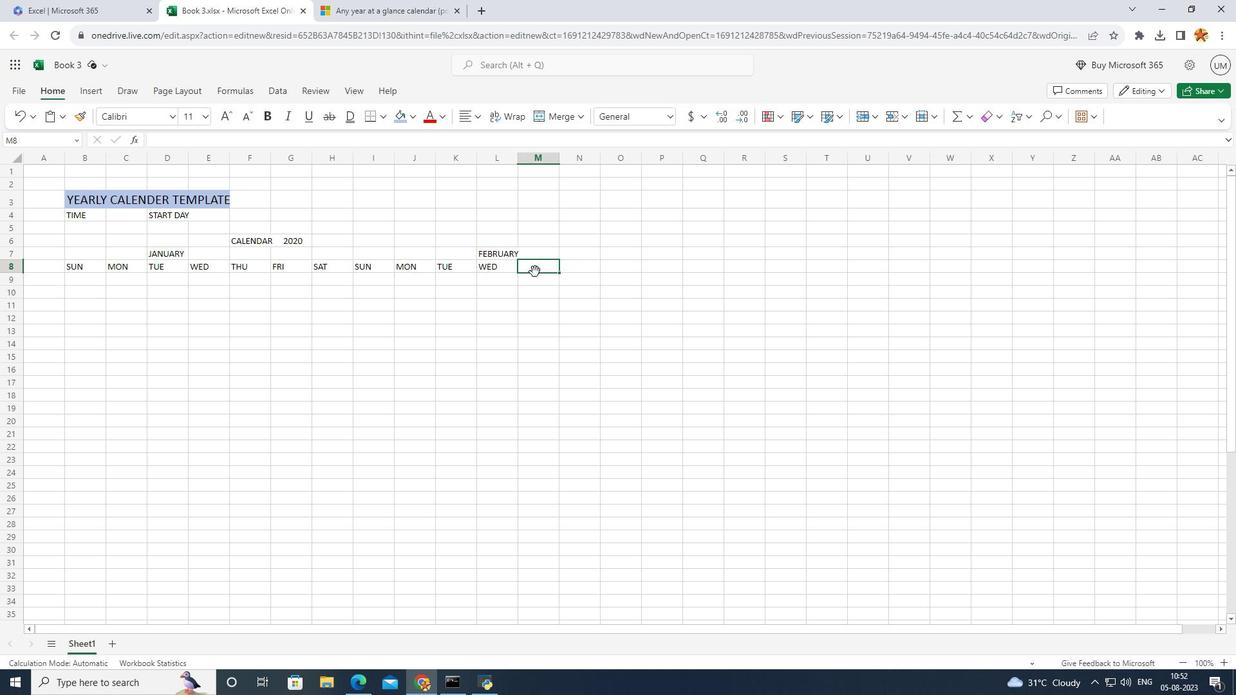 
Action: Key pressed THU
Screenshot: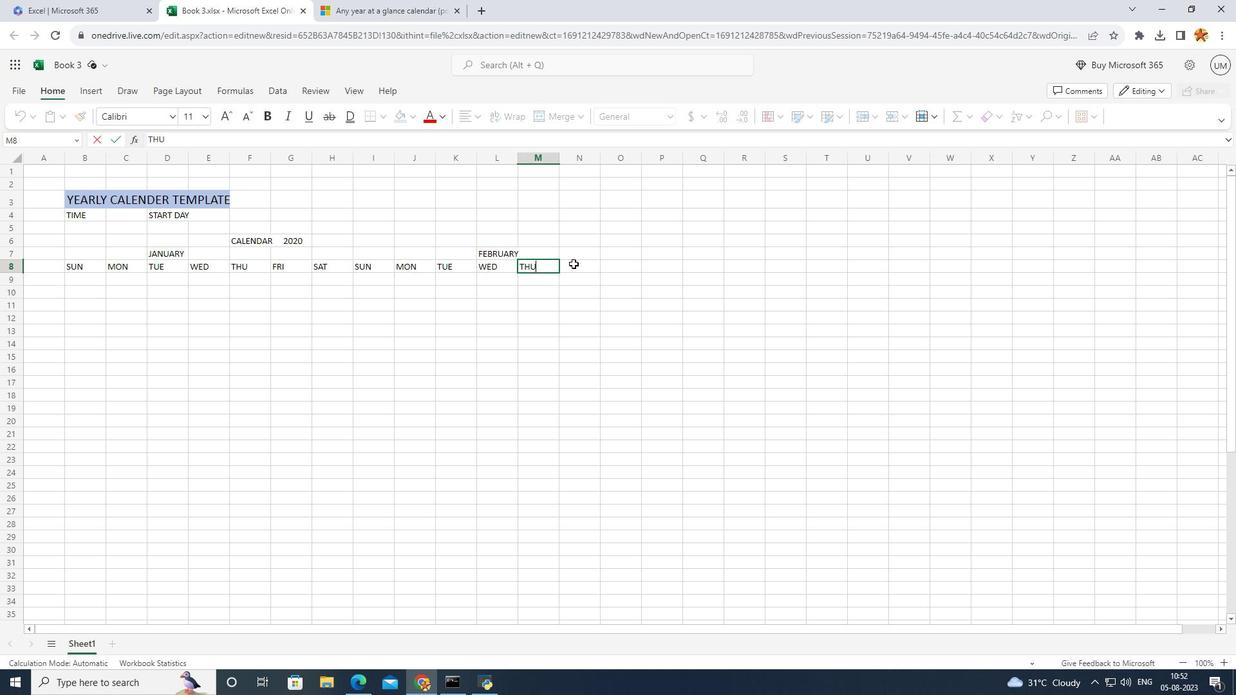 
Action: Mouse moved to (573, 263)
Screenshot: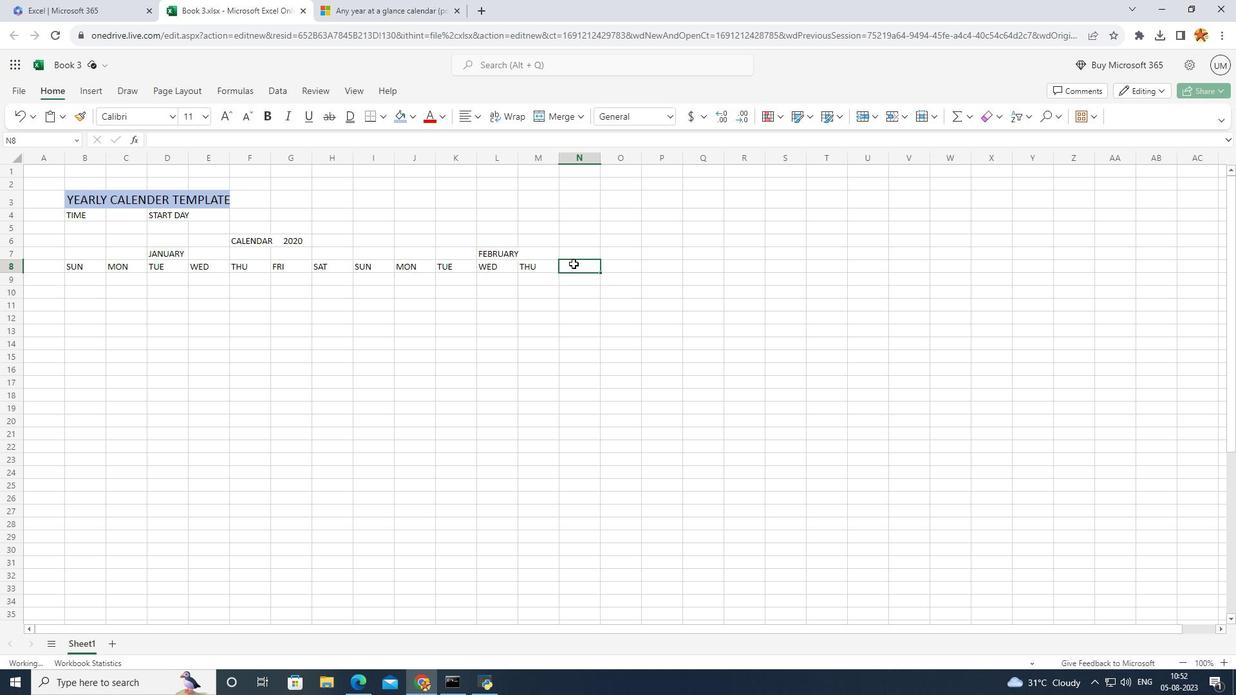 
Action: Mouse pressed left at (573, 263)
Screenshot: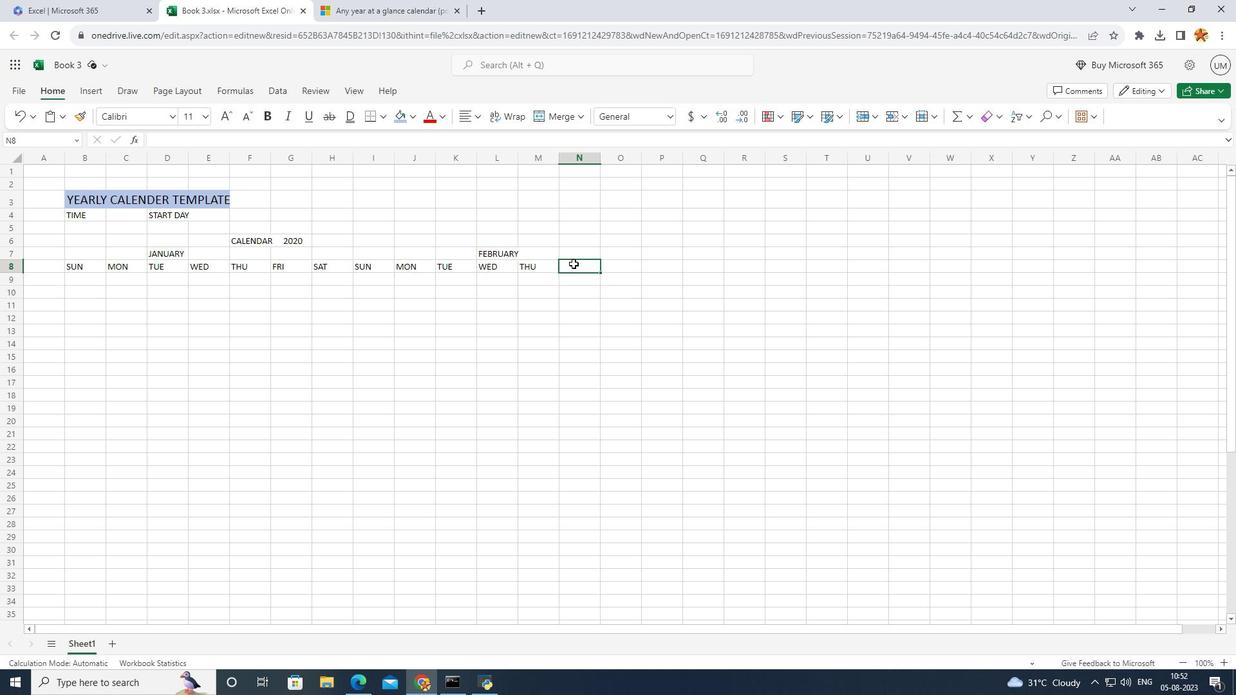 
Action: Key pressed FRI
Screenshot: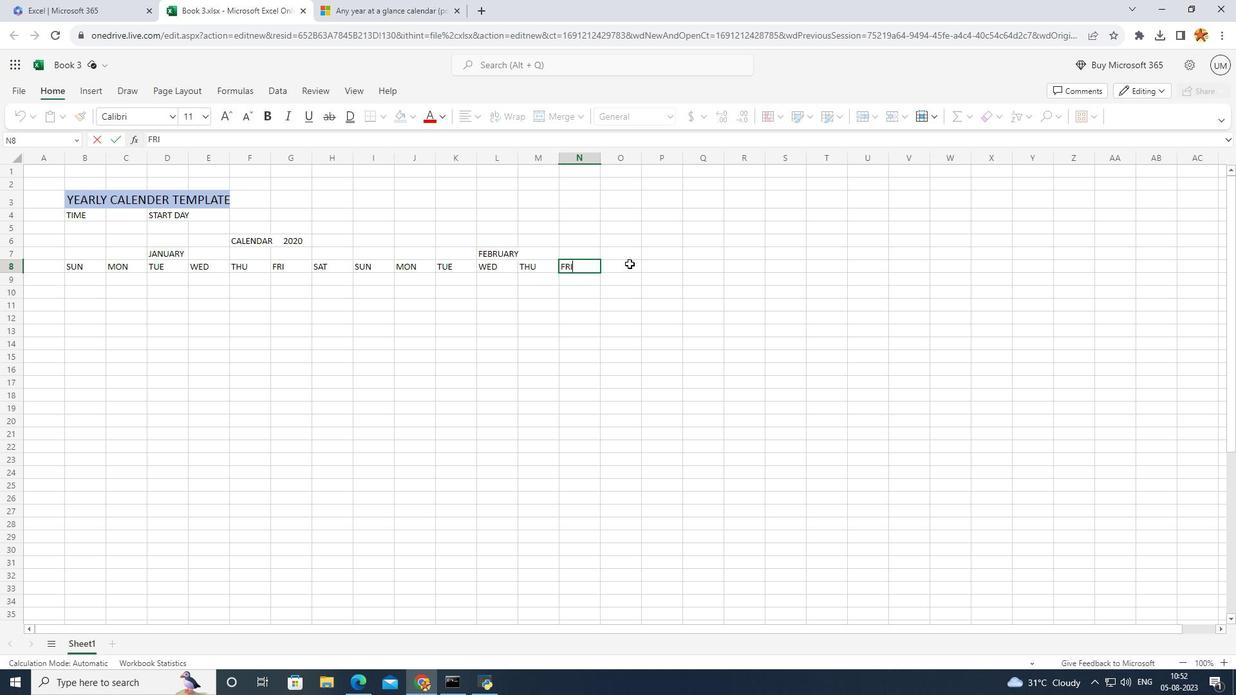 
Action: Mouse moved to (629, 263)
Screenshot: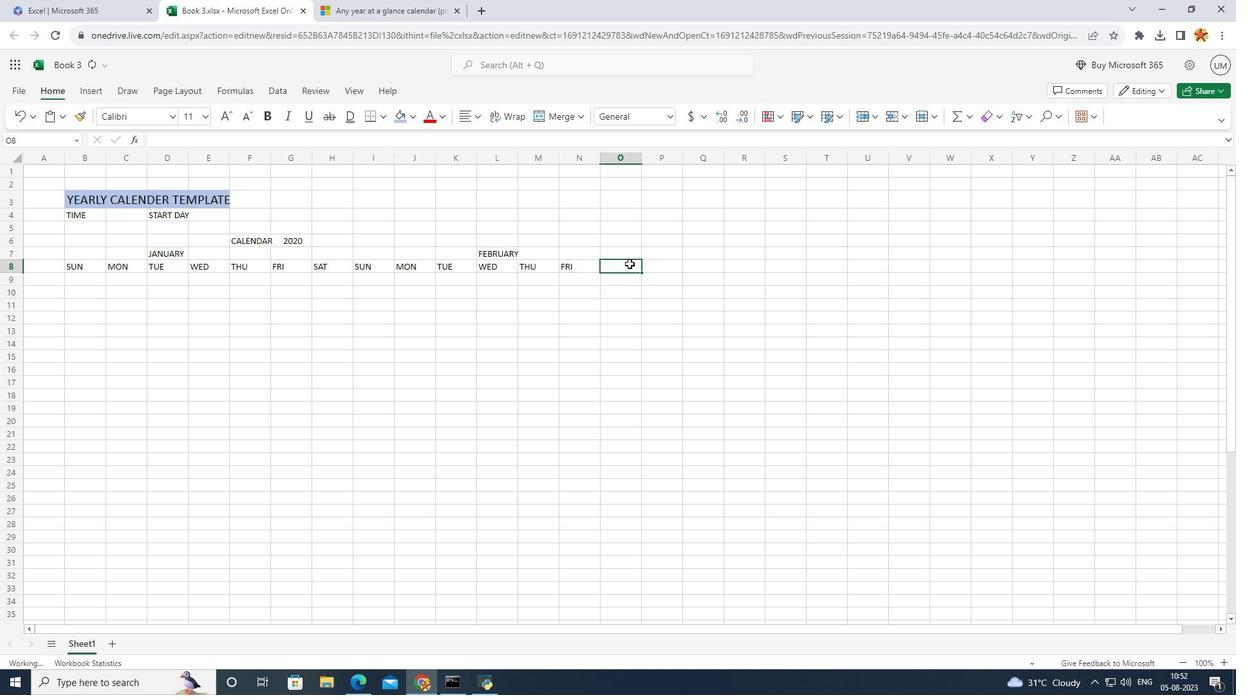 
Action: Mouse pressed left at (629, 263)
Screenshot: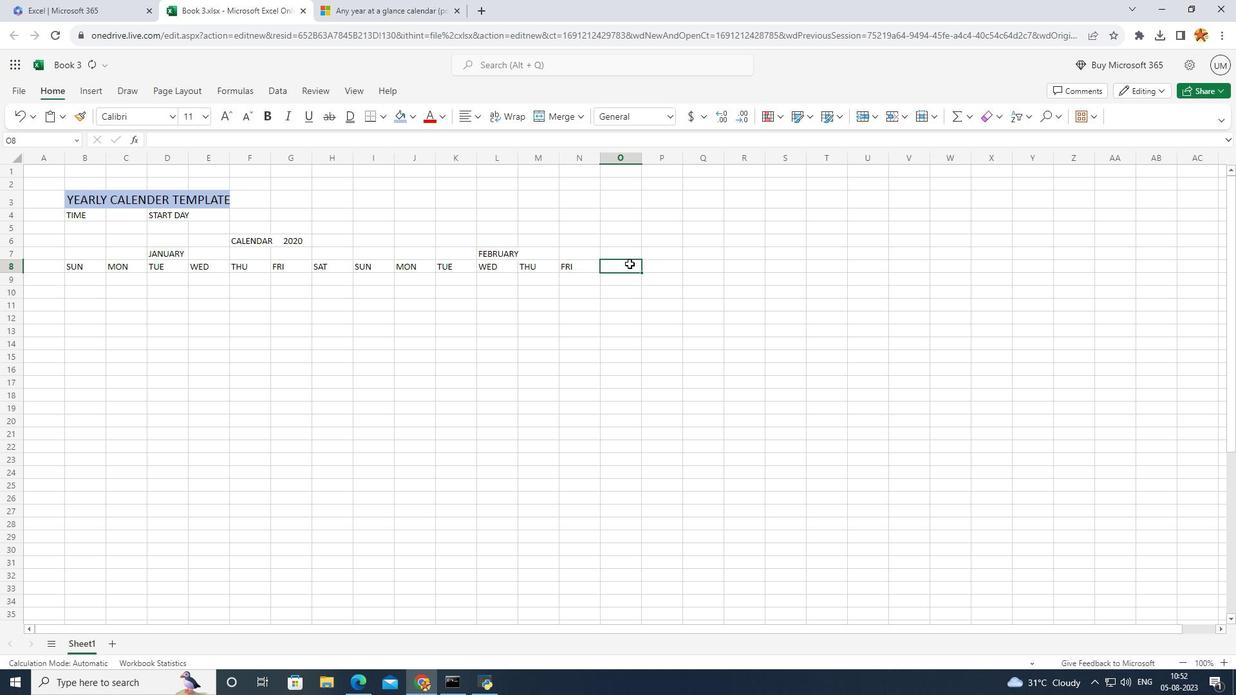 
Action: Key pressed D<Key.backspace>SAT
Screenshot: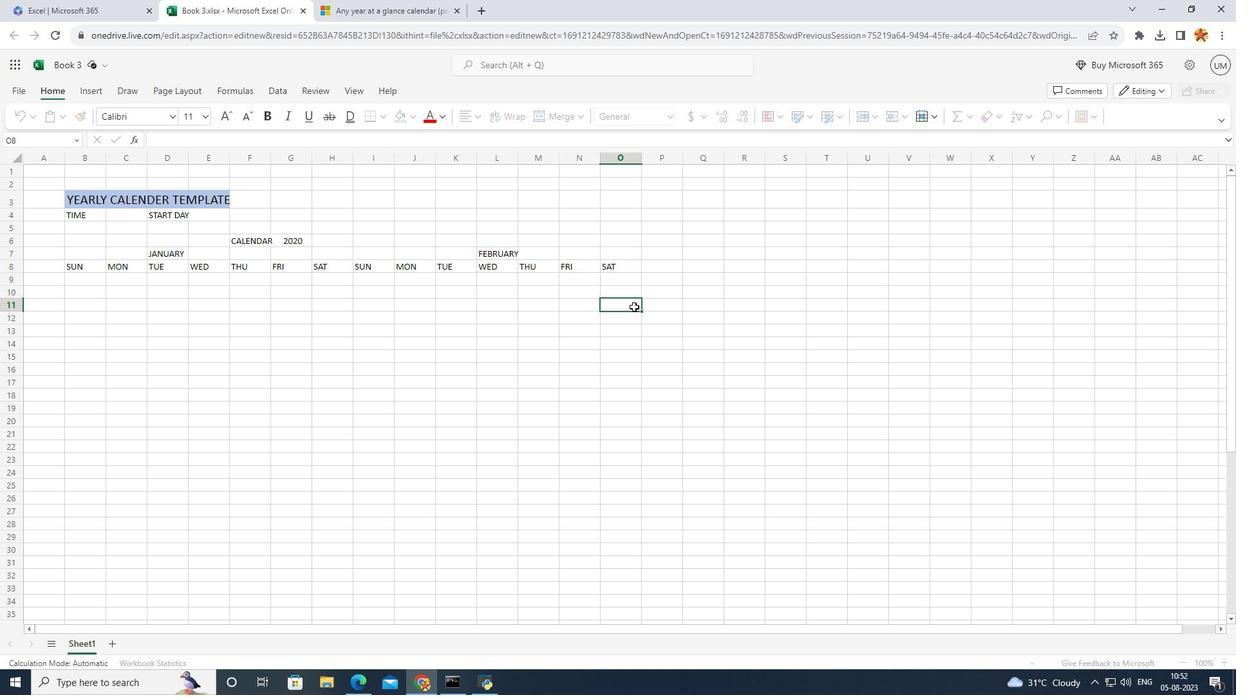 
Action: Mouse moved to (634, 307)
Screenshot: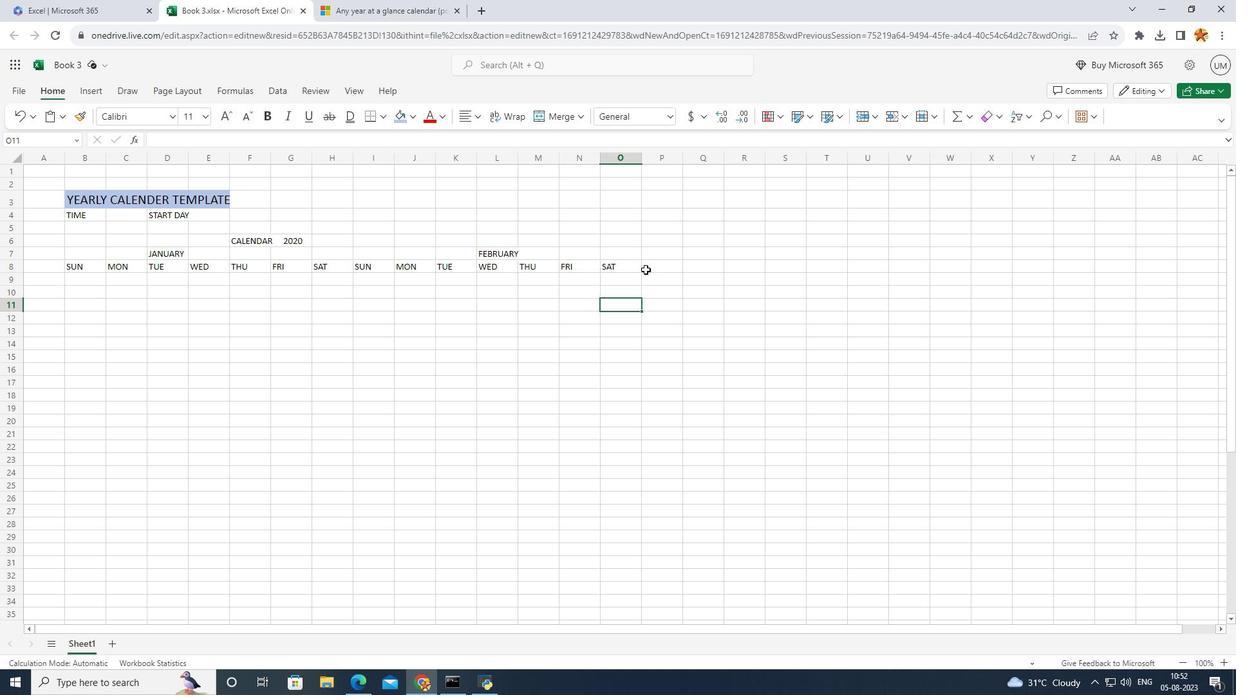 
Action: Mouse pressed left at (634, 307)
Screenshot: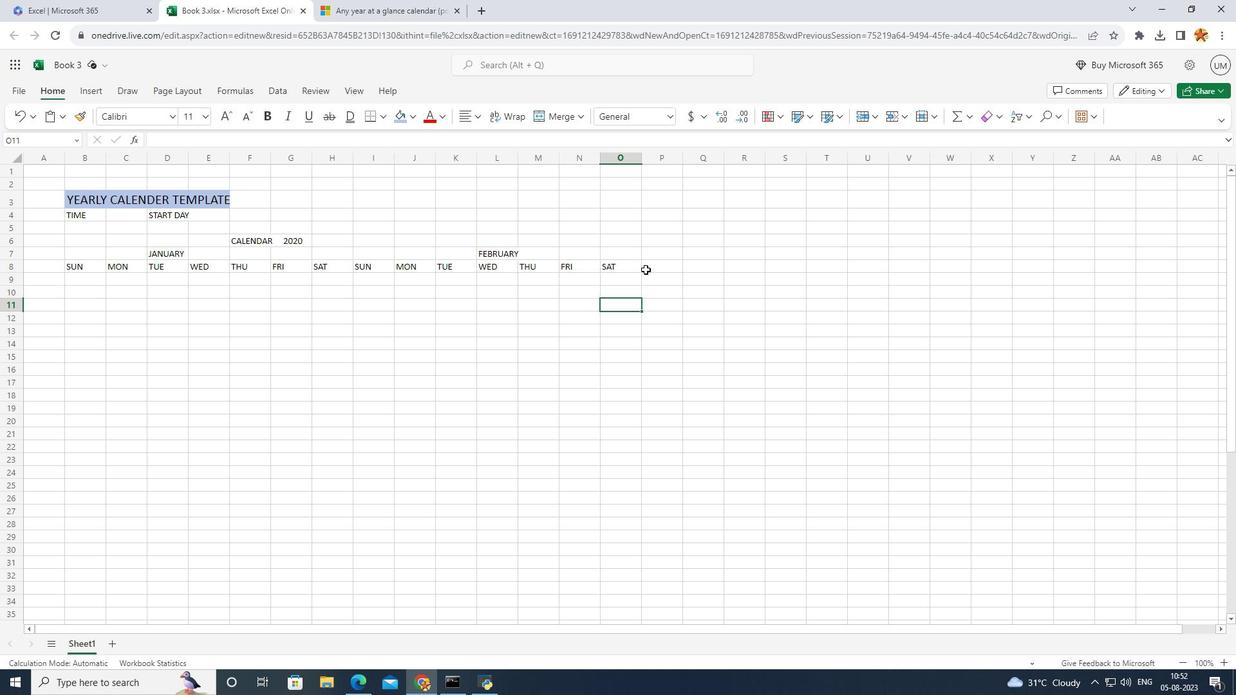 
Action: Mouse moved to (751, 253)
Screenshot: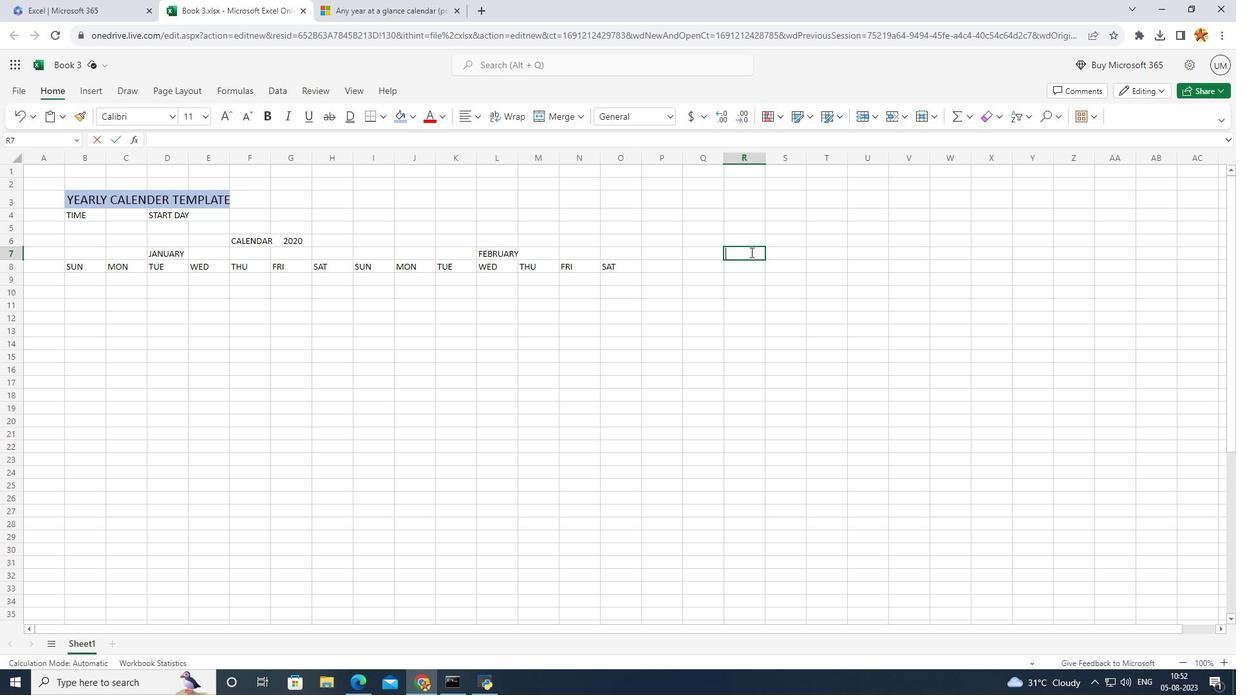 
Action: Mouse pressed left at (751, 253)
Screenshot: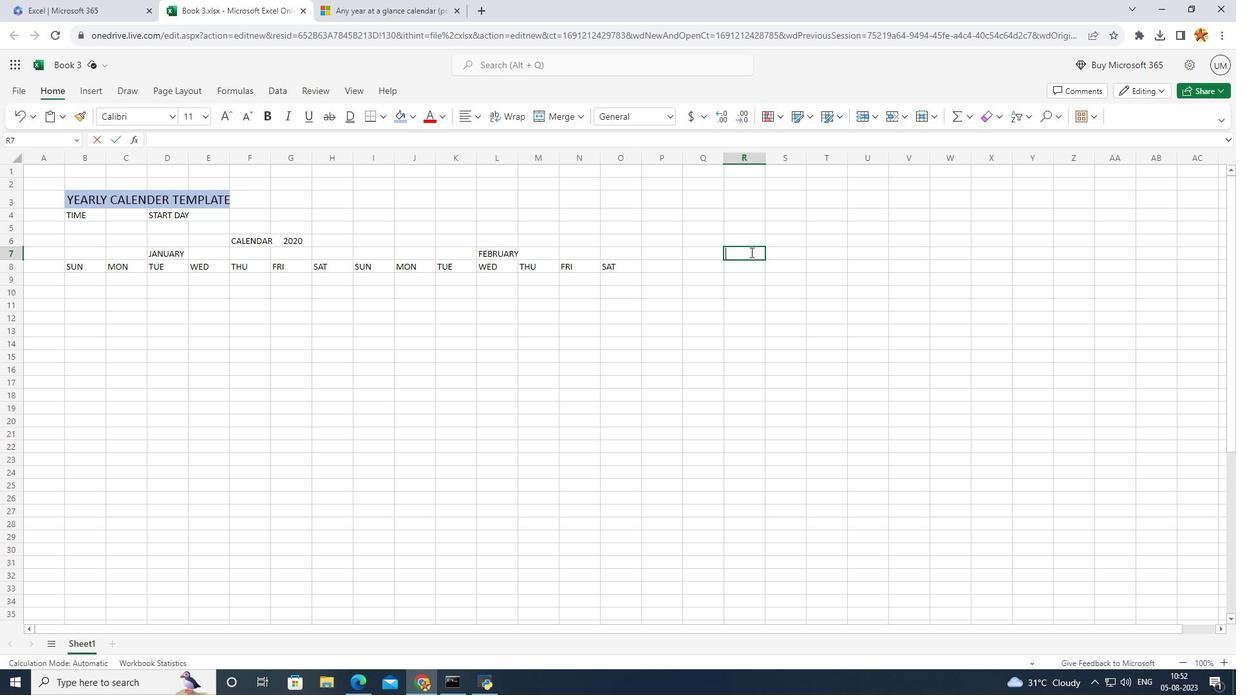 
Action: Mouse moved to (750, 252)
Screenshot: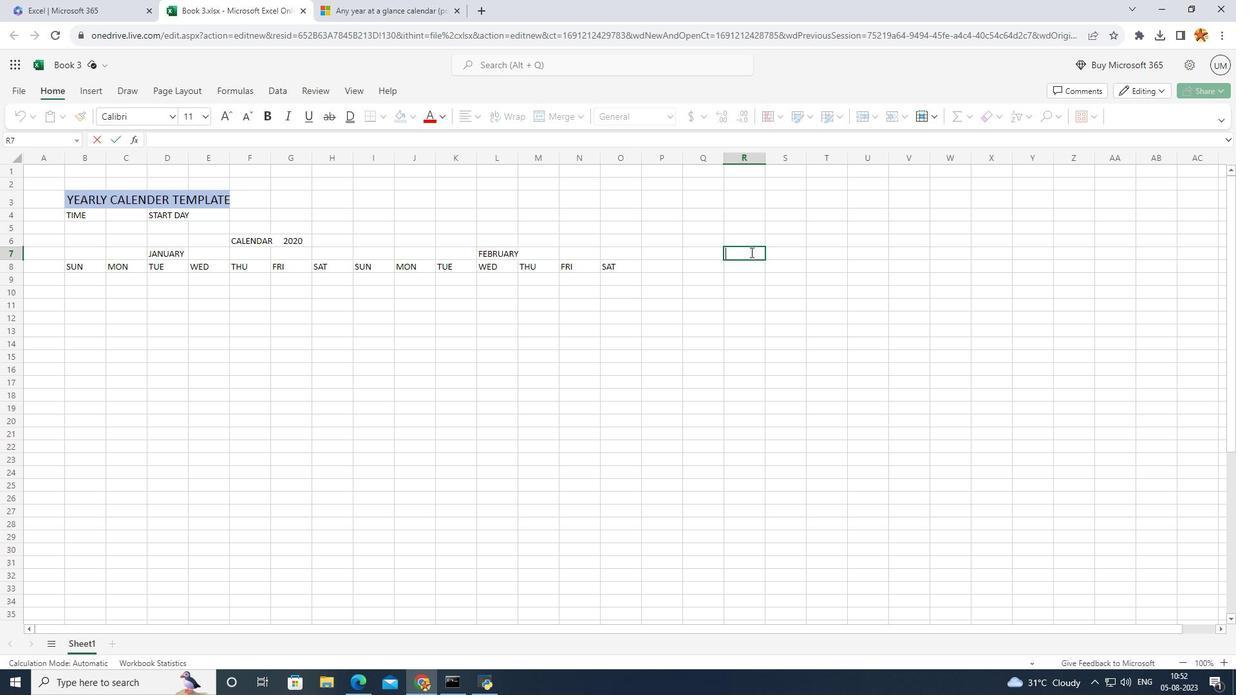
Action: Mouse pressed left at (750, 252)
Screenshot: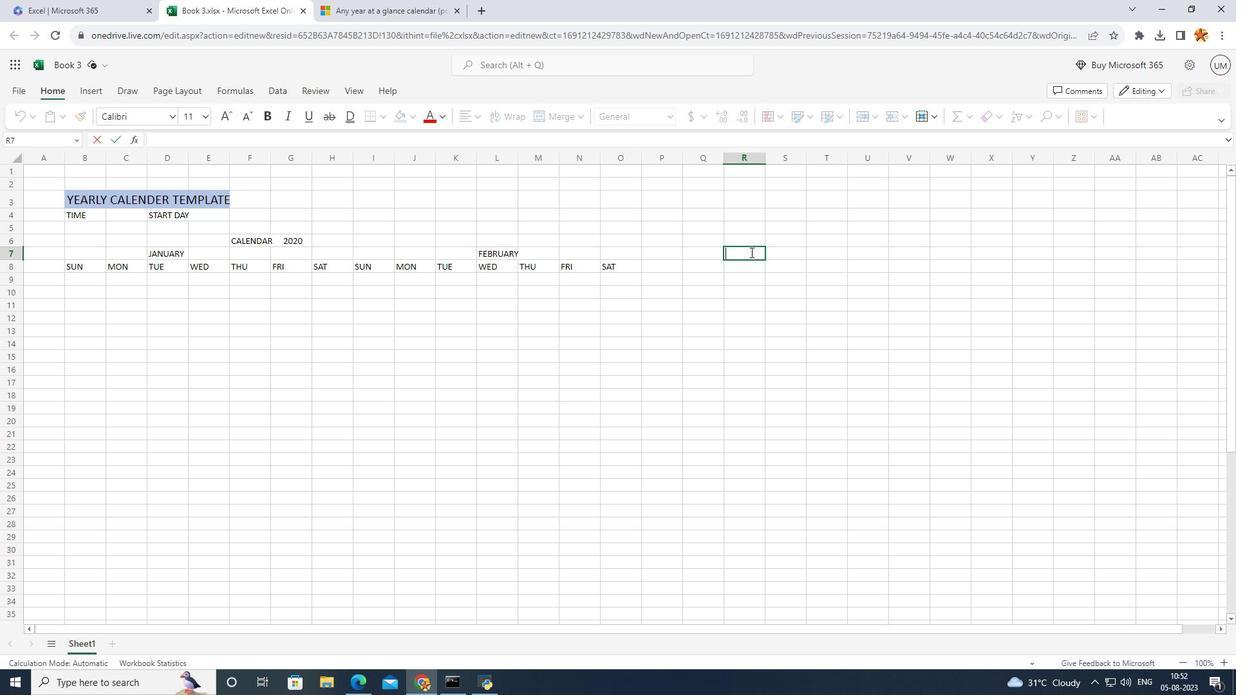 
Action: Mouse moved to (793, 241)
Screenshot: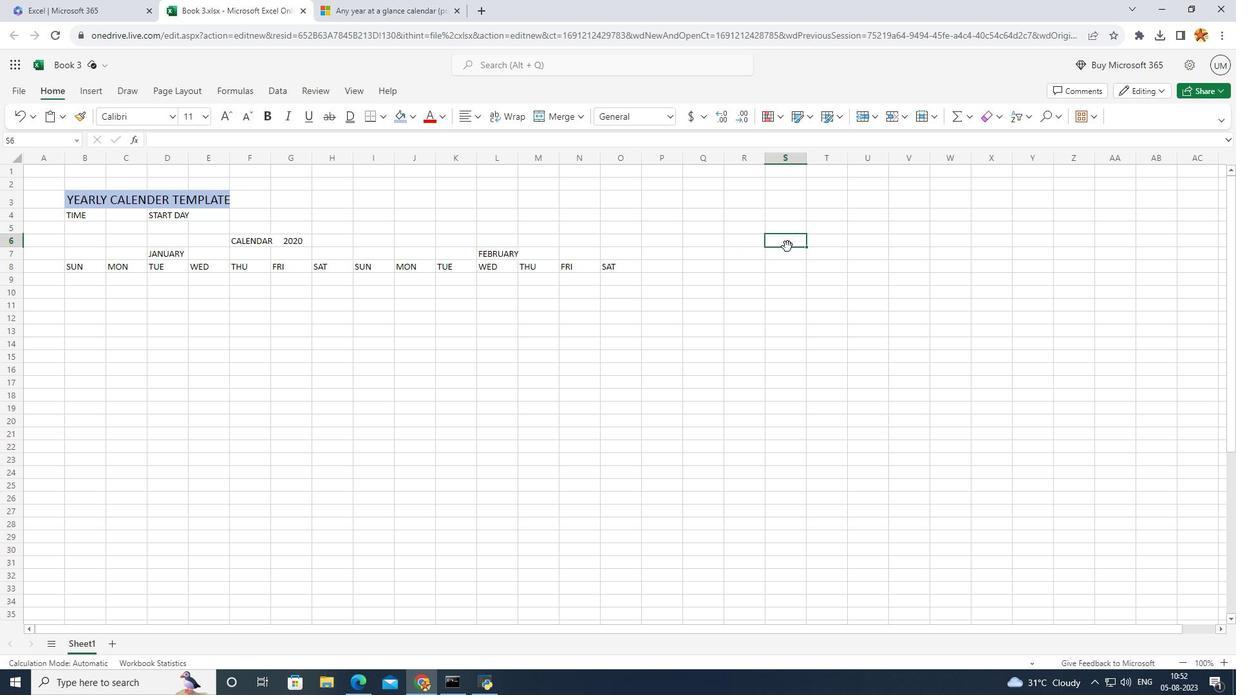 
Action: Mouse pressed left at (793, 241)
Screenshot: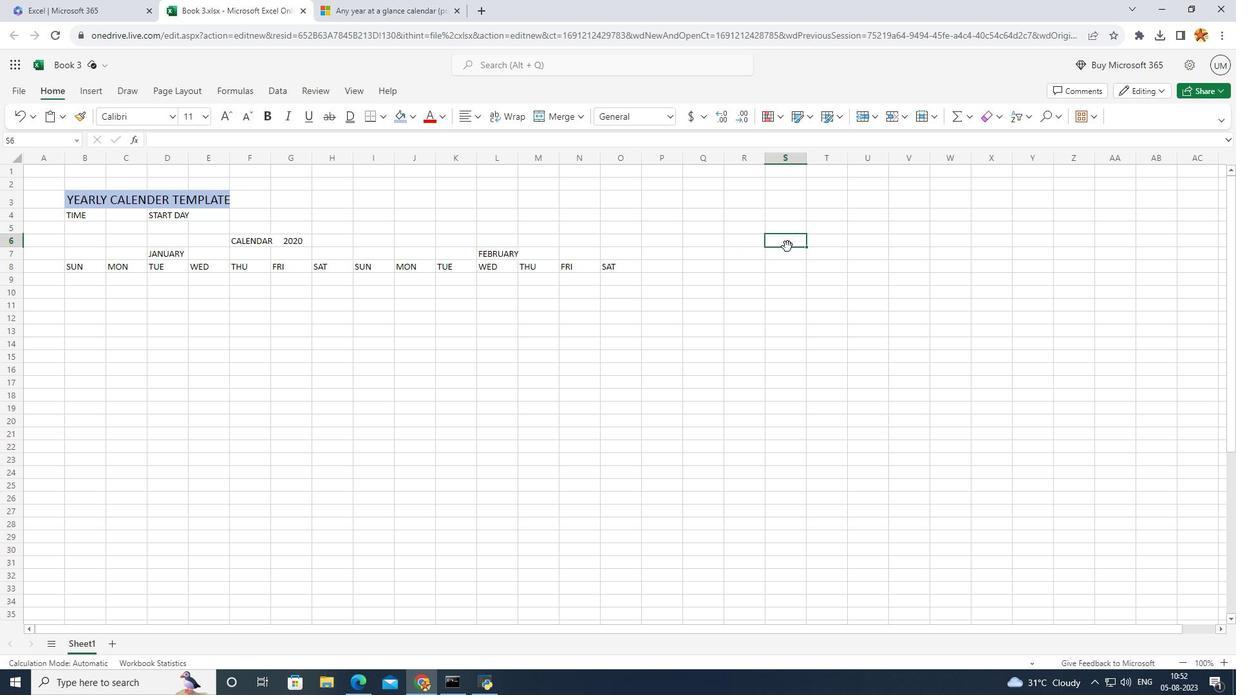 
Action: Mouse moved to (782, 255)
Screenshot: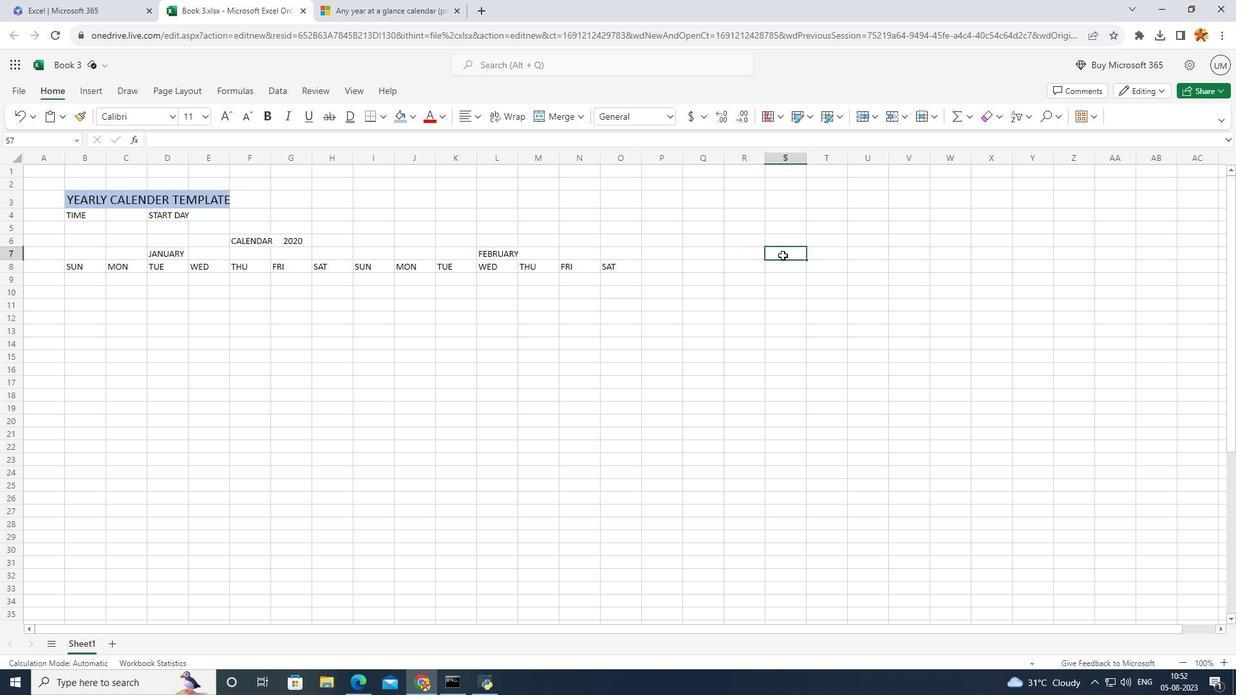 
Action: Mouse pressed left at (782, 255)
Screenshot: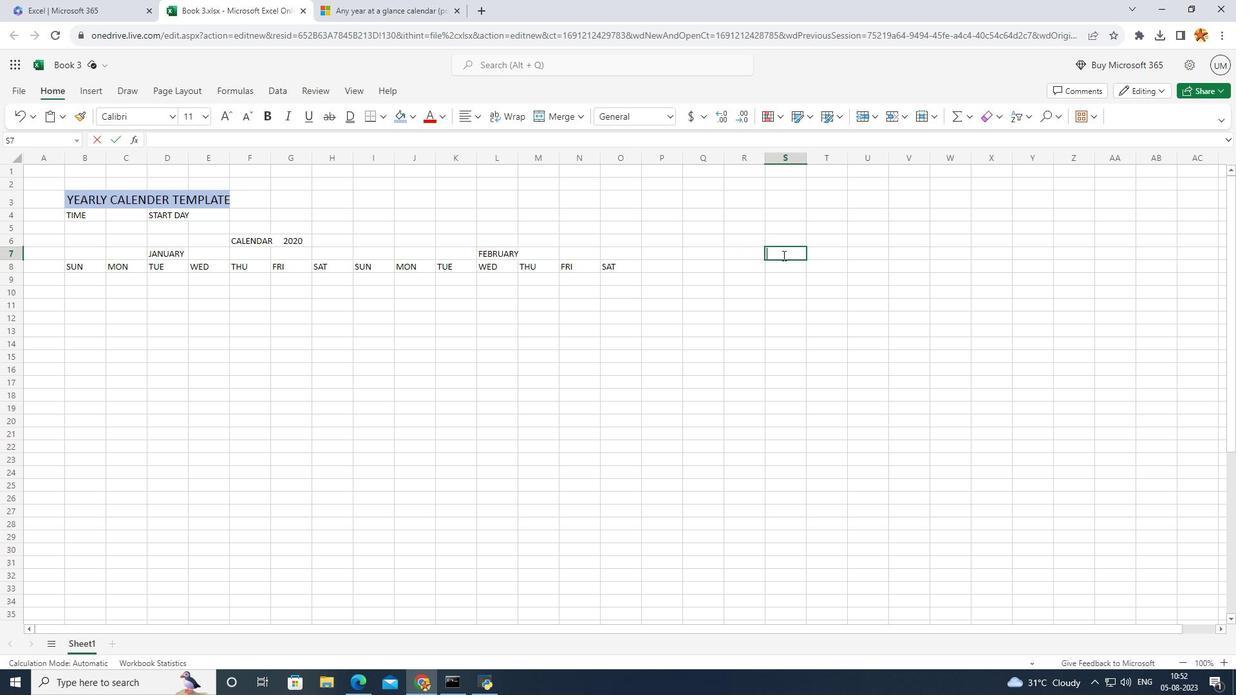 
Action: Mouse pressed left at (782, 255)
Screenshot: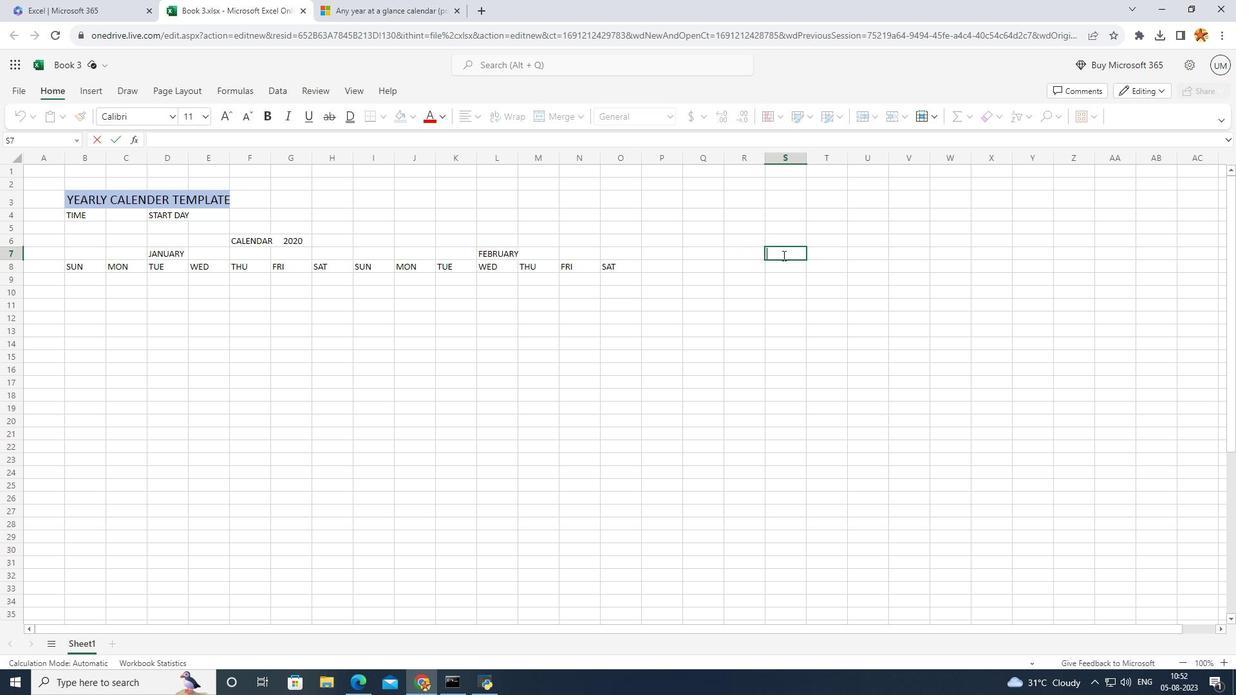 
Action: Key pressed MARC
Screenshot: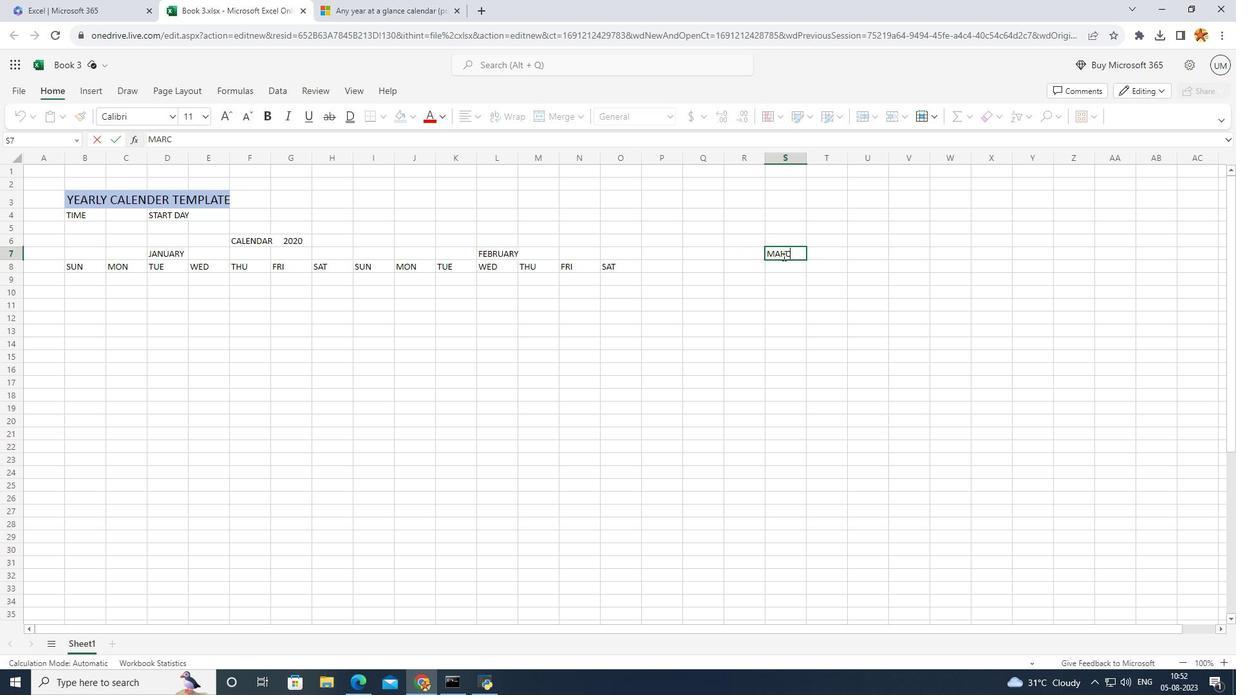 
Action: Mouse moved to (752, 279)
Screenshot: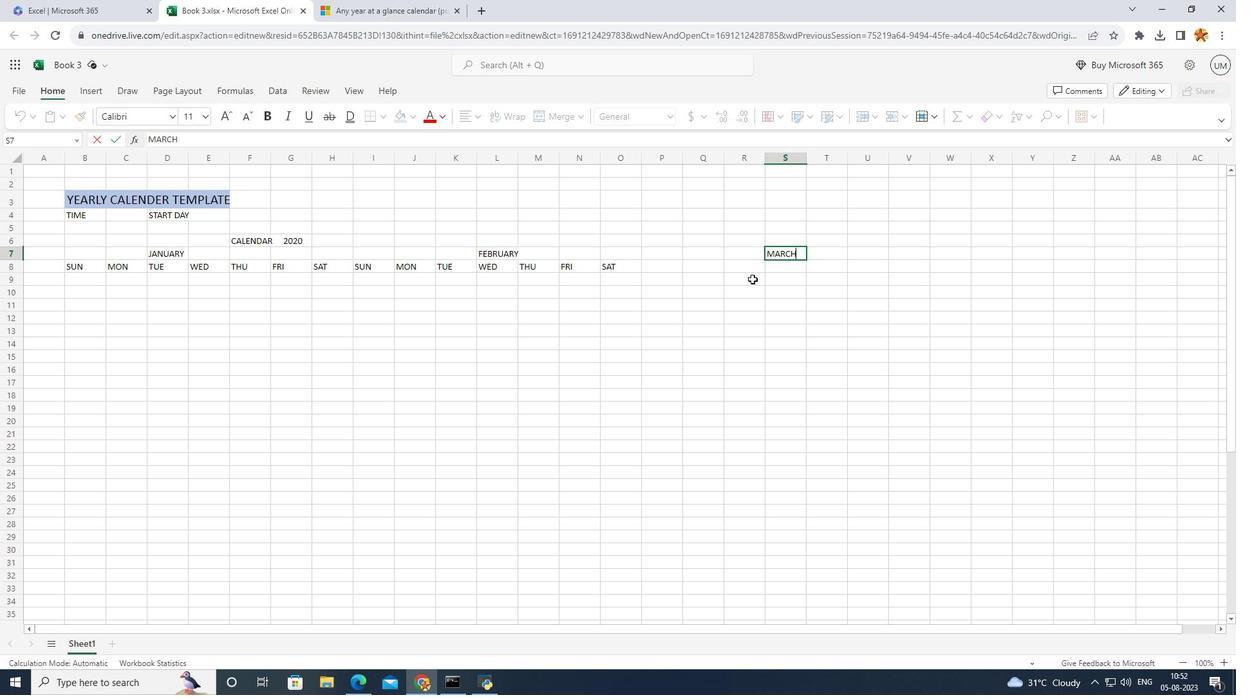 
Action: Key pressed H
Screenshot: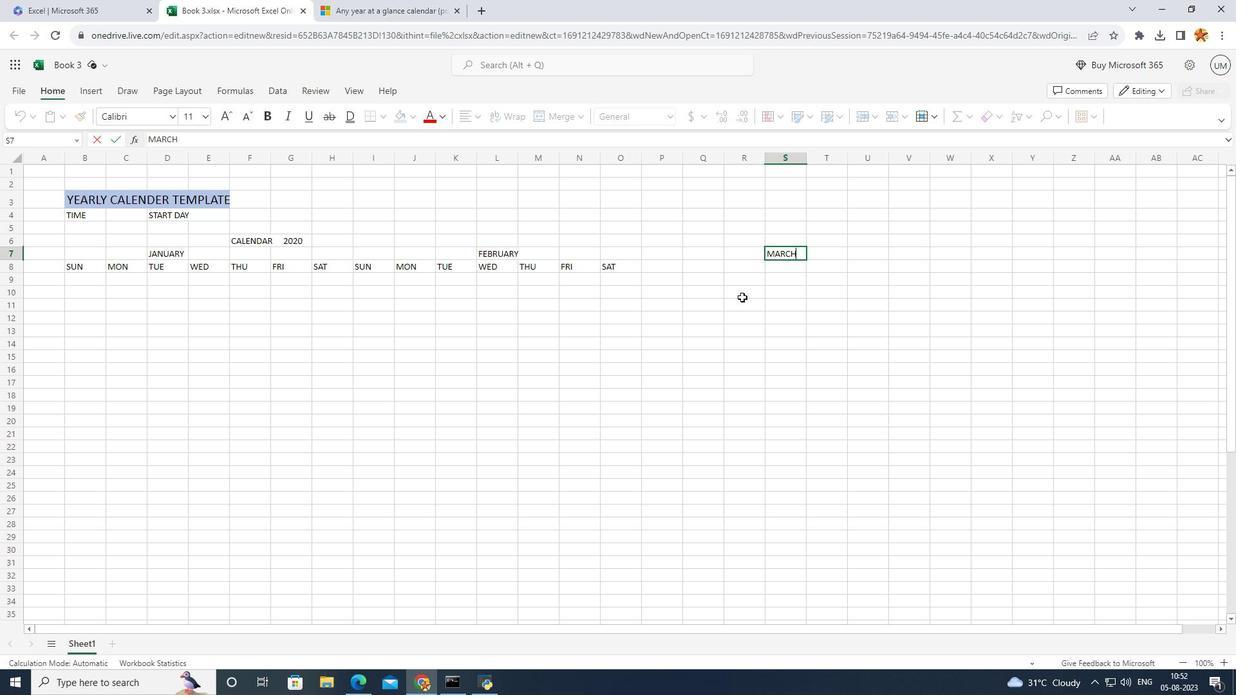 
Action: Mouse moved to (741, 299)
Screenshot: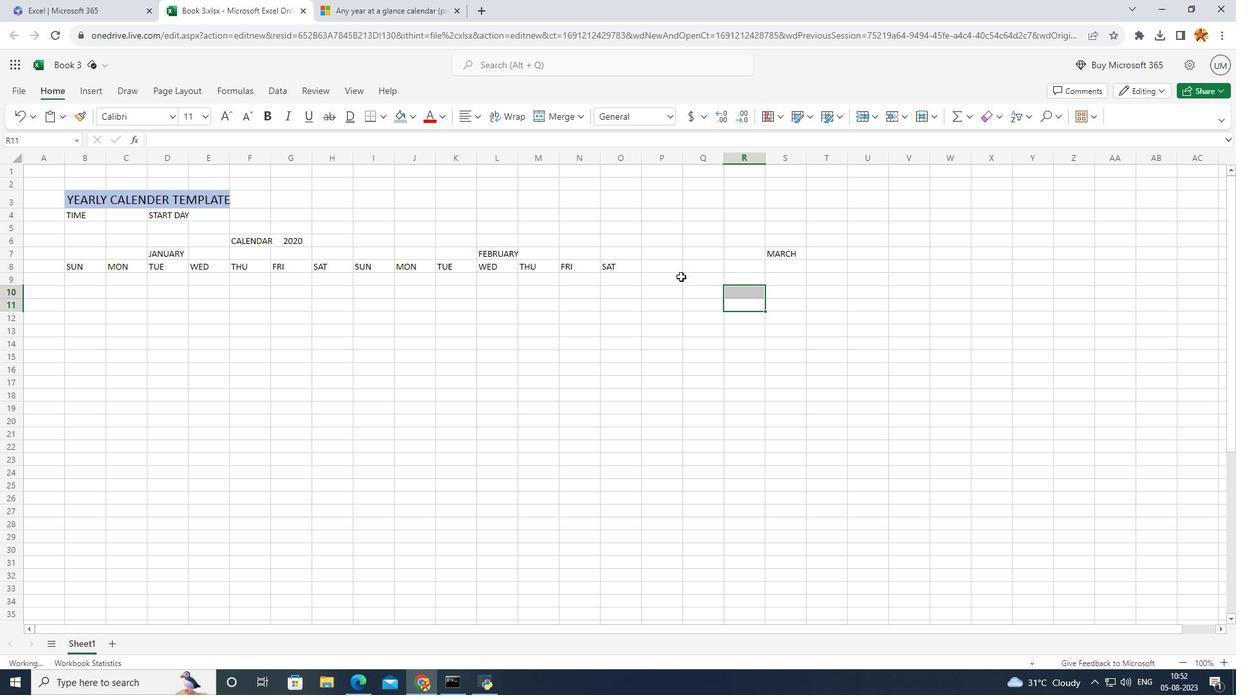 
Action: Mouse pressed left at (741, 299)
Screenshot: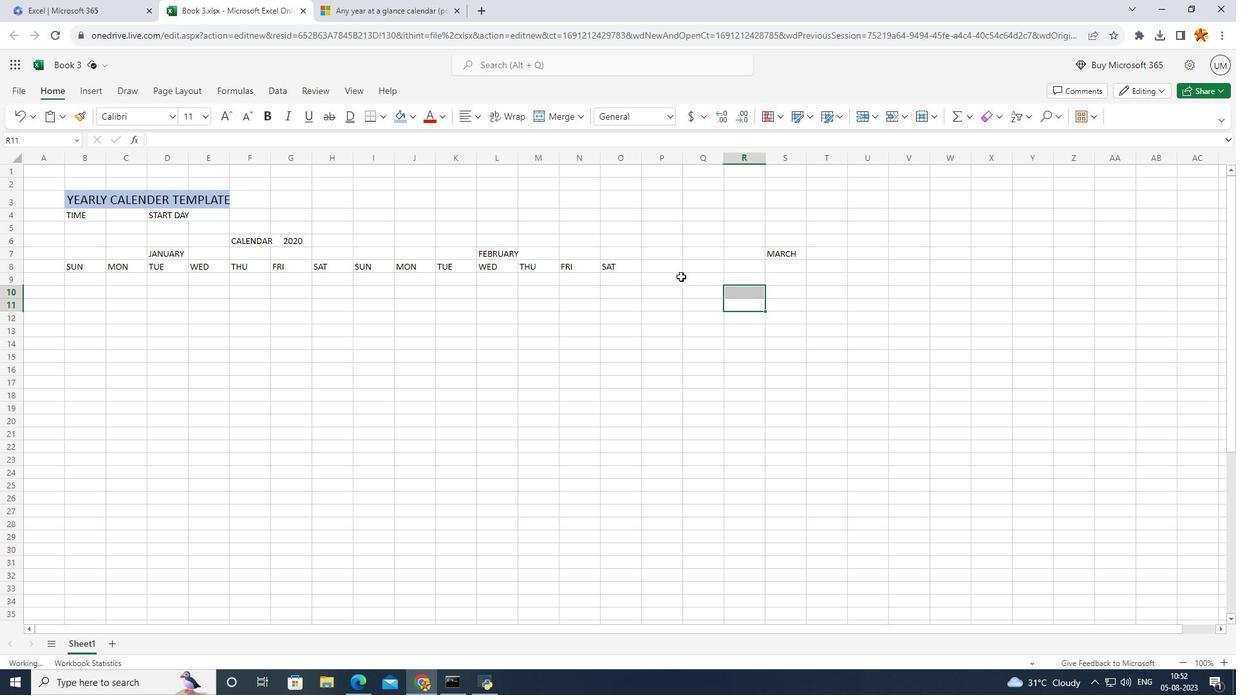 
Action: Mouse moved to (664, 267)
Screenshot: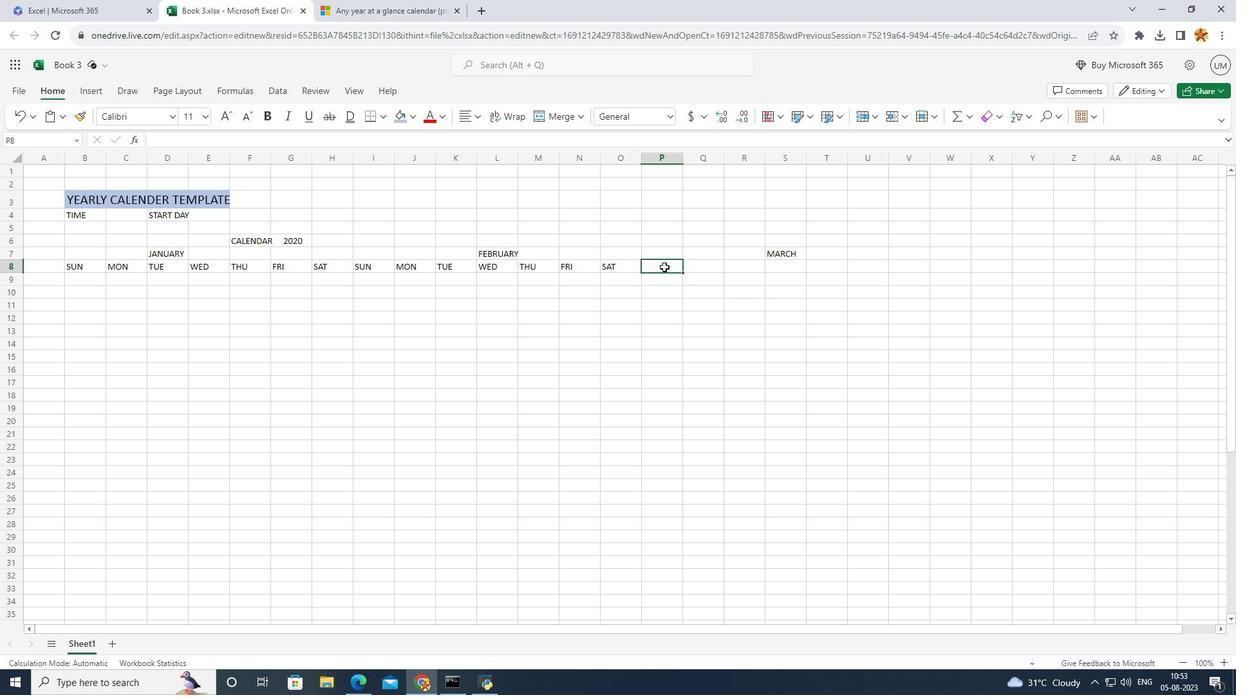 
Action: Mouse pressed left at (664, 267)
Screenshot: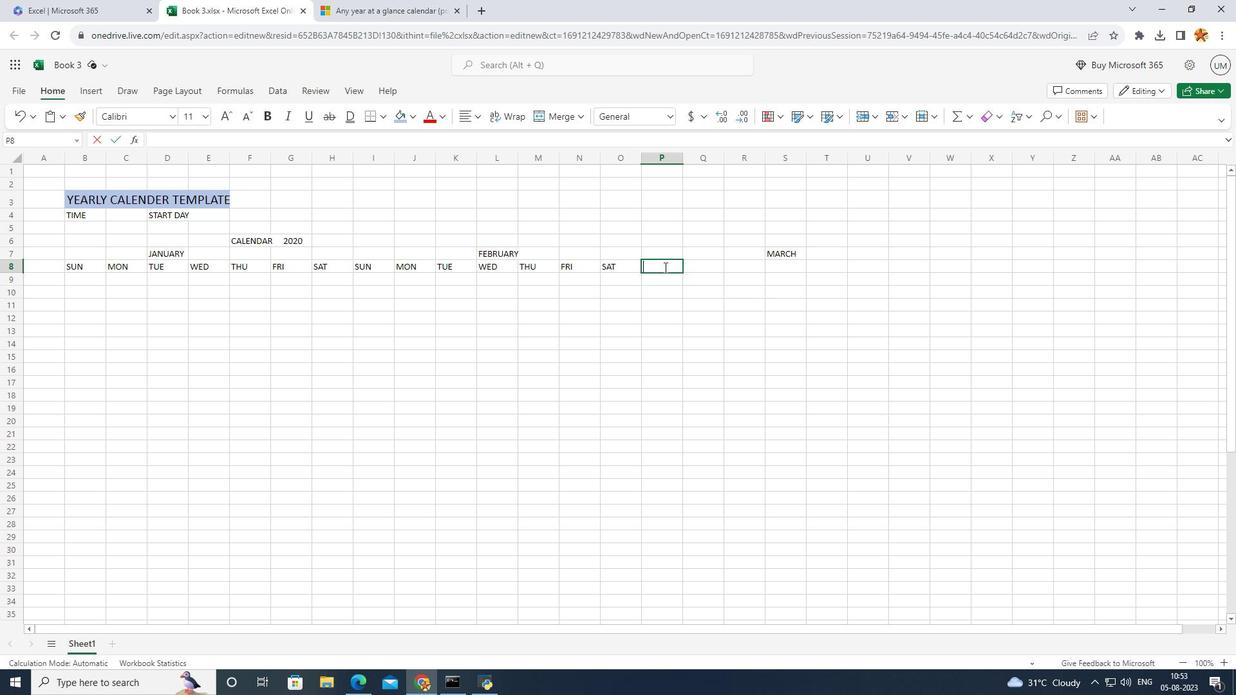 
Action: Mouse pressed left at (664, 267)
Screenshot: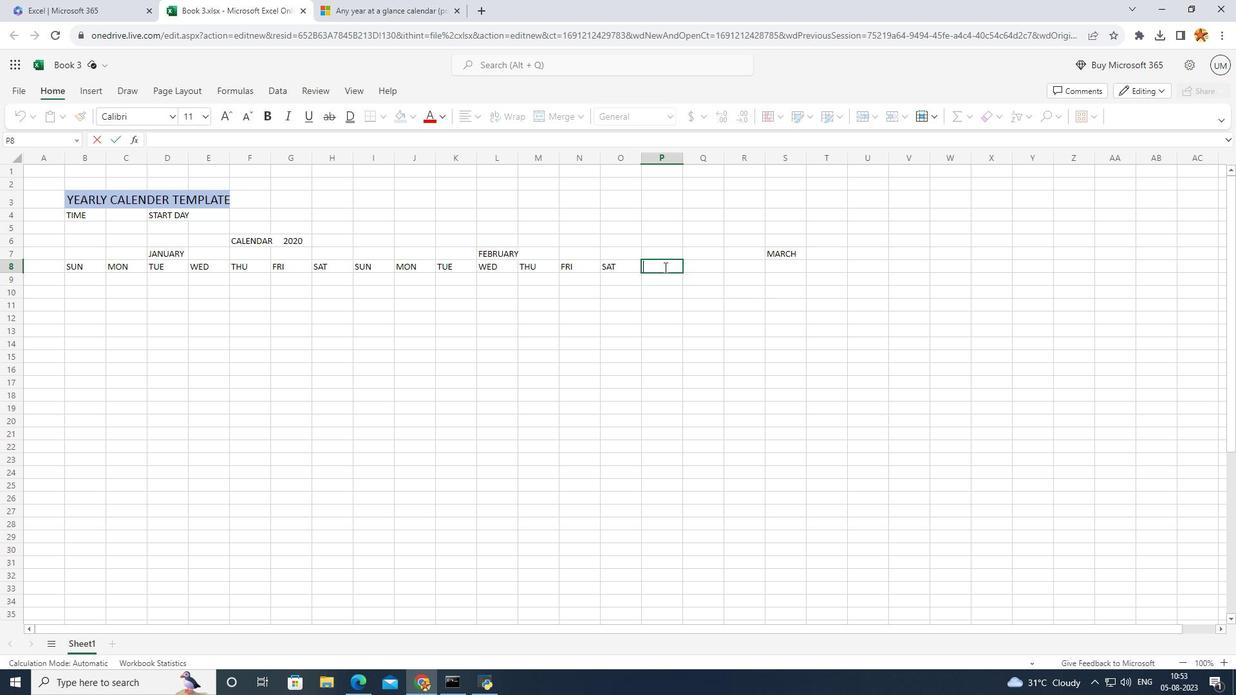 
Action: Key pressed SN
Screenshot: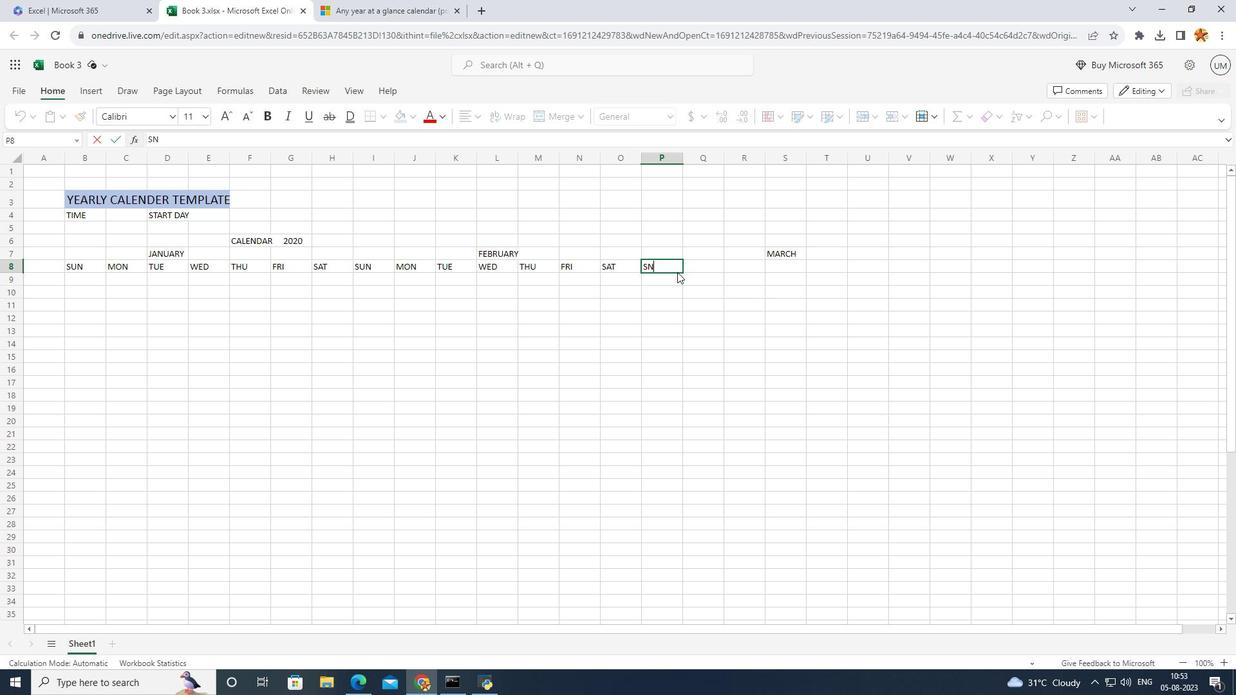 
Action: Mouse moved to (656, 264)
Screenshot: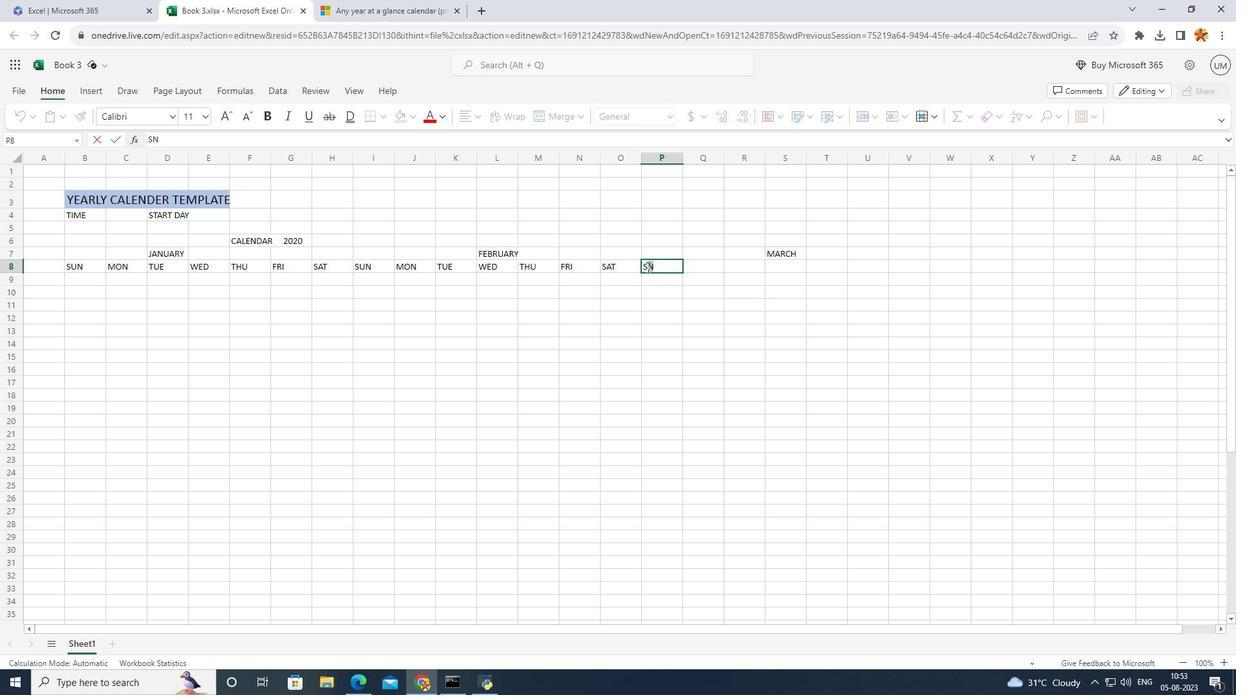 
Action: Mouse pressed left at (656, 264)
Screenshot: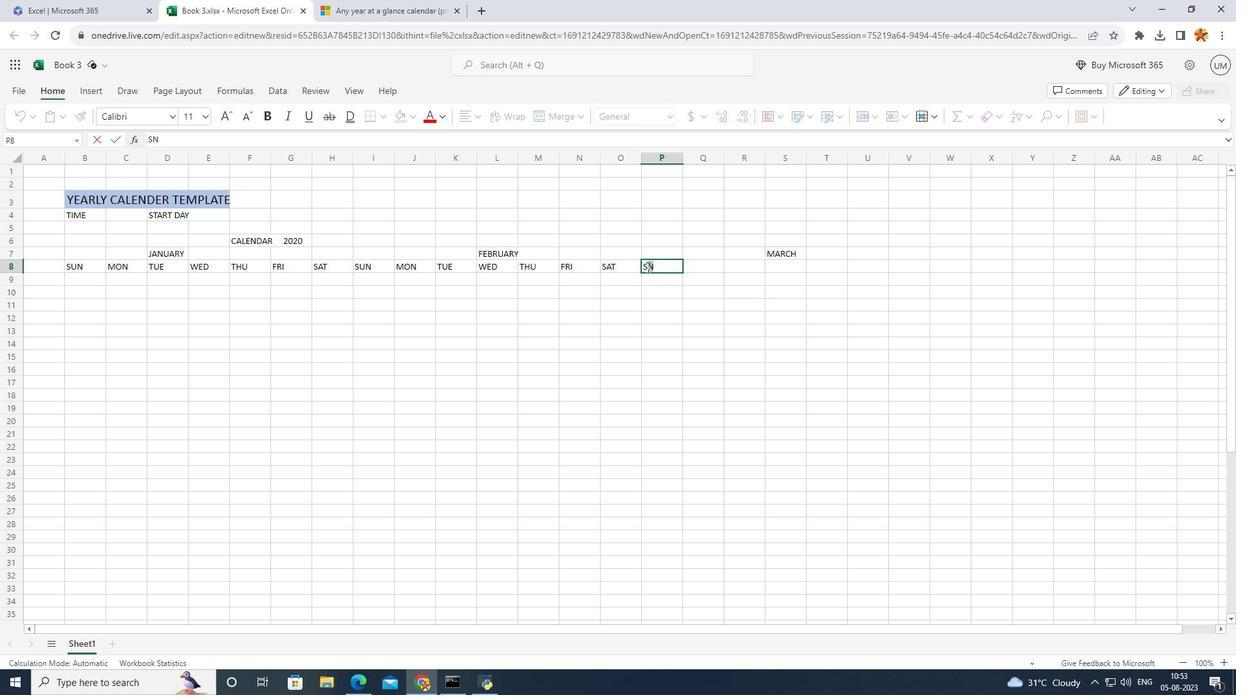 
Action: Mouse moved to (647, 267)
Screenshot: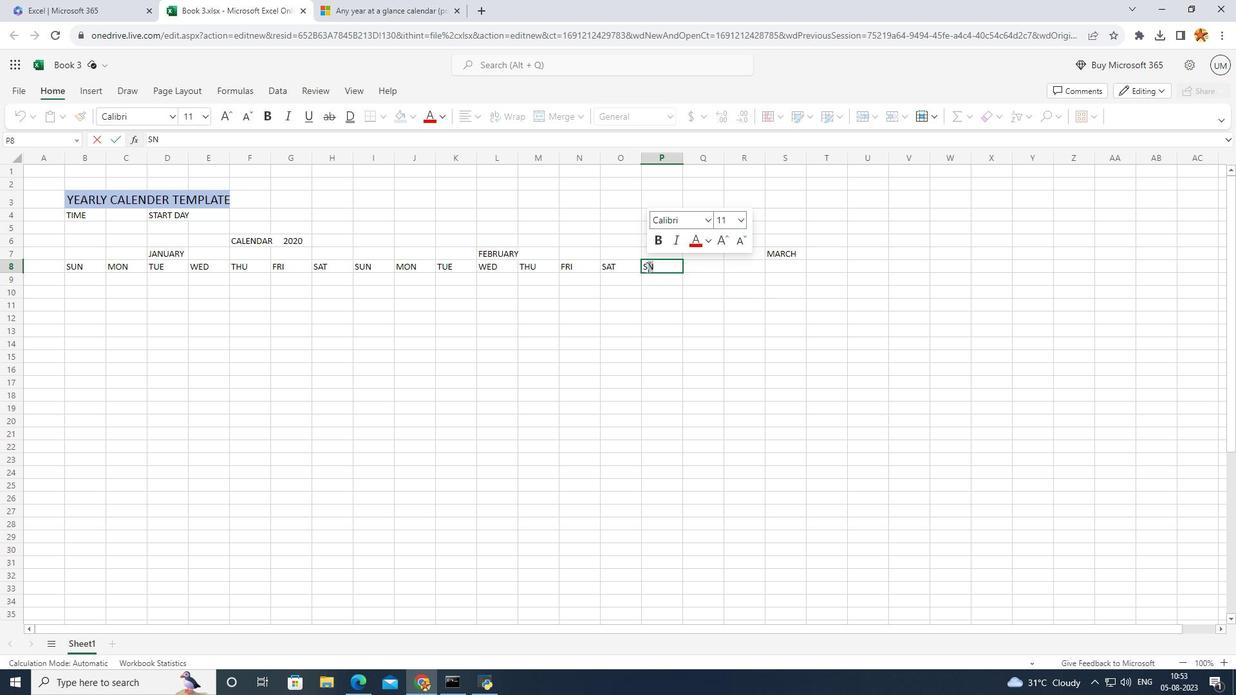 
Action: Key pressed UN
Screenshot: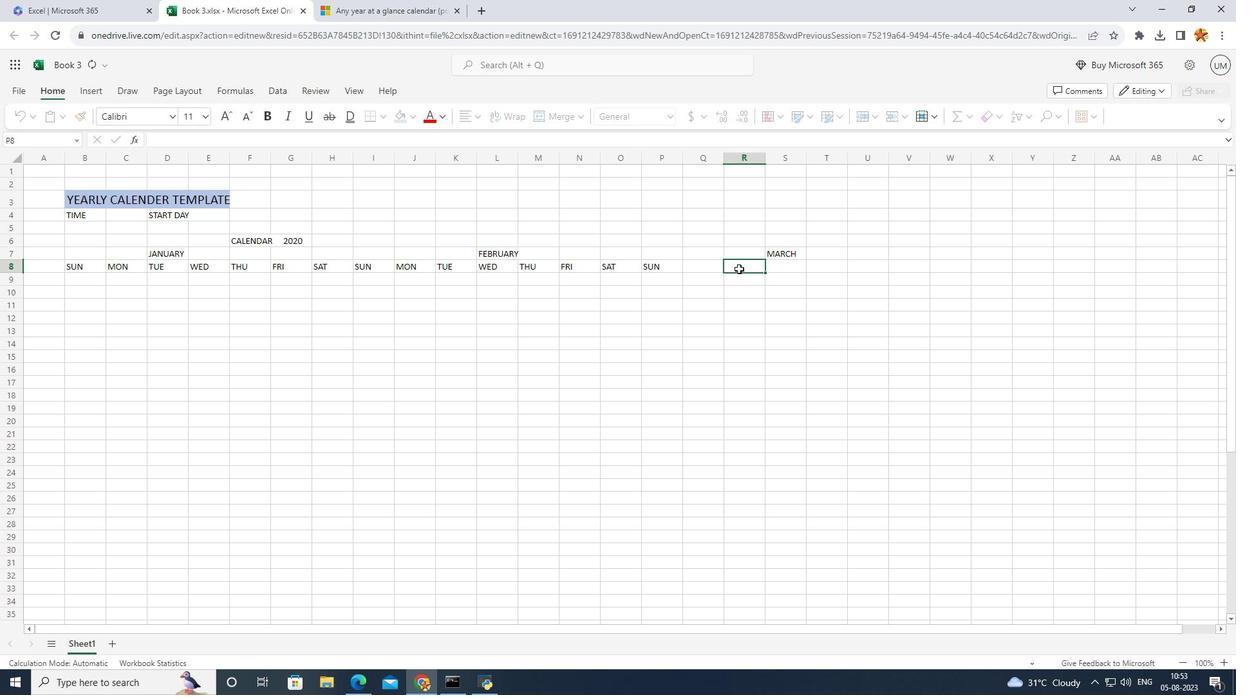 
Action: Mouse moved to (741, 268)
Screenshot: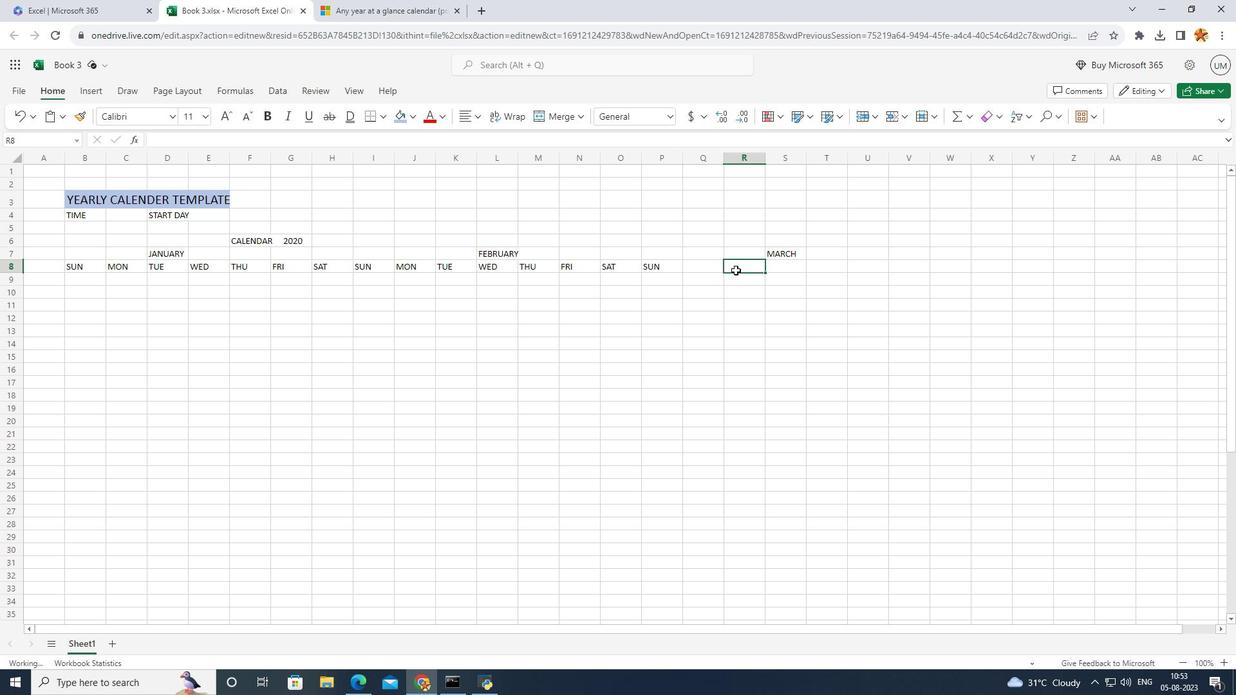 
Action: Mouse pressed left at (741, 268)
Screenshot: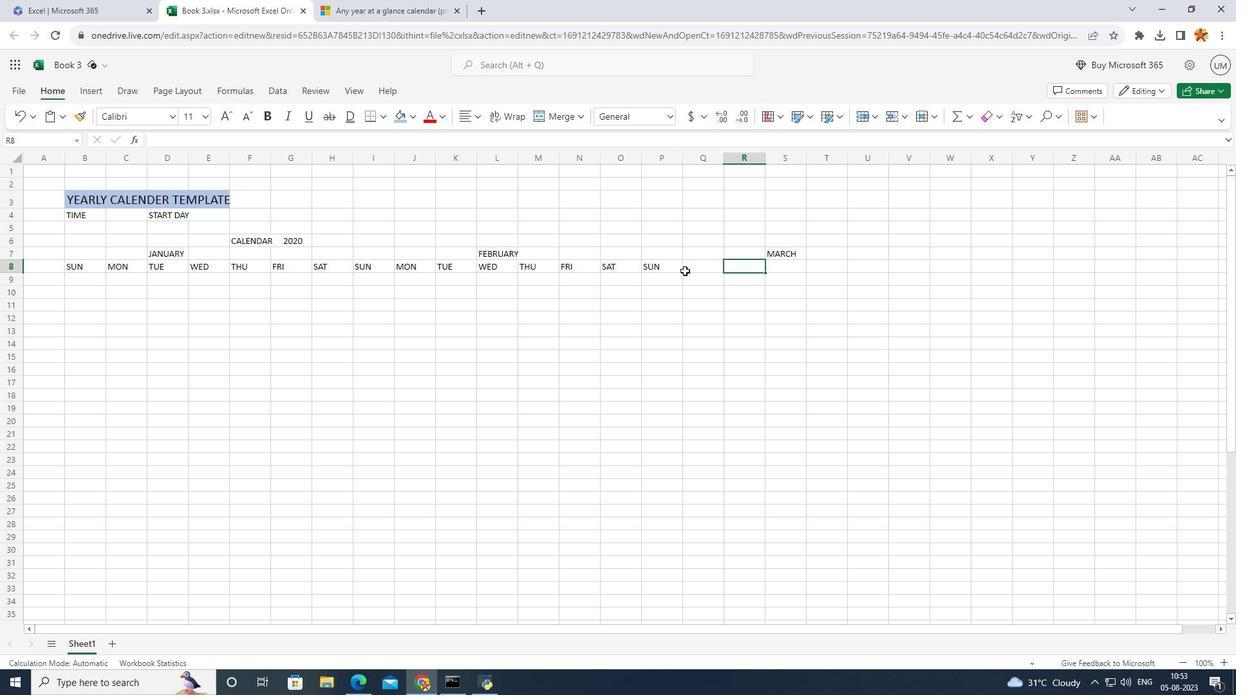 
Action: Mouse moved to (685, 271)
Screenshot: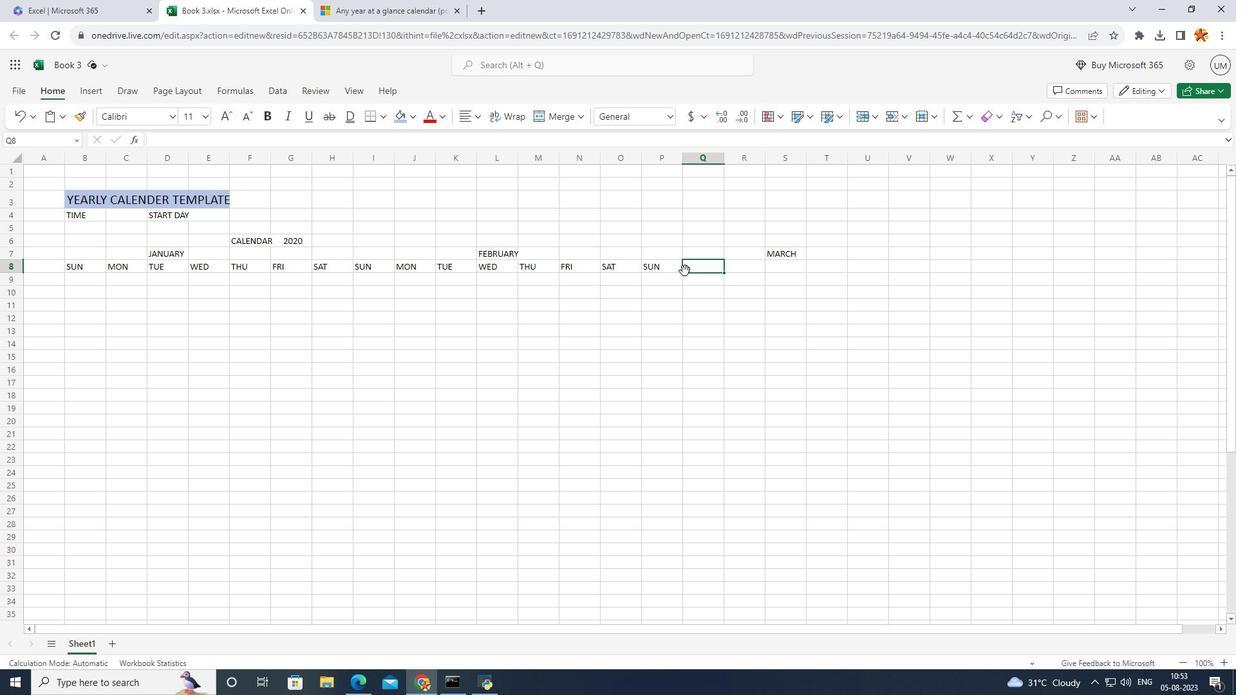 
Action: Mouse pressed left at (685, 271)
Screenshot: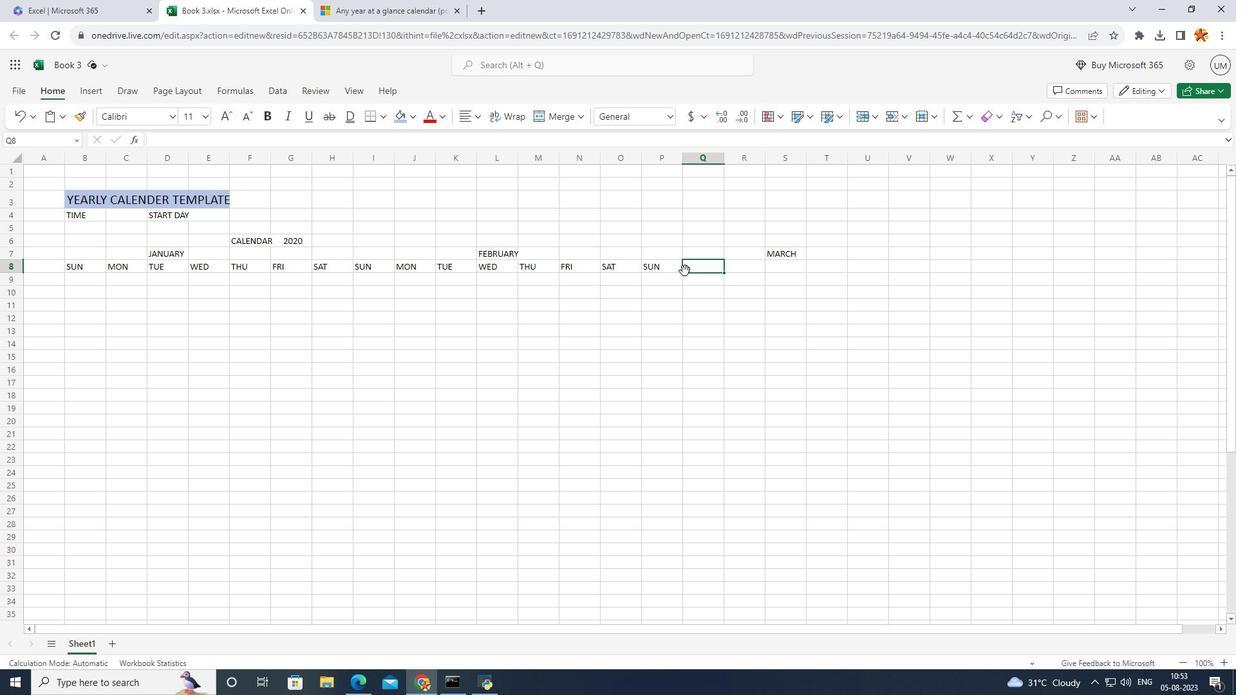 
Action: Key pressed MON
Screenshot: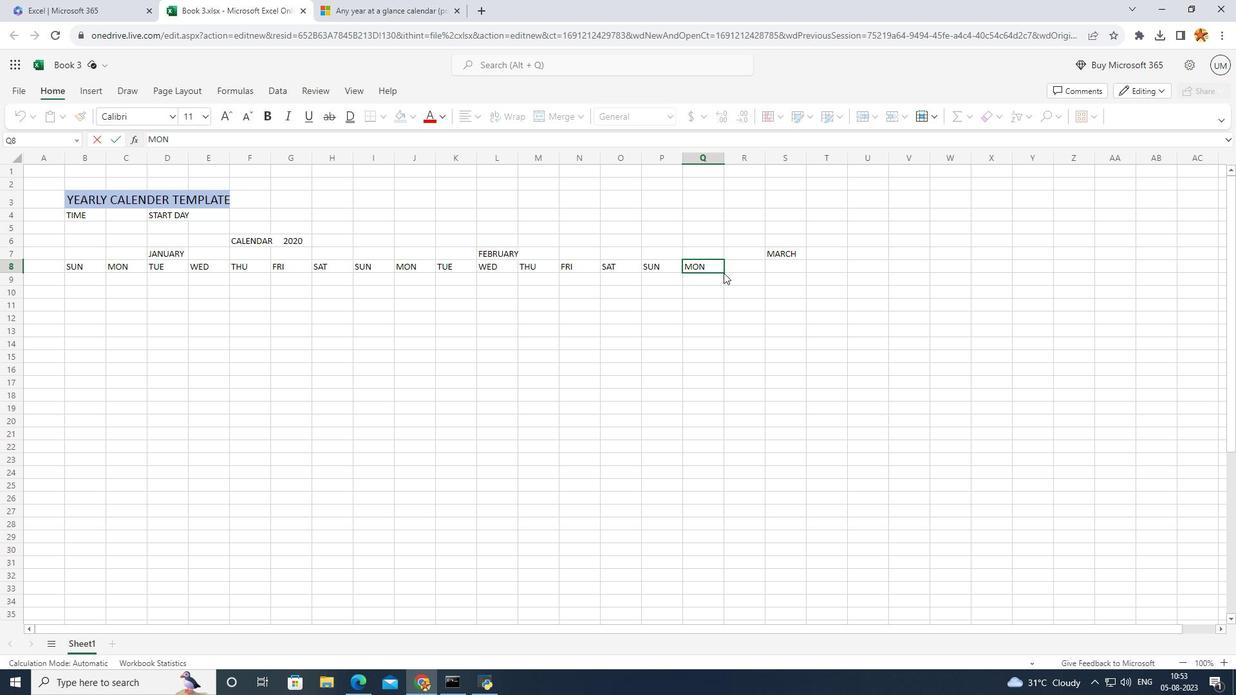 
Action: Mouse moved to (723, 273)
Screenshot: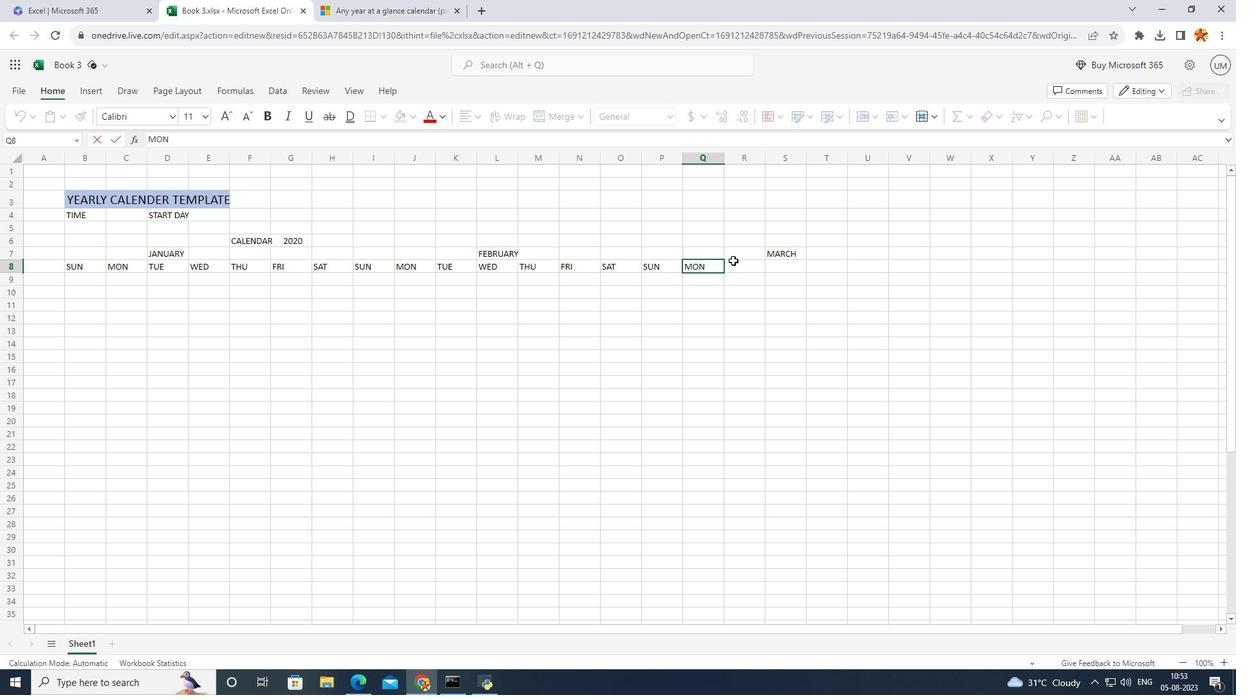 
Action: Mouse pressed left at (723, 273)
Screenshot: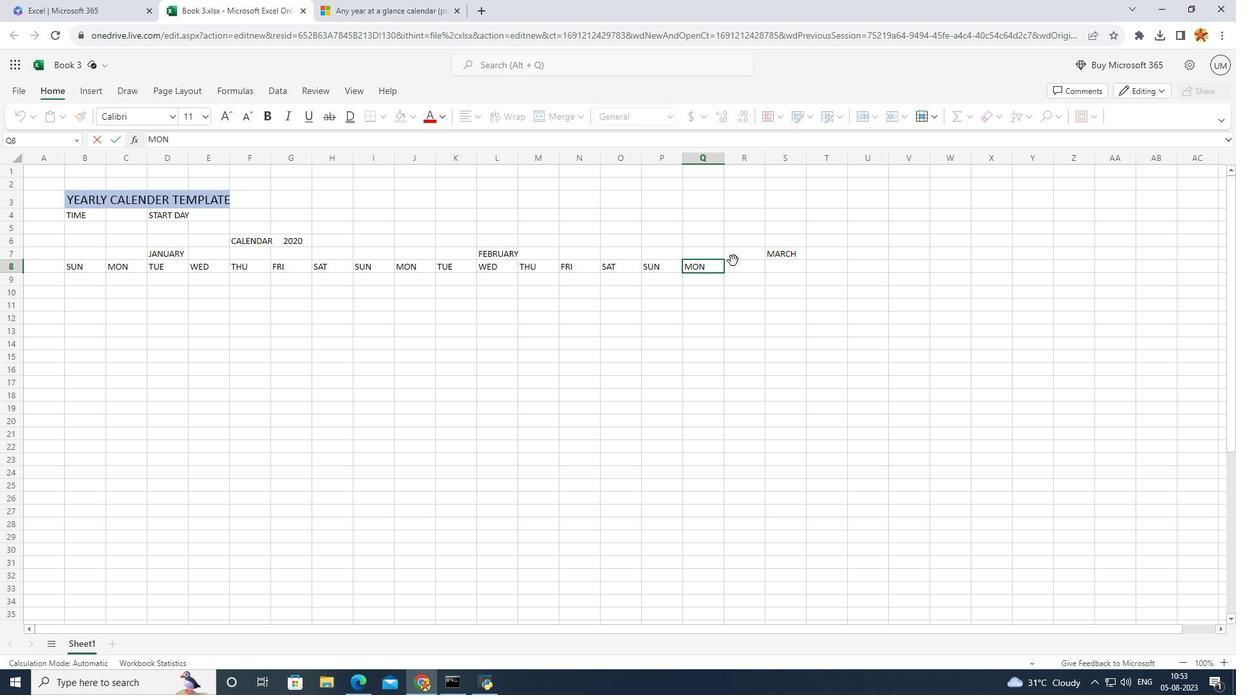 
Action: Mouse moved to (733, 260)
Screenshot: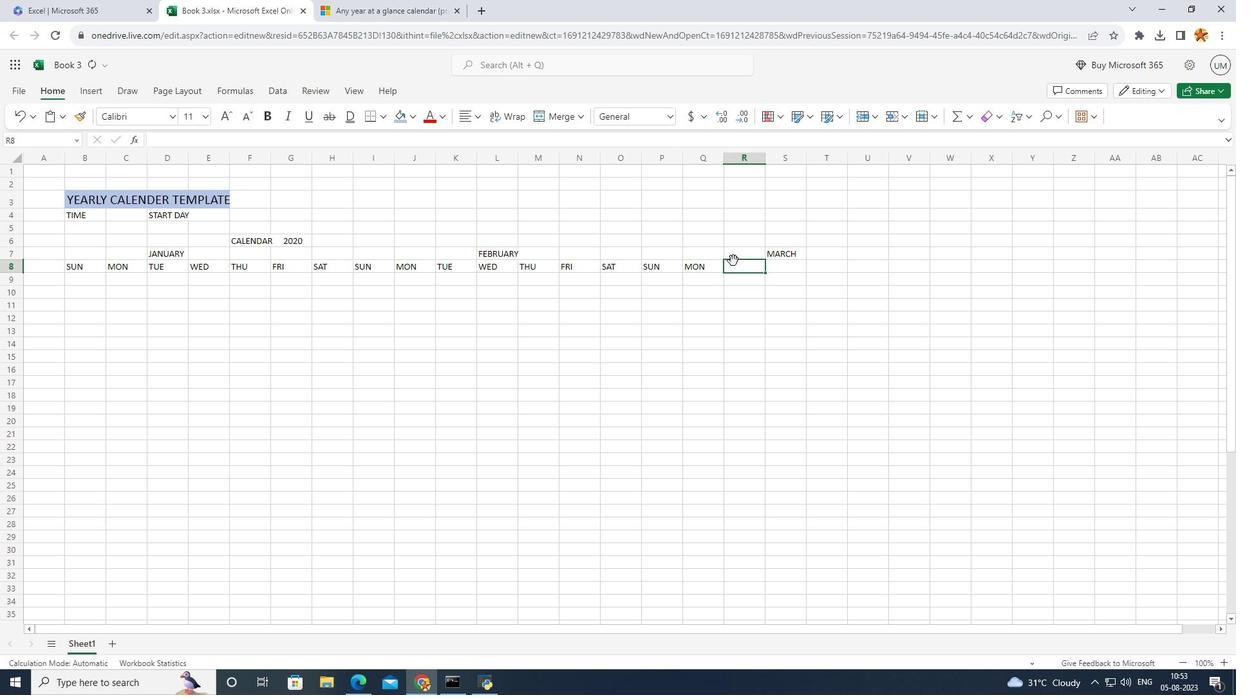 
Action: Mouse pressed left at (733, 260)
Screenshot: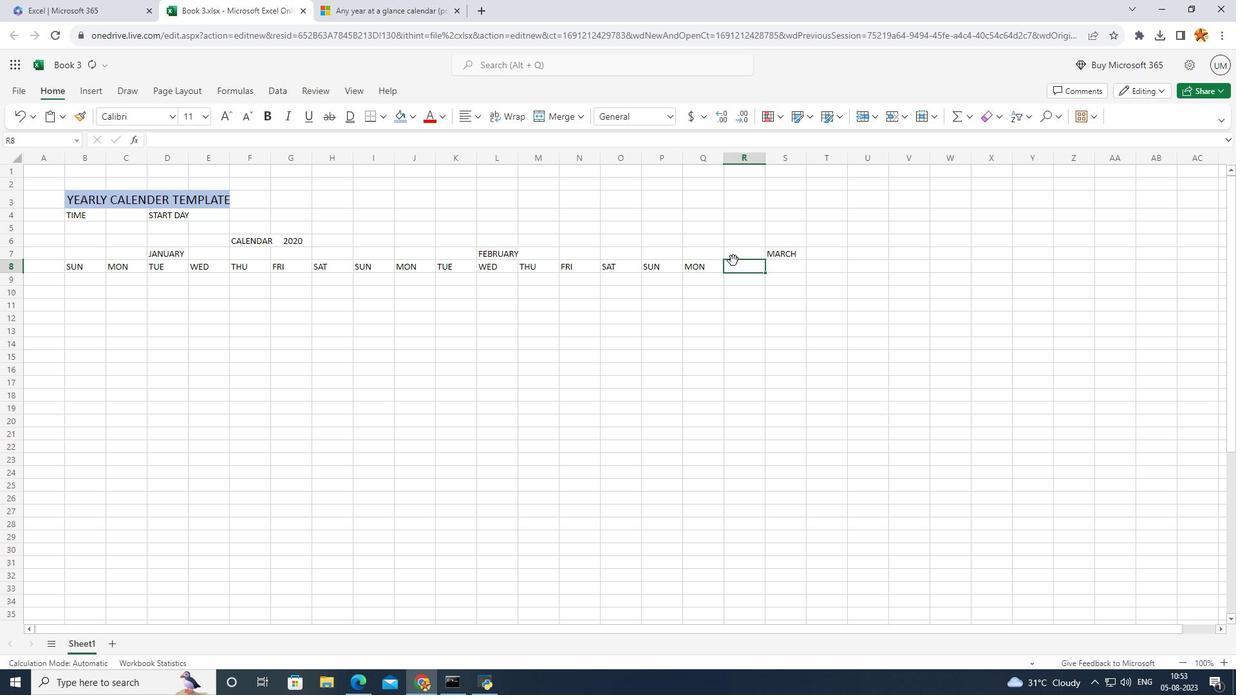 
Action: Key pressed TUE
Screenshot: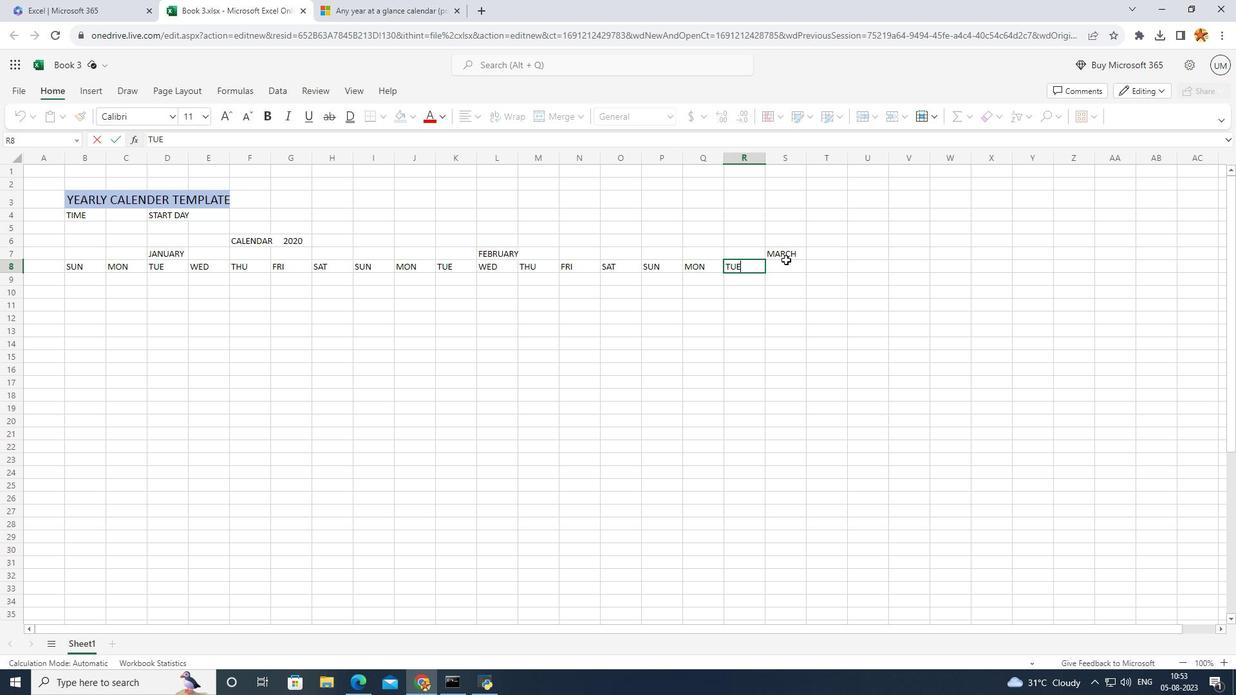 
Action: Mouse moved to (786, 260)
Screenshot: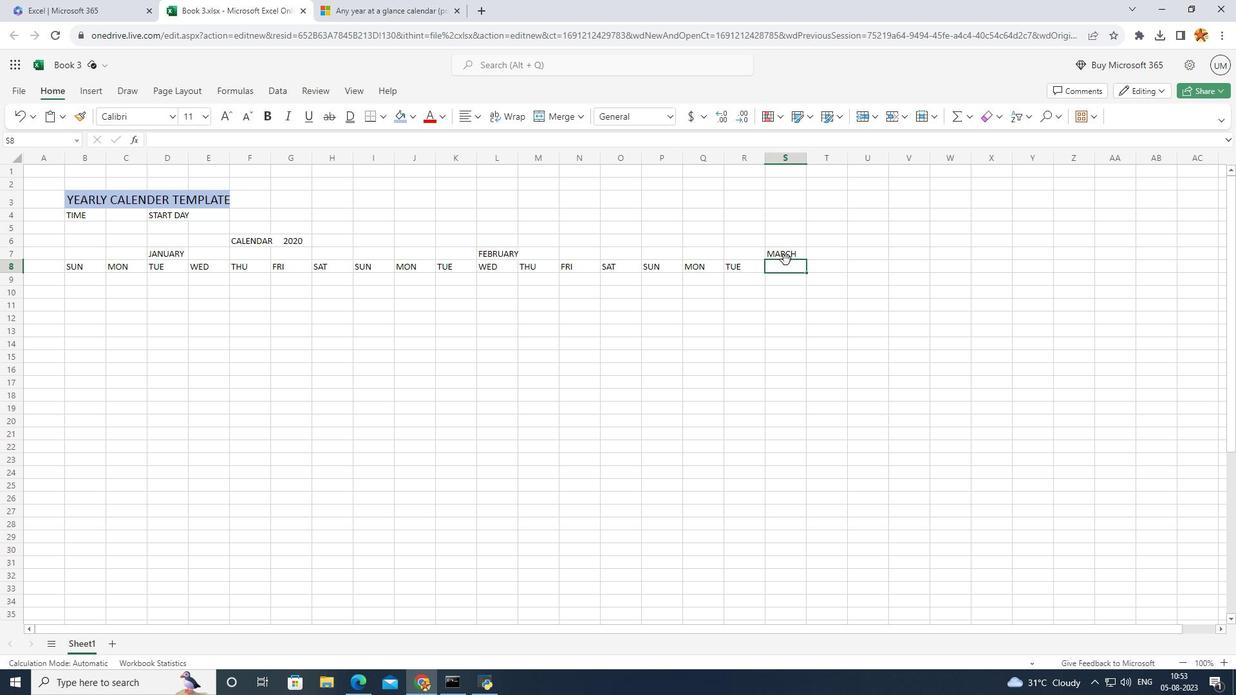 
Action: Mouse pressed left at (786, 260)
Screenshot: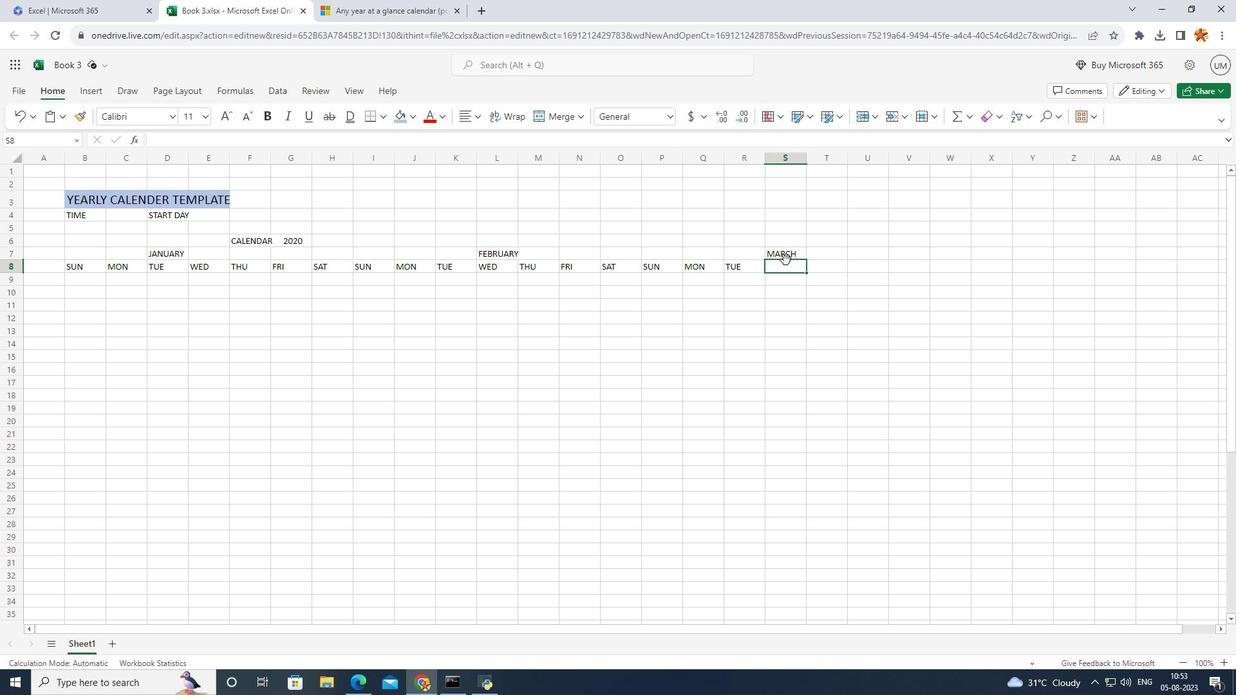
Action: Key pressed WED
Screenshot: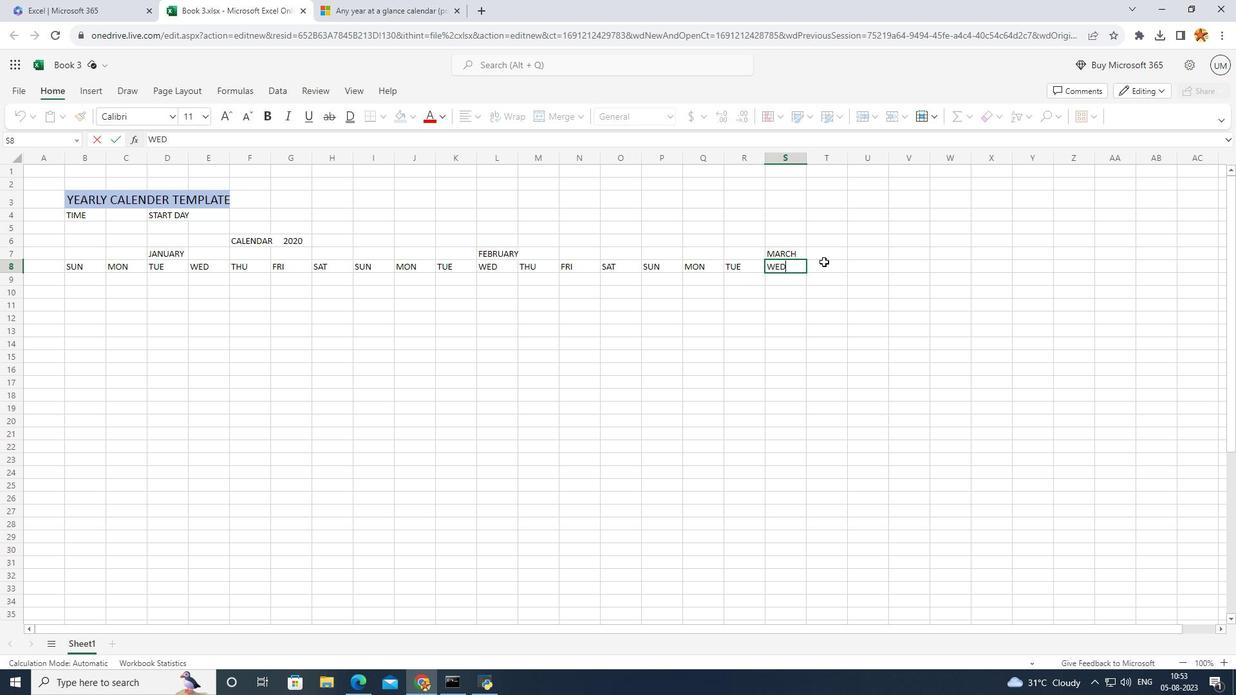 
Action: Mouse moved to (828, 262)
Screenshot: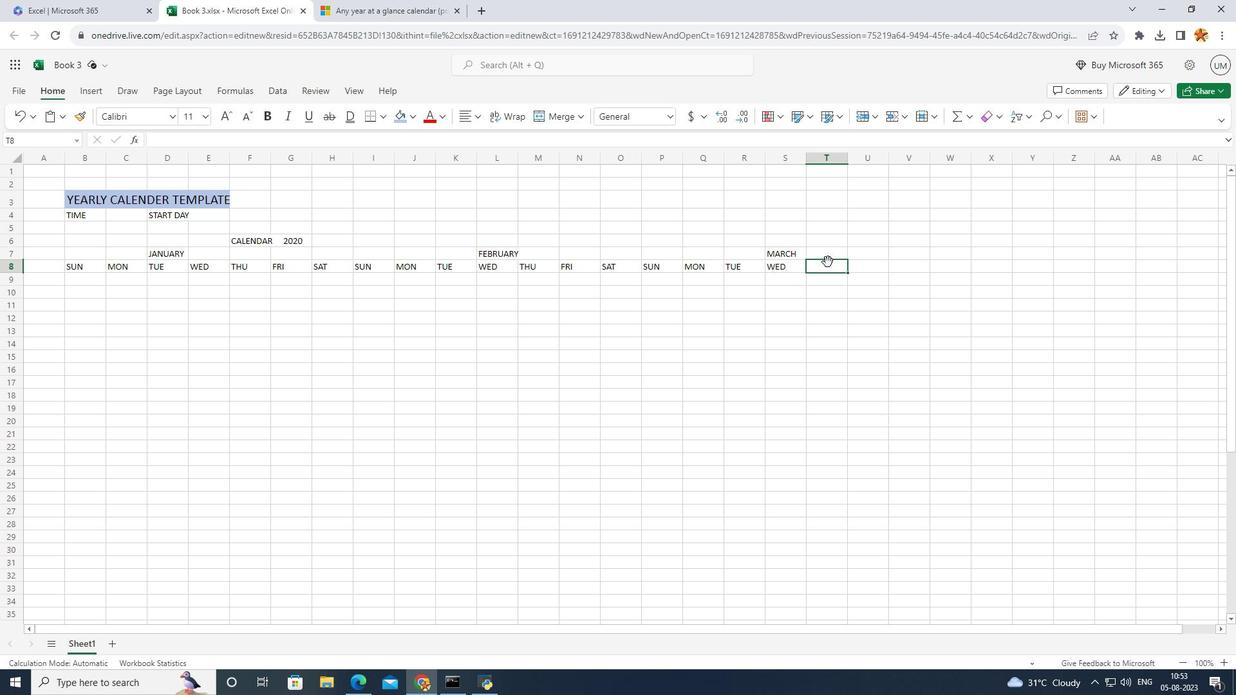 
Action: Mouse pressed left at (828, 262)
Screenshot: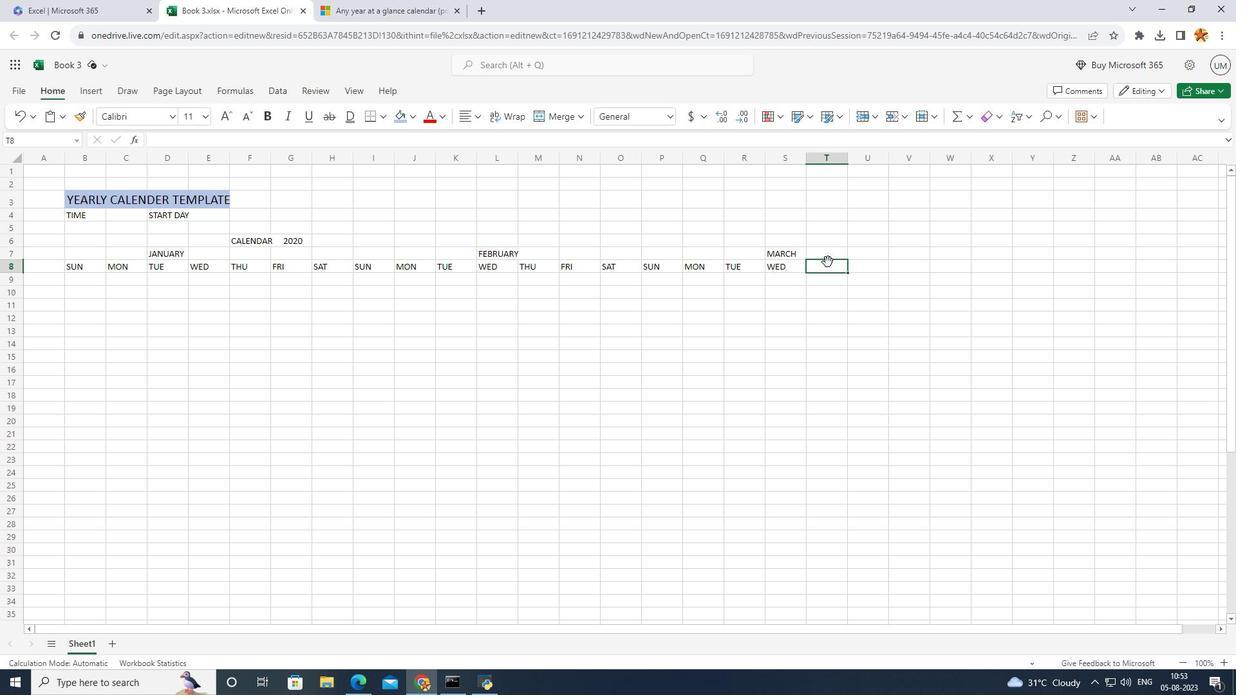 
Action: Key pressed THU
Screenshot: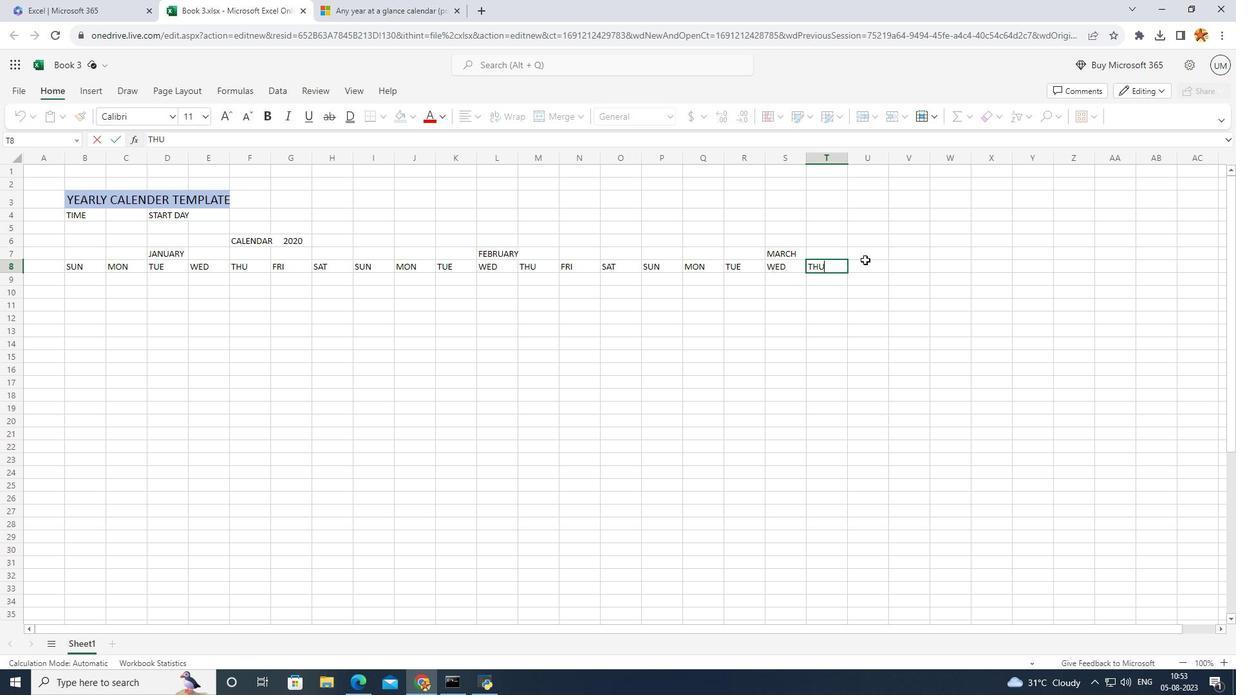 
Action: Mouse moved to (865, 260)
Screenshot: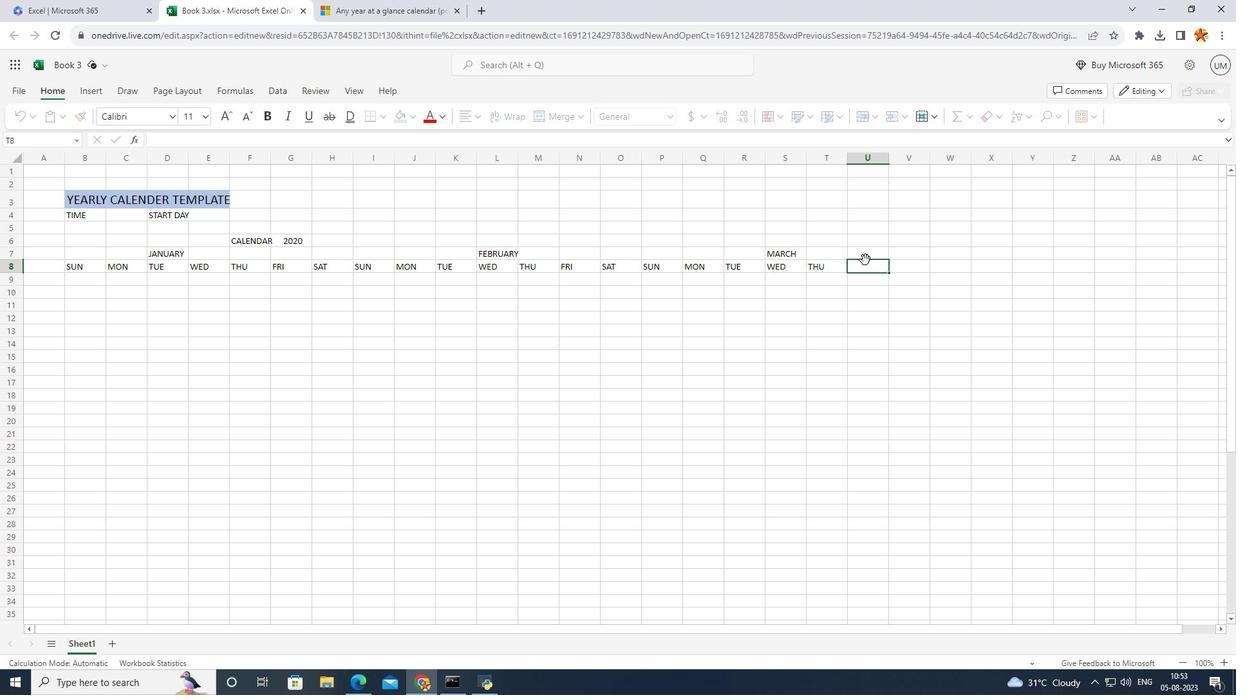 
Action: Mouse pressed left at (865, 260)
Screenshot: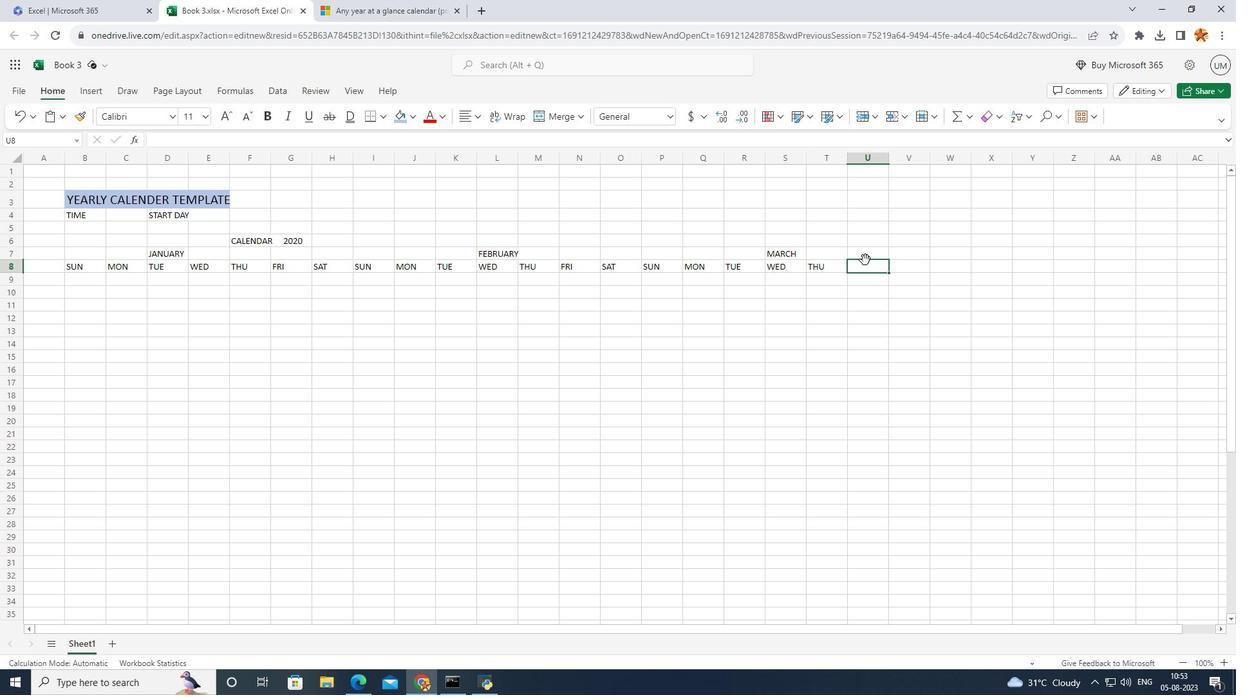 
Action: Key pressed FRI
Screenshot: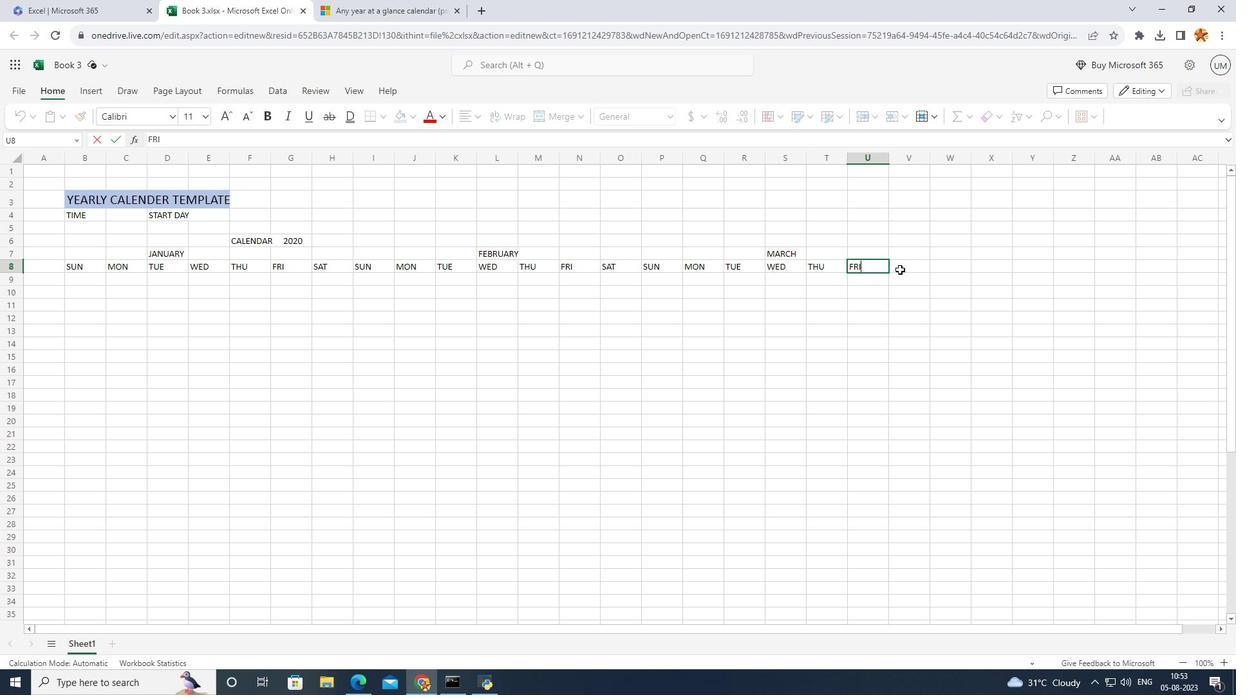 
Action: Mouse moved to (904, 270)
Screenshot: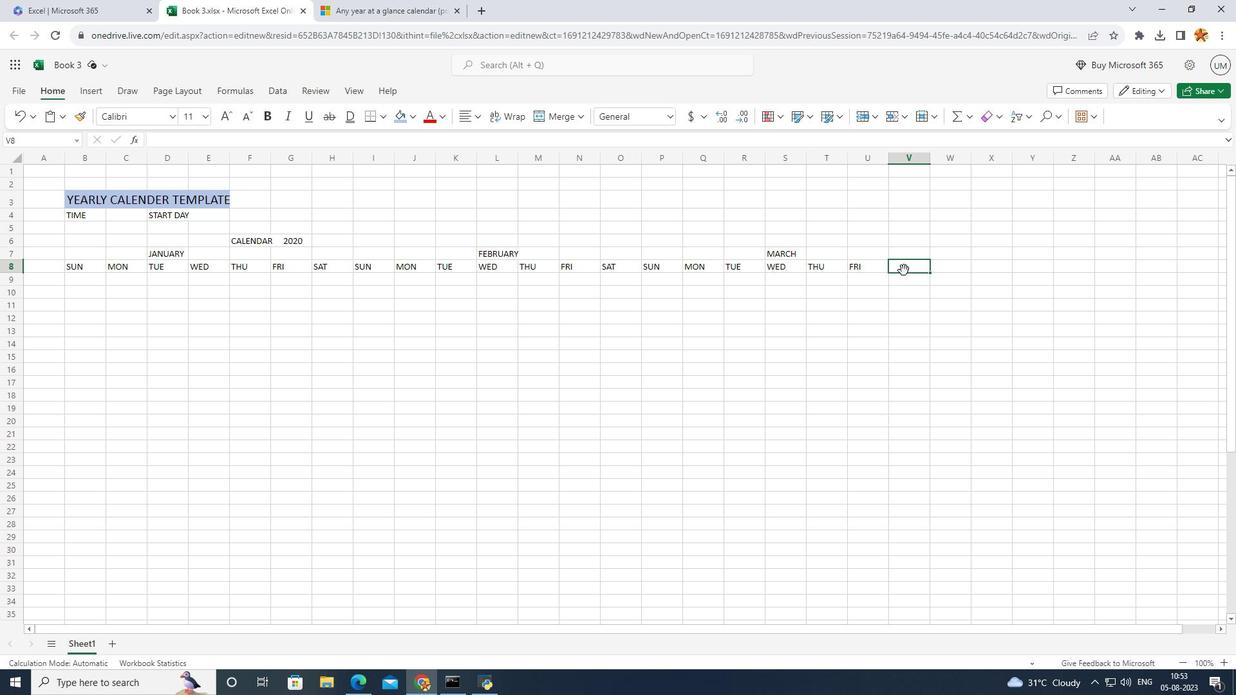 
Action: Mouse pressed left at (904, 270)
Screenshot: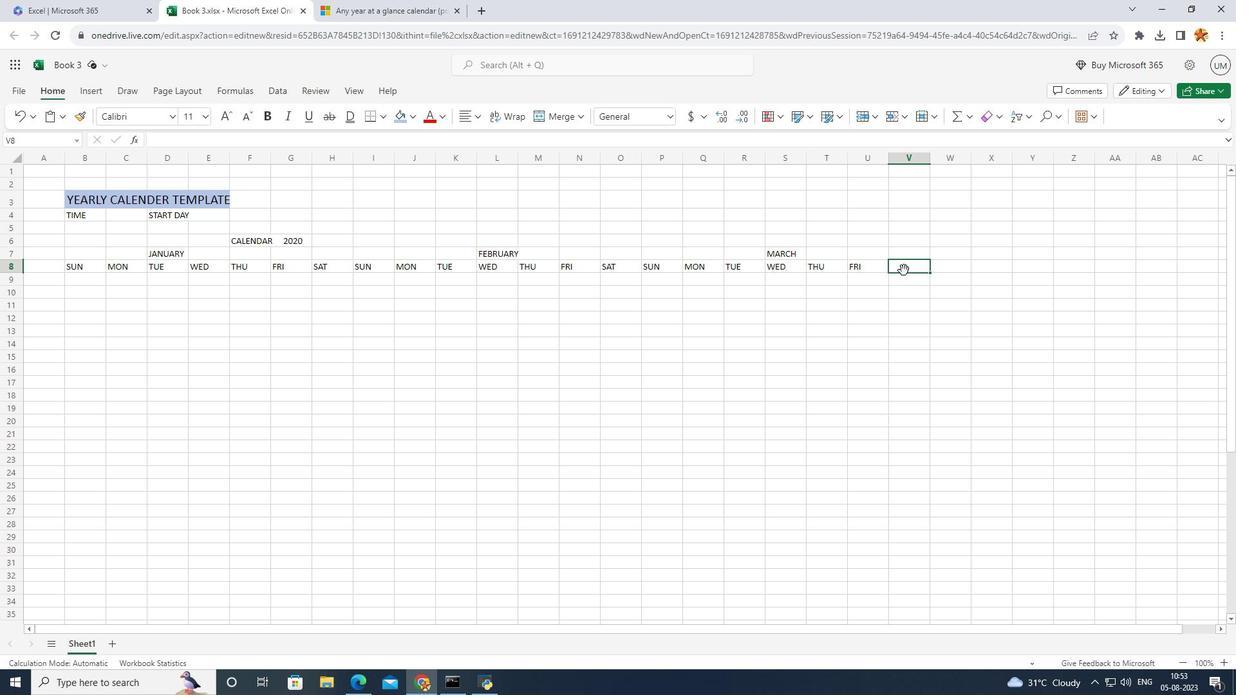 
Action: Key pressed SAT
Screenshot: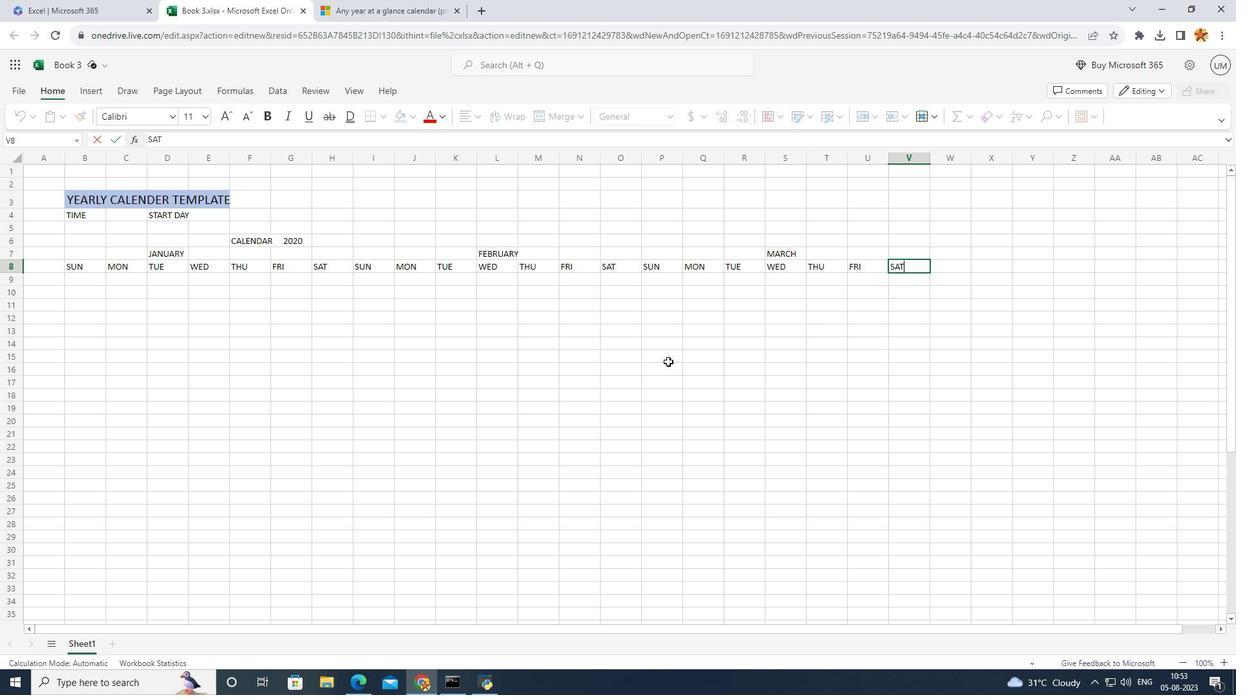 
Action: Mouse moved to (560, 342)
Screenshot: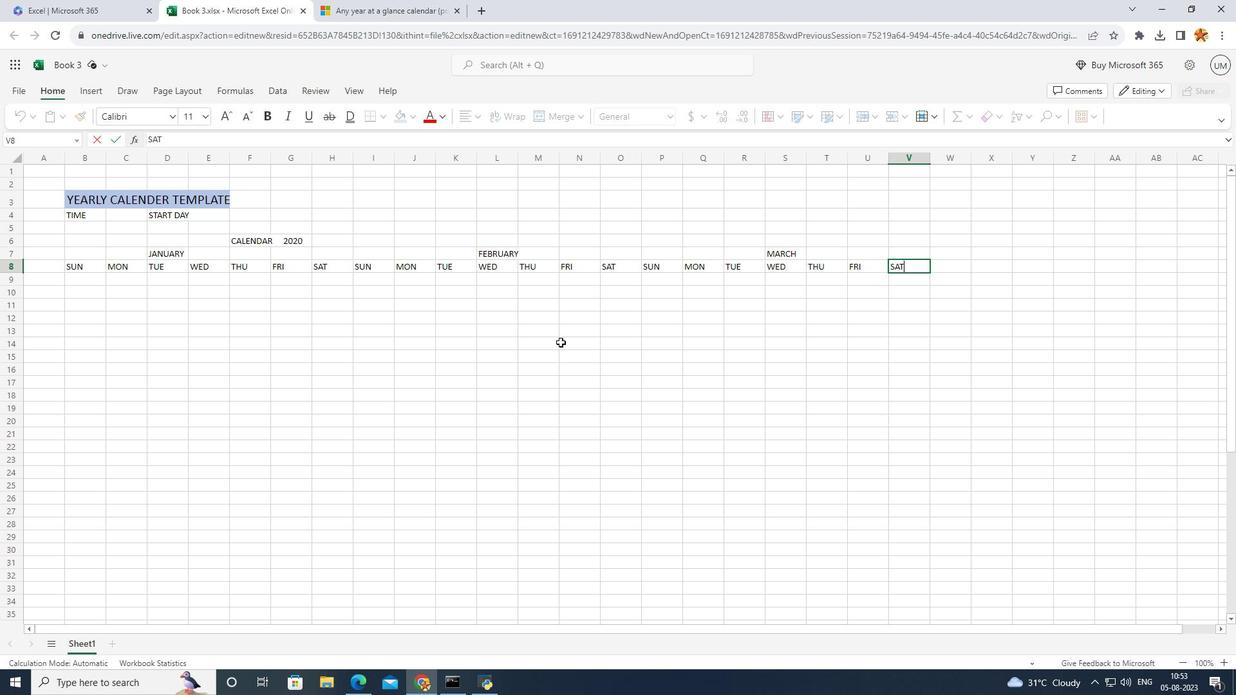 
Action: Mouse scrolled (560, 343) with delta (0, 0)
Screenshot: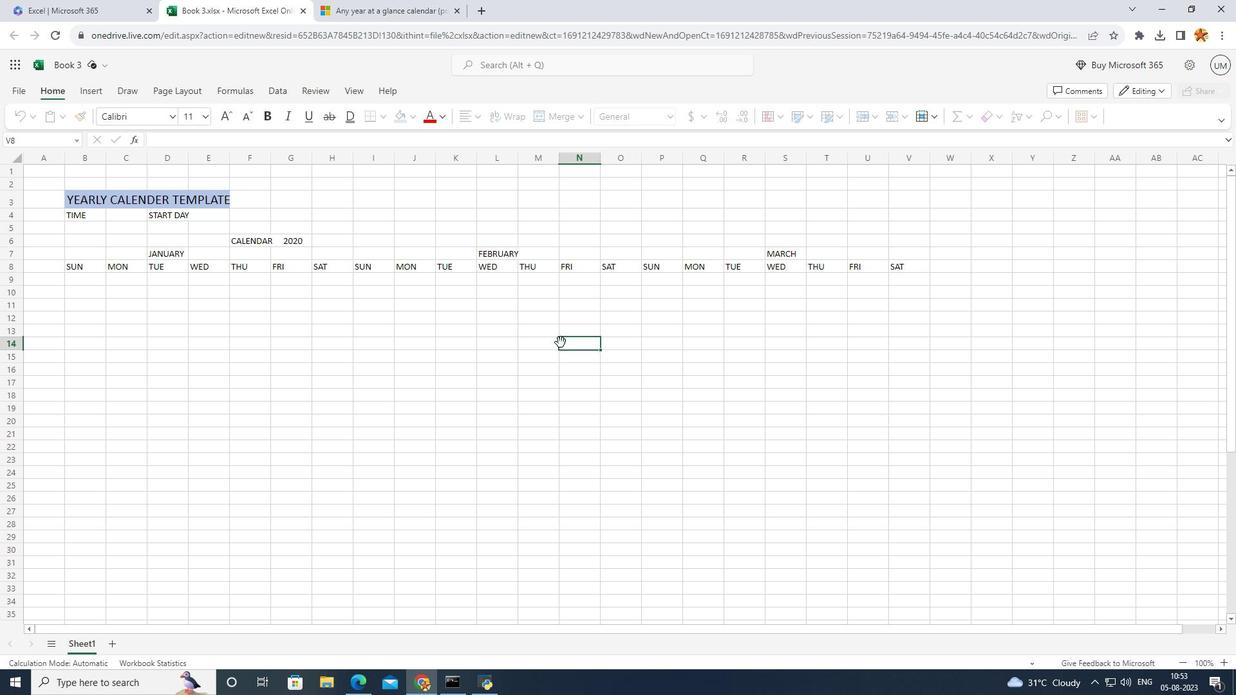 
Action: Mouse scrolled (560, 343) with delta (0, 0)
Screenshot: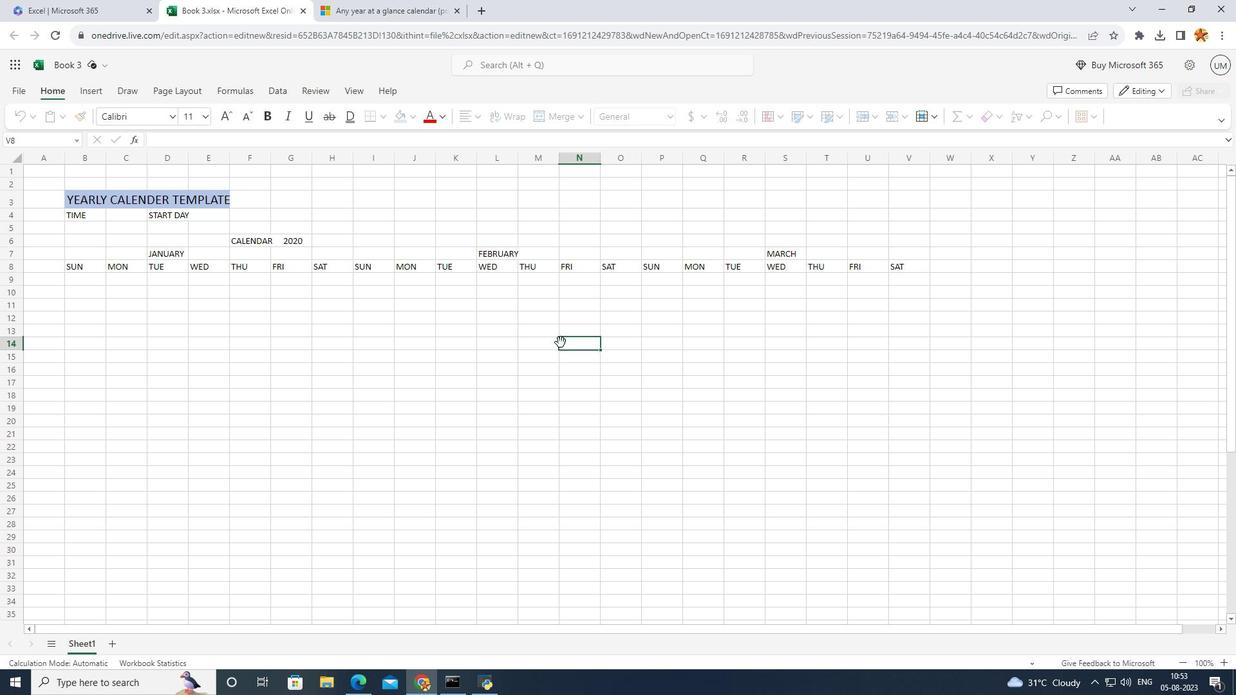 
Action: Mouse scrolled (560, 343) with delta (0, 0)
Screenshot: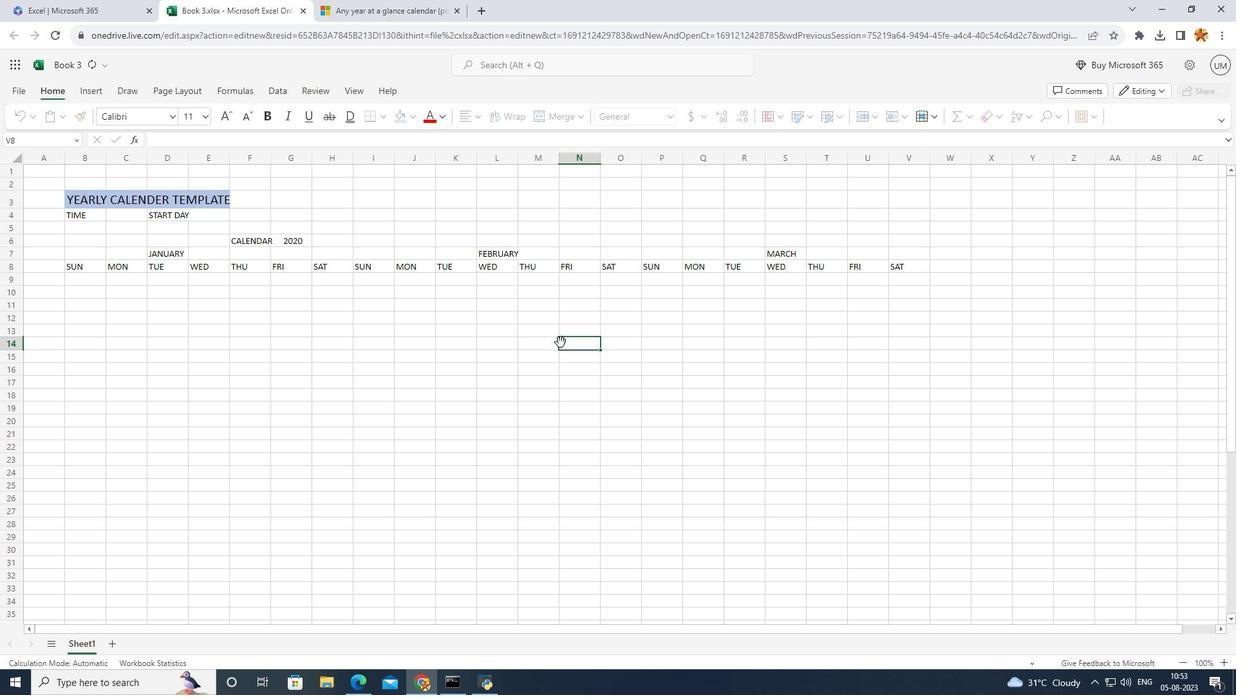 
Action: Mouse pressed left at (560, 342)
Screenshot: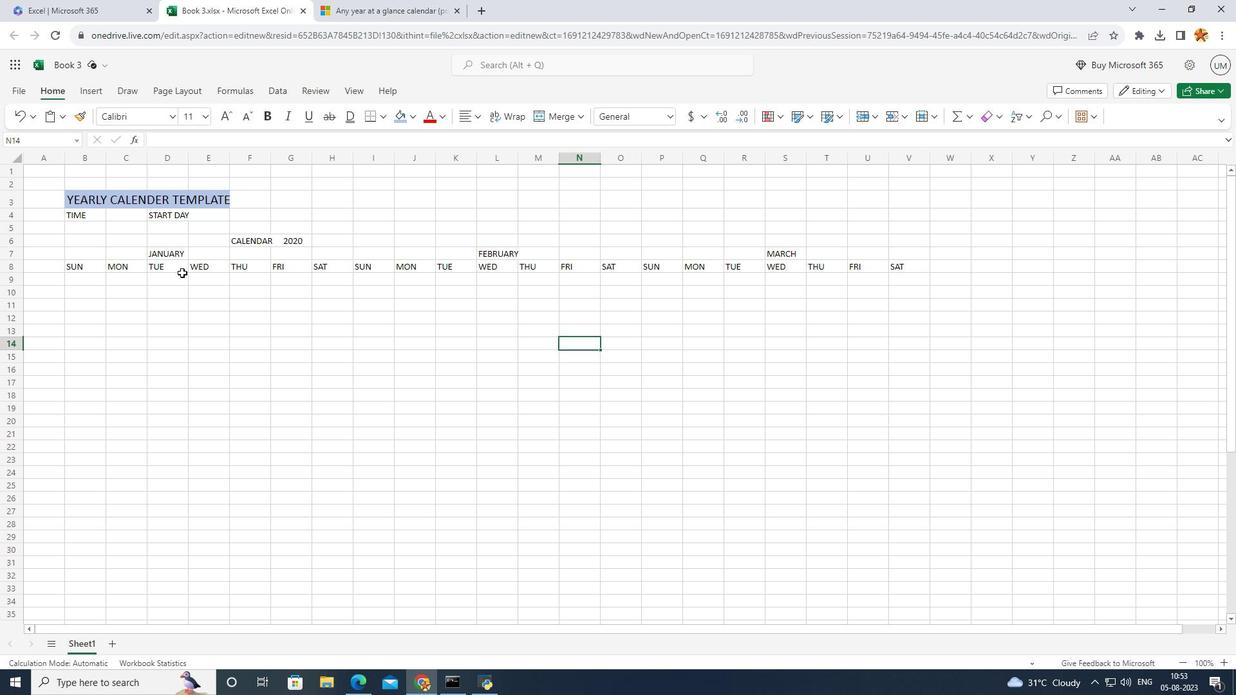 
Action: Mouse moved to (128, 279)
Screenshot: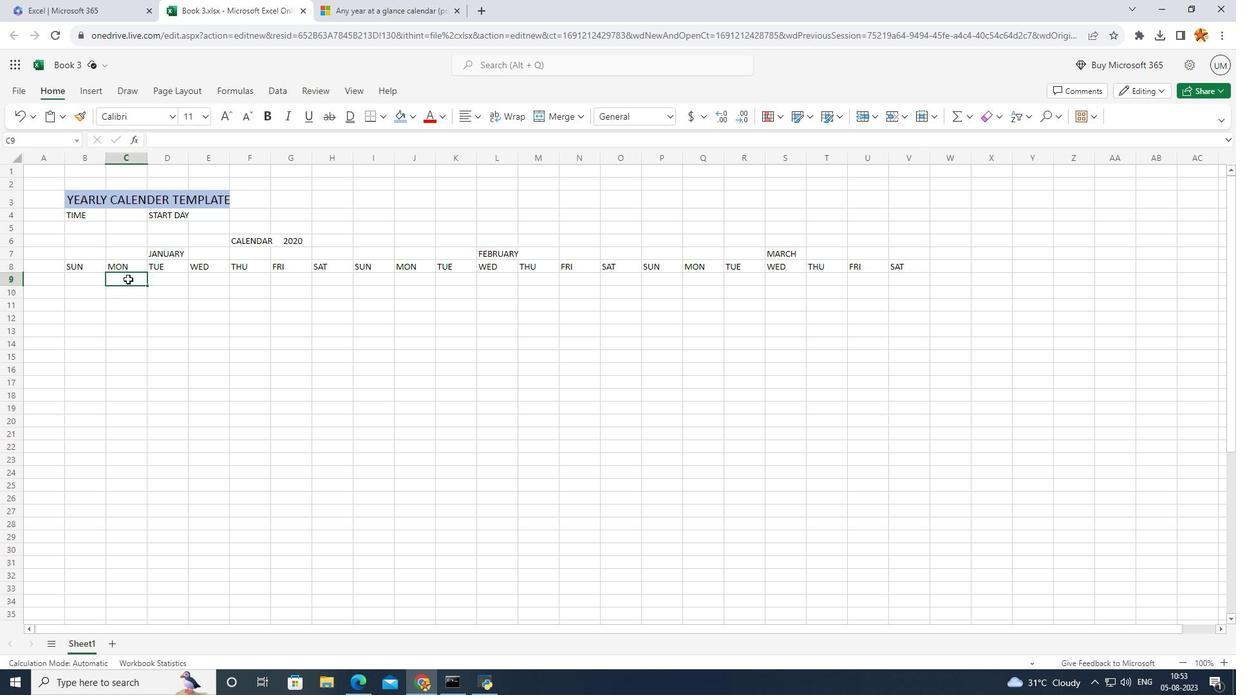 
Action: Mouse pressed left at (128, 279)
Screenshot: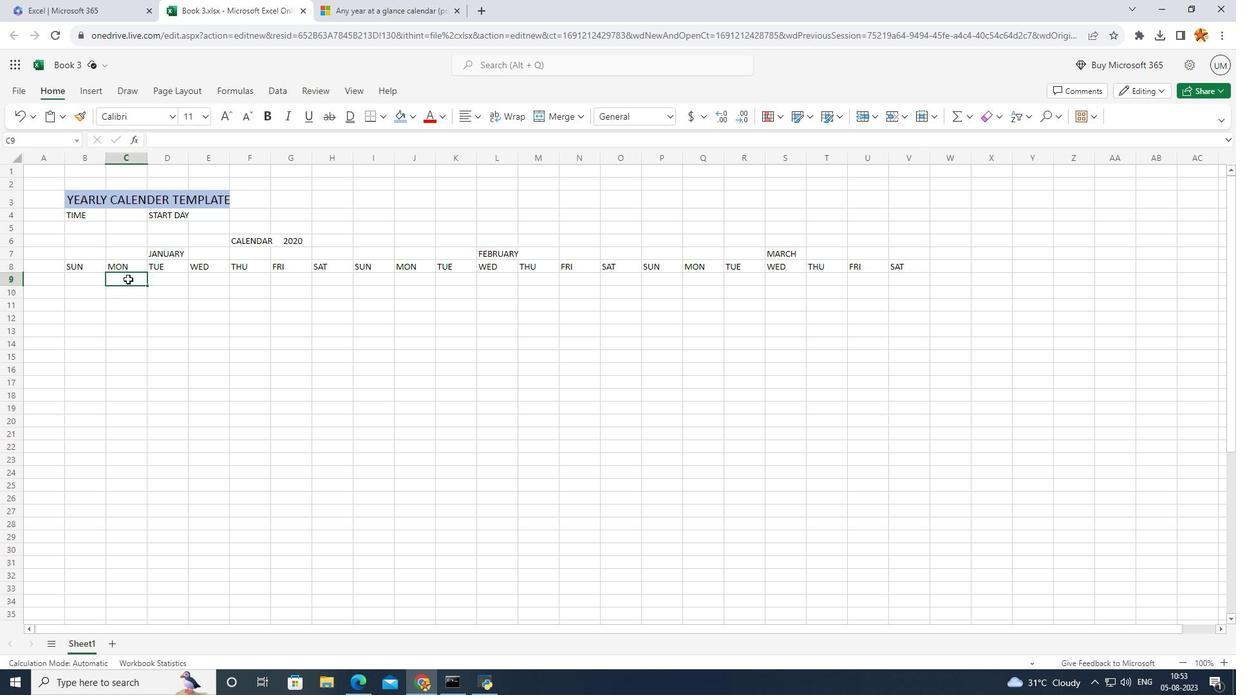 
Action: Key pressed 1
Screenshot: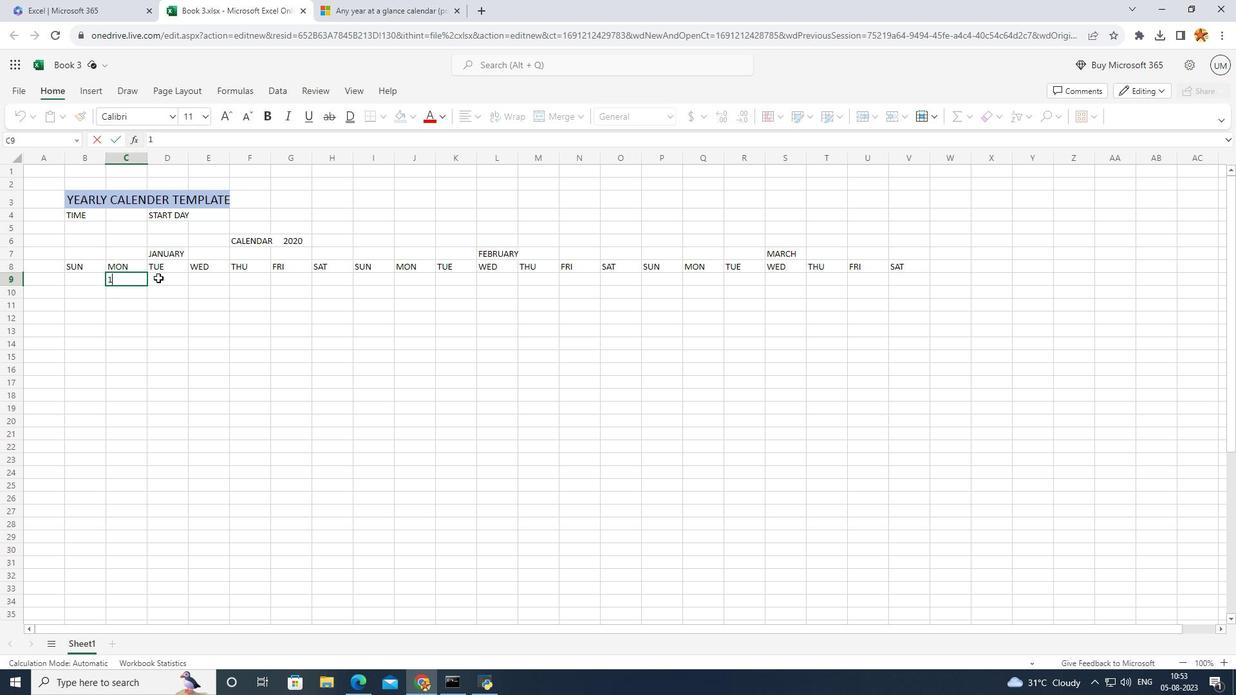 
Action: Mouse moved to (158, 278)
Screenshot: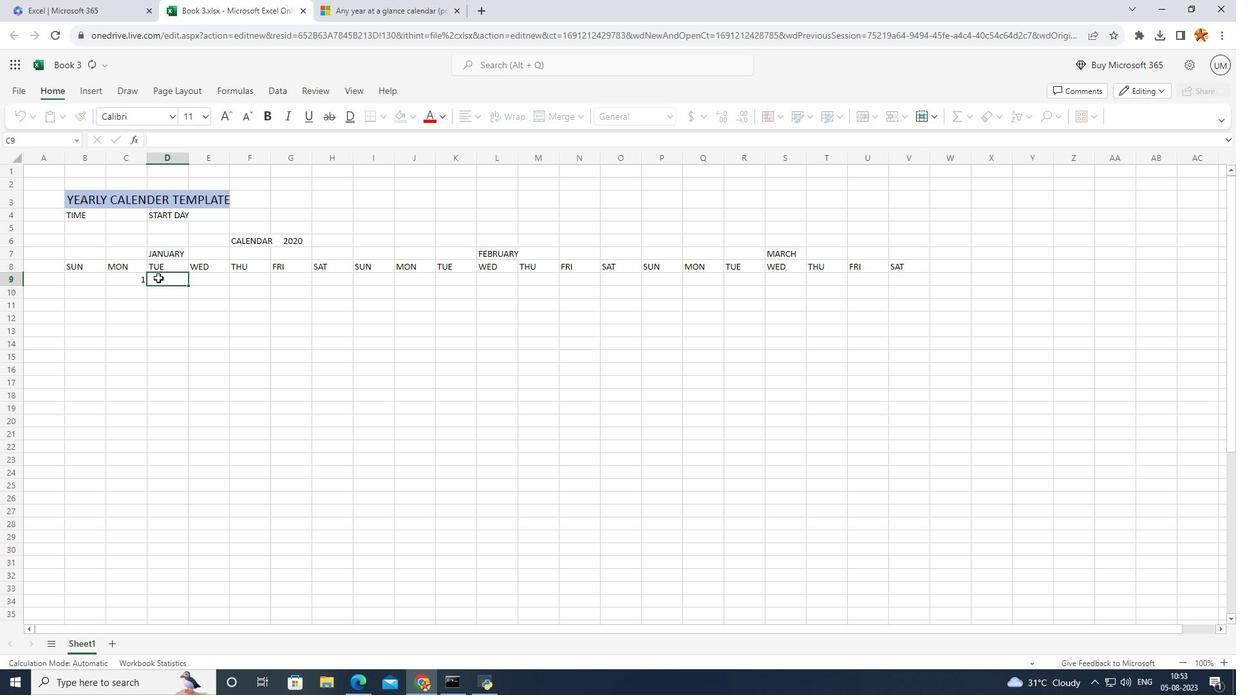 
Action: Mouse pressed left at (158, 278)
Screenshot: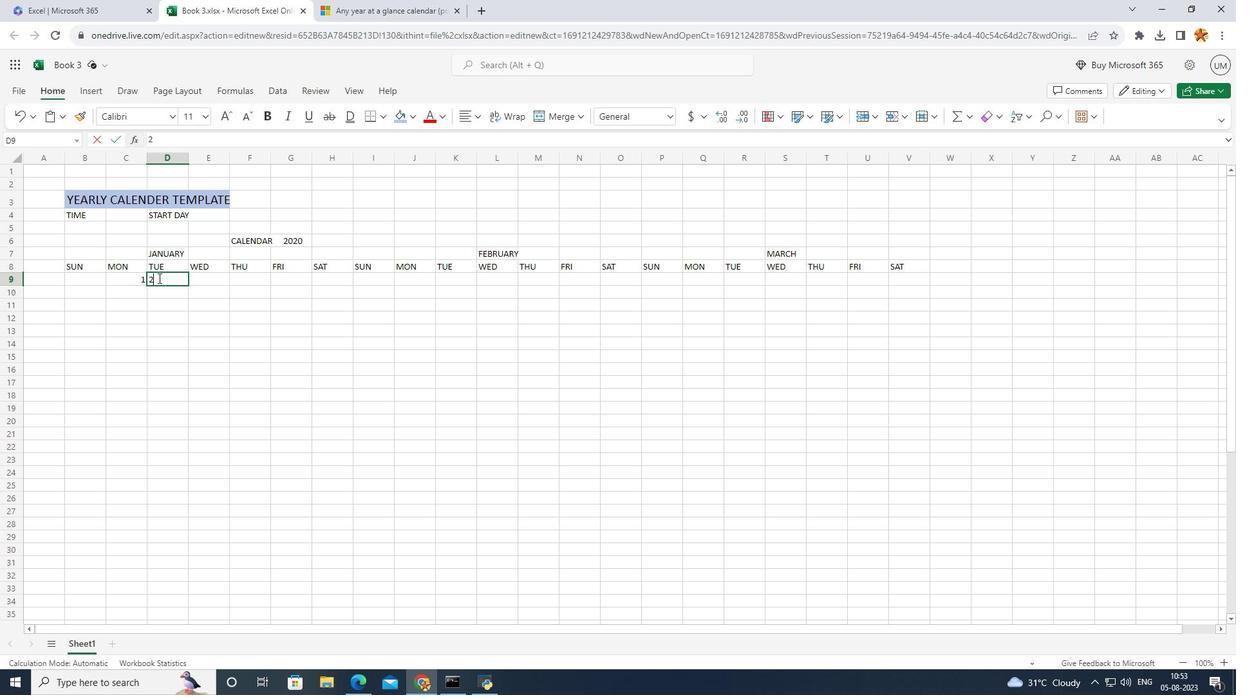 
Action: Key pressed 2
Screenshot: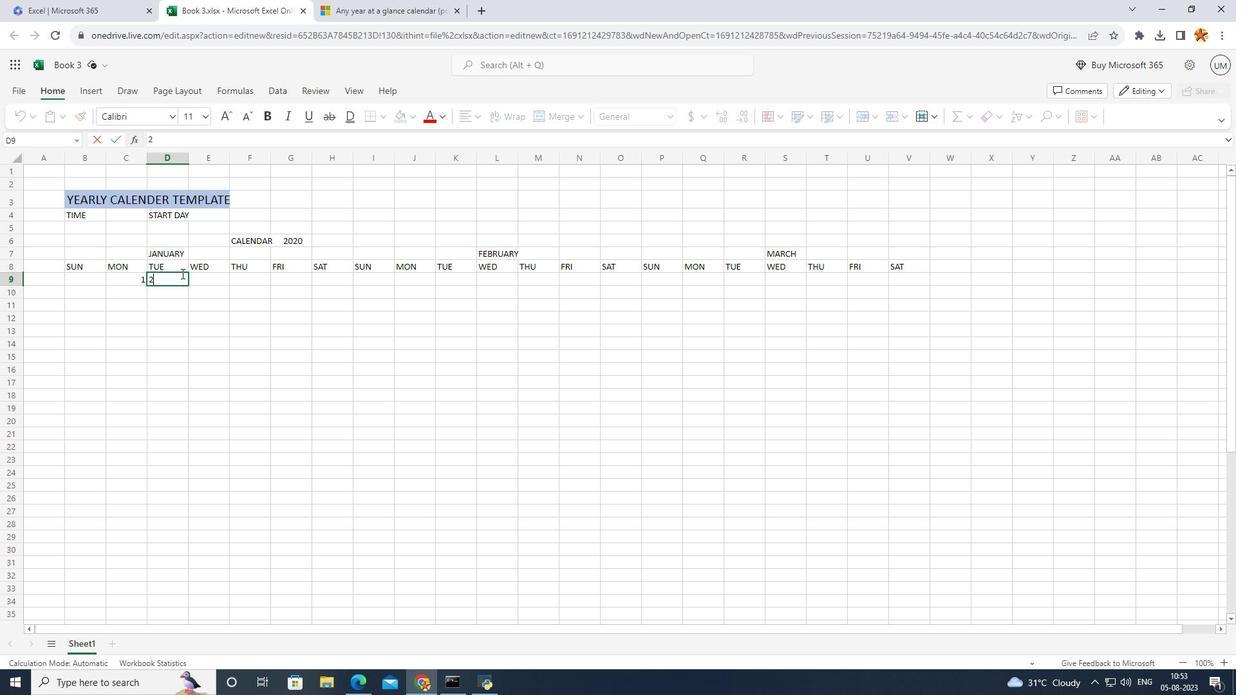 
Action: Mouse moved to (188, 285)
Screenshot: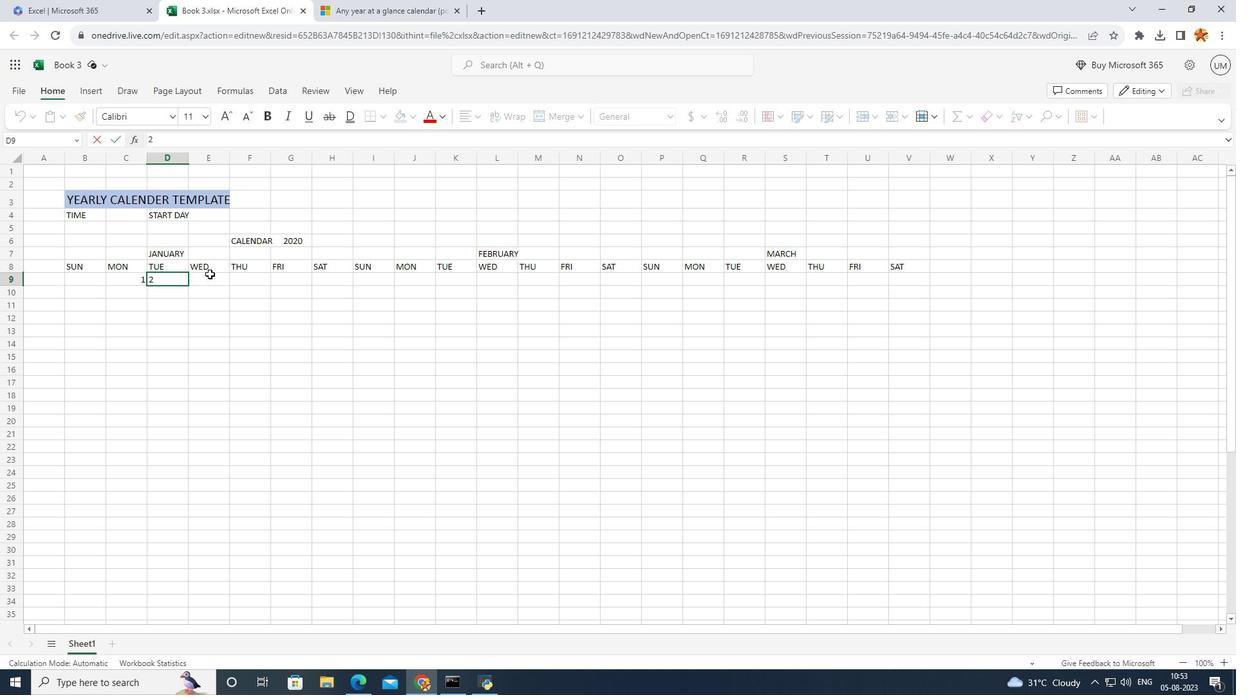 
Action: Mouse pressed left at (188, 285)
Screenshot: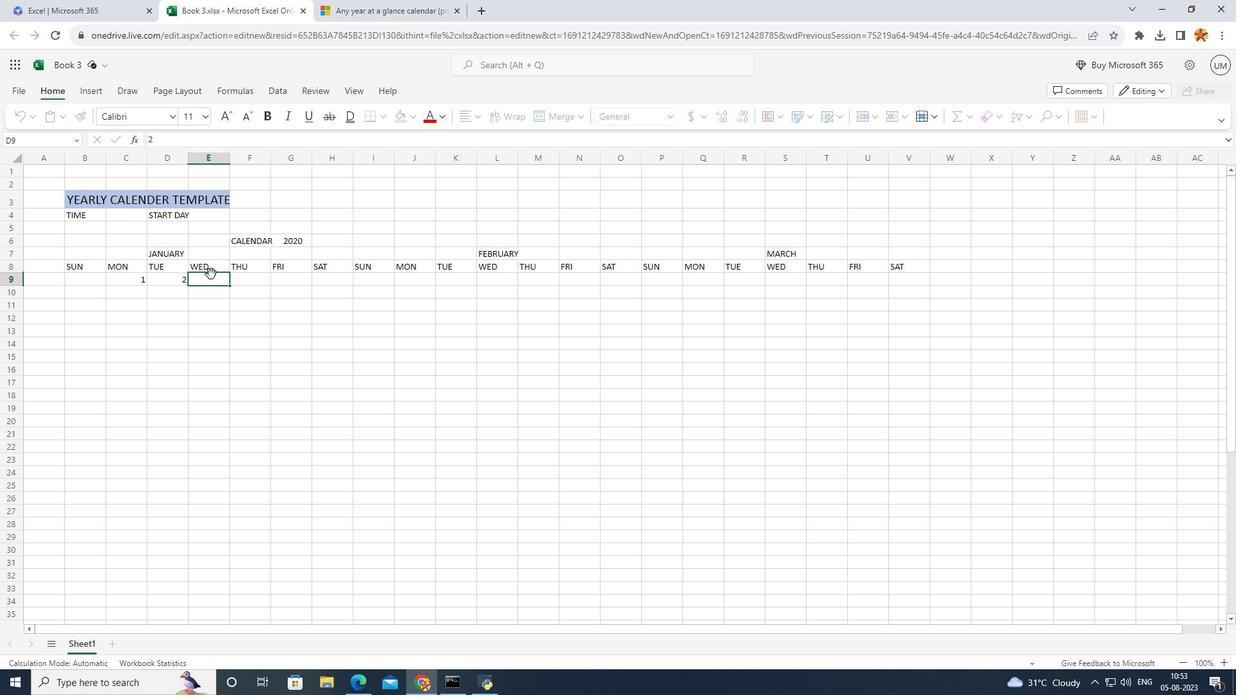 
Action: Mouse moved to (211, 274)
Screenshot: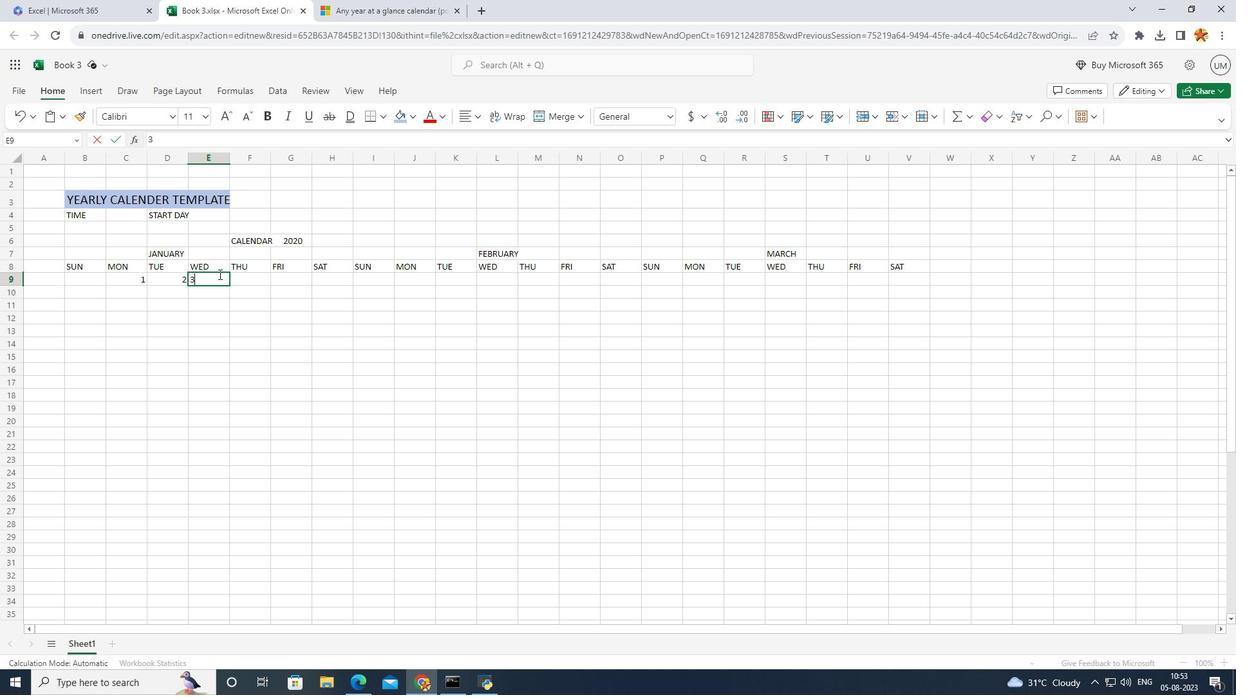 
Action: Mouse pressed left at (211, 274)
Screenshot: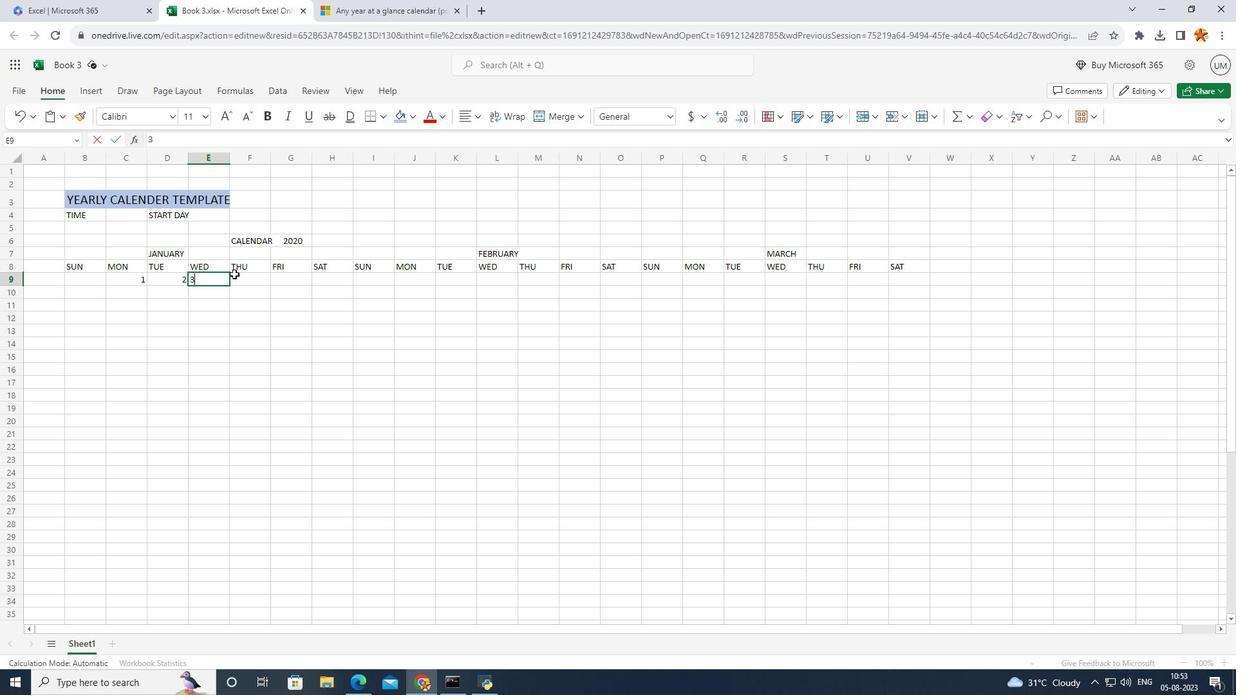 
Action: Key pressed 3
Screenshot: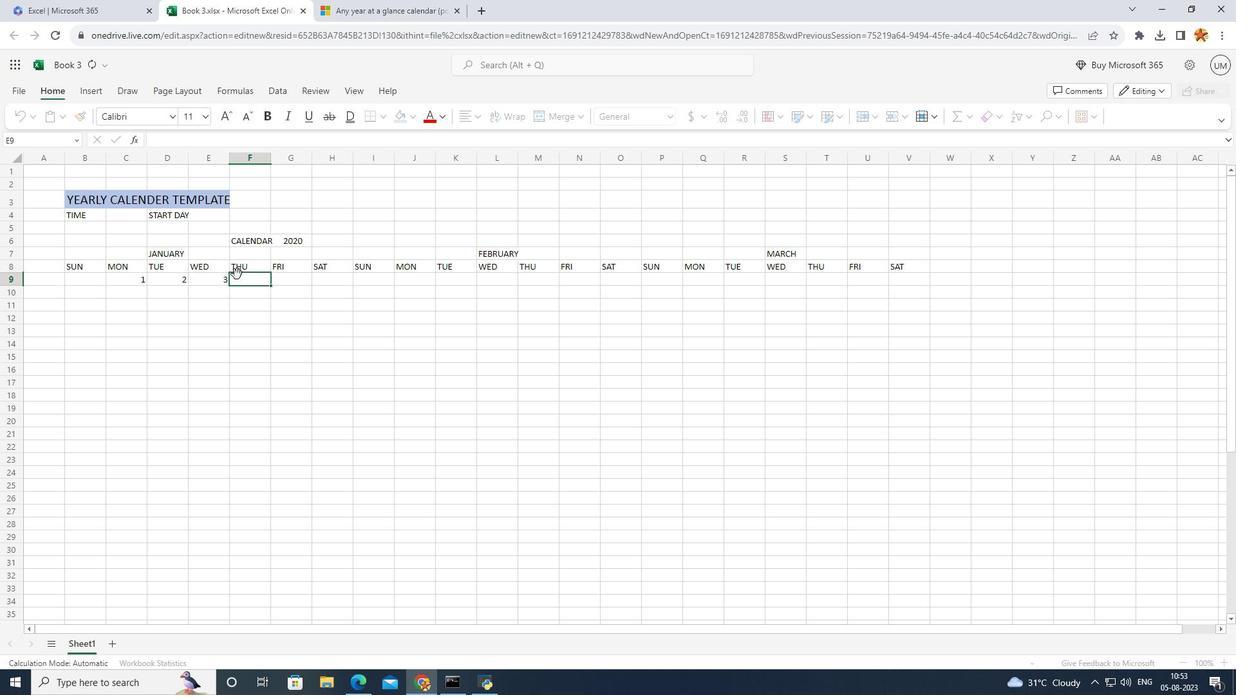 
Action: Mouse moved to (236, 274)
Screenshot: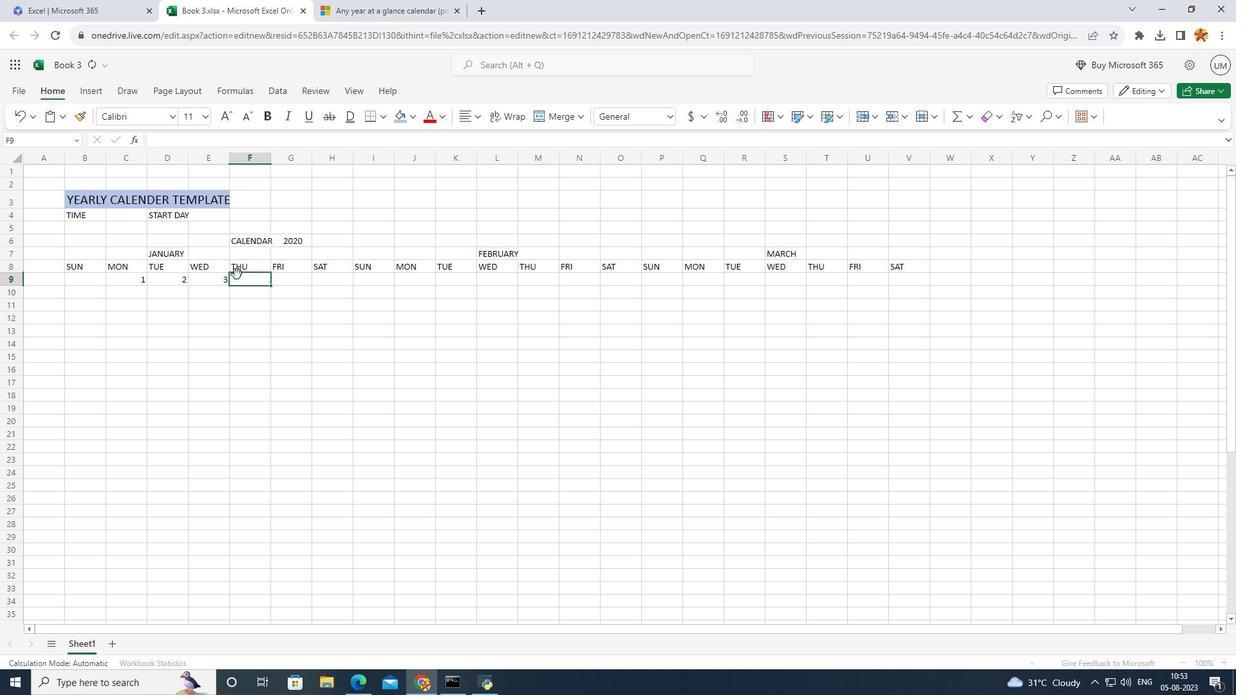 
Action: Mouse pressed left at (236, 274)
Screenshot: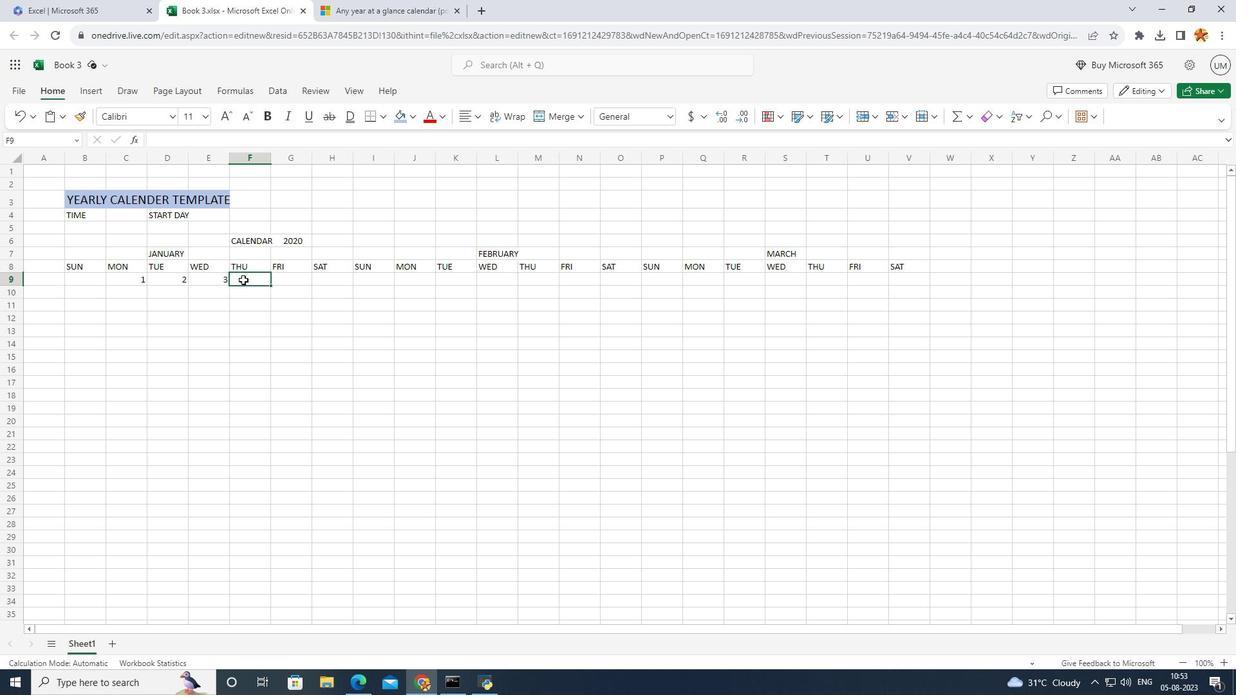 
Action: Mouse moved to (243, 280)
Screenshot: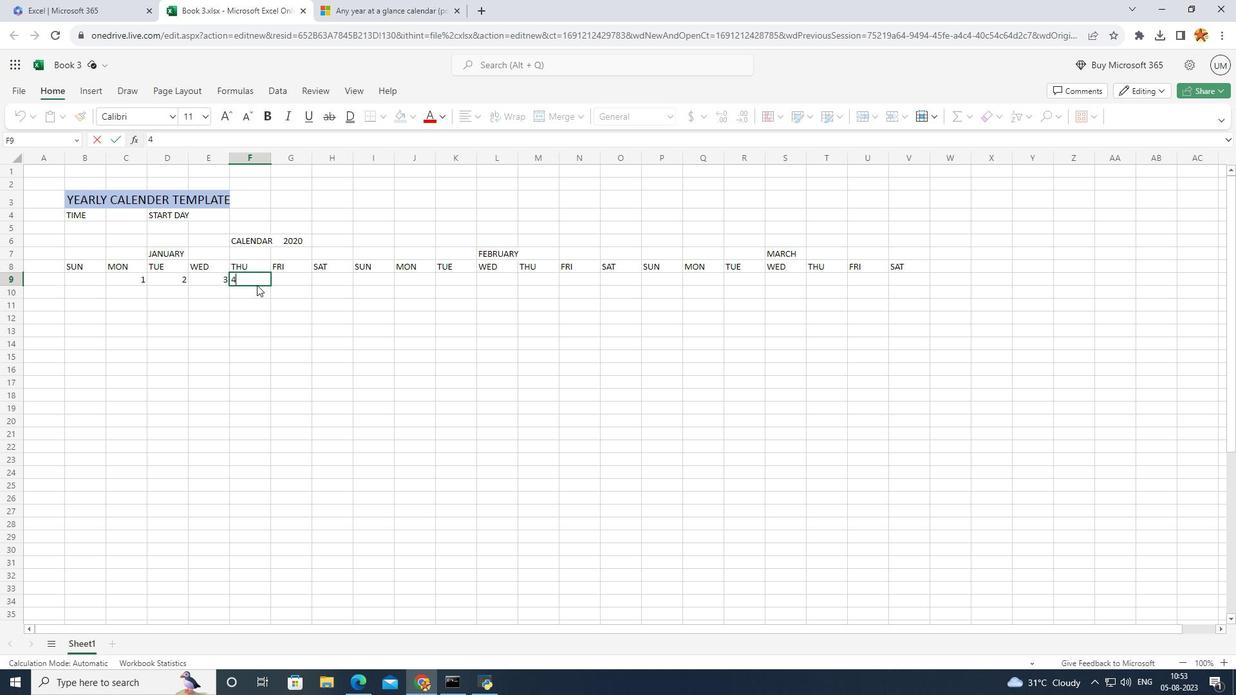 
Action: Key pressed 4
Screenshot: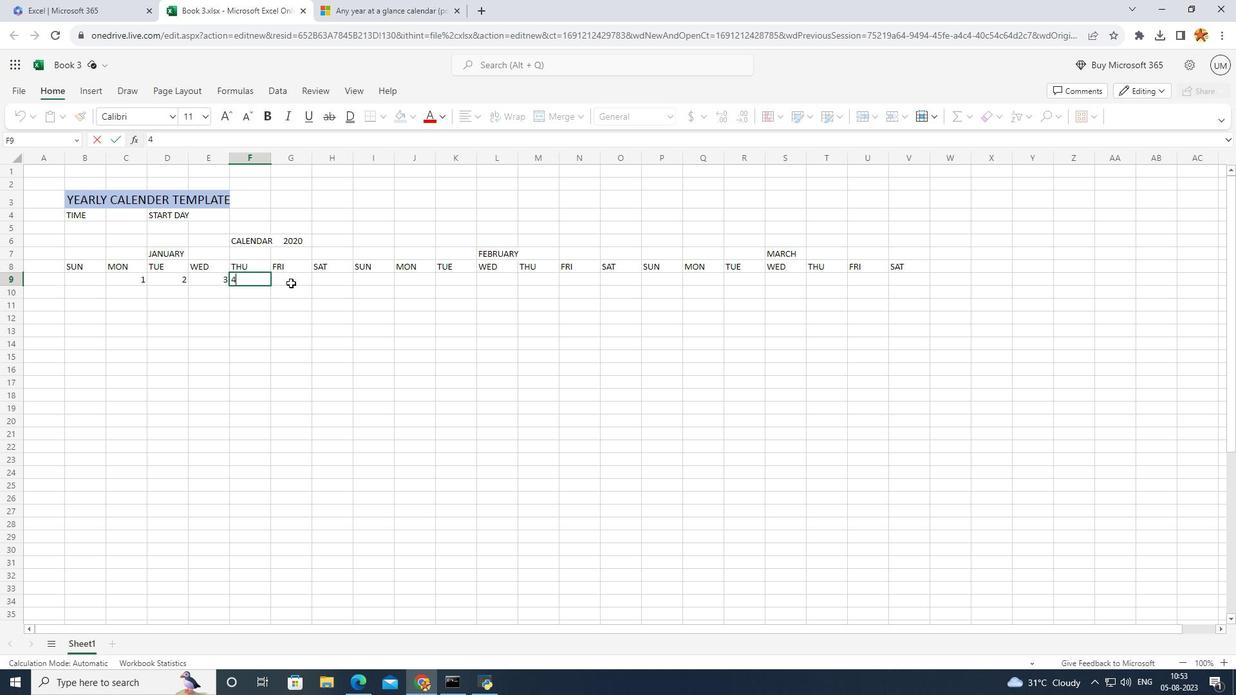 
Action: Mouse moved to (296, 283)
Screenshot: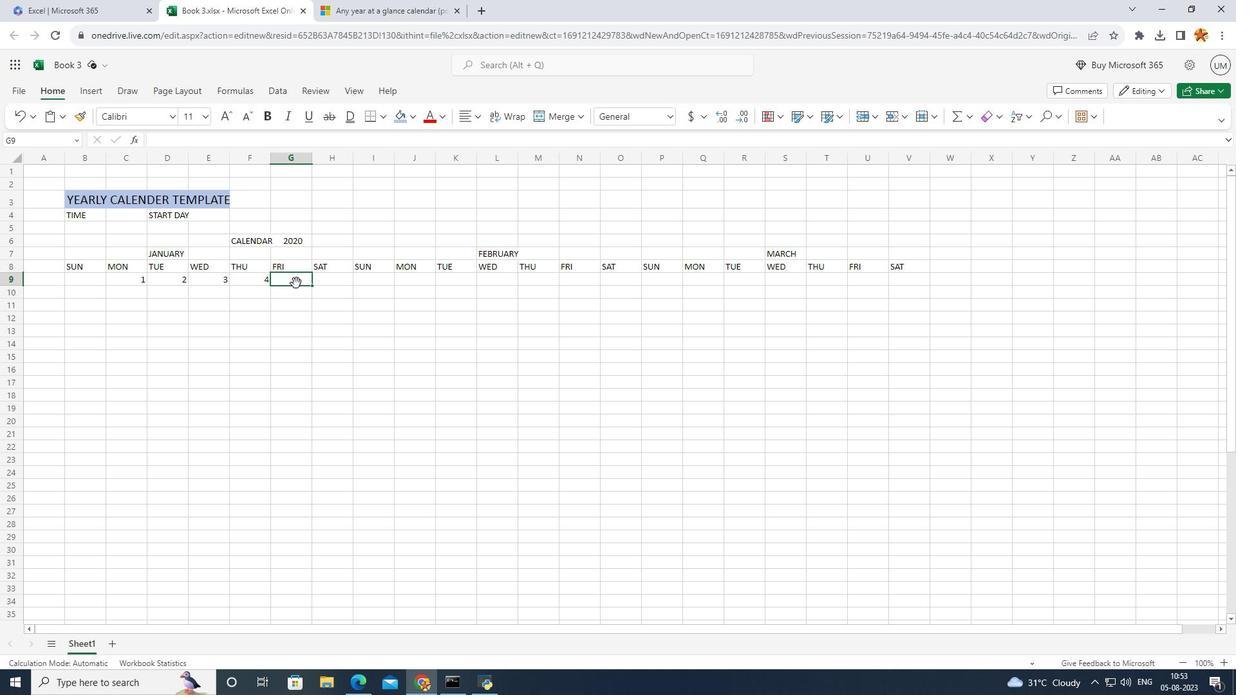 
Action: Mouse pressed left at (296, 283)
Screenshot: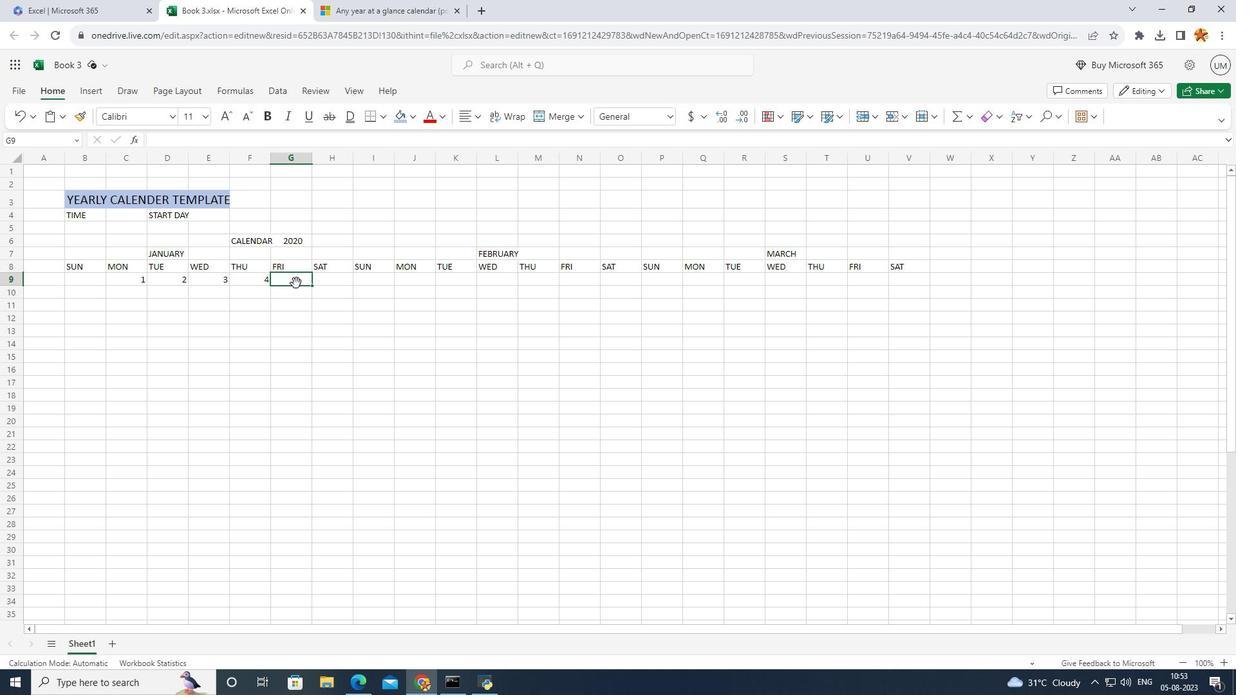 
Action: Mouse moved to (296, 283)
Screenshot: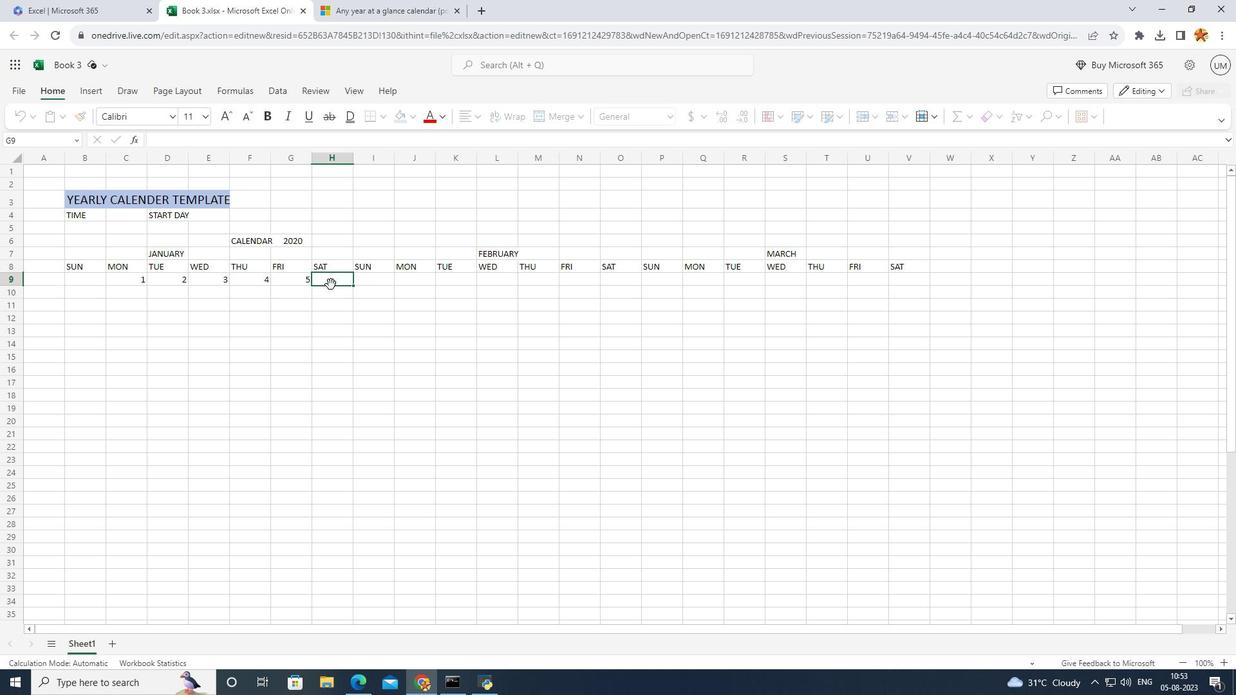 
Action: Key pressed 5
Screenshot: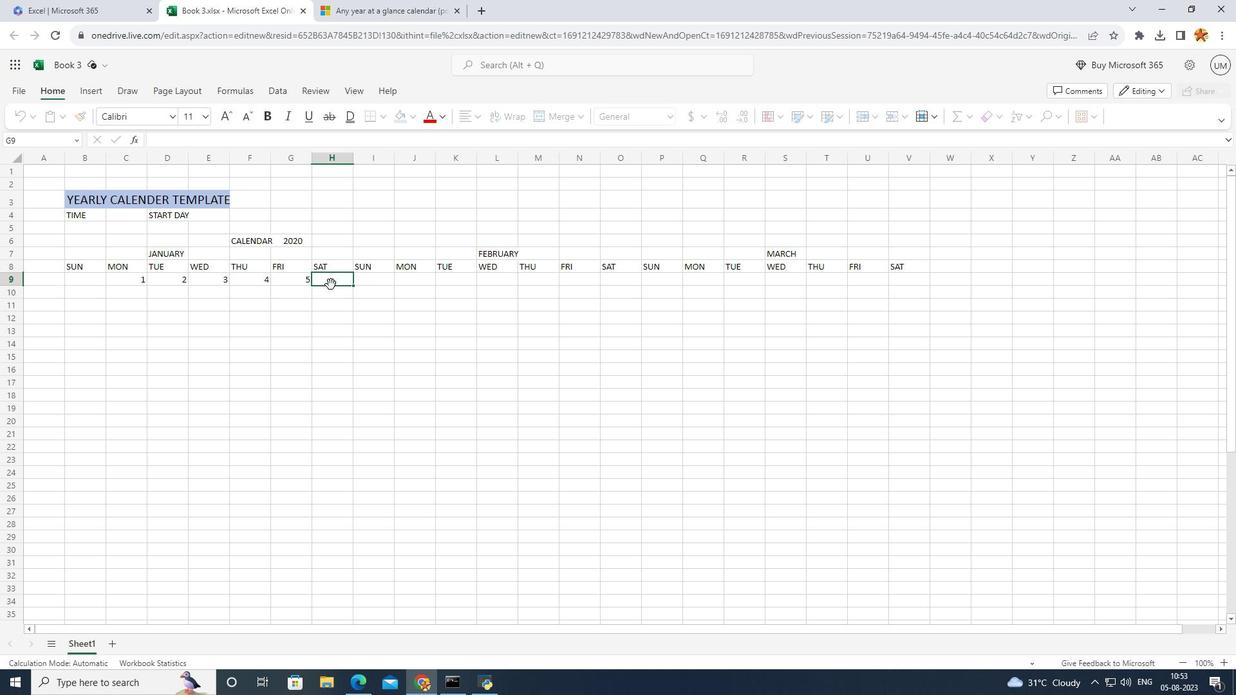 
Action: Mouse moved to (330, 284)
Screenshot: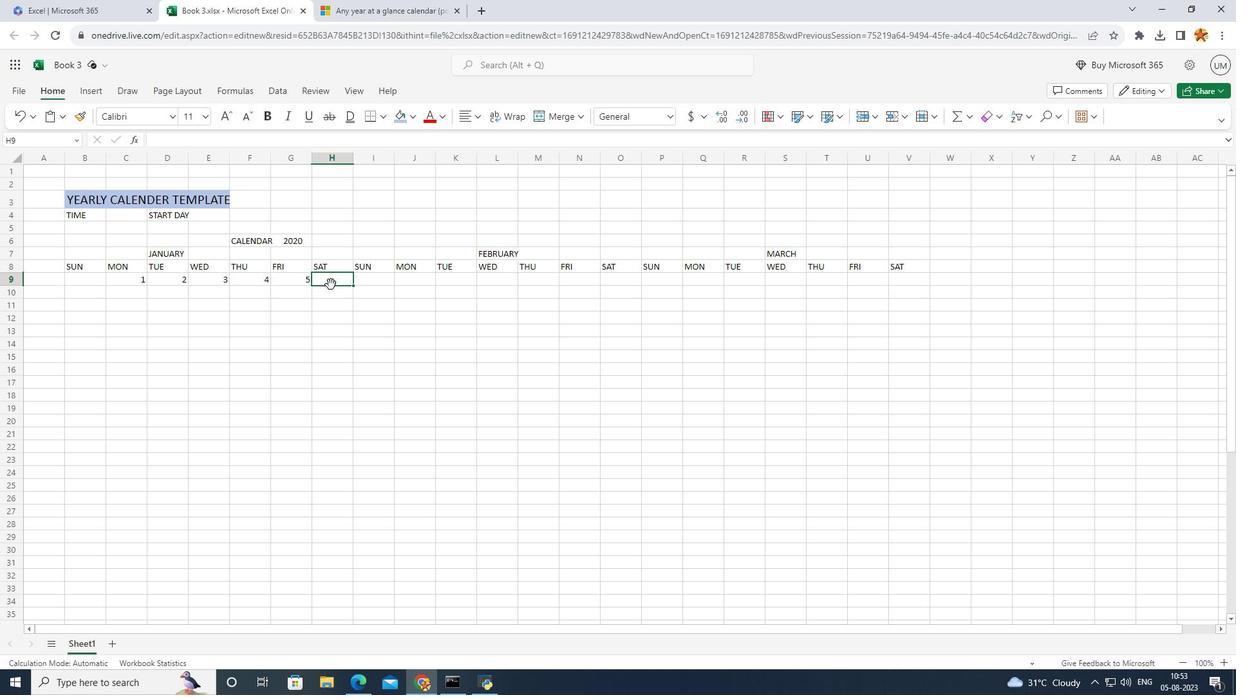 
Action: Mouse pressed left at (330, 284)
Screenshot: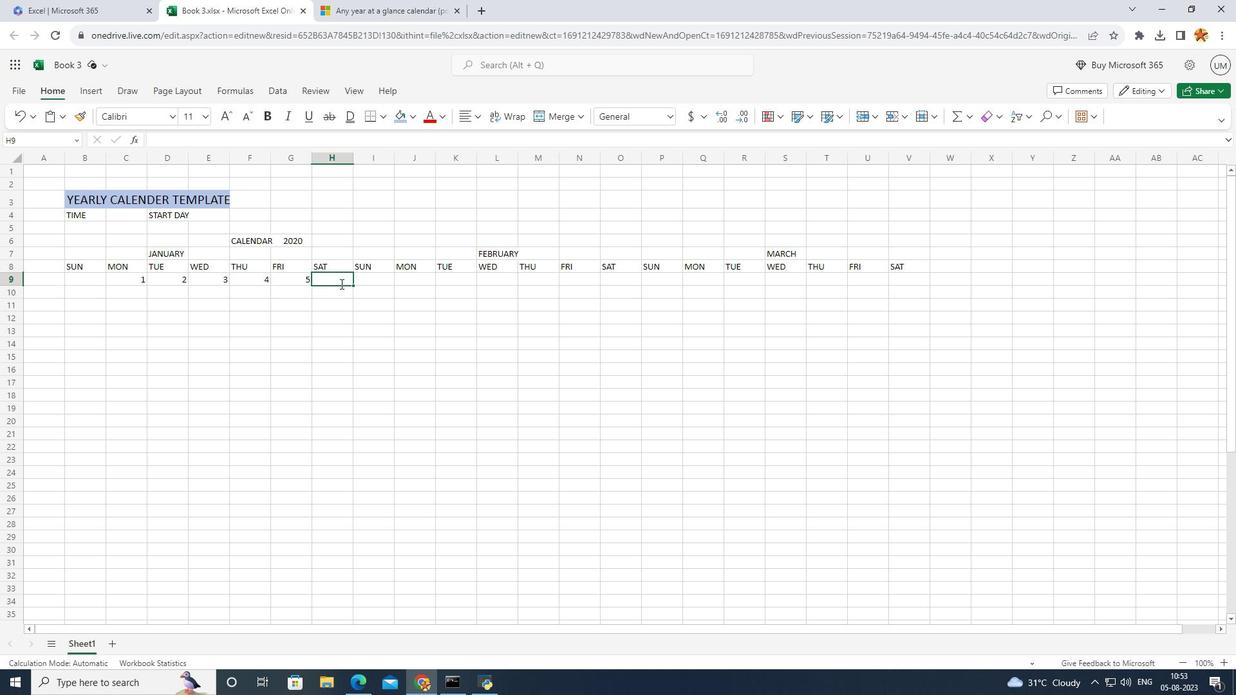 
Action: Mouse moved to (332, 283)
Screenshot: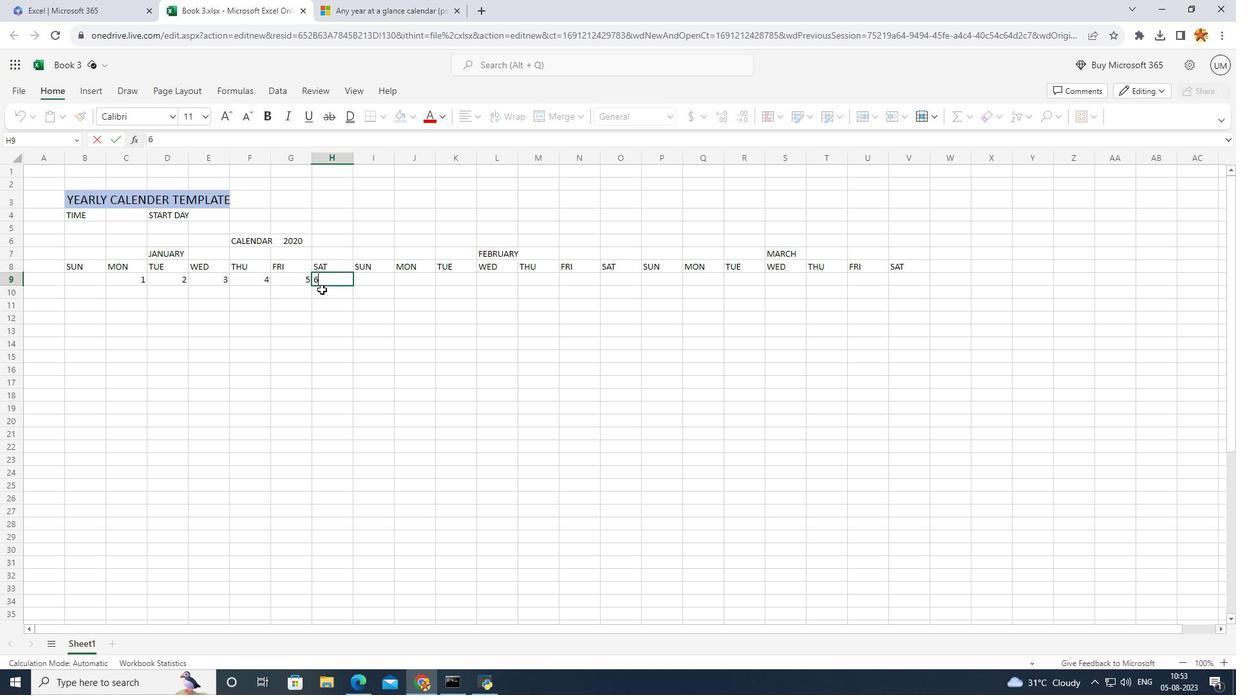 
Action: Key pressed 6
Screenshot: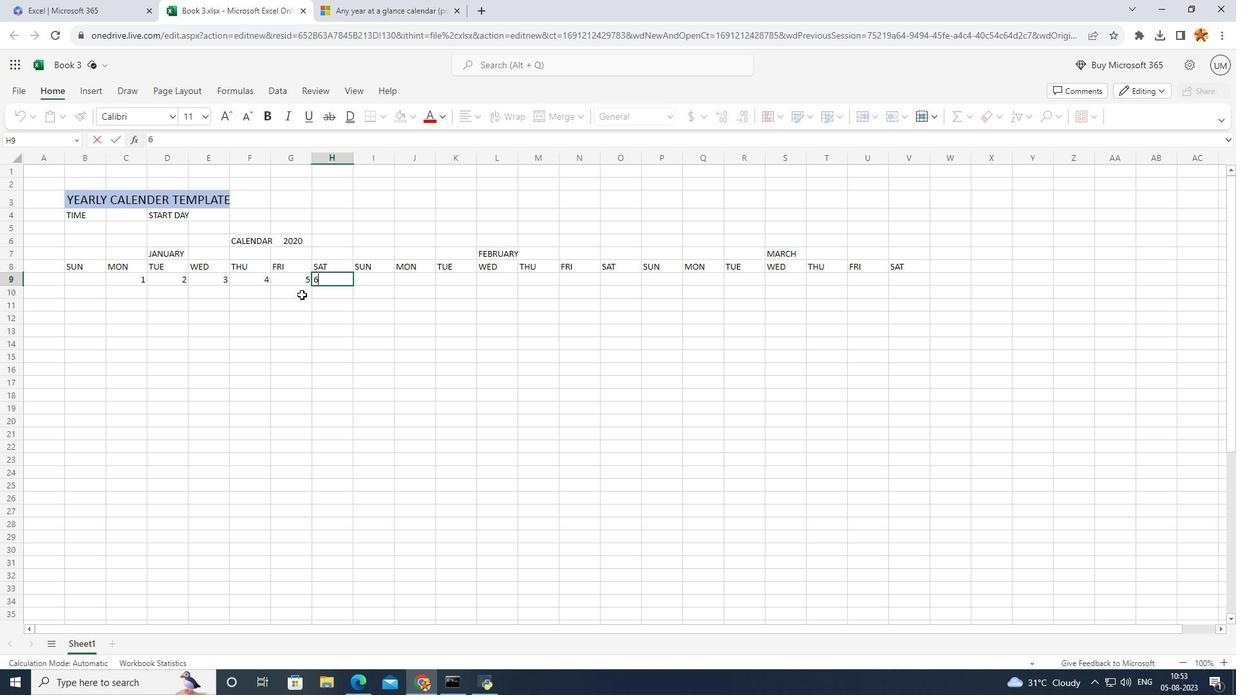 
Action: Mouse moved to (231, 301)
Screenshot: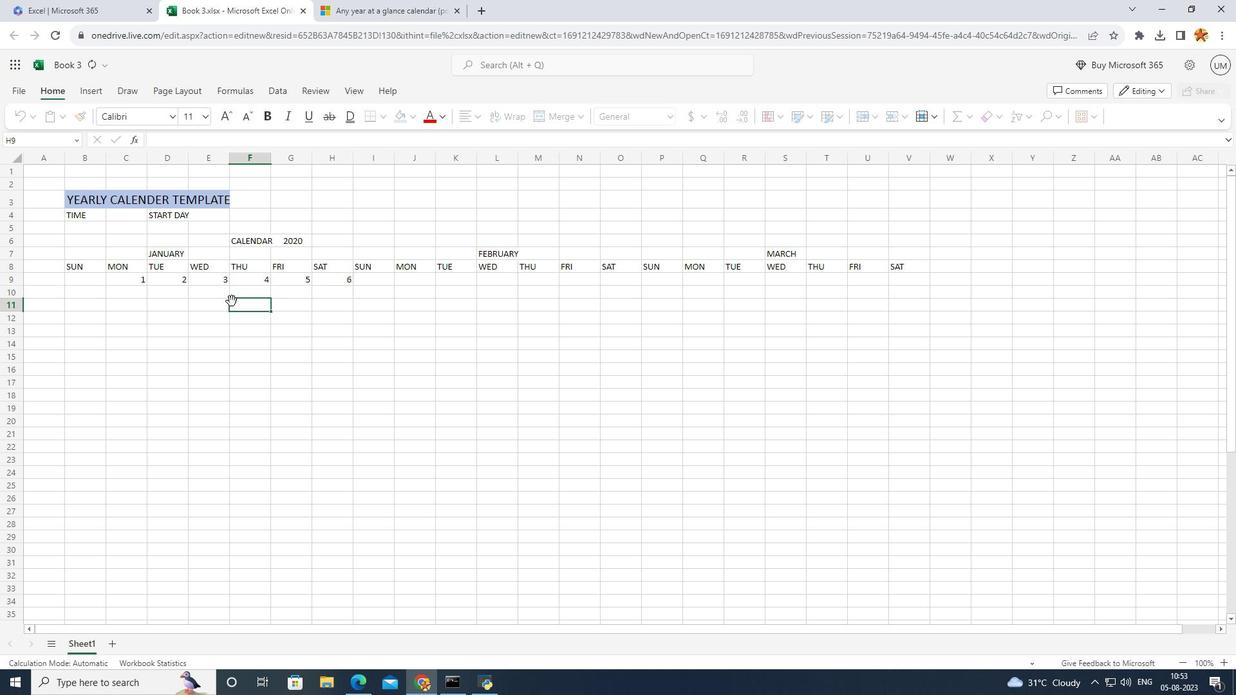 
Action: Mouse pressed left at (231, 301)
Screenshot: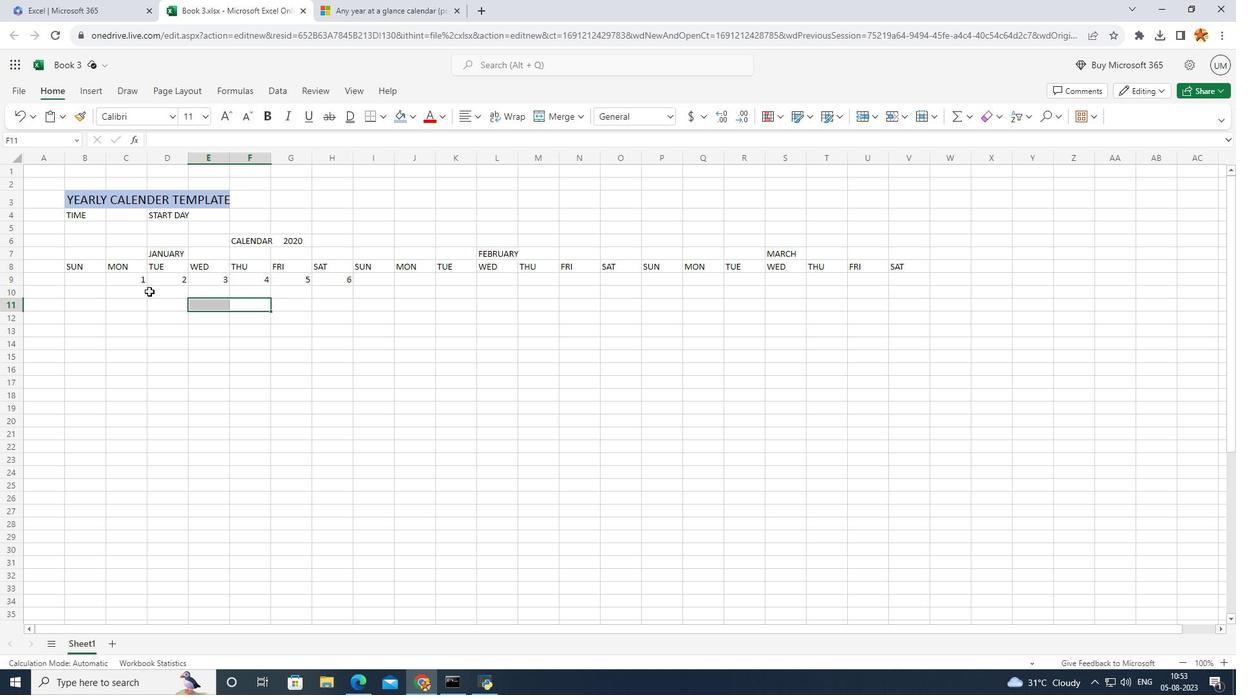 
Action: Mouse moved to (85, 291)
Screenshot: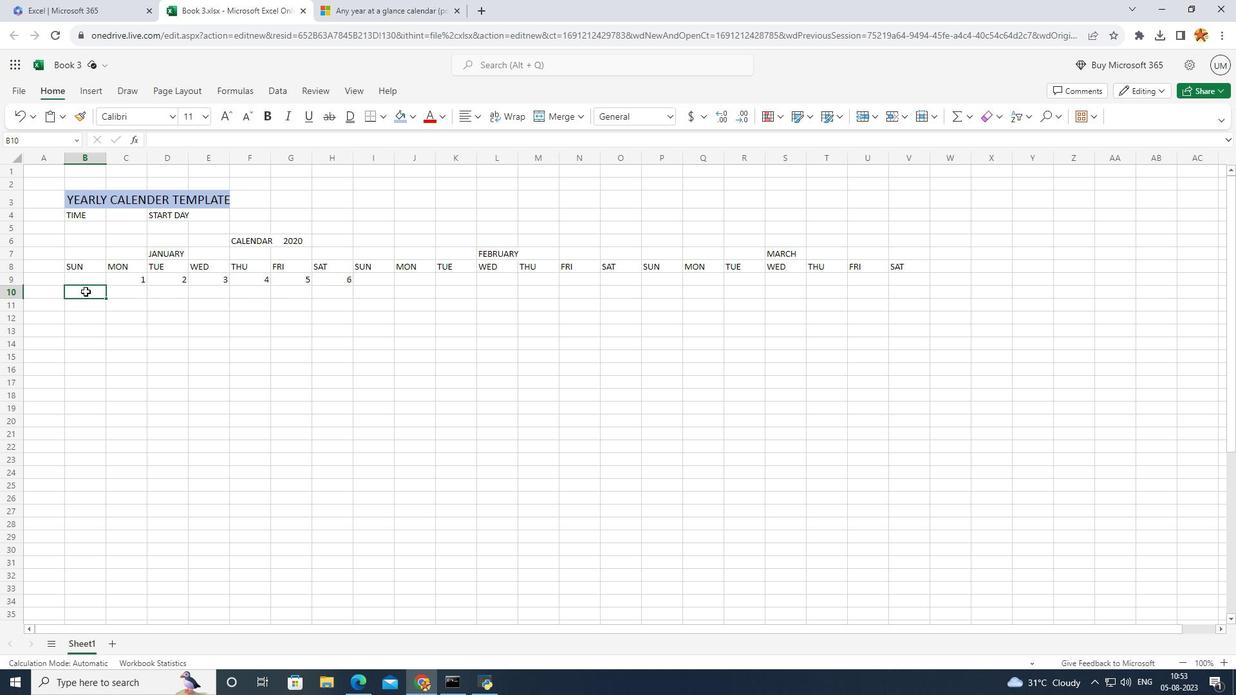 
Action: Mouse pressed left at (85, 291)
